 Task: Look for space in Sandefjord, Norway from 24th August, 2023 to 10th September, 2023 for 6 adults, 2 children in price range Rs.12000 to Rs.15000. Place can be entire place or shared room with 6 bedrooms having 6 beds and 6 bathrooms. Property type can be house, flat, guest house. Amenities needed are: wifi, TV, free parkinig on premises, gym, breakfast. Booking option can be shelf check-in. Required host language is English.
Action: Mouse moved to (605, 126)
Screenshot: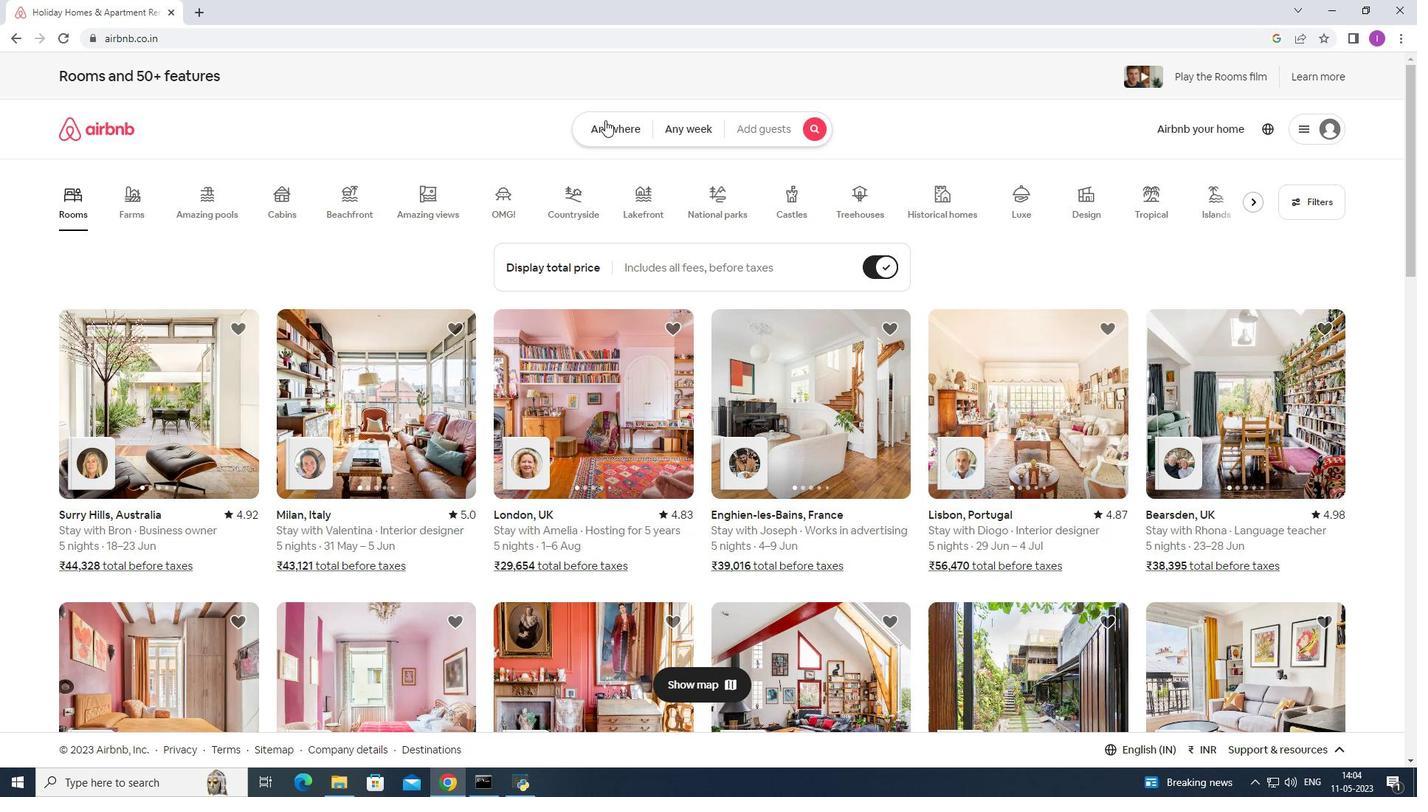 
Action: Mouse pressed left at (605, 126)
Screenshot: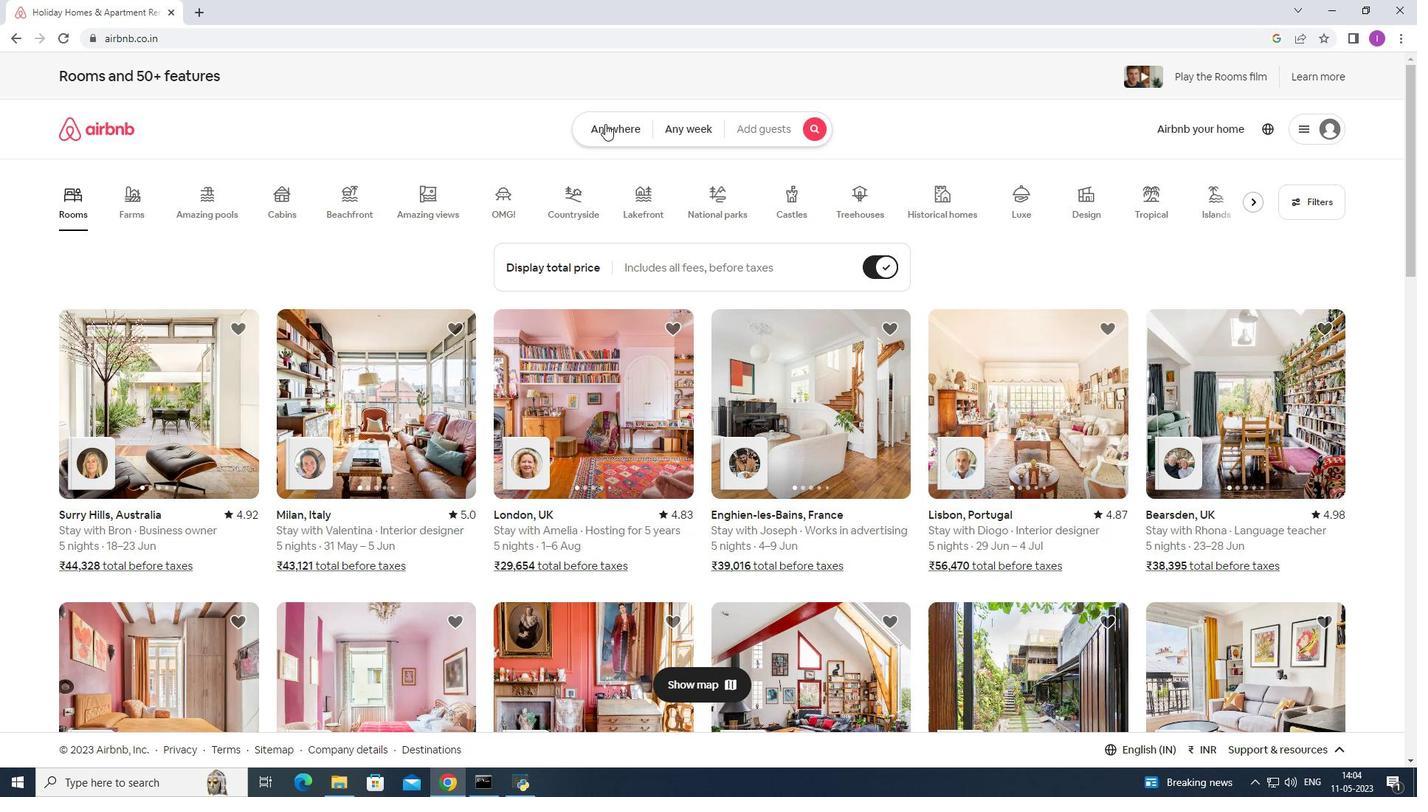 
Action: Mouse moved to (509, 182)
Screenshot: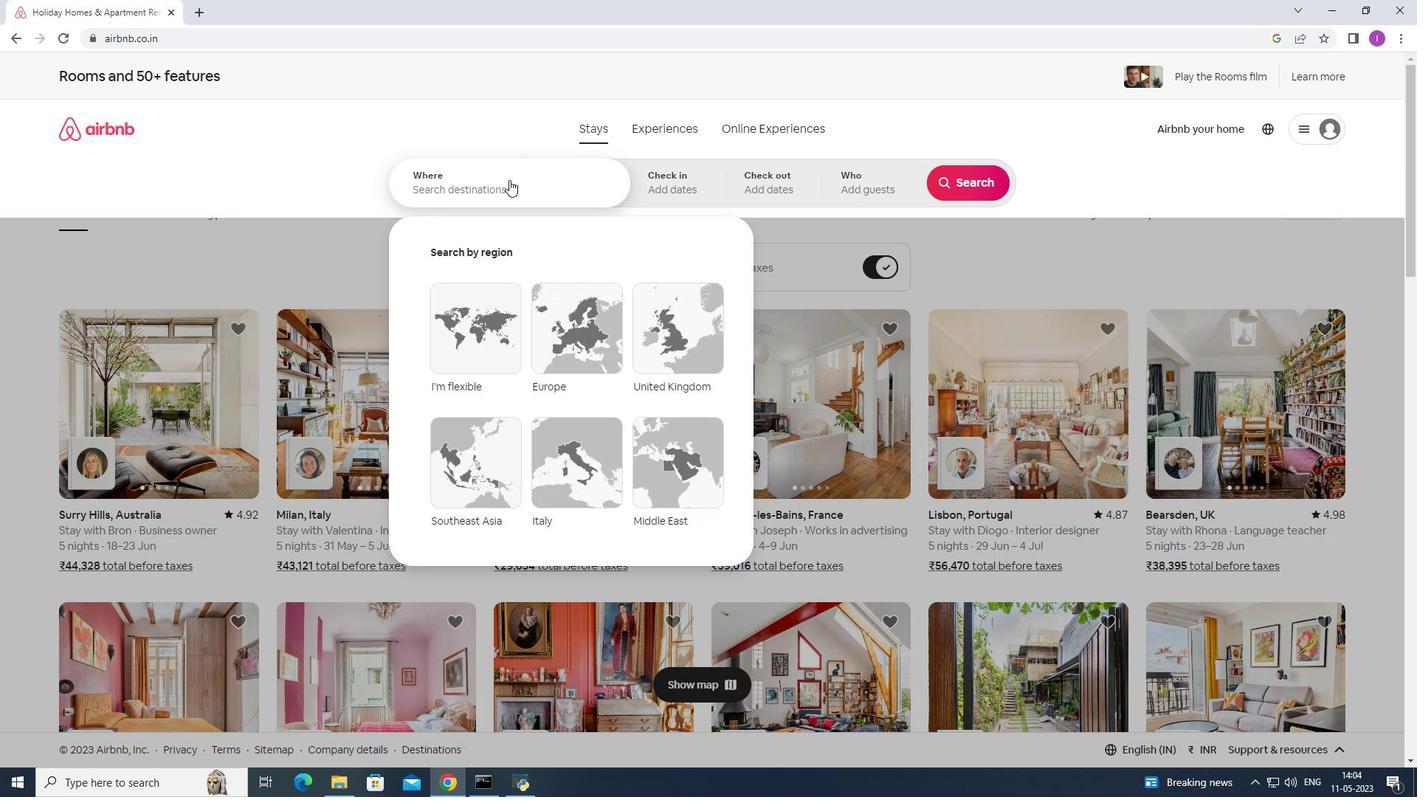 
Action: Mouse pressed left at (509, 182)
Screenshot: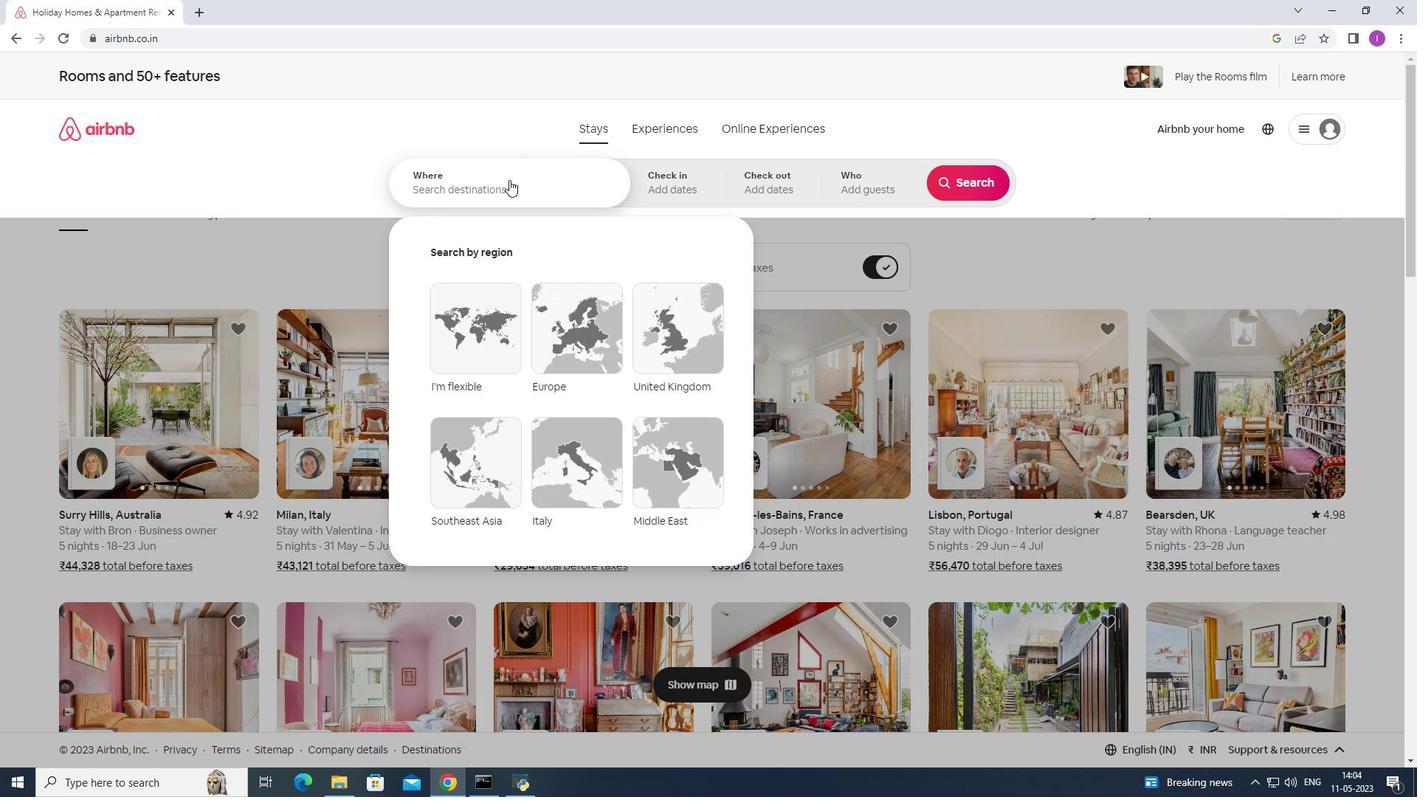 
Action: Mouse moved to (509, 184)
Screenshot: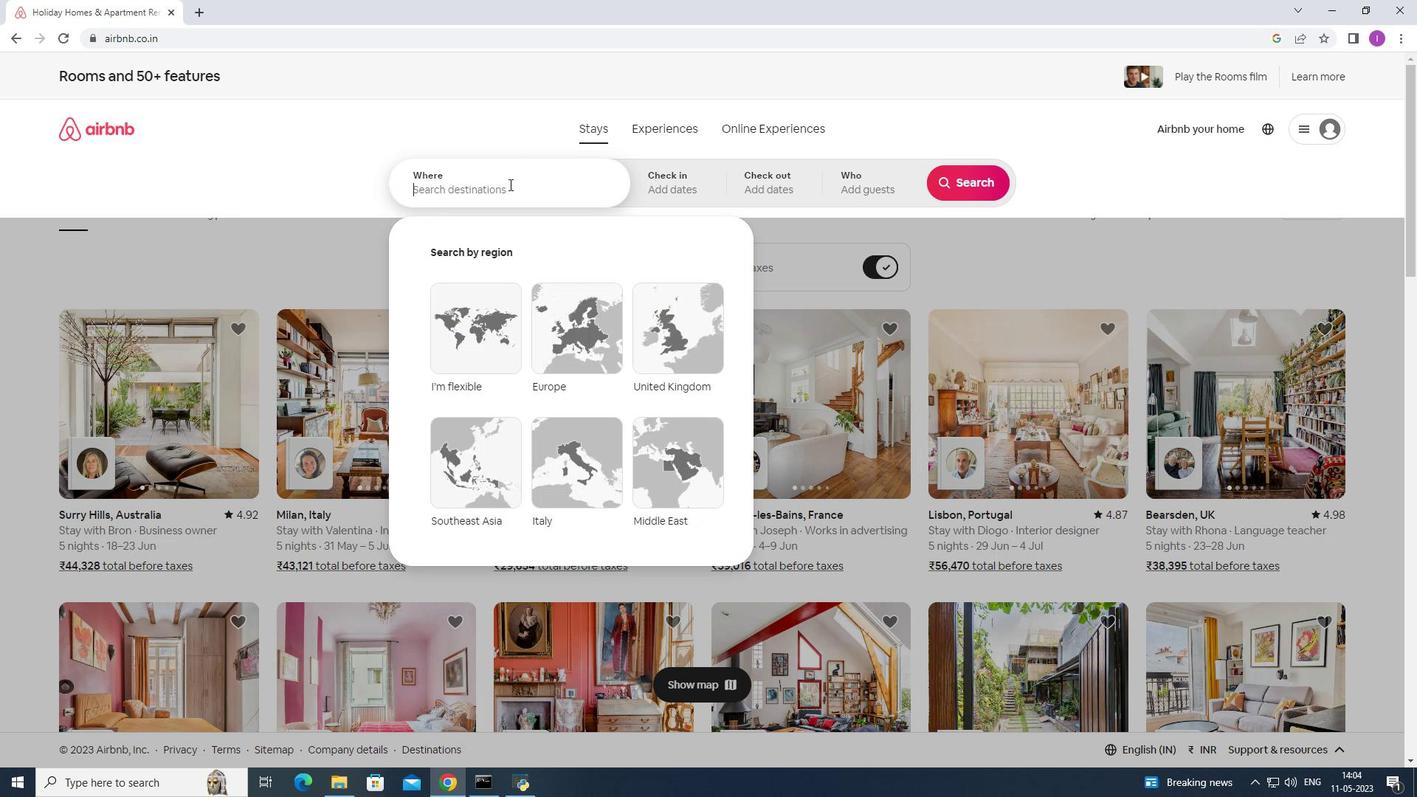 
Action: Key pressed <Key.shift>Sandef
Screenshot: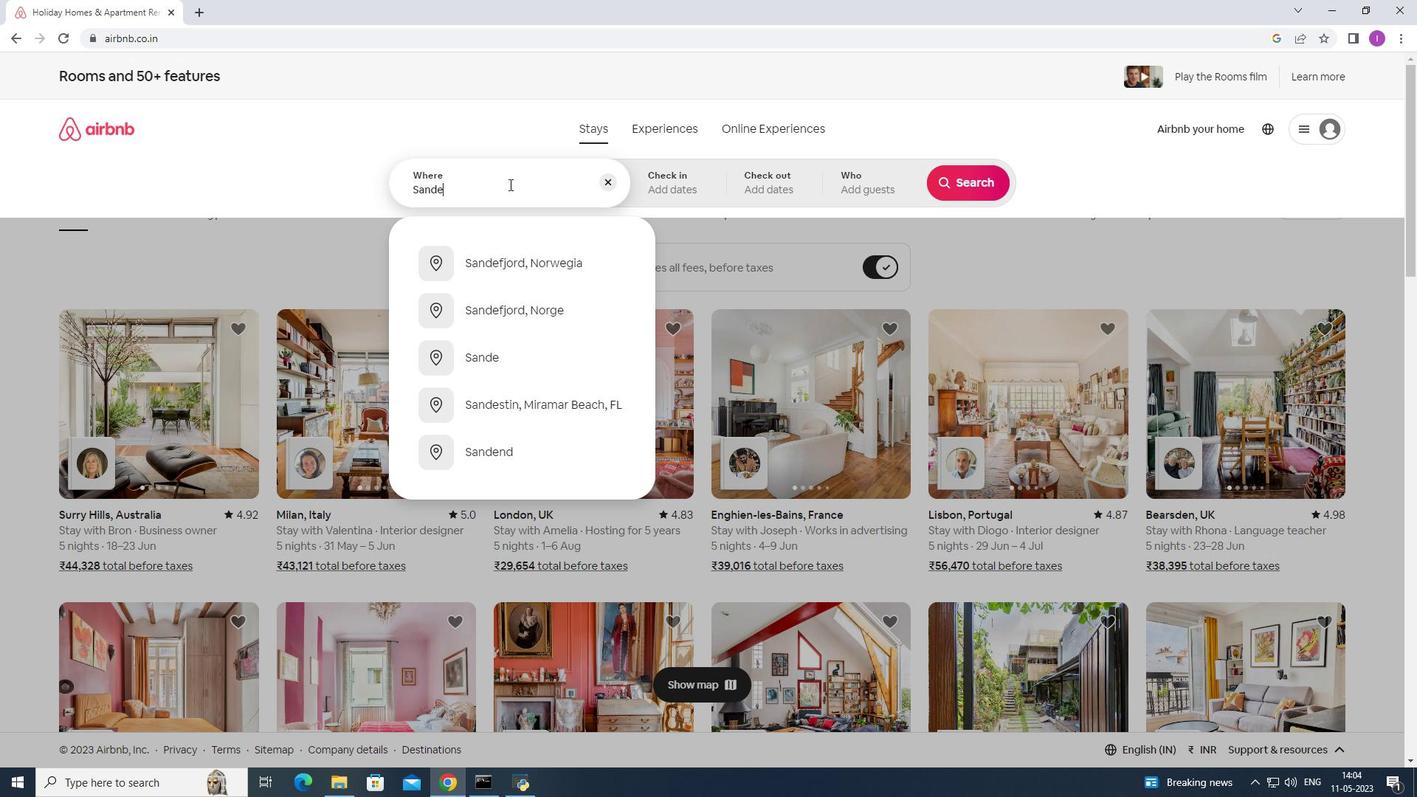 
Action: Mouse moved to (507, 260)
Screenshot: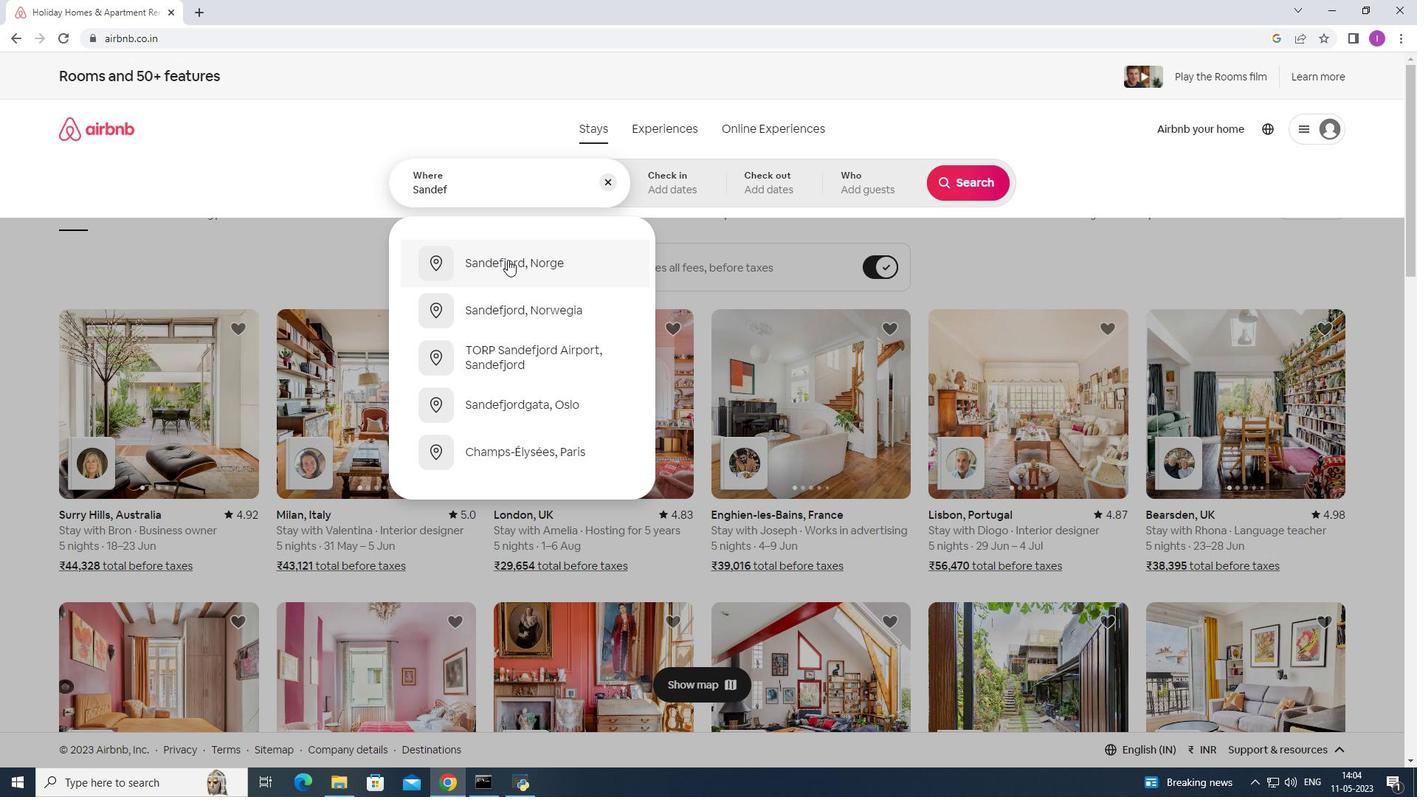 
Action: Mouse pressed left at (507, 260)
Screenshot: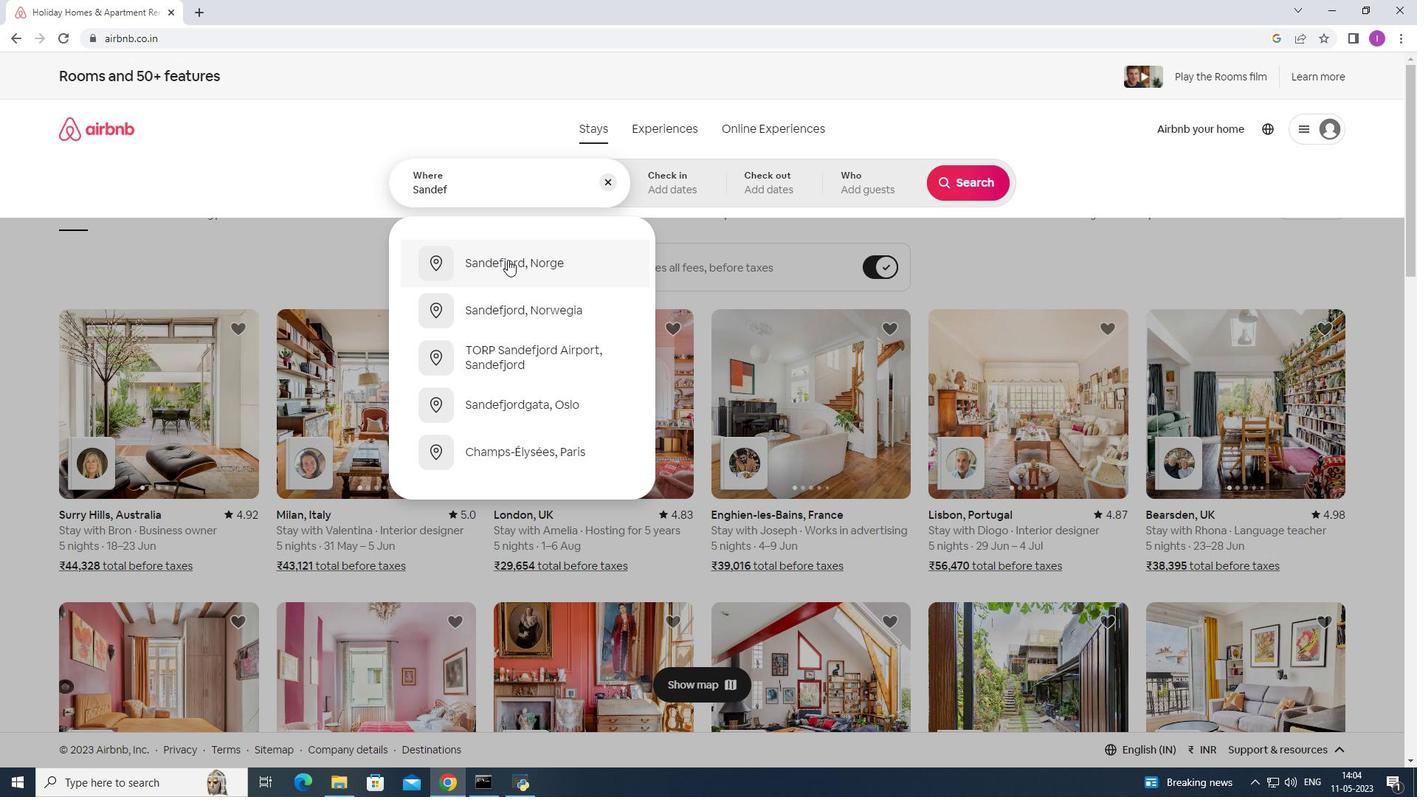 
Action: Mouse moved to (962, 302)
Screenshot: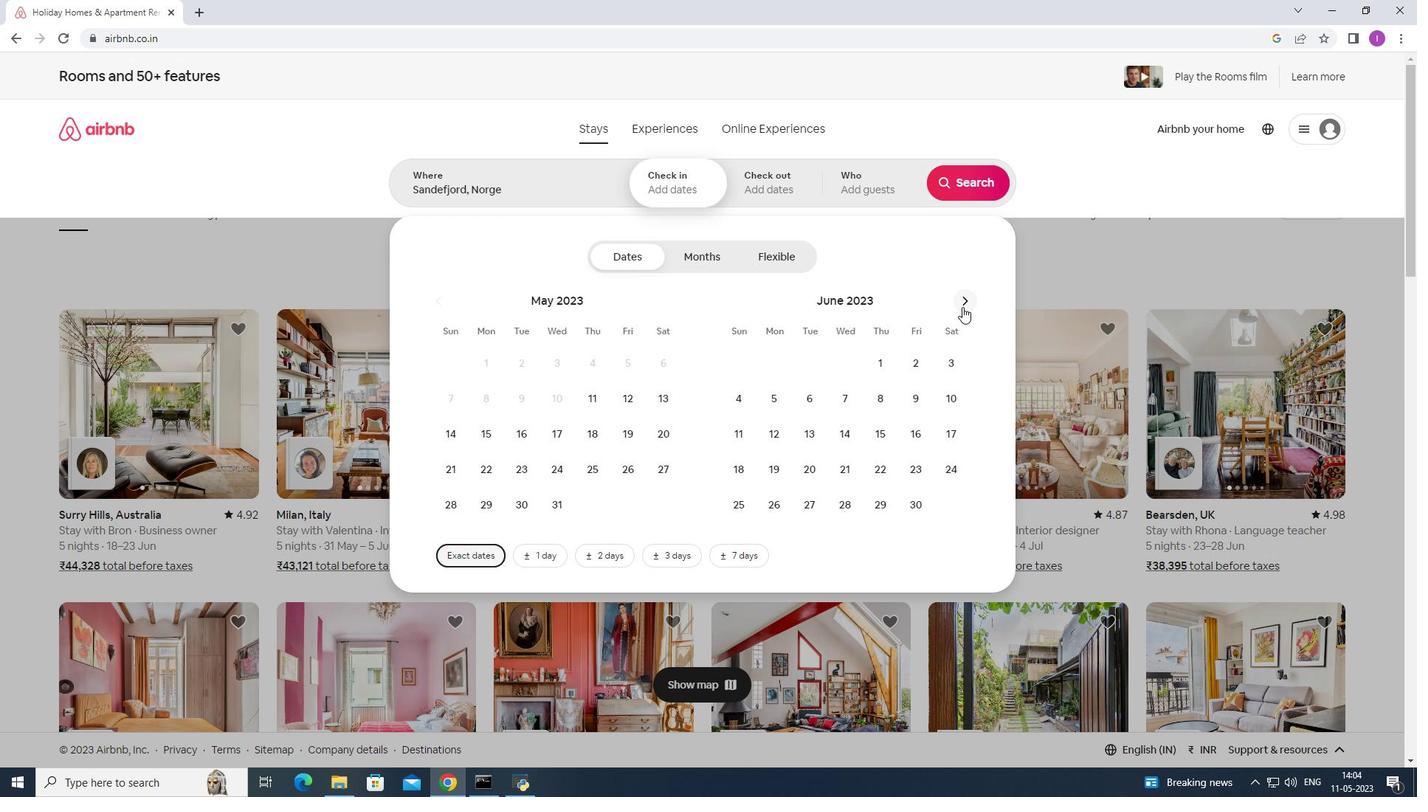 
Action: Mouse pressed left at (962, 302)
Screenshot: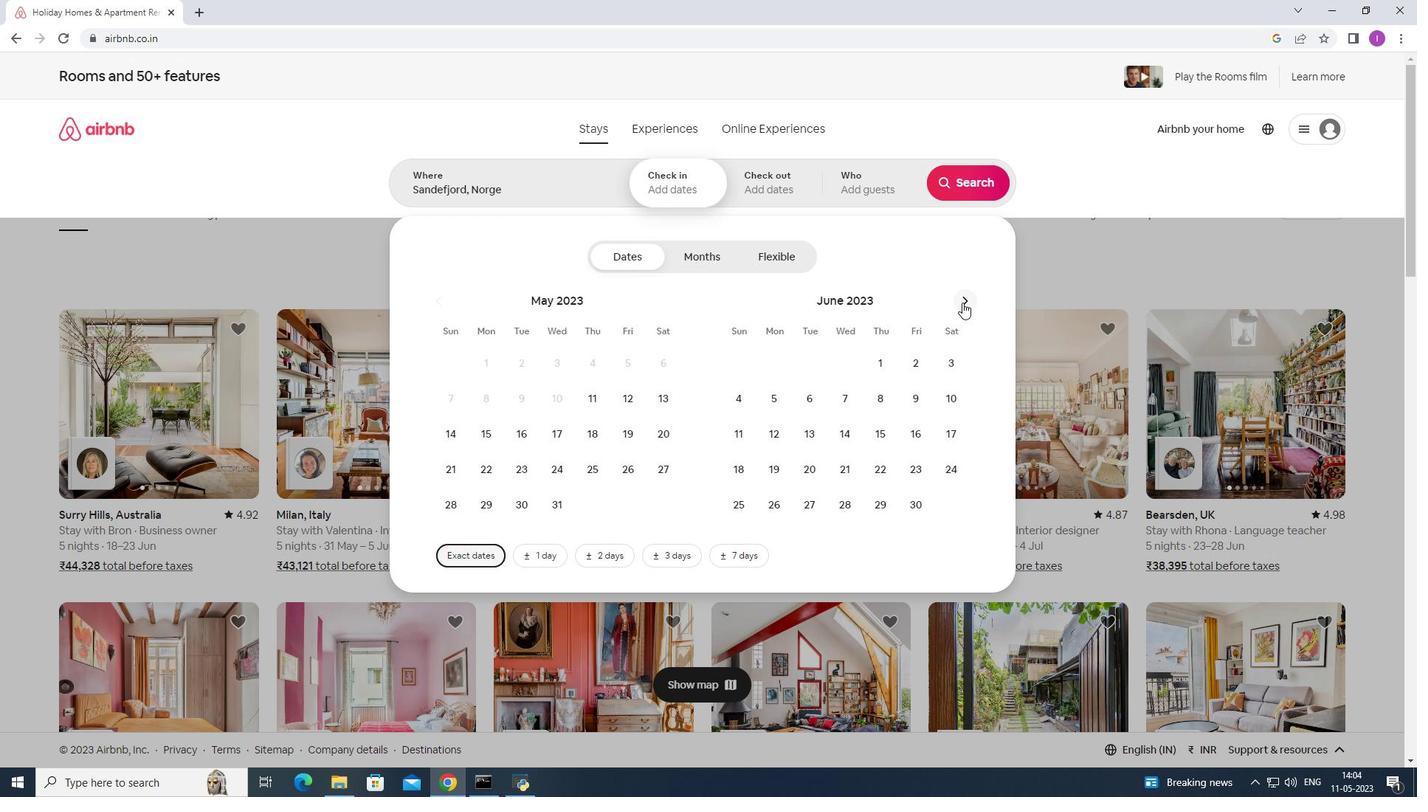 
Action: Mouse moved to (962, 304)
Screenshot: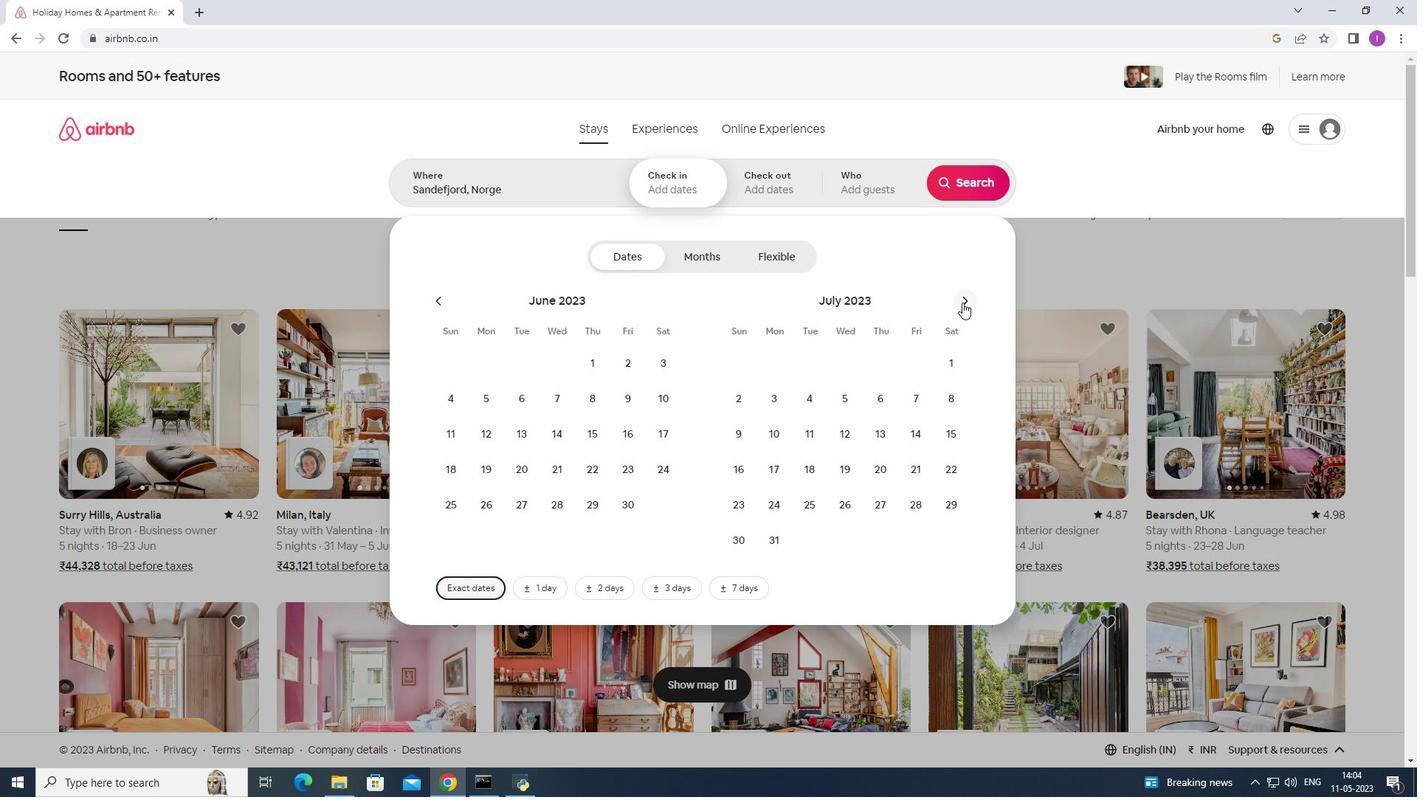 
Action: Mouse pressed left at (962, 304)
Screenshot: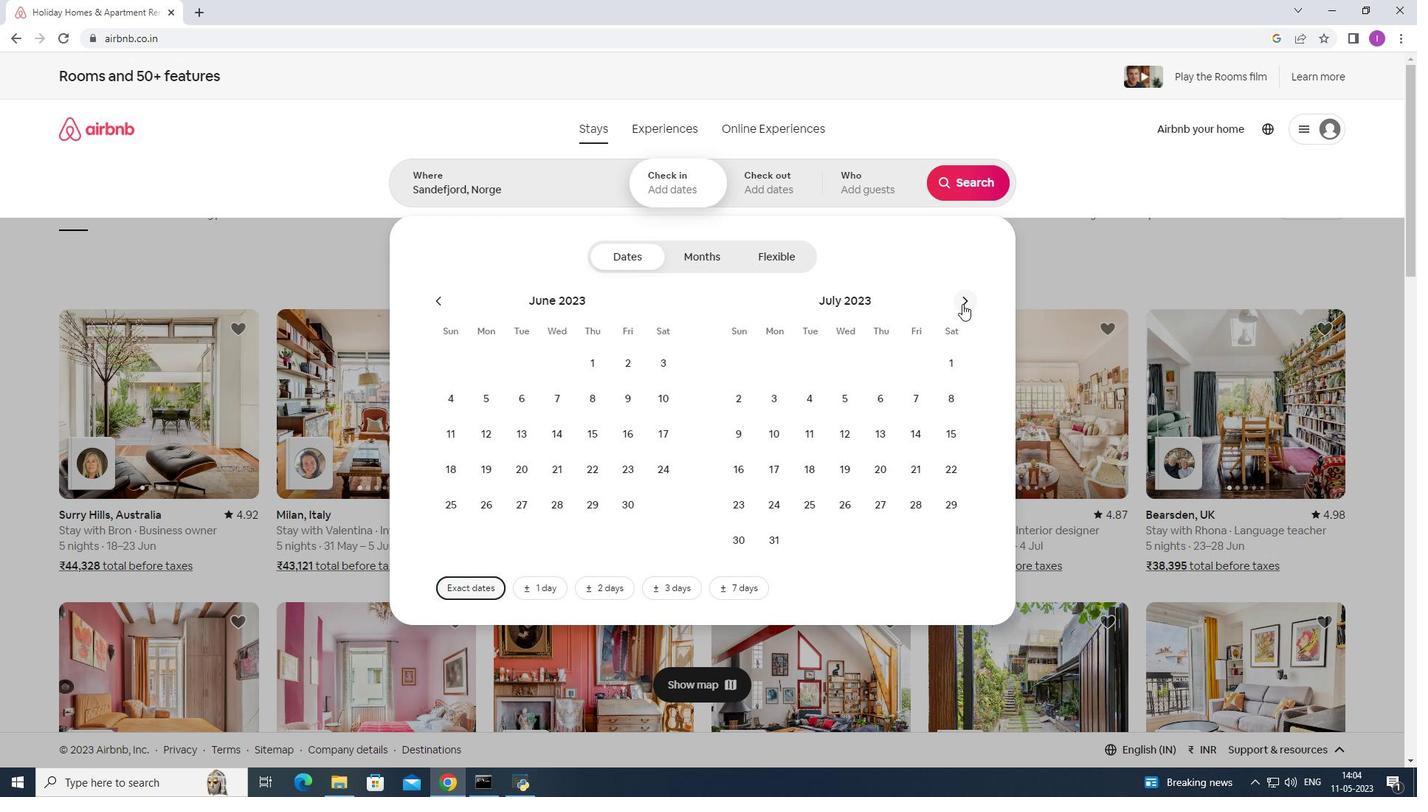 
Action: Mouse pressed left at (962, 304)
Screenshot: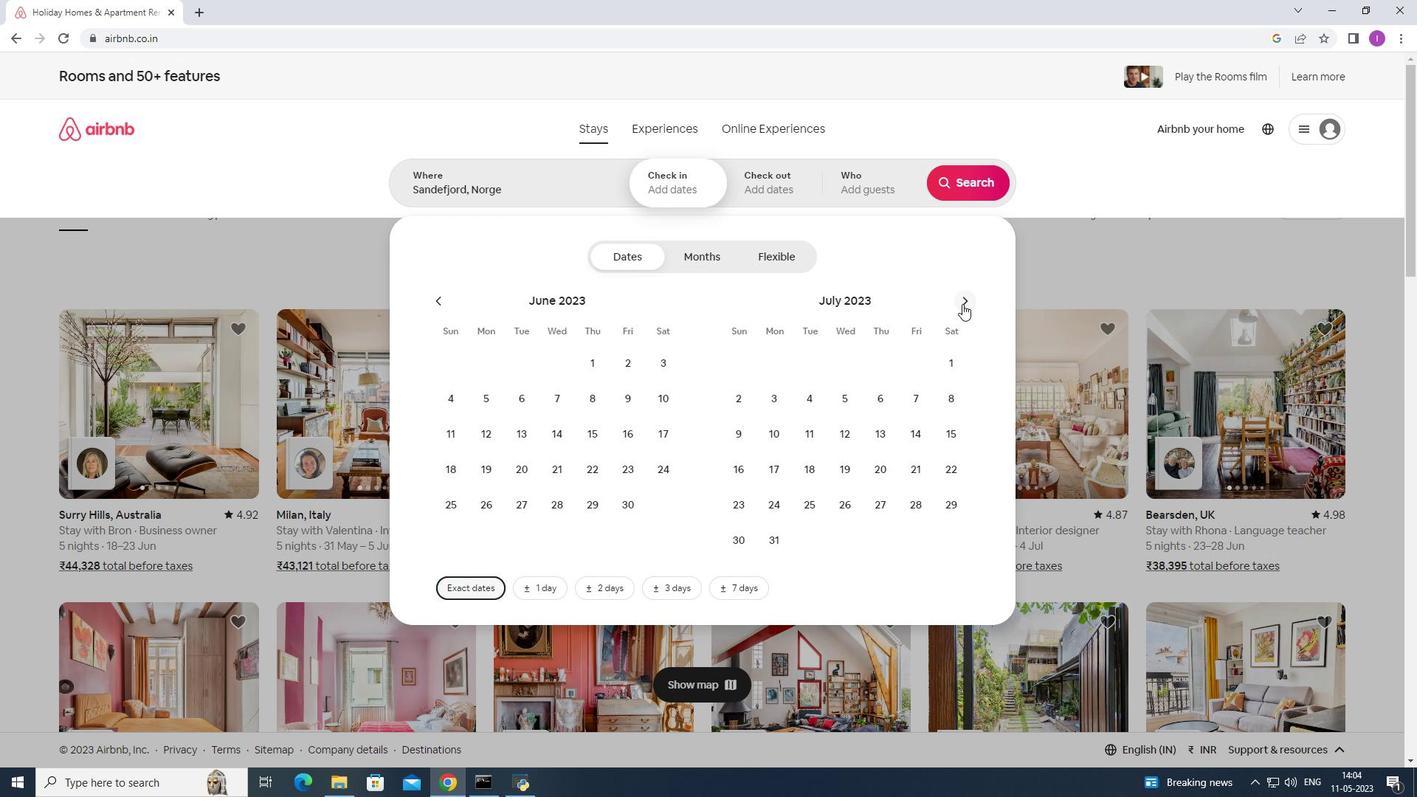 
Action: Mouse moved to (597, 468)
Screenshot: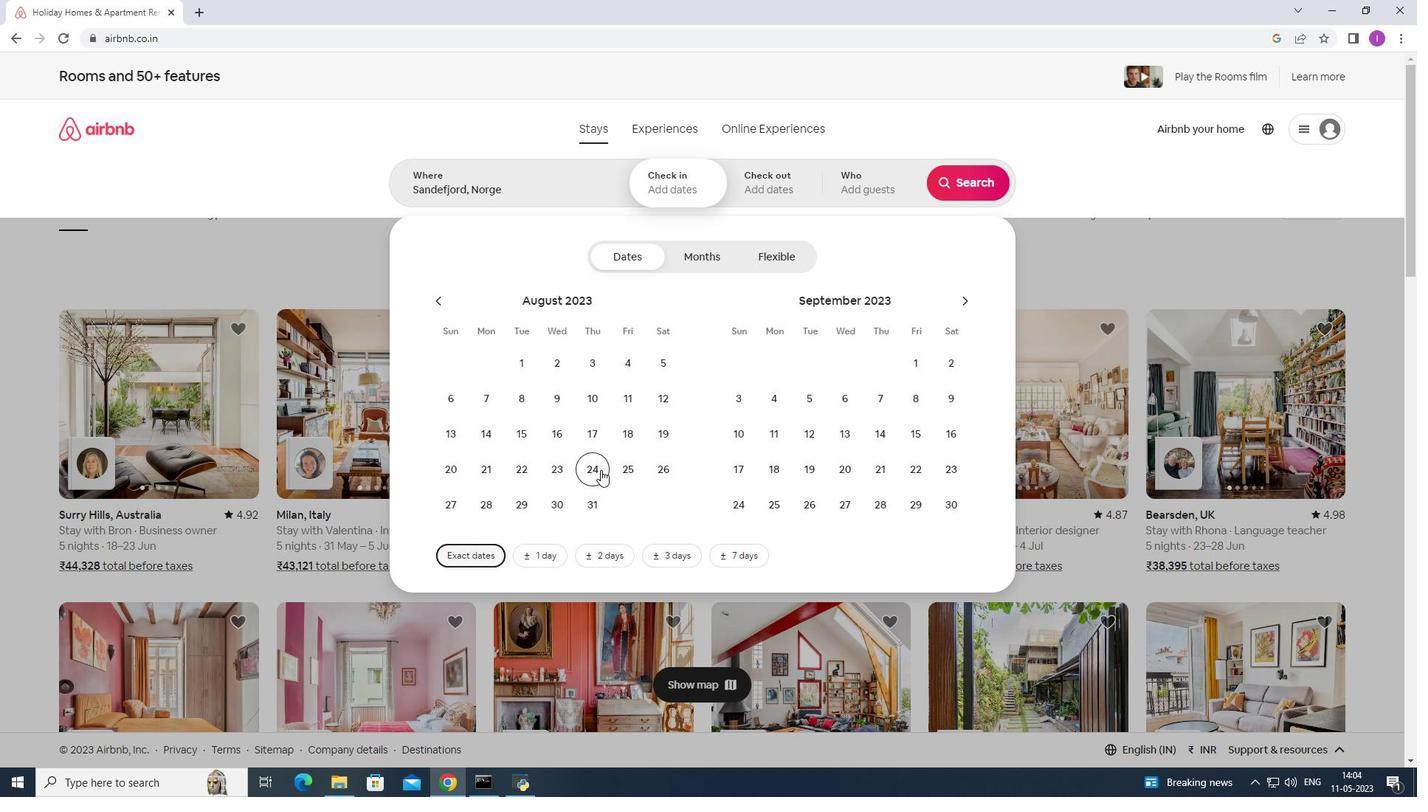 
Action: Mouse pressed left at (597, 468)
Screenshot: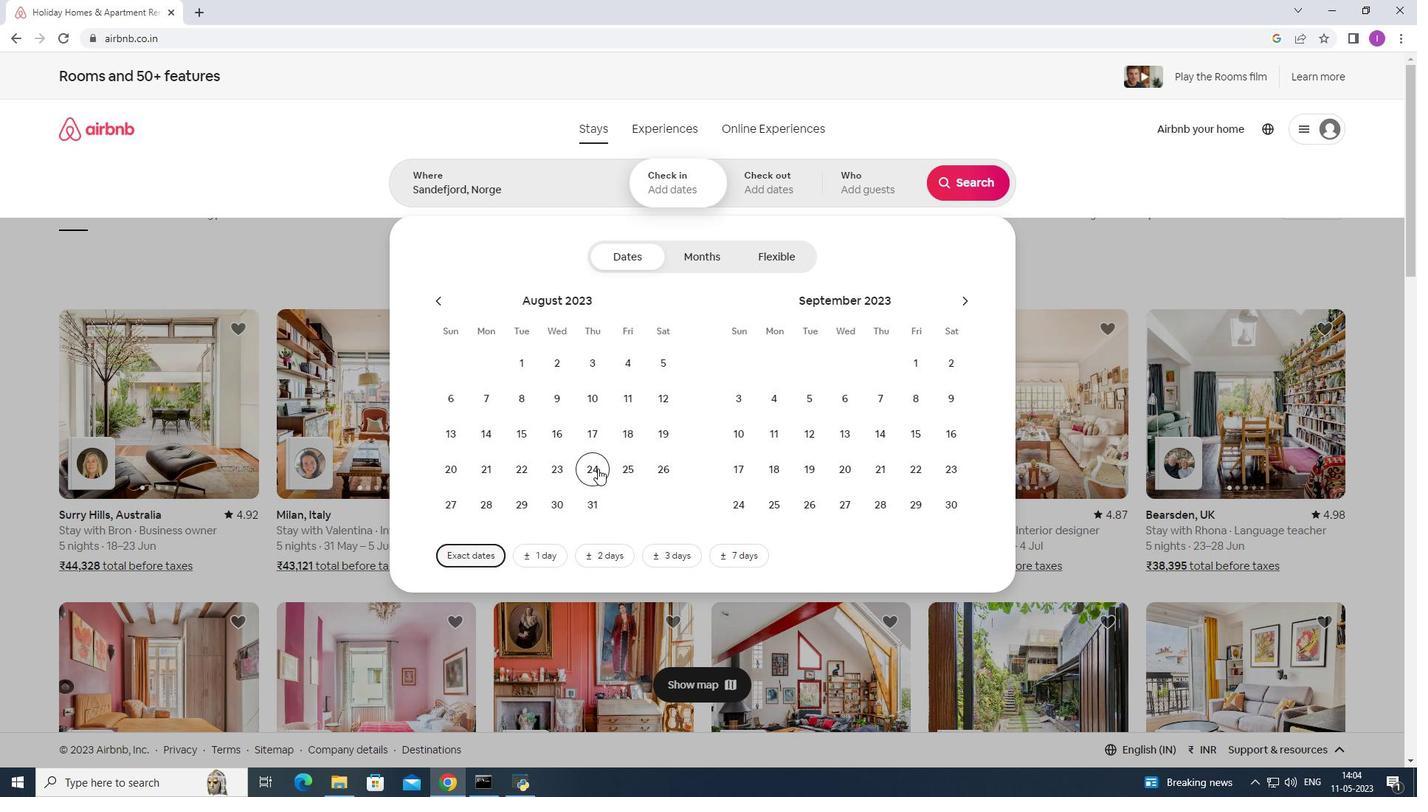 
Action: Mouse moved to (743, 430)
Screenshot: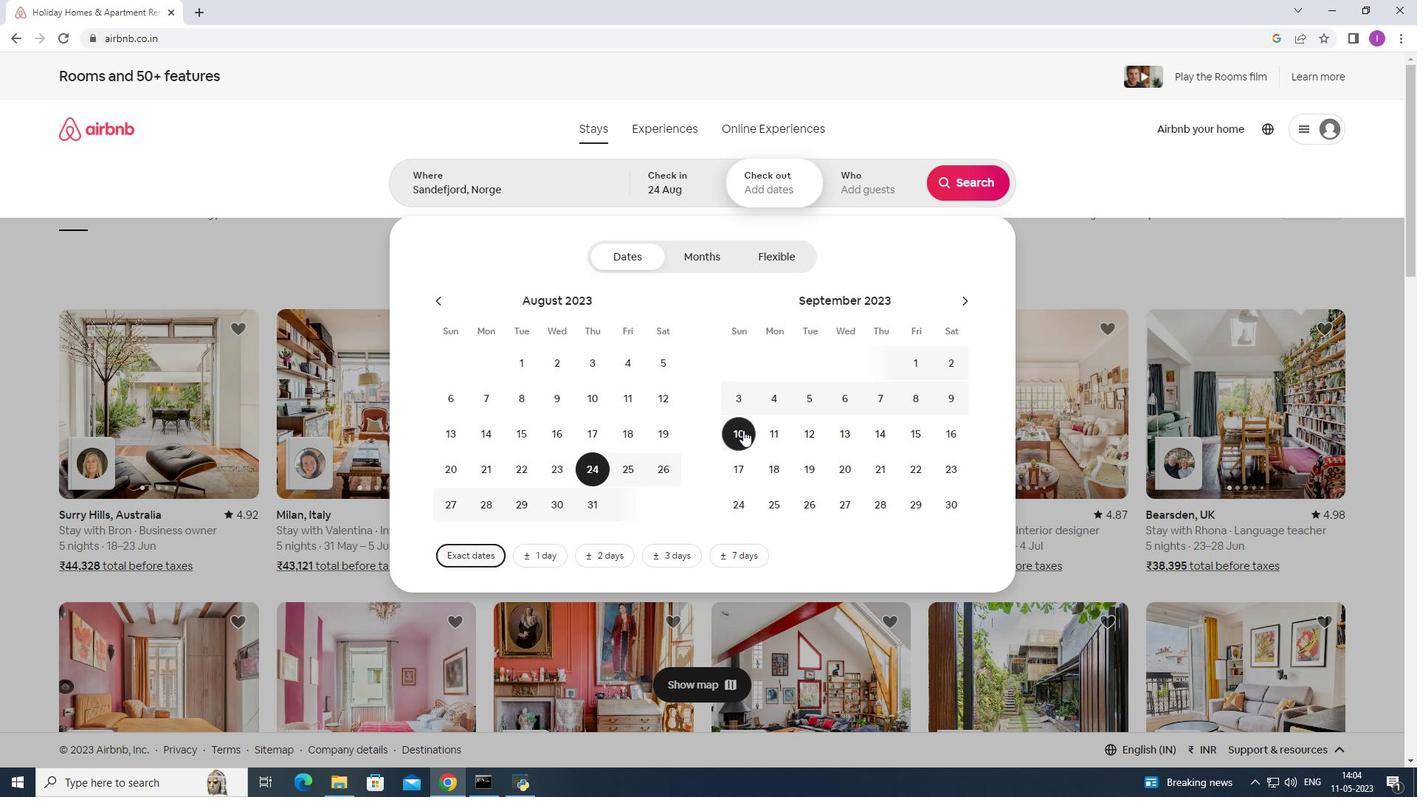 
Action: Mouse pressed left at (743, 430)
Screenshot: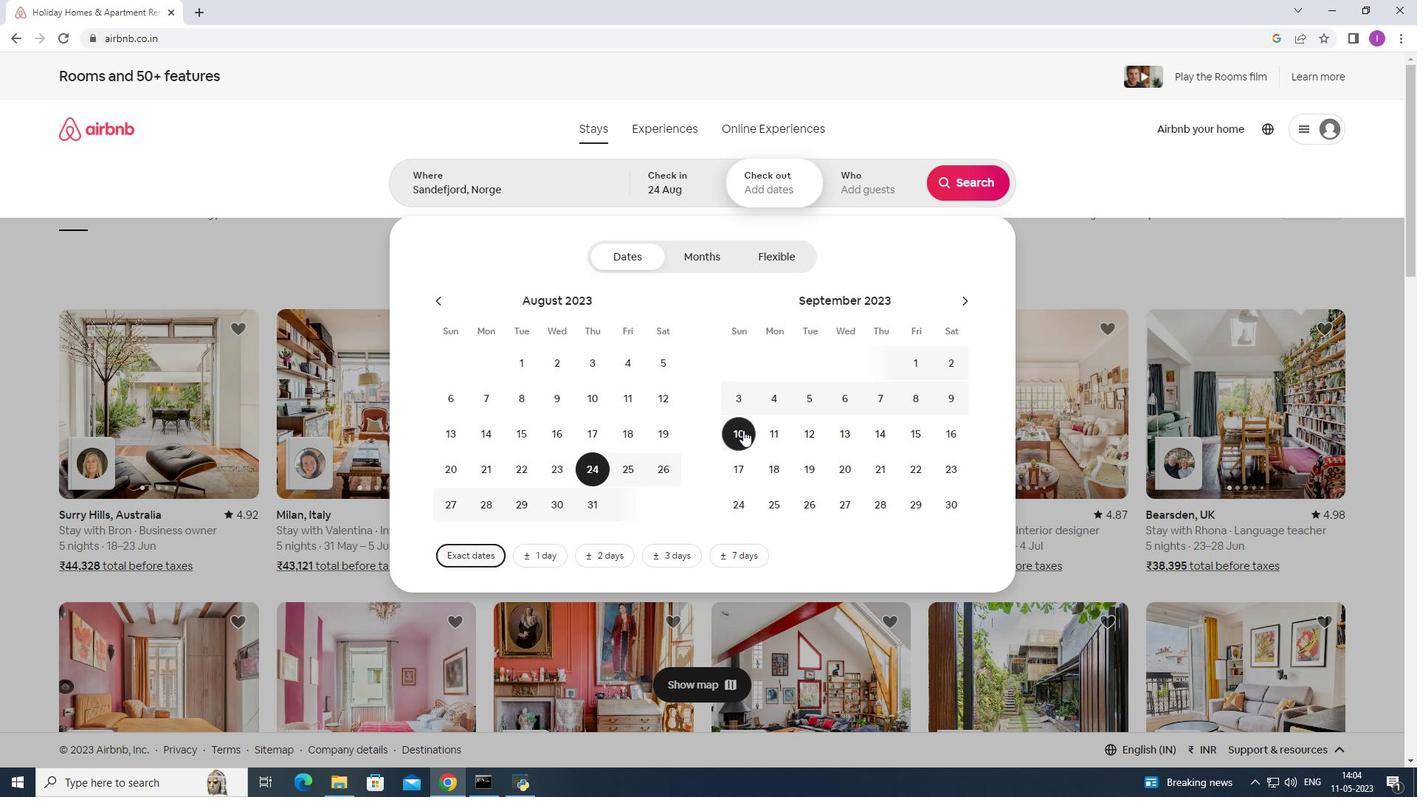 
Action: Mouse moved to (884, 188)
Screenshot: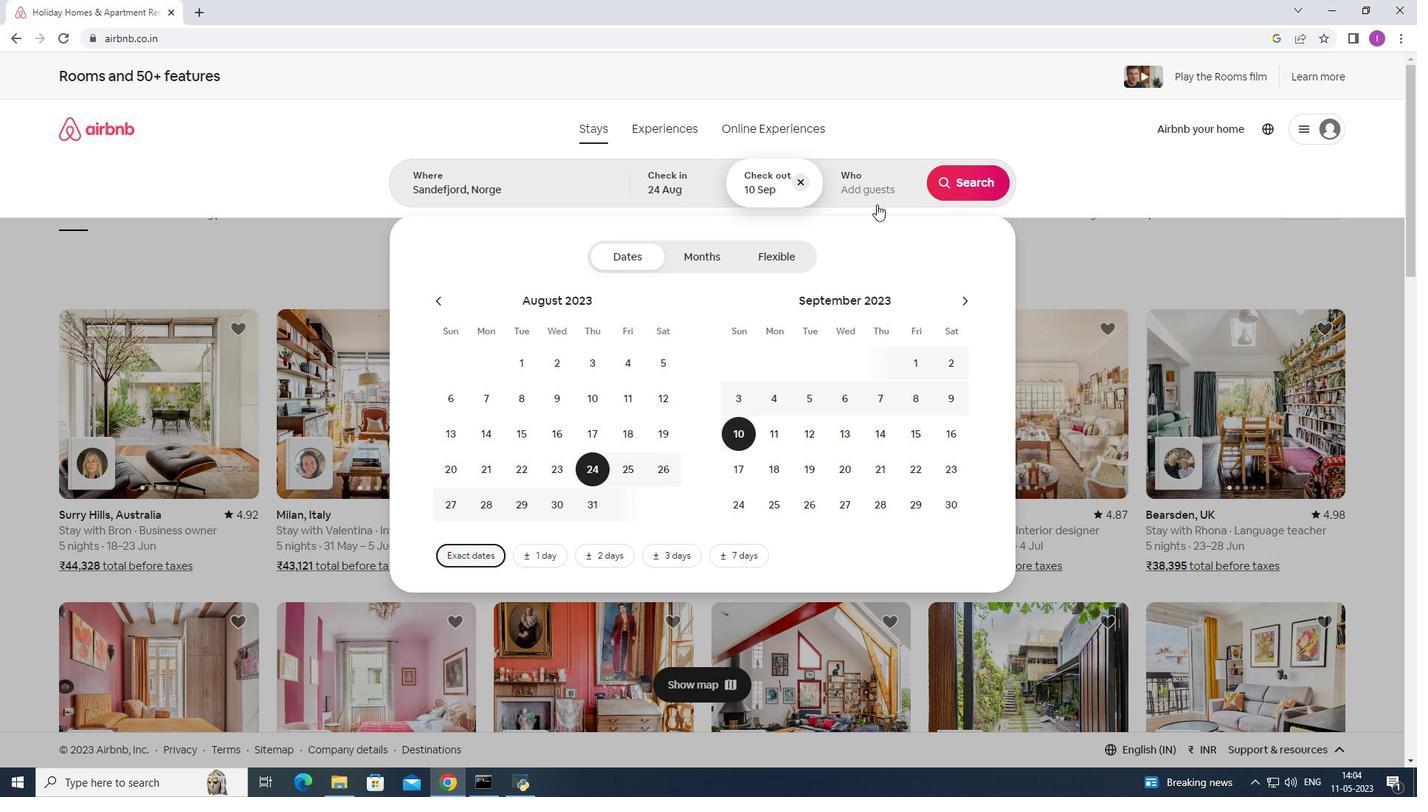 
Action: Mouse pressed left at (884, 188)
Screenshot: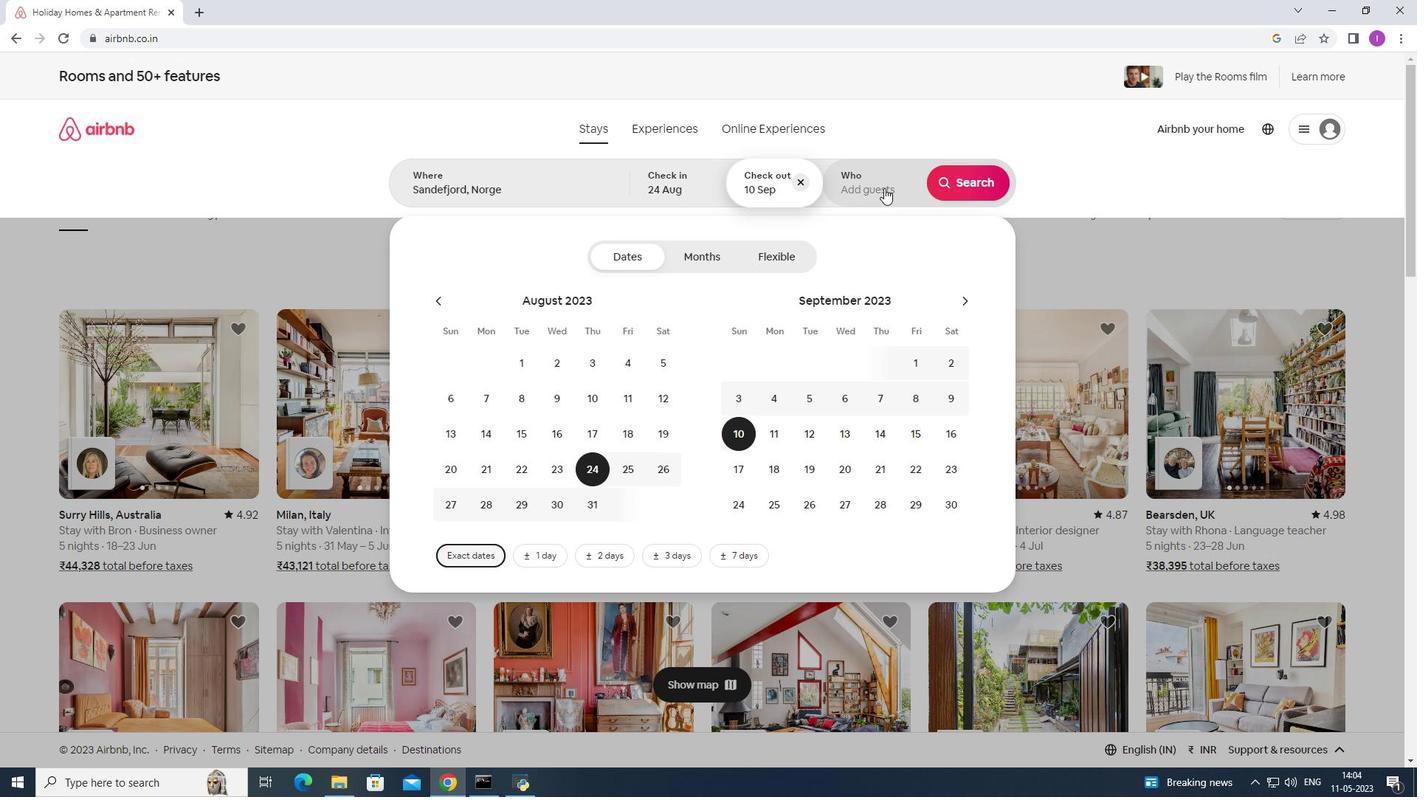 
Action: Mouse moved to (974, 259)
Screenshot: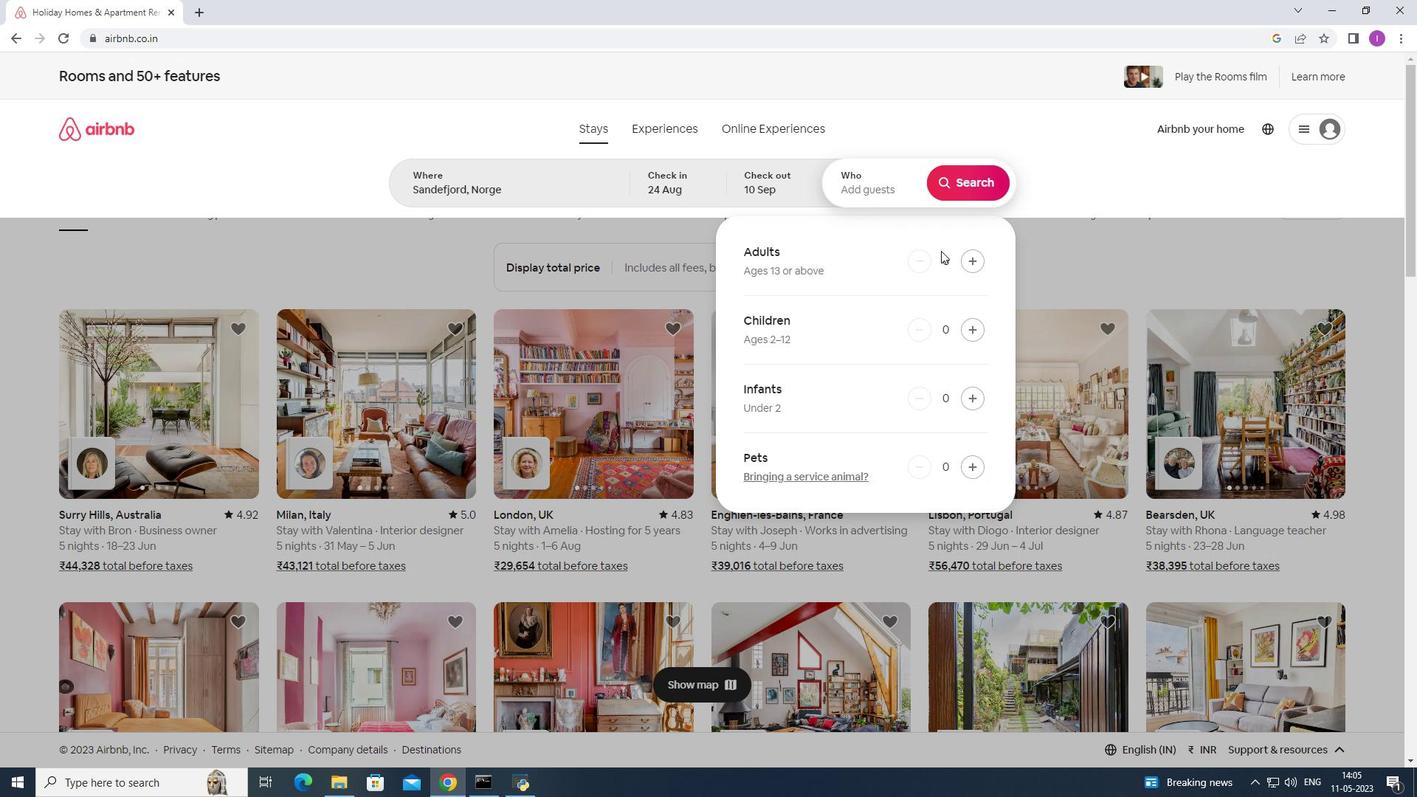 
Action: Mouse pressed left at (974, 259)
Screenshot: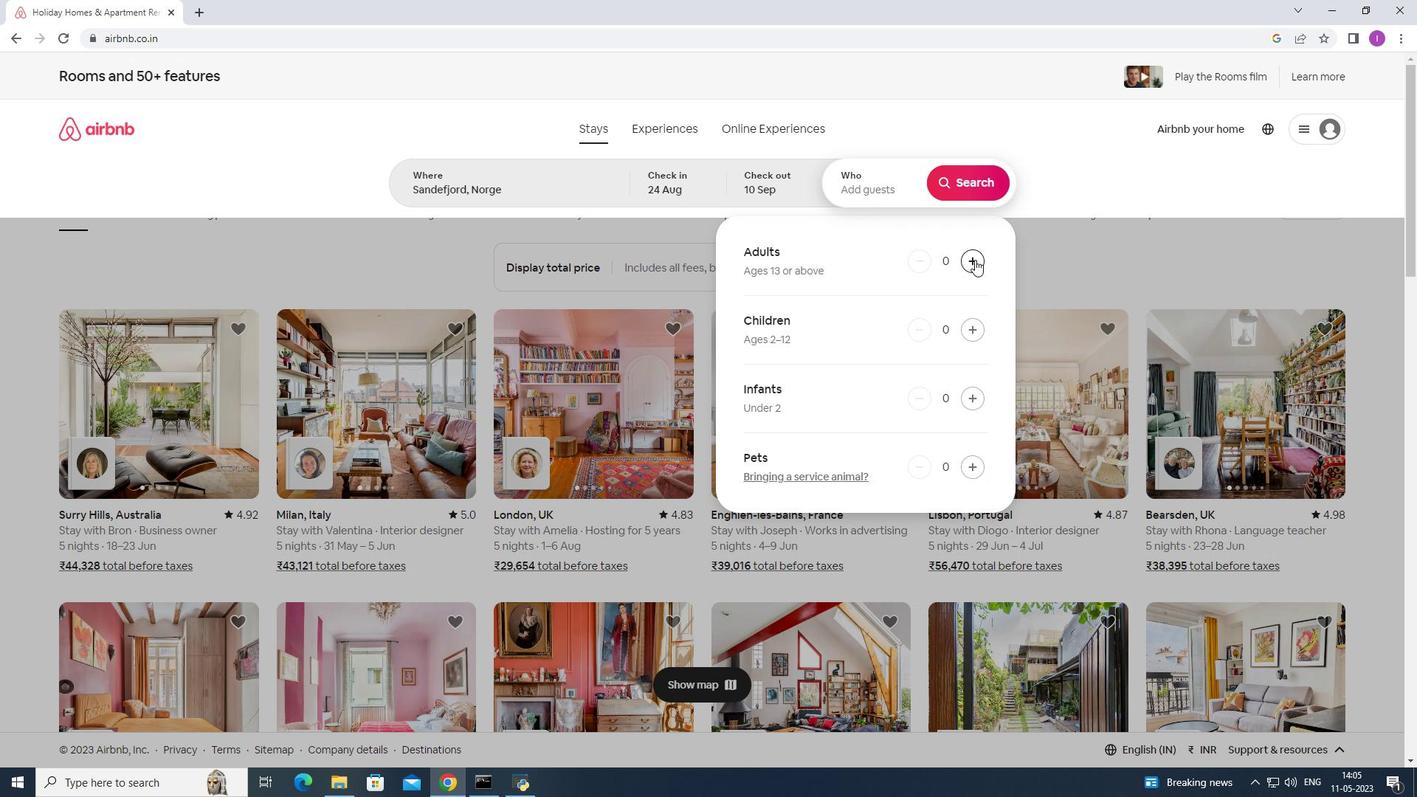 
Action: Mouse pressed left at (974, 259)
Screenshot: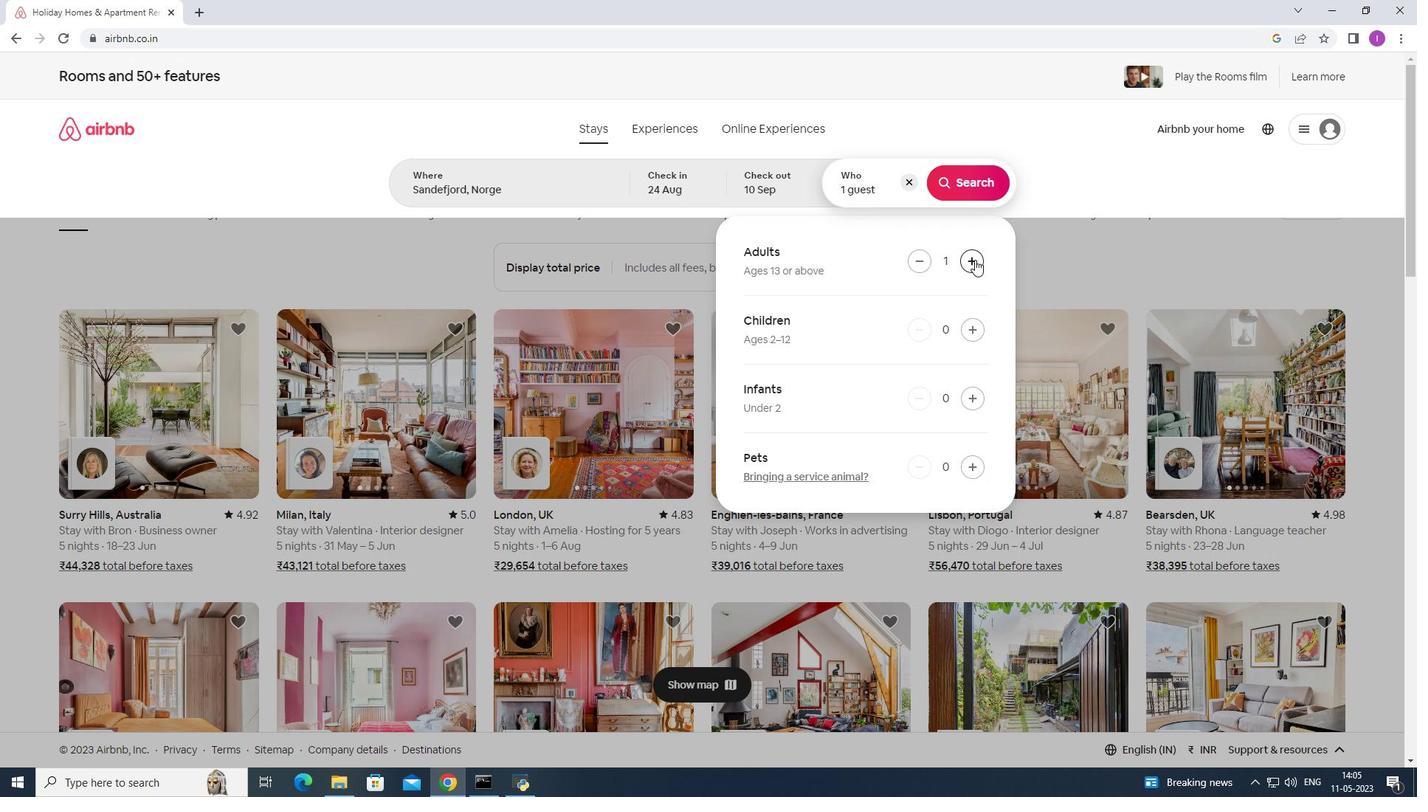 
Action: Mouse pressed left at (974, 259)
Screenshot: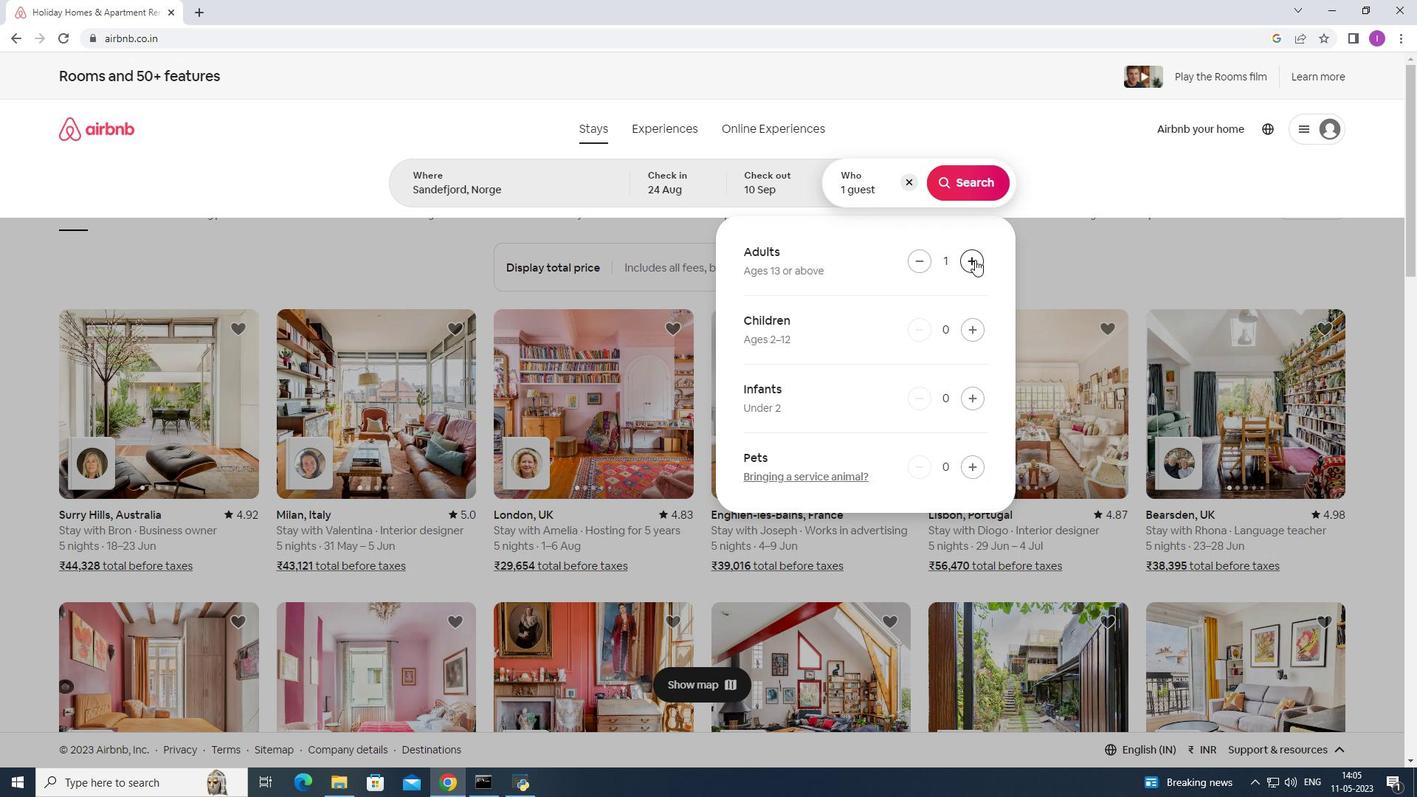 
Action: Mouse pressed left at (974, 259)
Screenshot: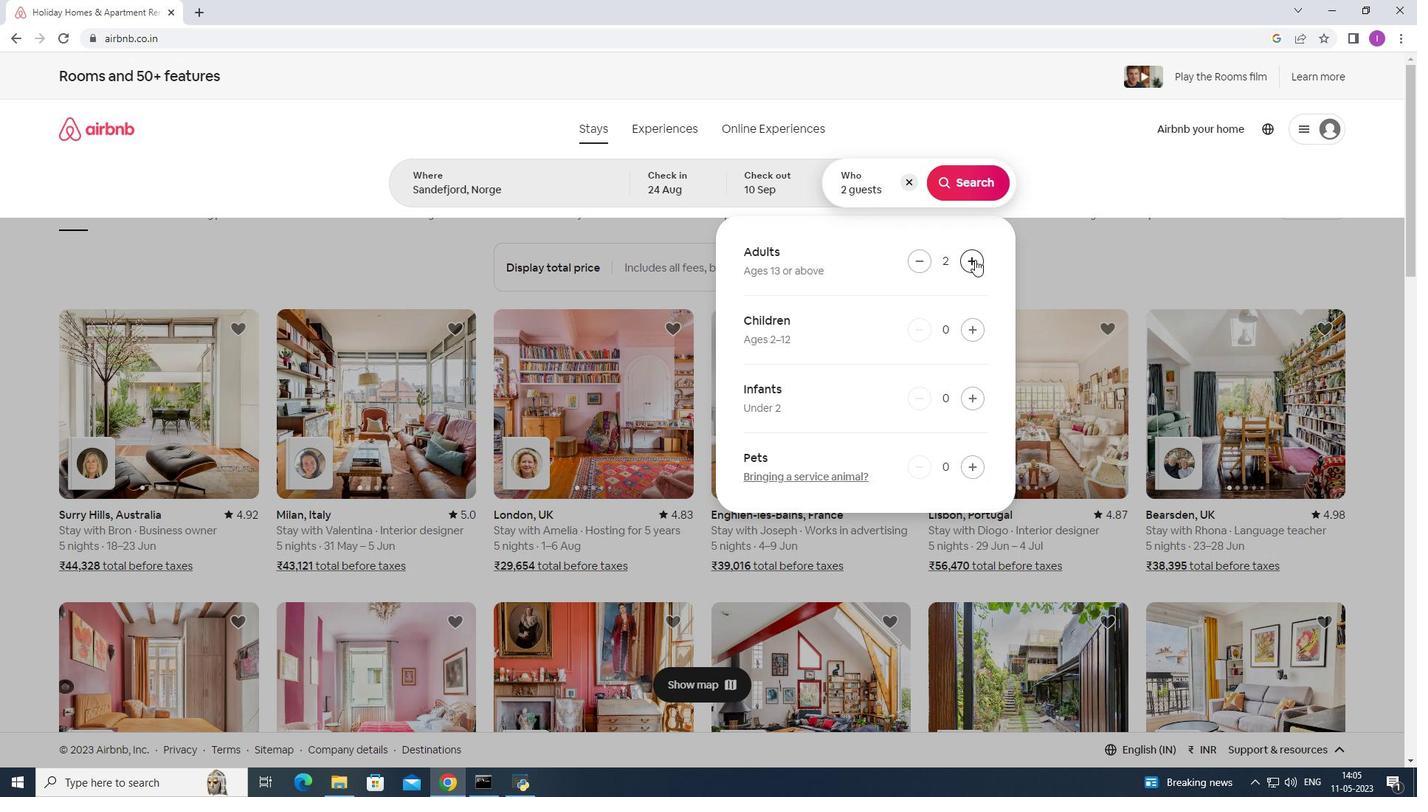 
Action: Mouse moved to (975, 259)
Screenshot: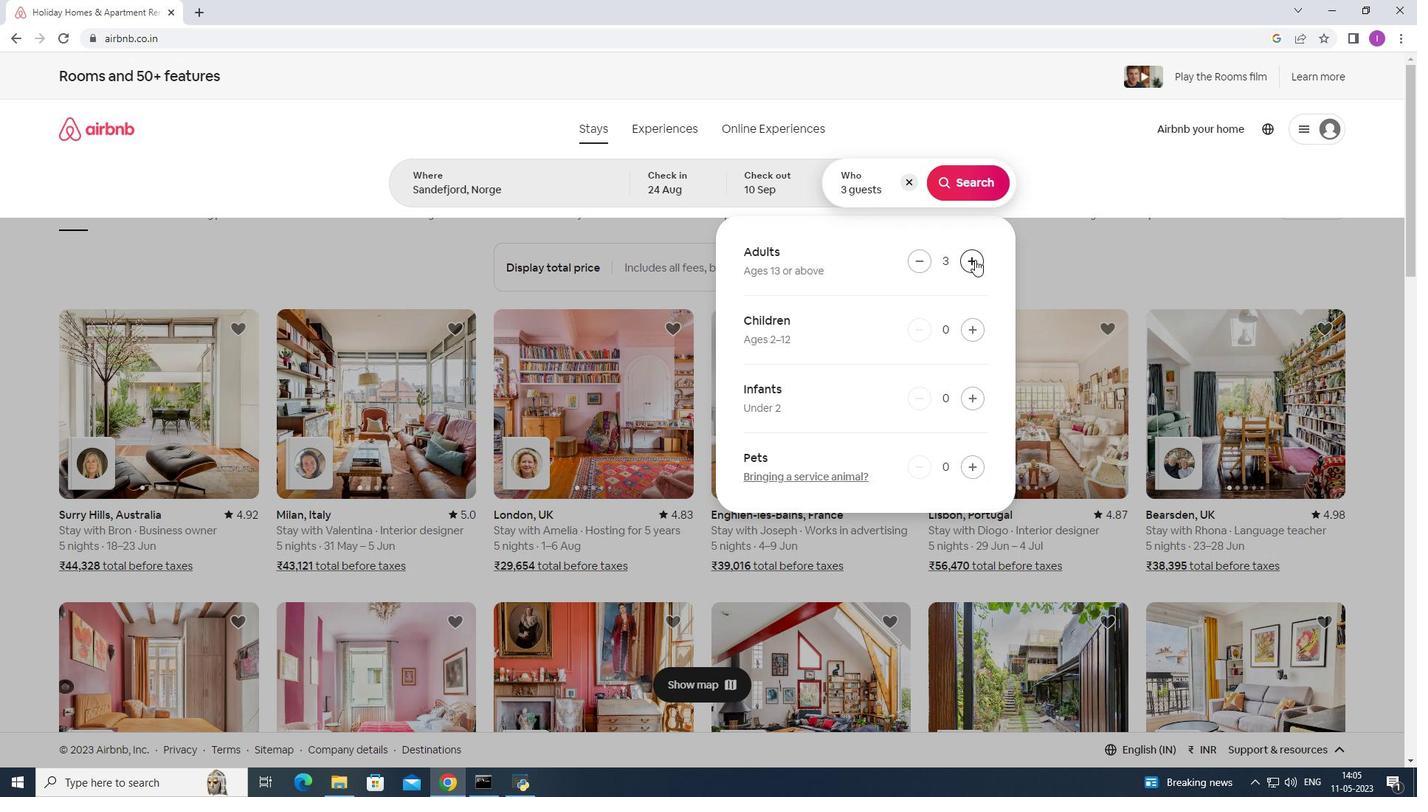 
Action: Mouse pressed left at (975, 259)
Screenshot: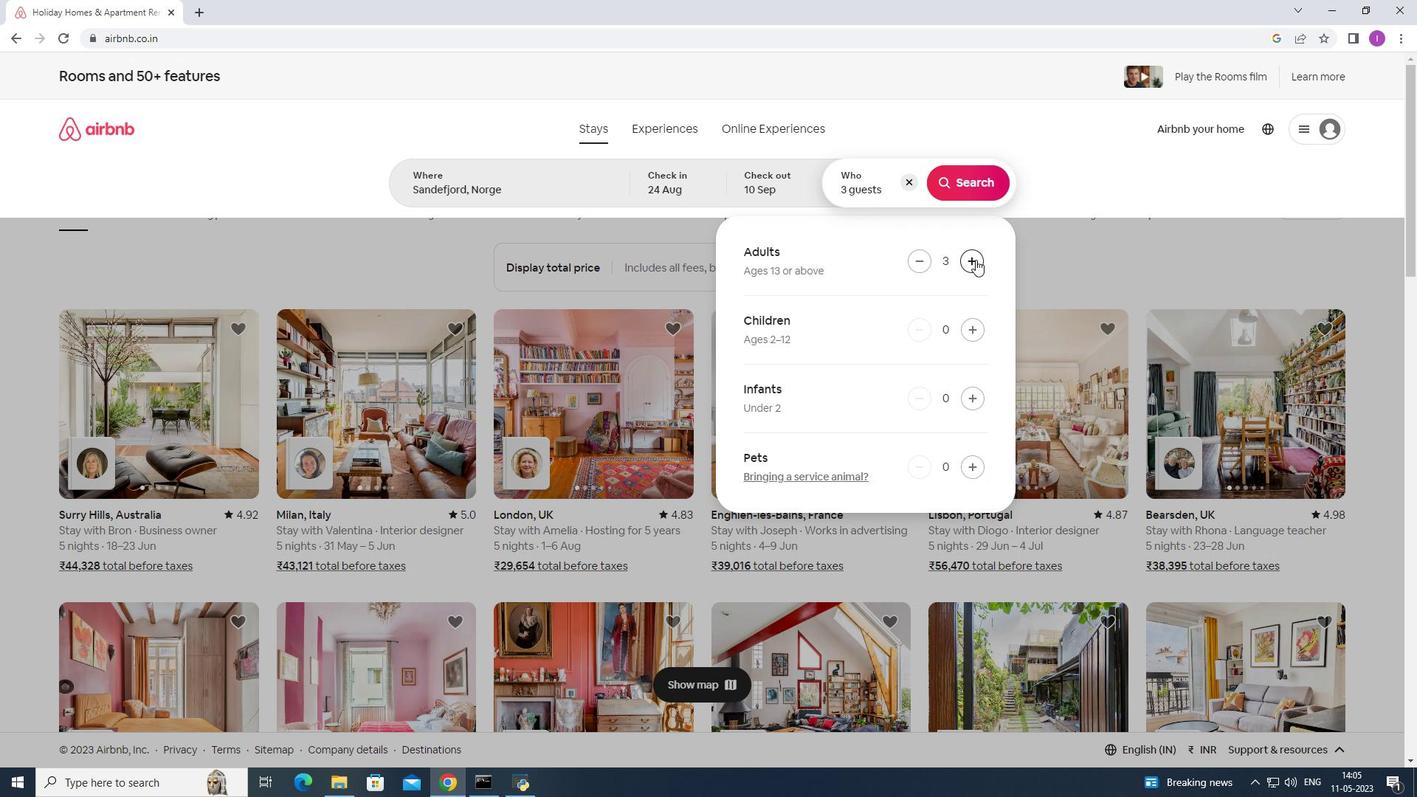 
Action: Mouse pressed left at (975, 259)
Screenshot: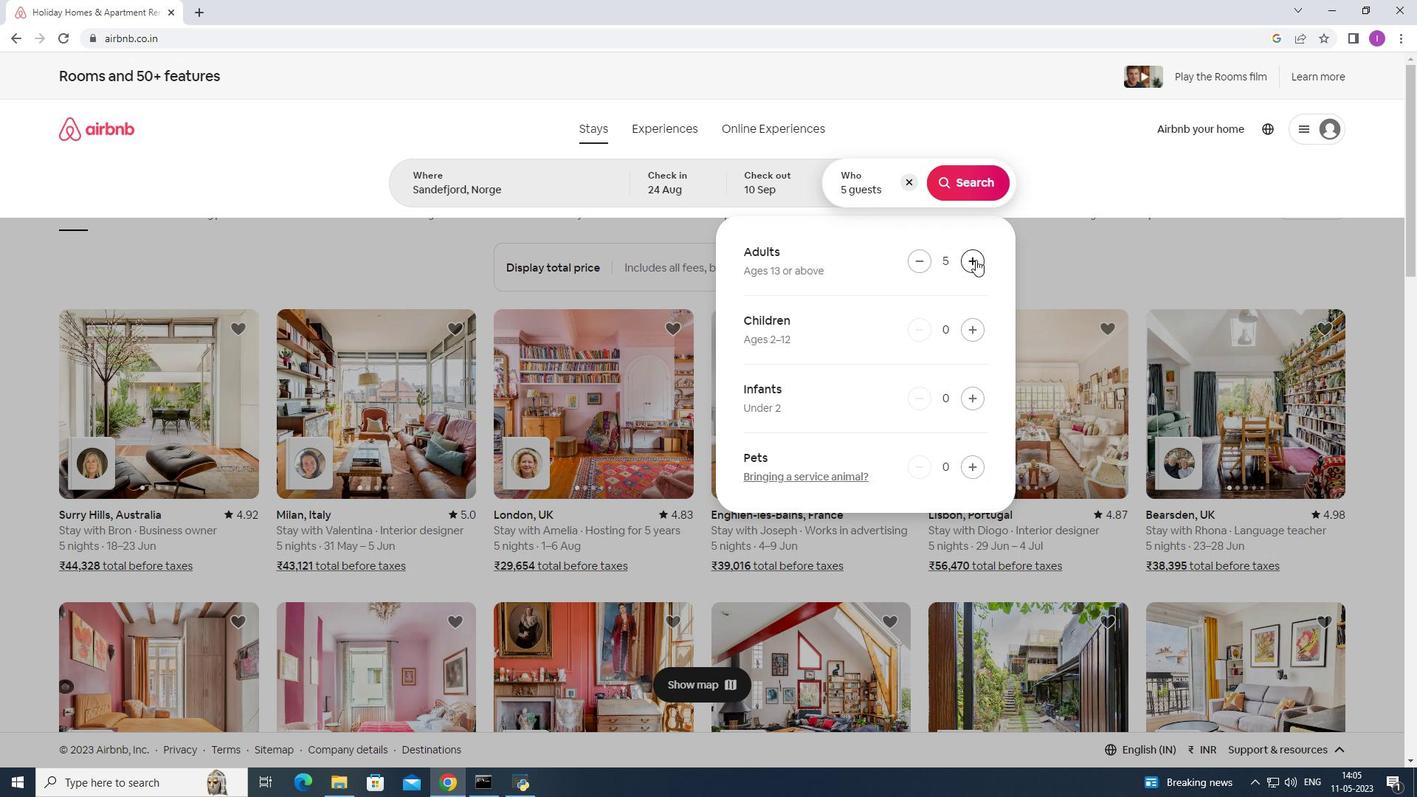 
Action: Mouse moved to (966, 329)
Screenshot: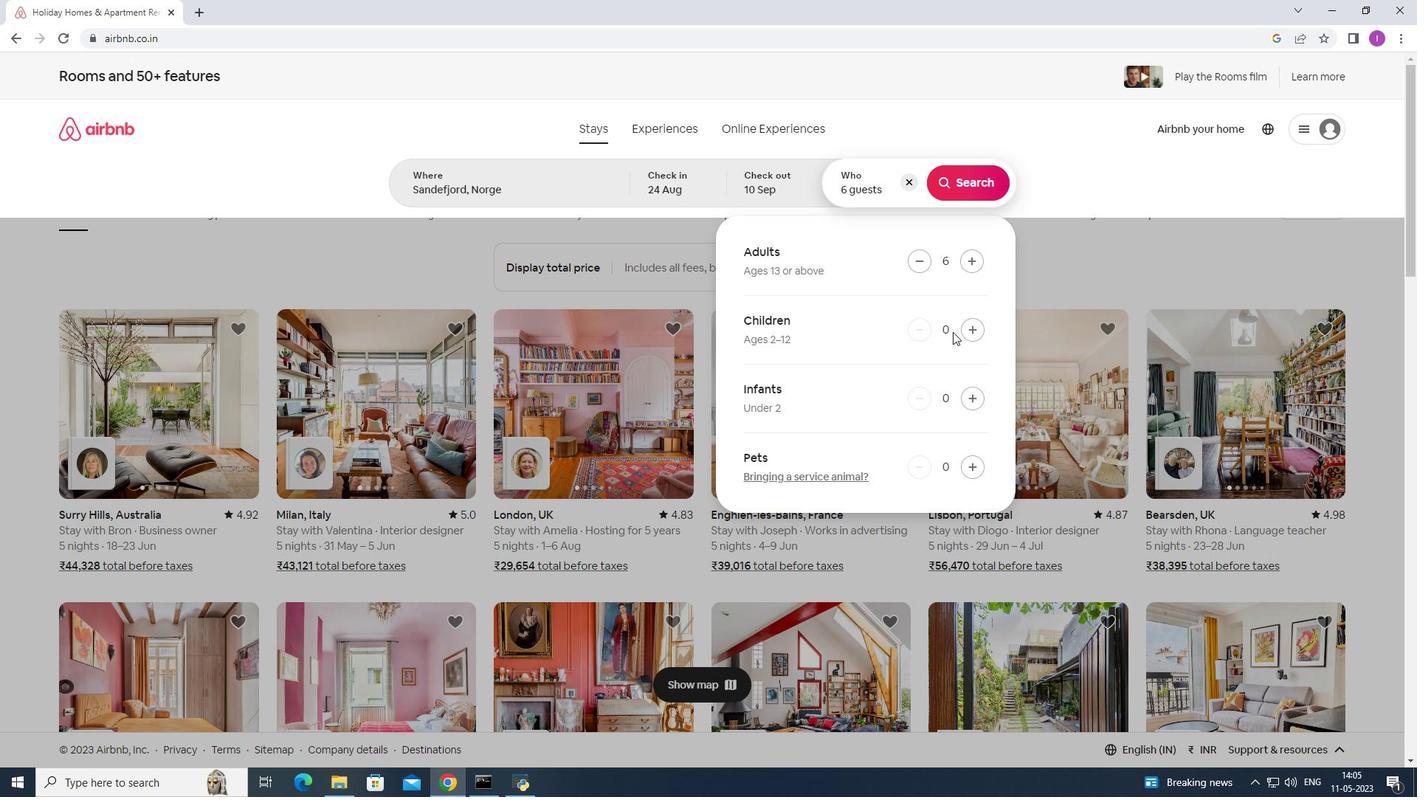 
Action: Mouse pressed left at (966, 329)
Screenshot: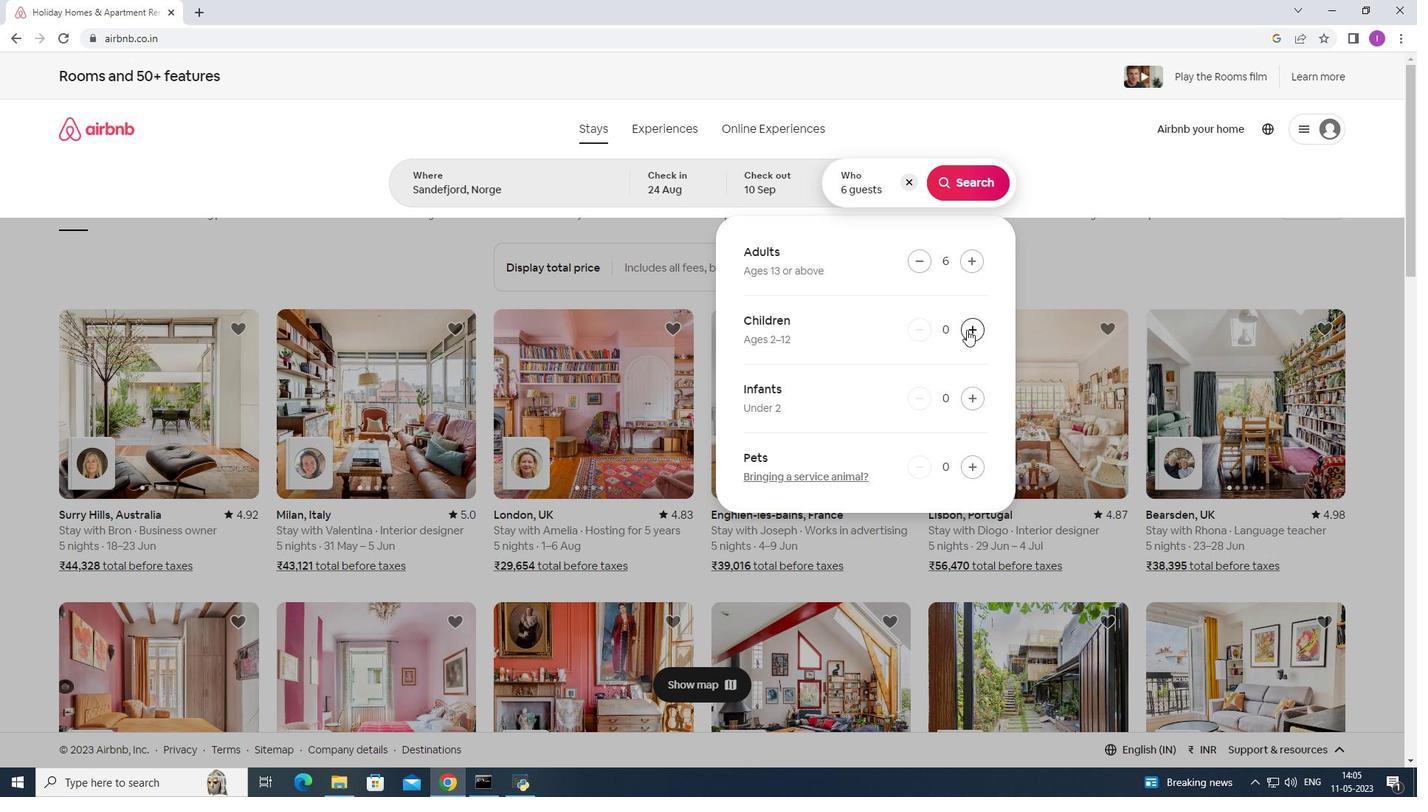 
Action: Mouse pressed left at (966, 329)
Screenshot: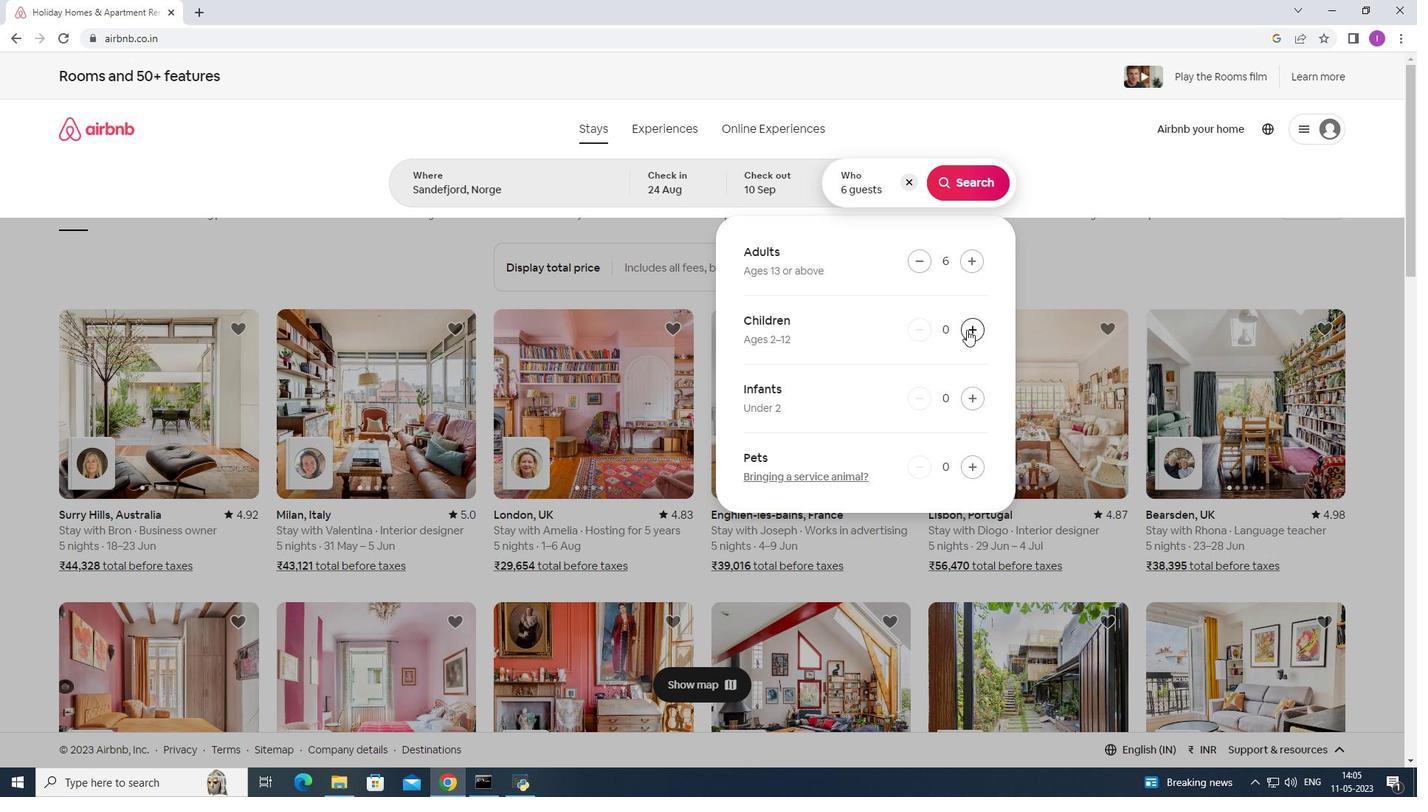 
Action: Mouse moved to (956, 188)
Screenshot: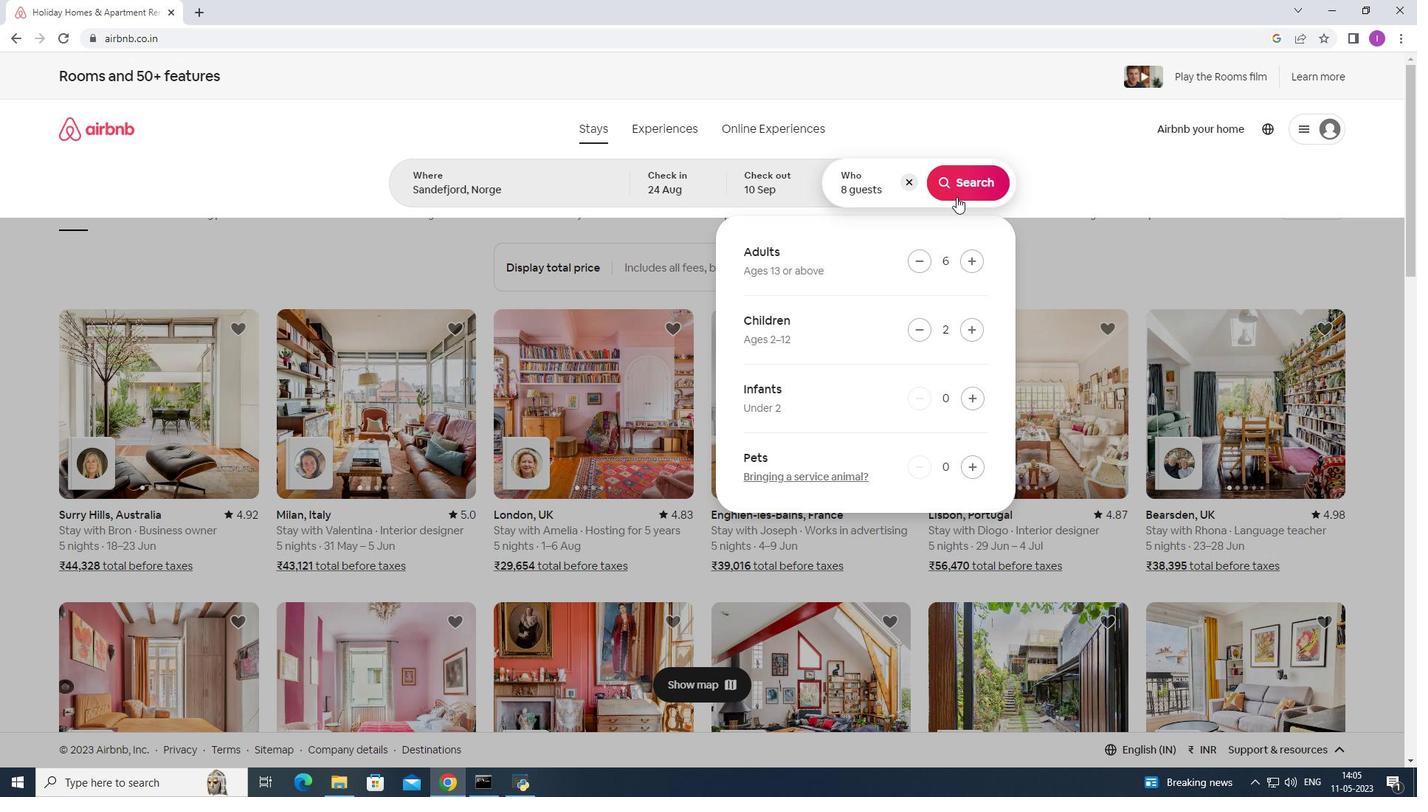 
Action: Mouse pressed left at (956, 188)
Screenshot: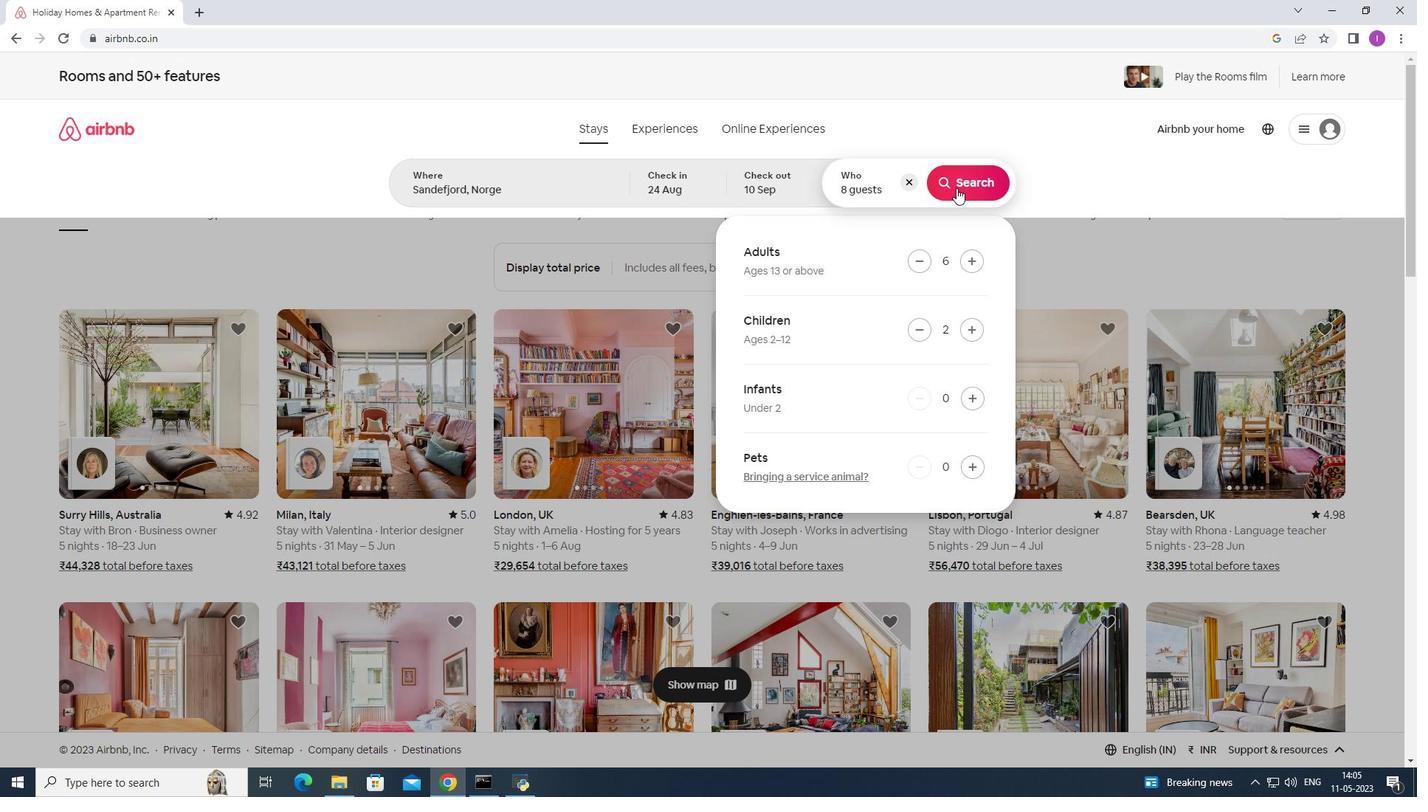 
Action: Mouse moved to (1391, 136)
Screenshot: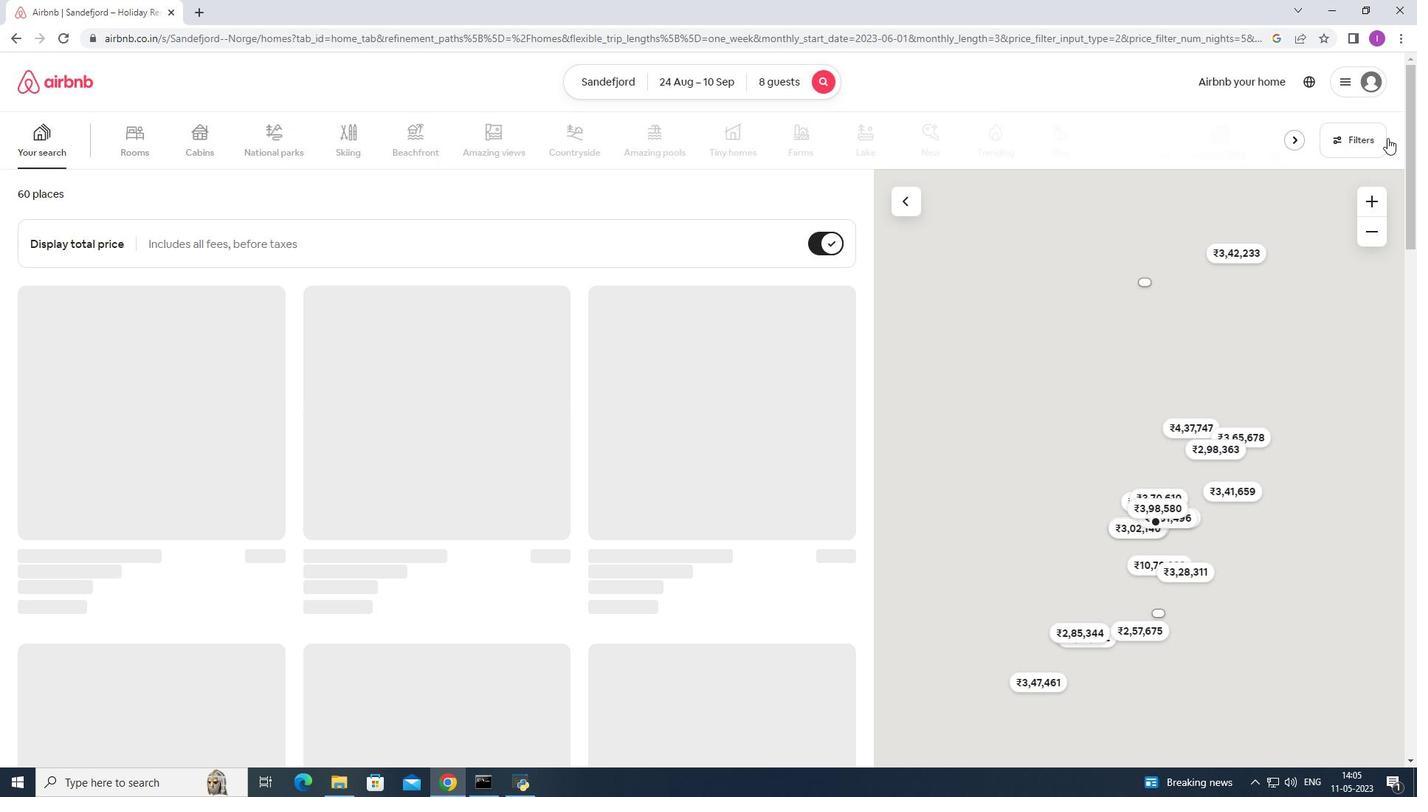 
Action: Mouse pressed left at (1391, 136)
Screenshot: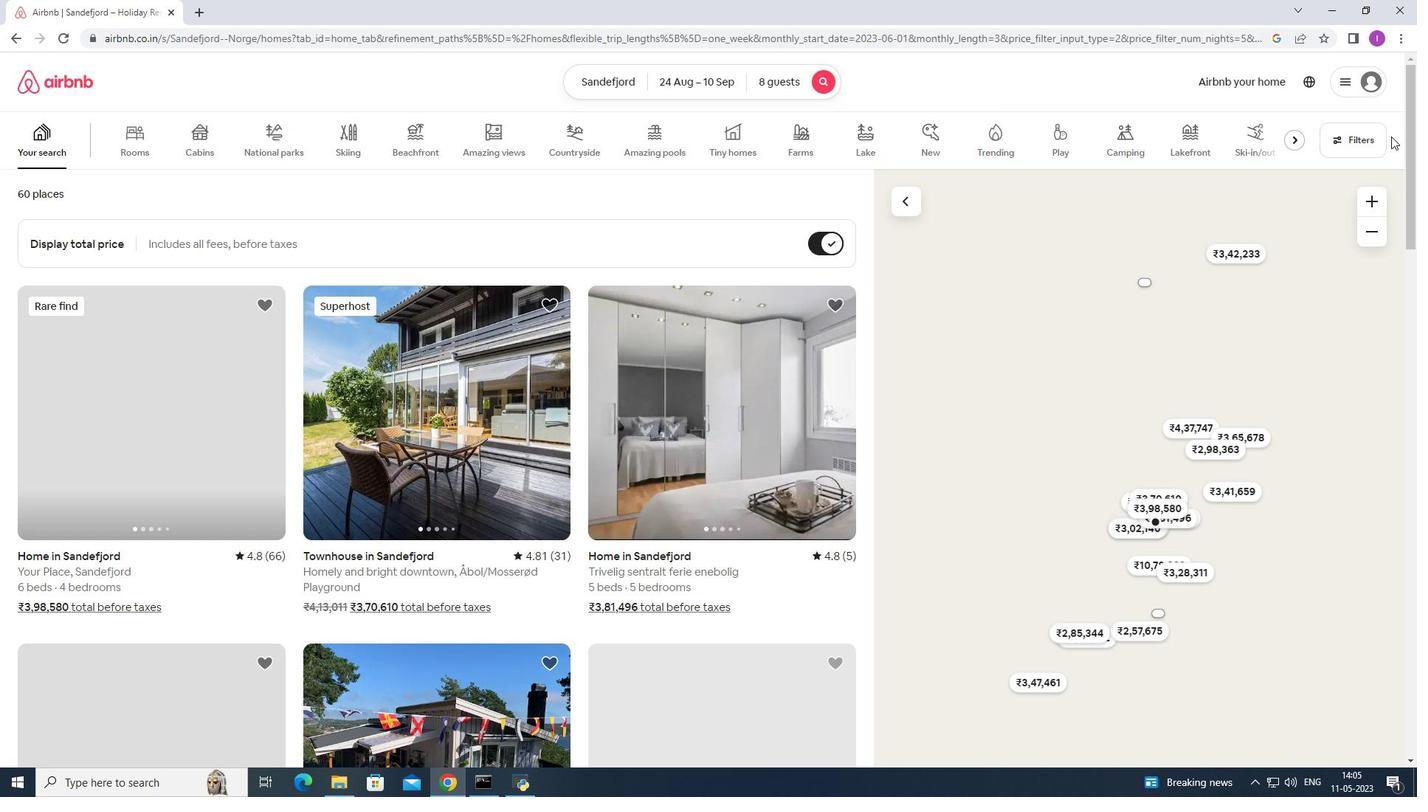 
Action: Mouse moved to (1339, 146)
Screenshot: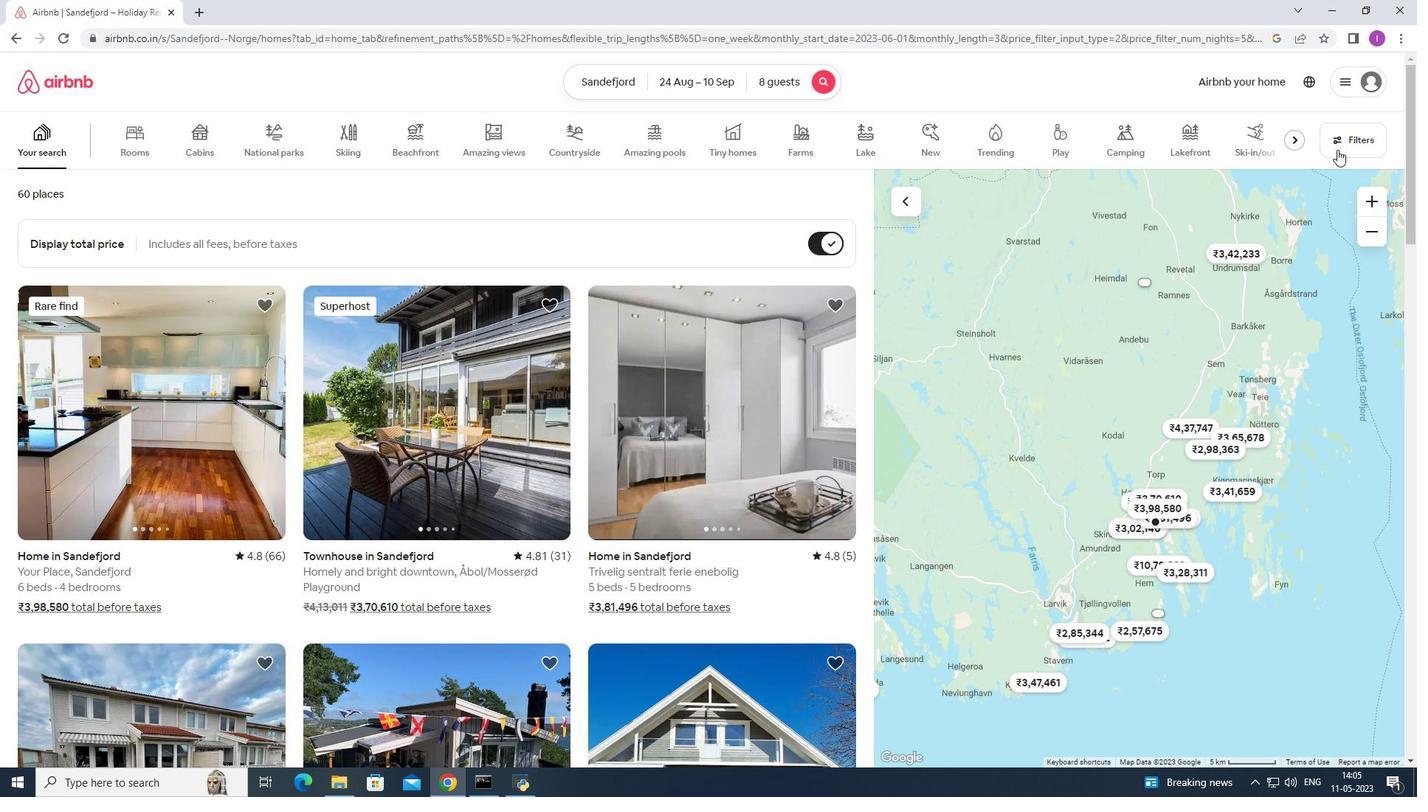 
Action: Mouse pressed left at (1339, 146)
Screenshot: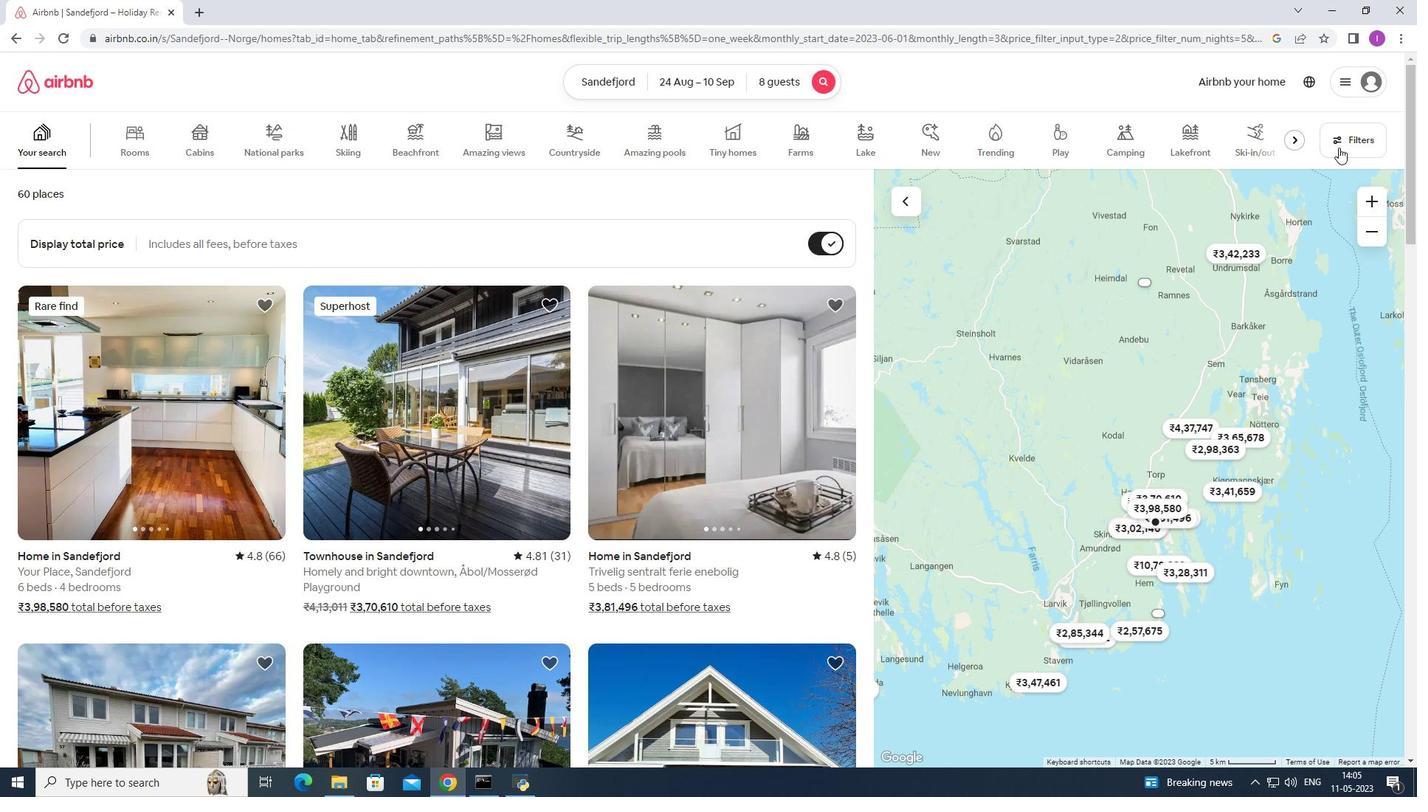 
Action: Mouse moved to (818, 500)
Screenshot: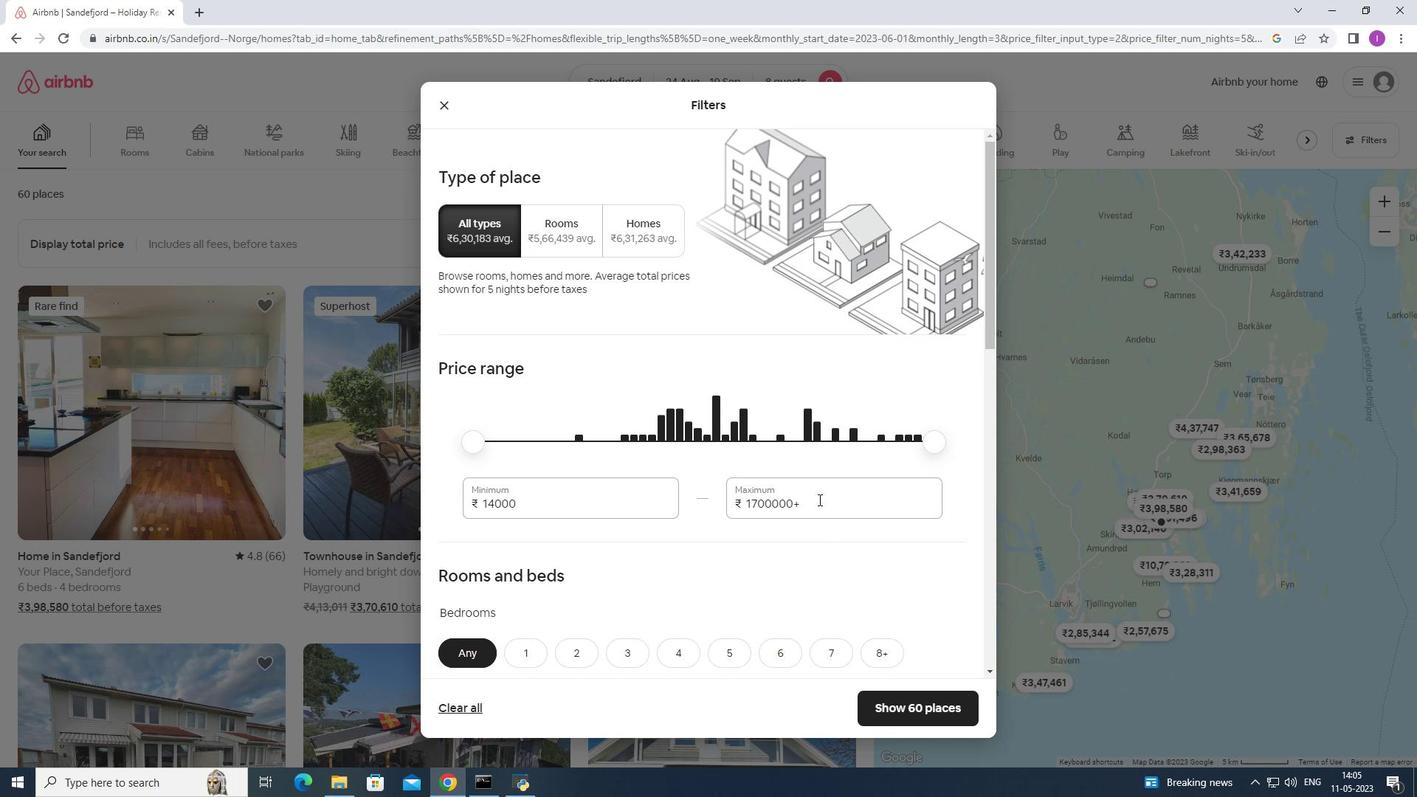 
Action: Mouse pressed left at (818, 500)
Screenshot: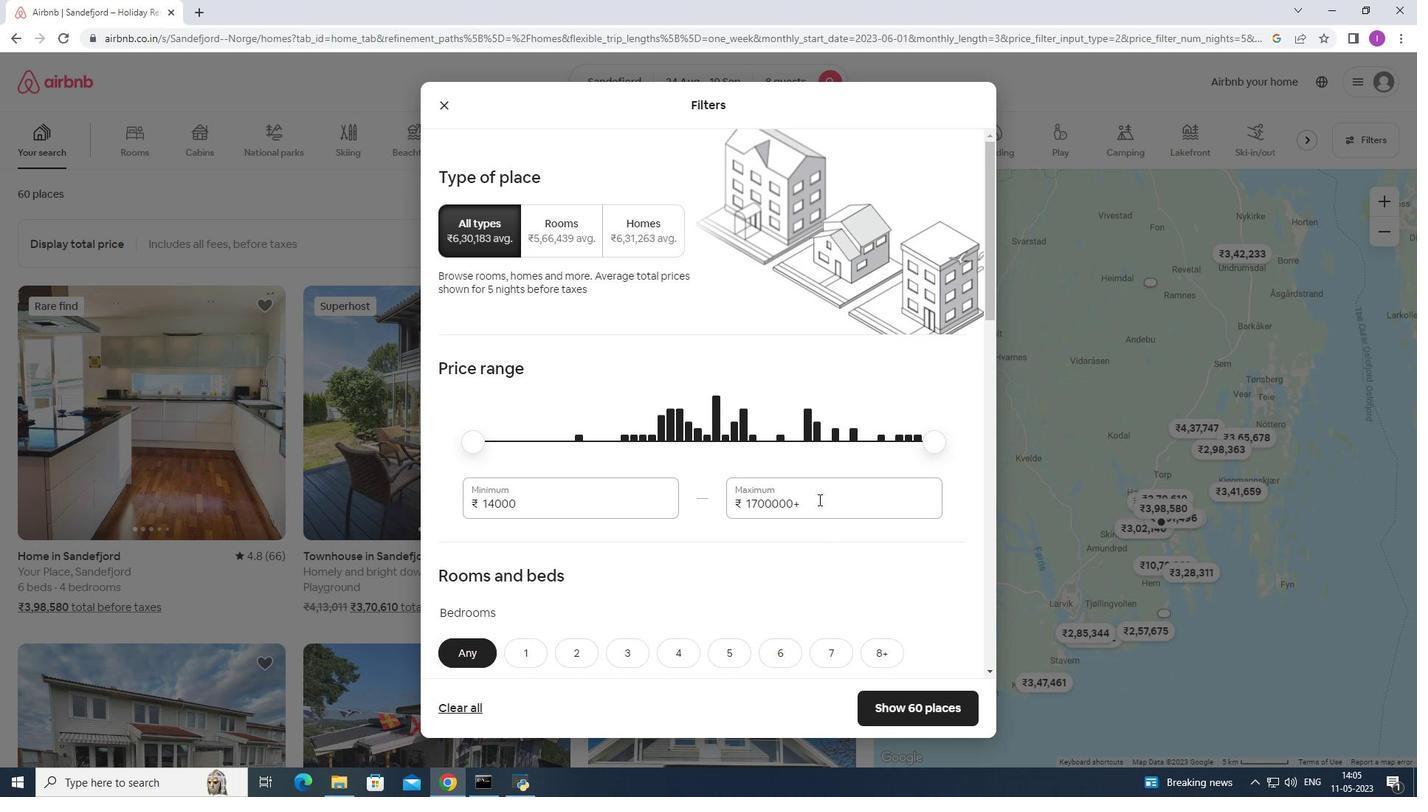 
Action: Mouse moved to (736, 490)
Screenshot: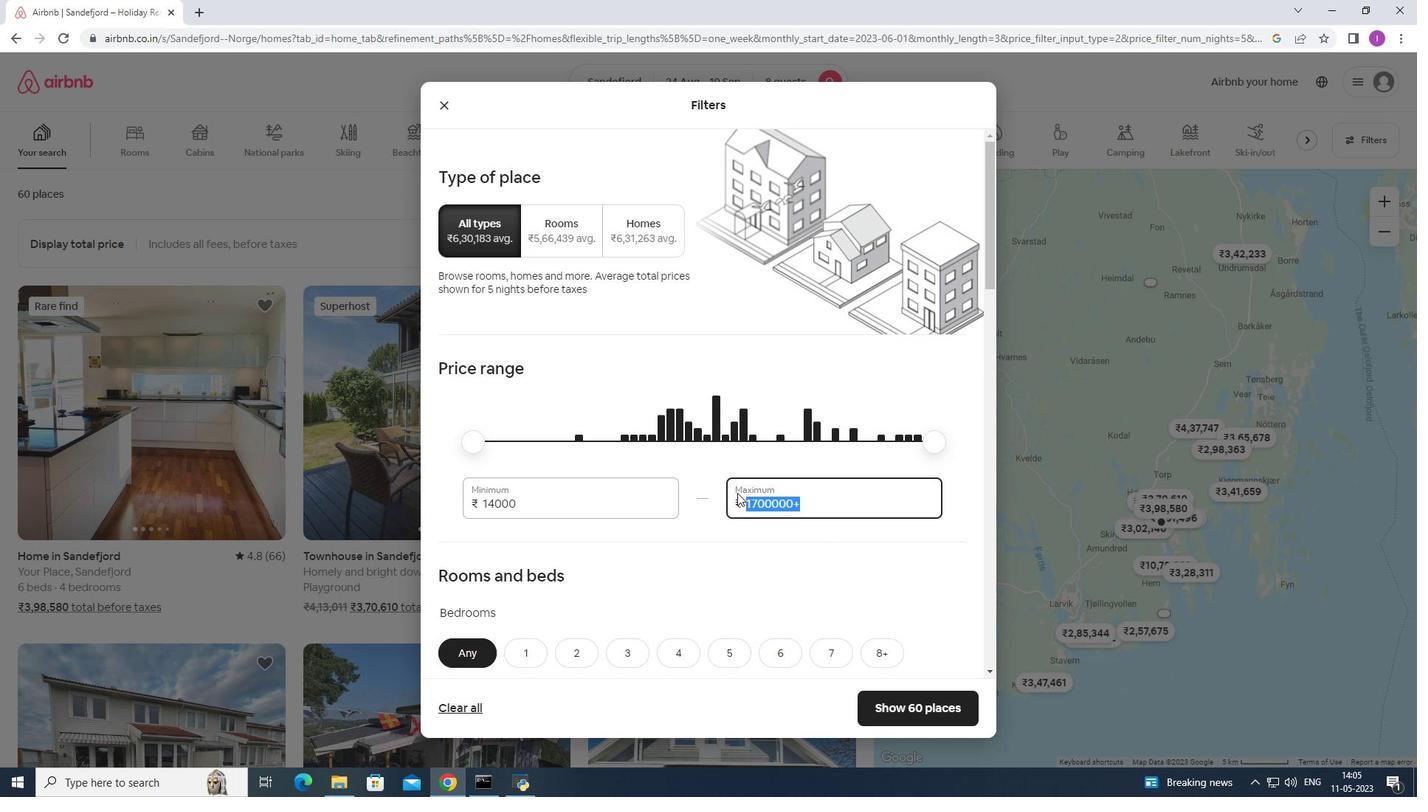 
Action: Key pressed 1
Screenshot: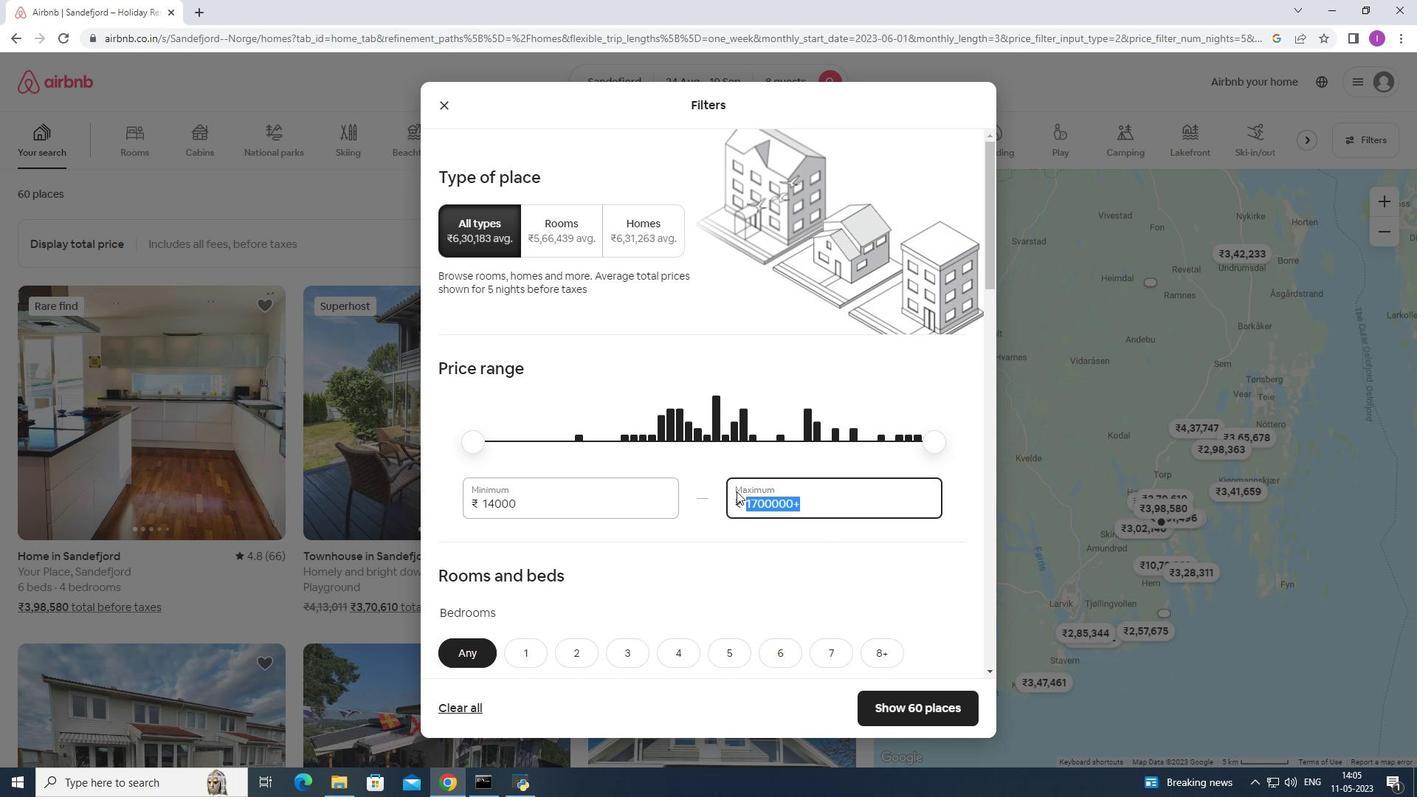 
Action: Mouse moved to (736, 490)
Screenshot: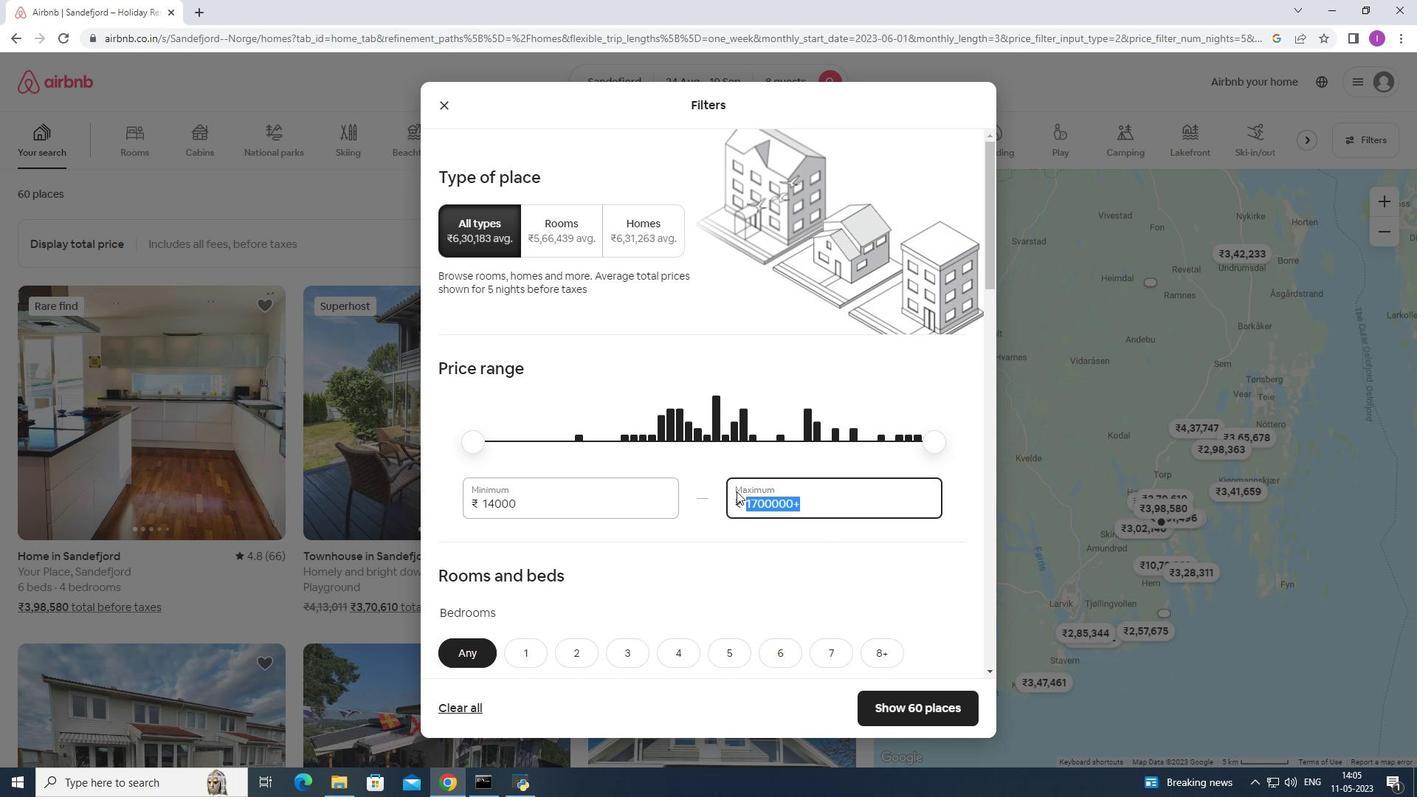 
Action: Key pressed 5
Screenshot: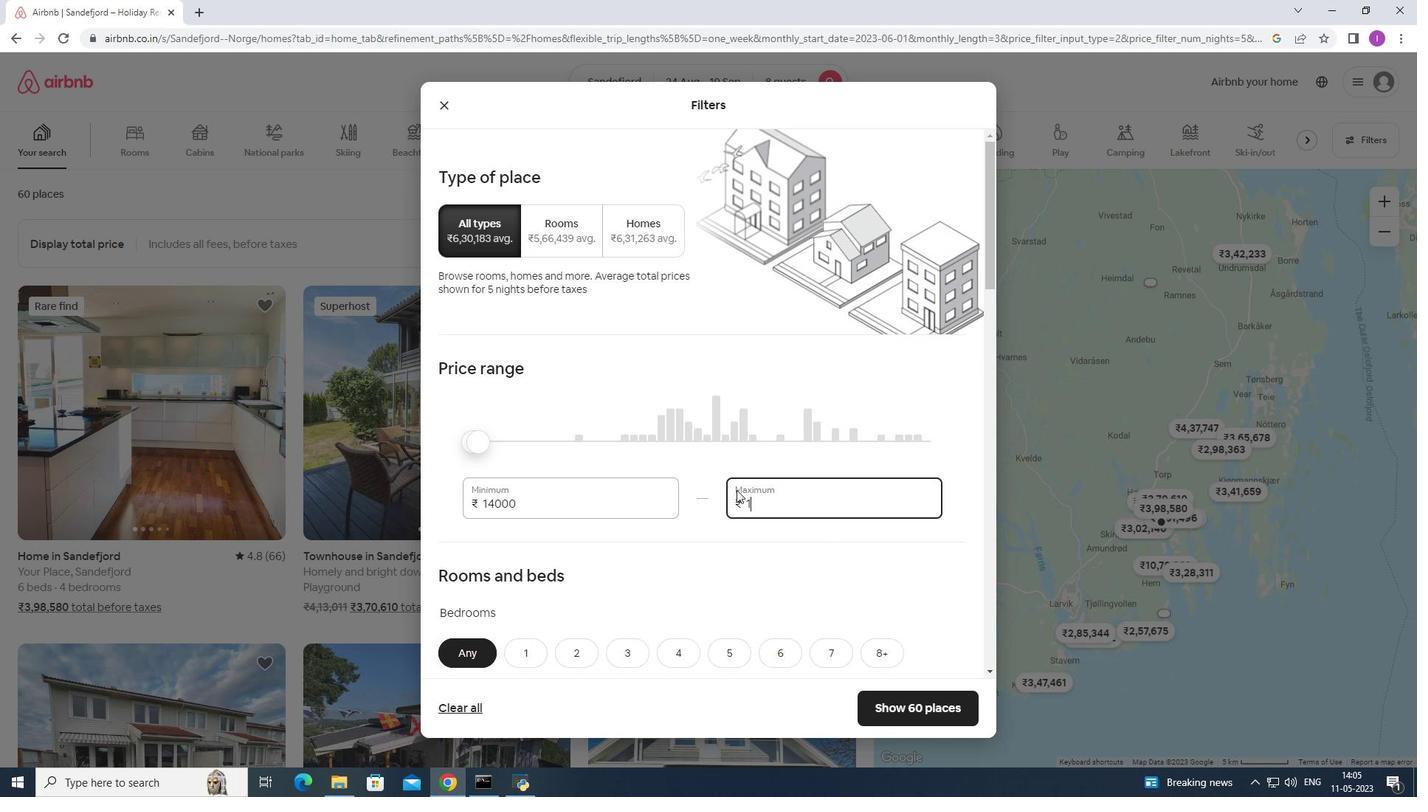 
Action: Mouse moved to (735, 484)
Screenshot: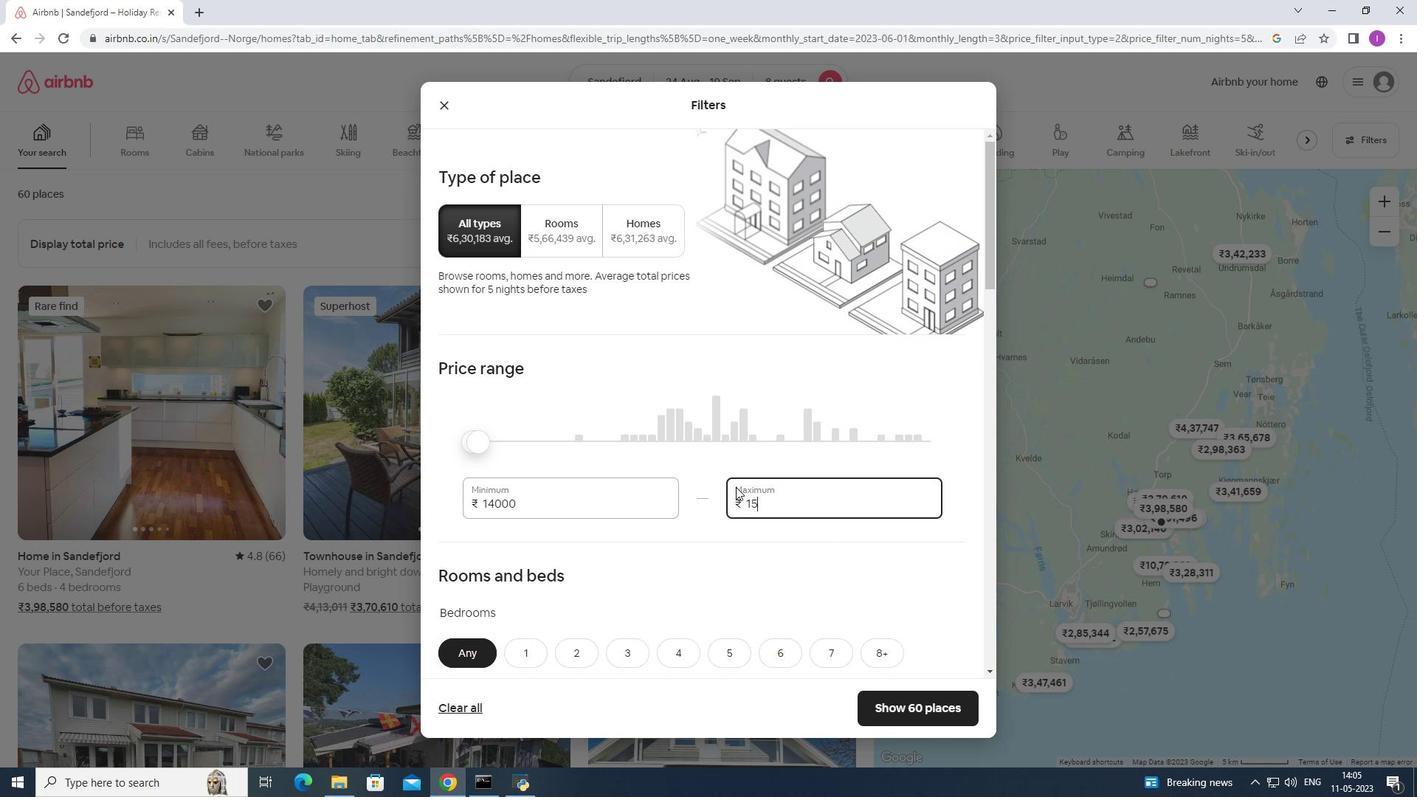
Action: Key pressed 0
Screenshot: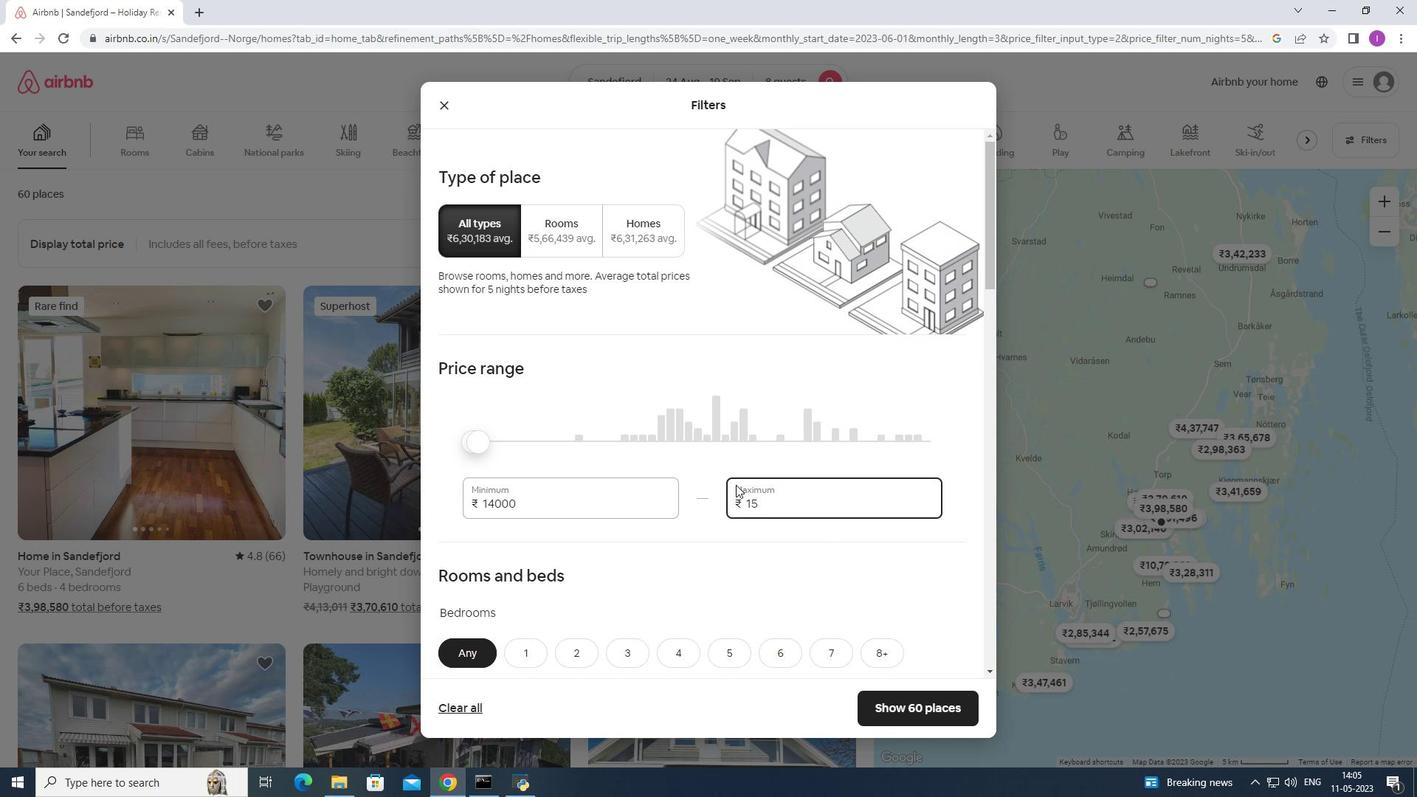 
Action: Mouse moved to (735, 480)
Screenshot: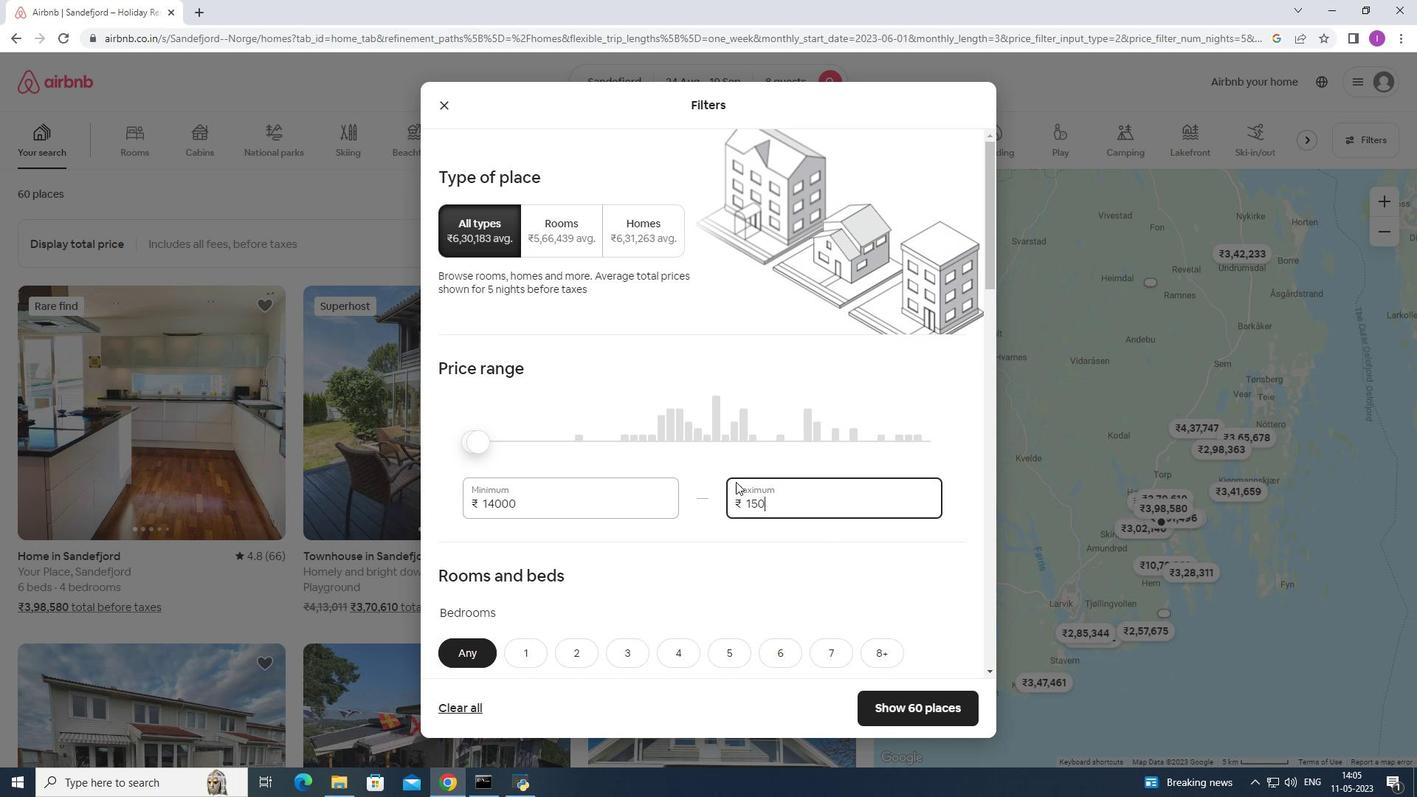 
Action: Key pressed 0
Screenshot: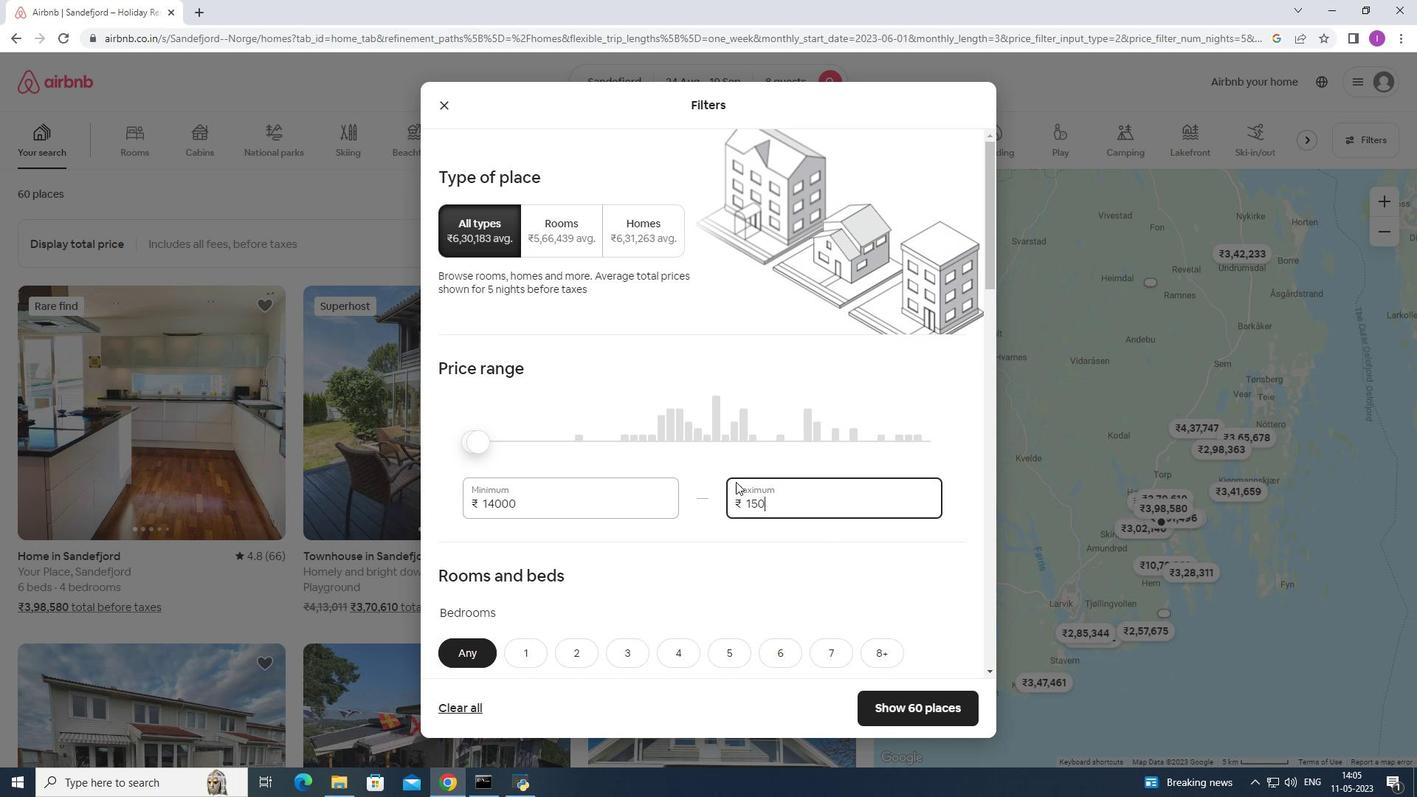 
Action: Mouse moved to (736, 479)
Screenshot: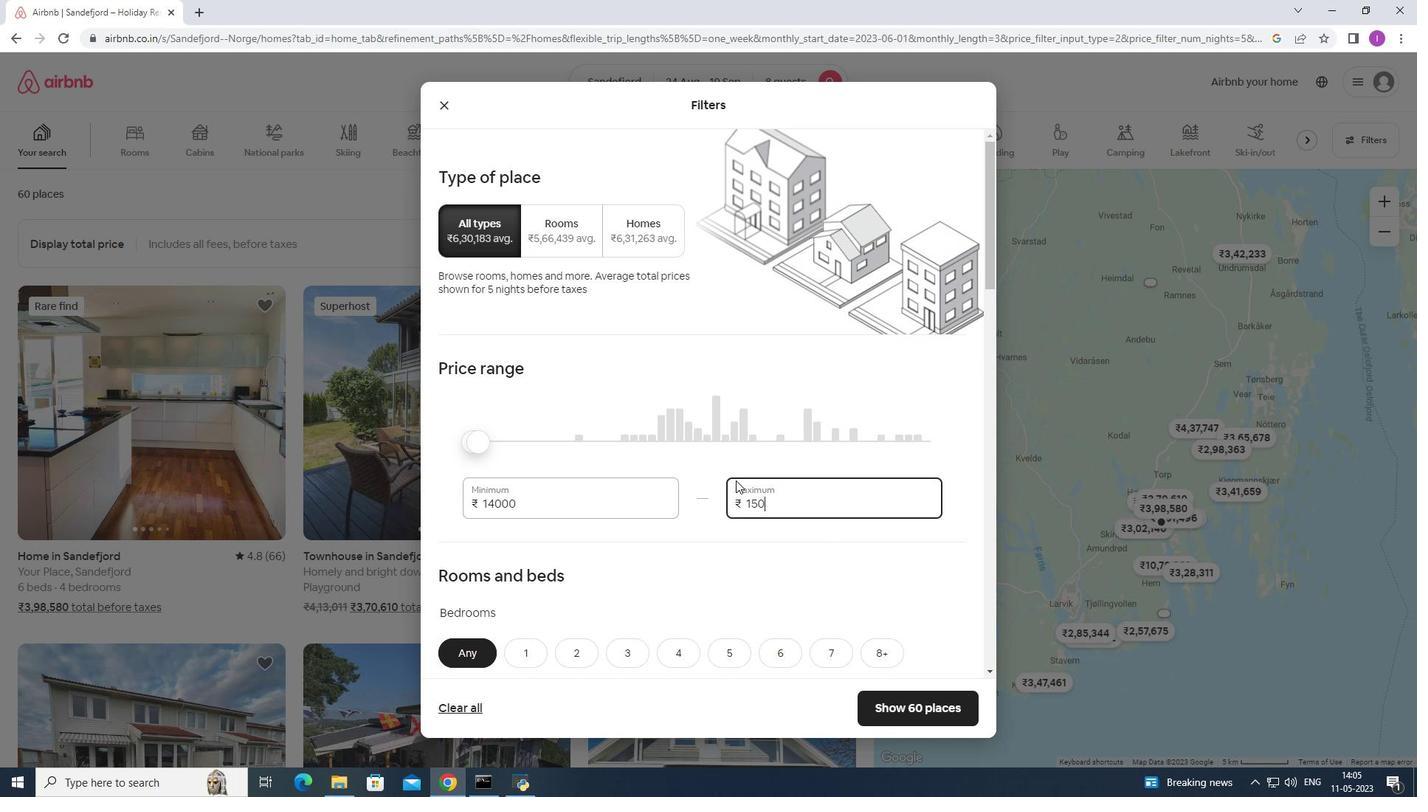 
Action: Key pressed 0
Screenshot: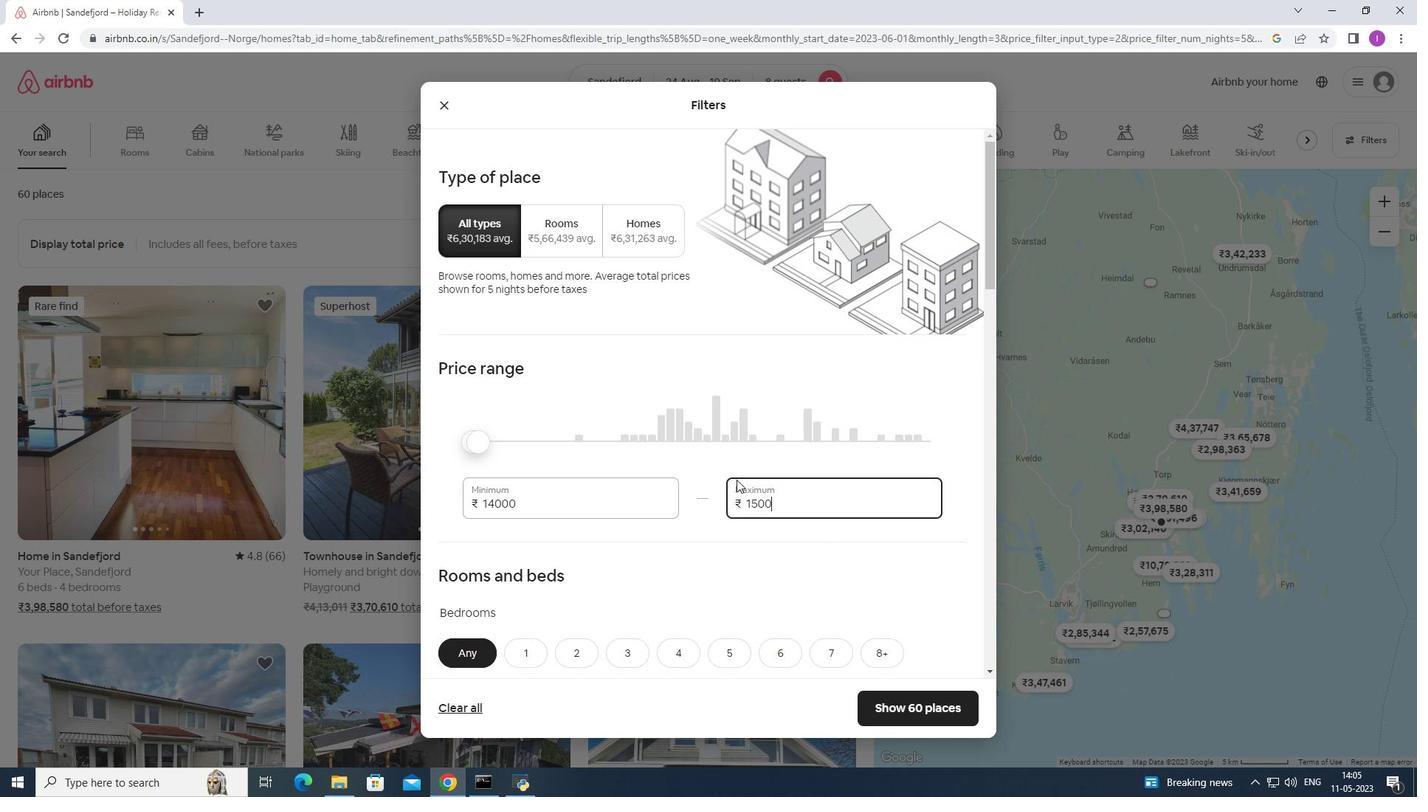 
Action: Mouse moved to (619, 552)
Screenshot: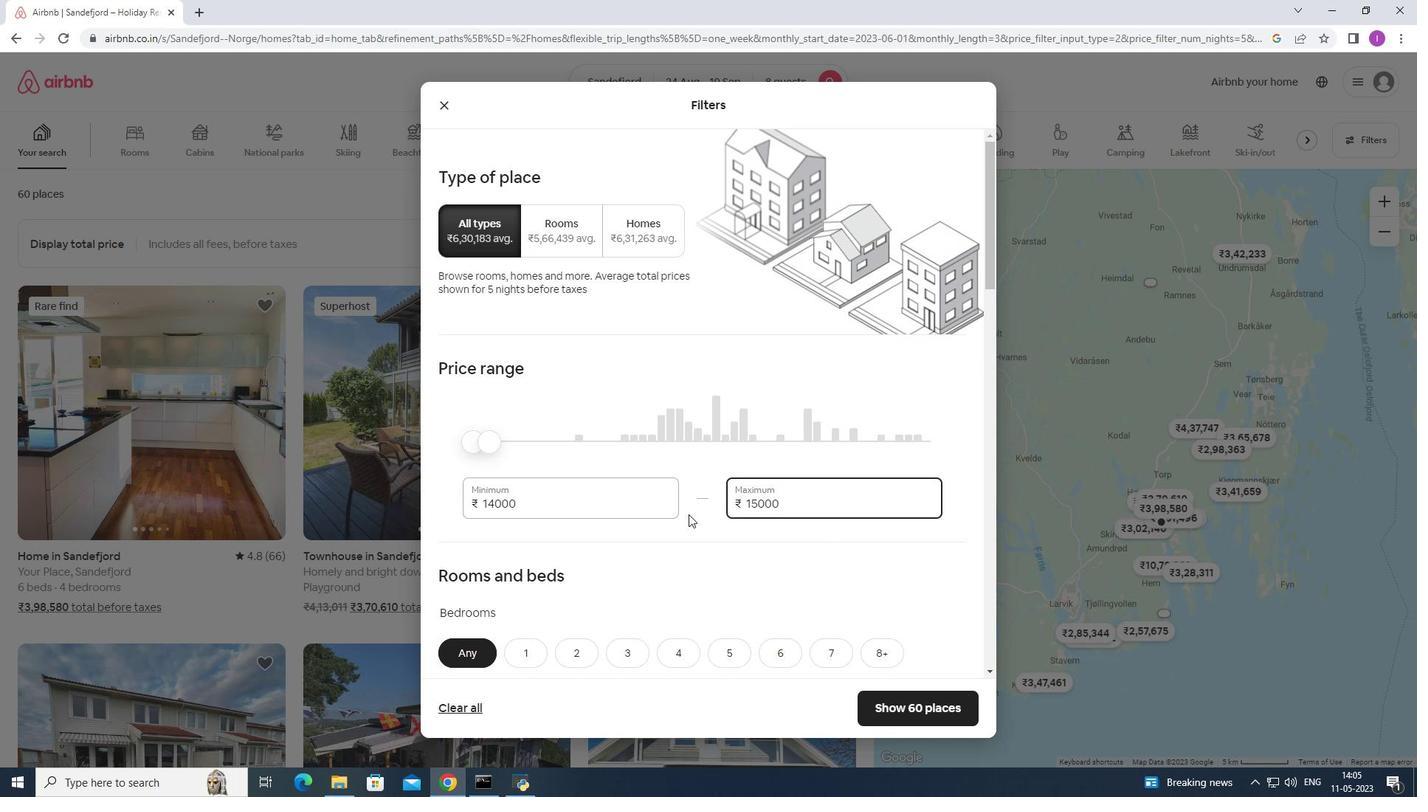 
Action: Mouse scrolled (619, 551) with delta (0, 0)
Screenshot: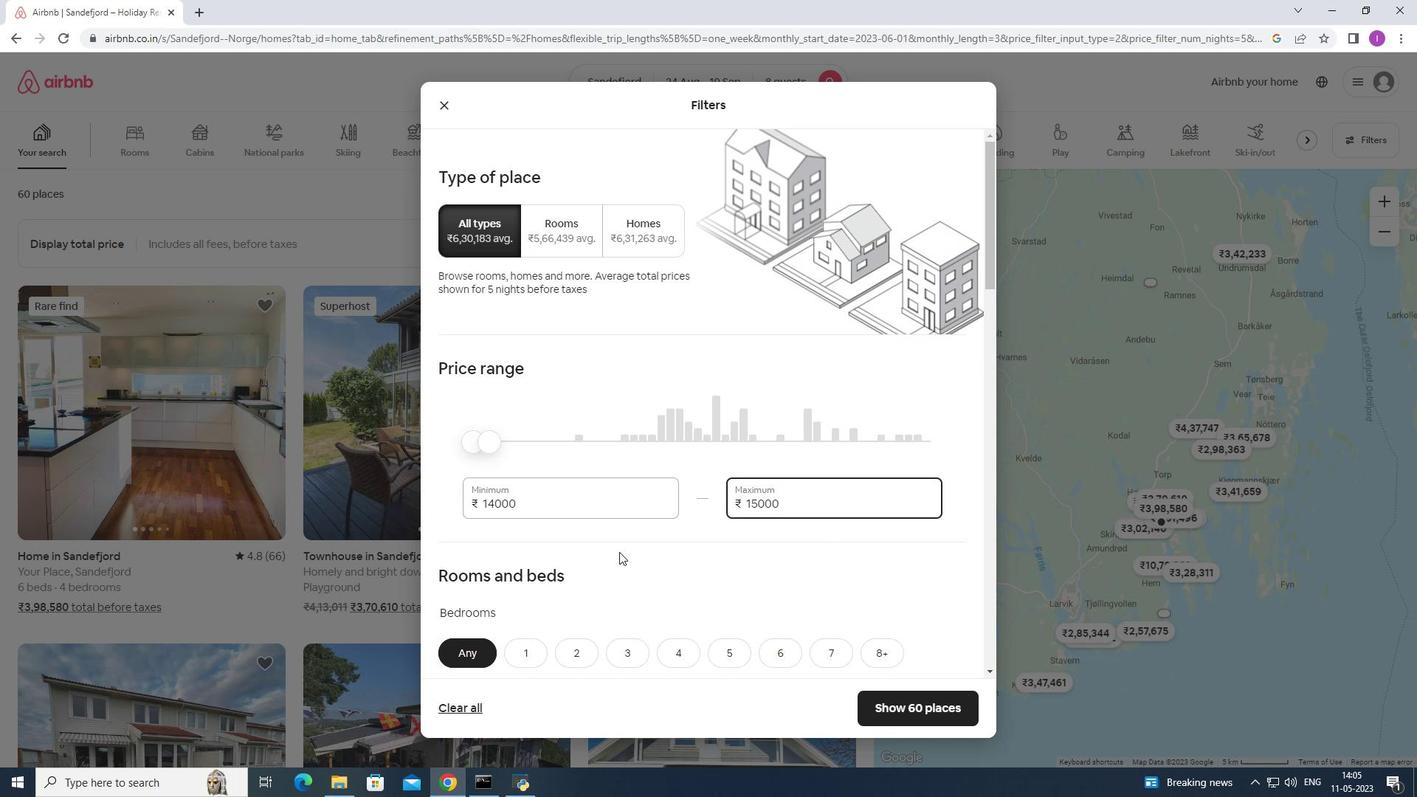 
Action: Mouse moved to (524, 428)
Screenshot: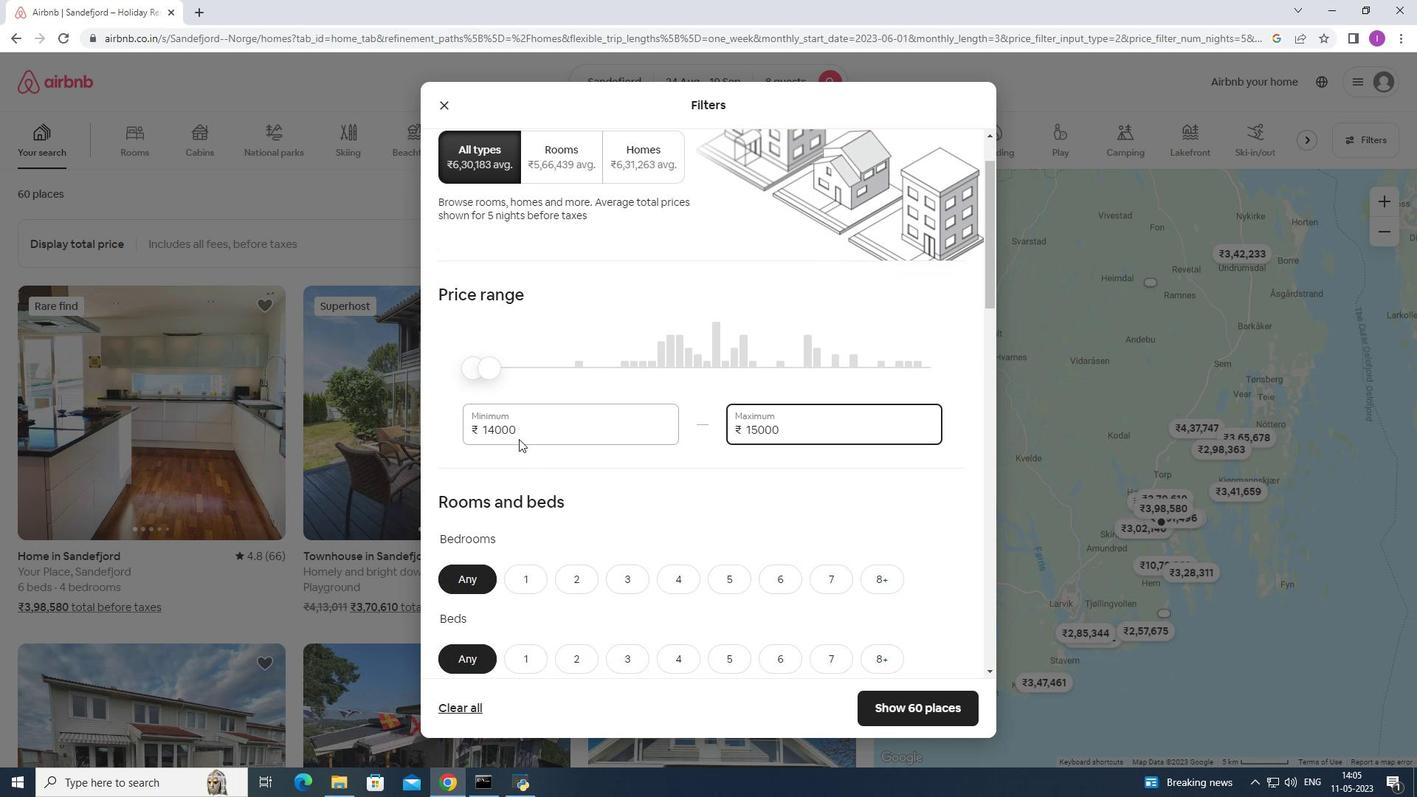 
Action: Mouse pressed left at (524, 428)
Screenshot: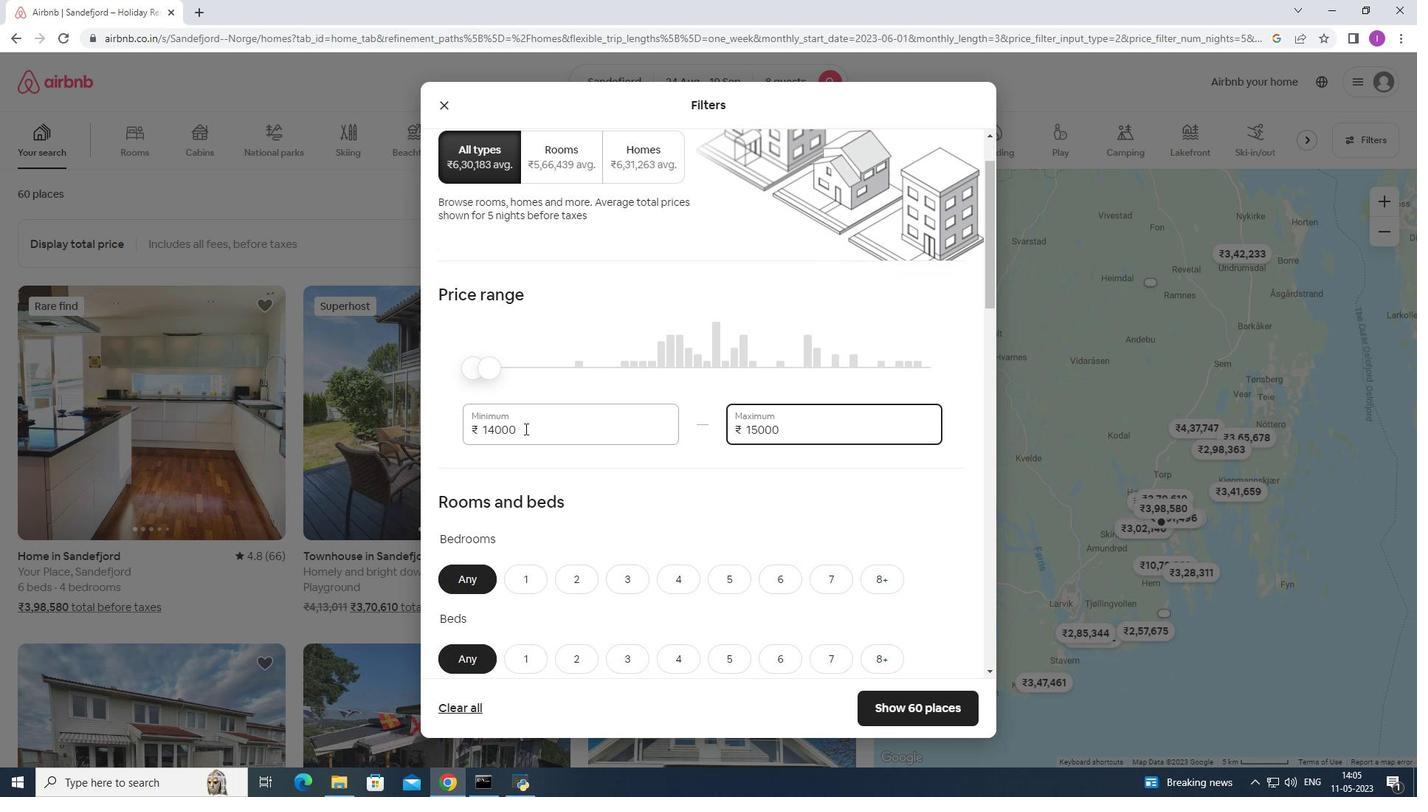 
Action: Mouse moved to (462, 436)
Screenshot: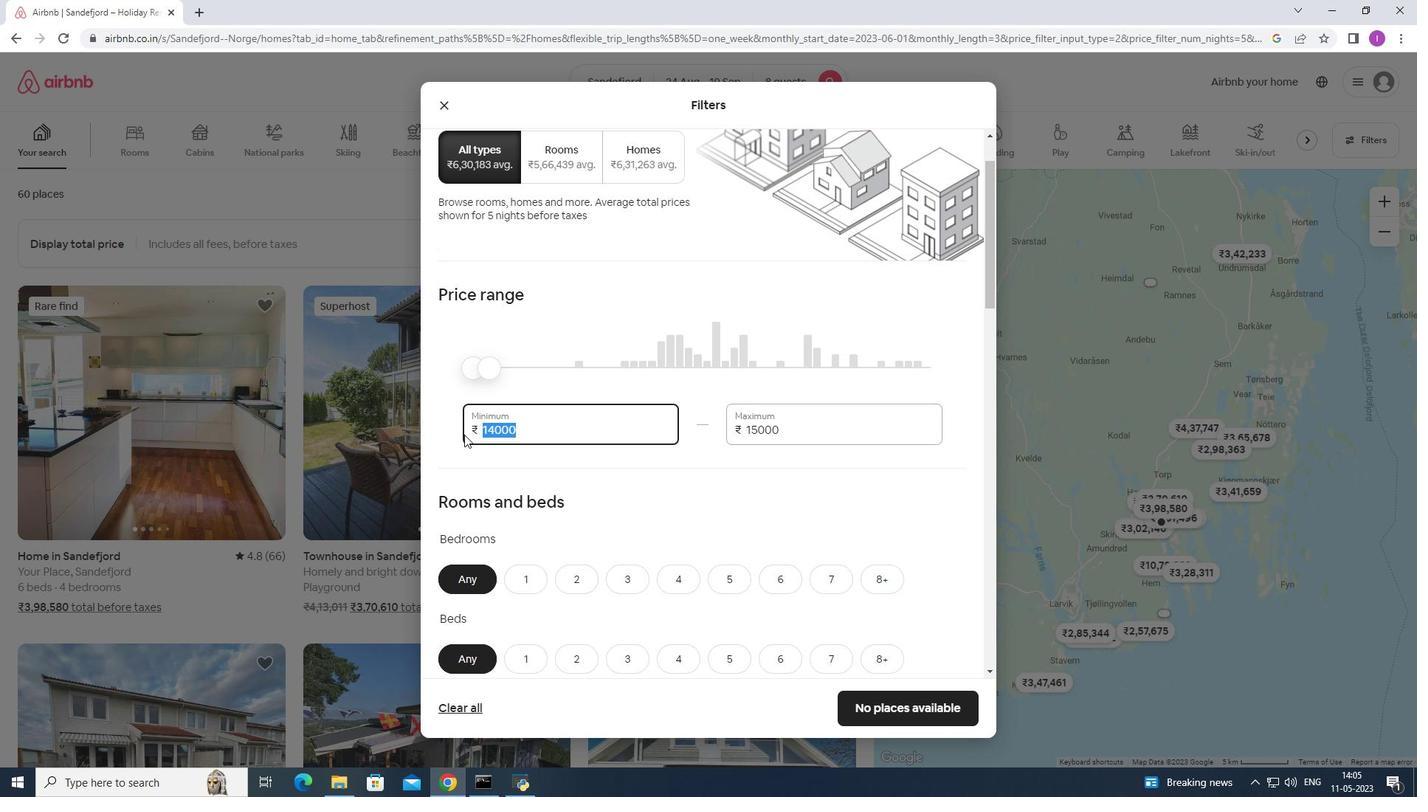 
Action: Key pressed 12000
Screenshot: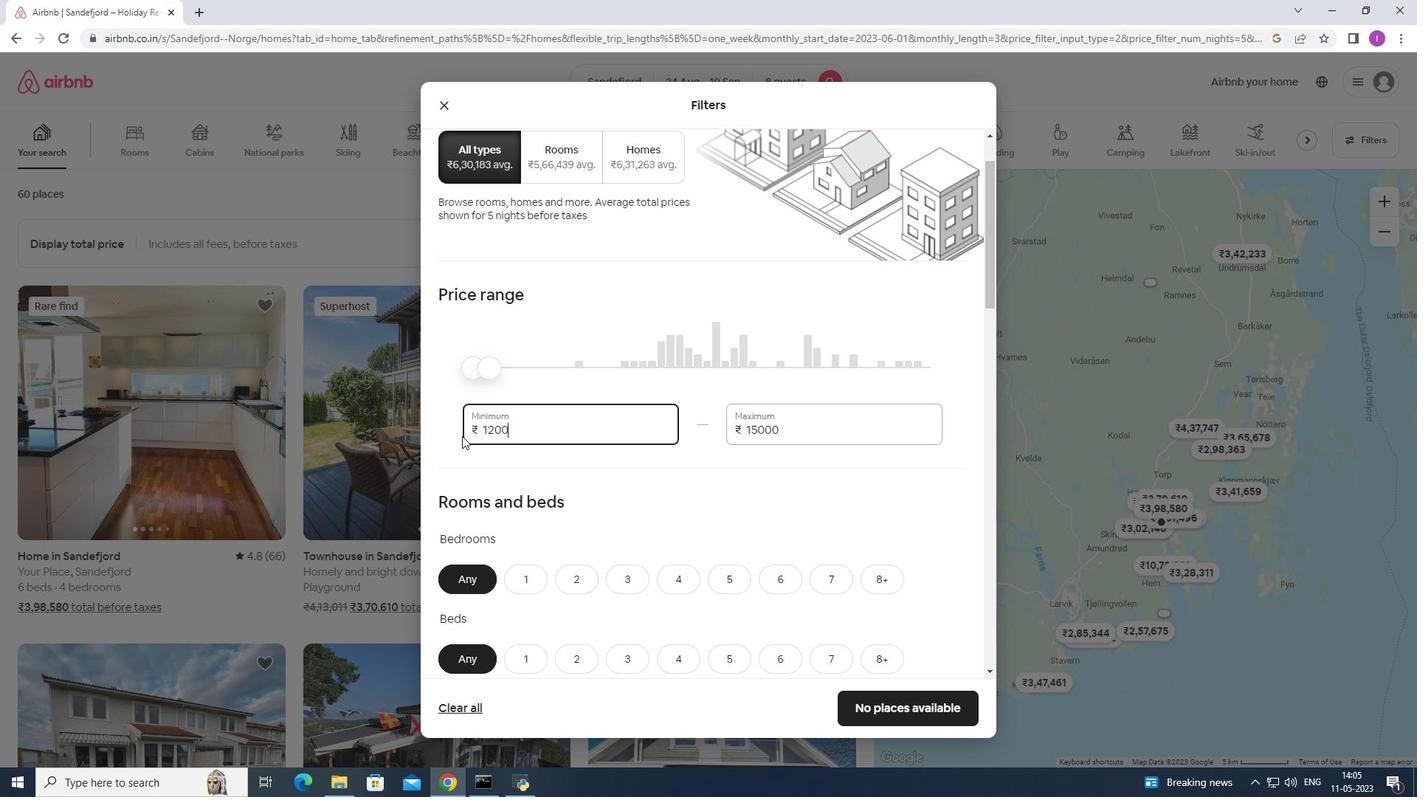 
Action: Mouse moved to (462, 436)
Screenshot: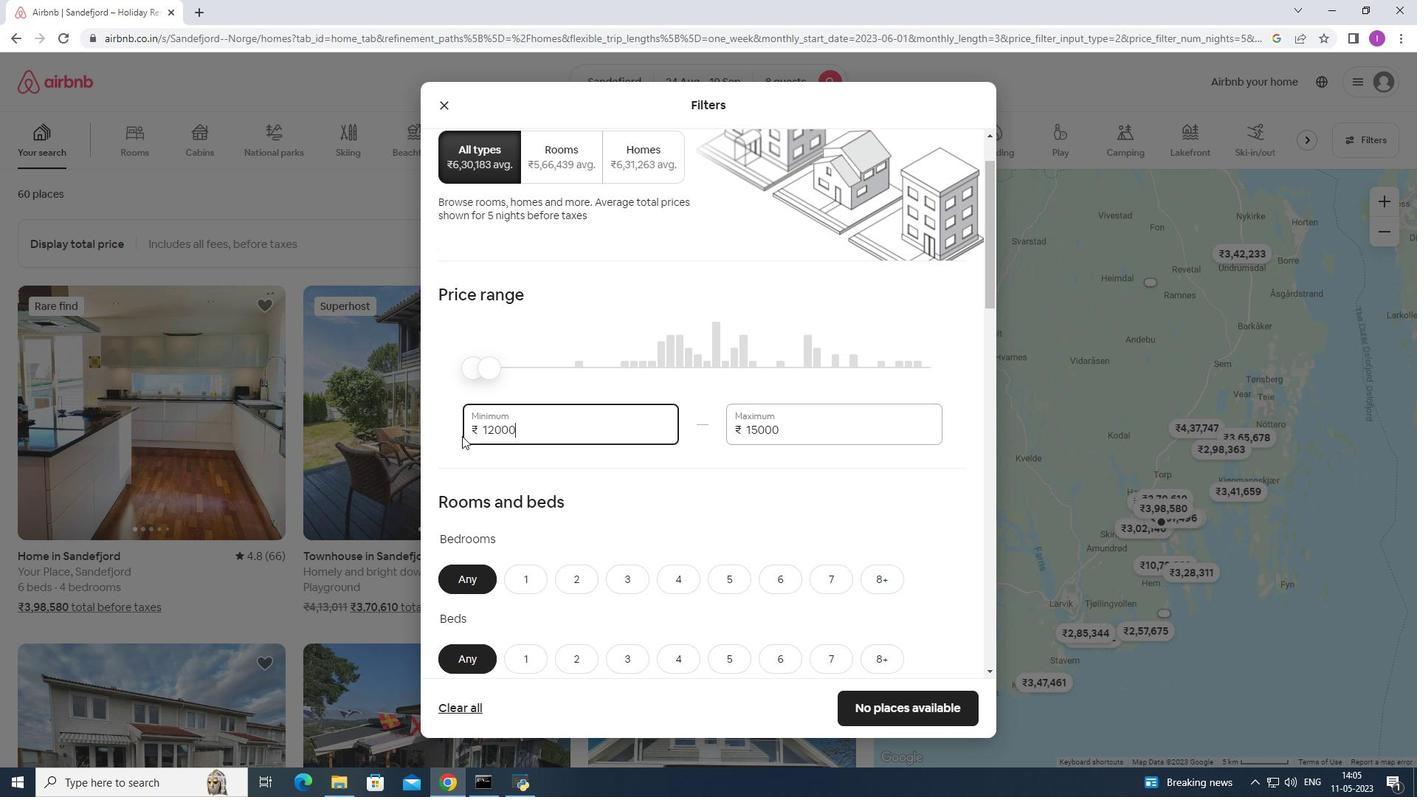 
Action: Mouse scrolled (462, 435) with delta (0, 0)
Screenshot: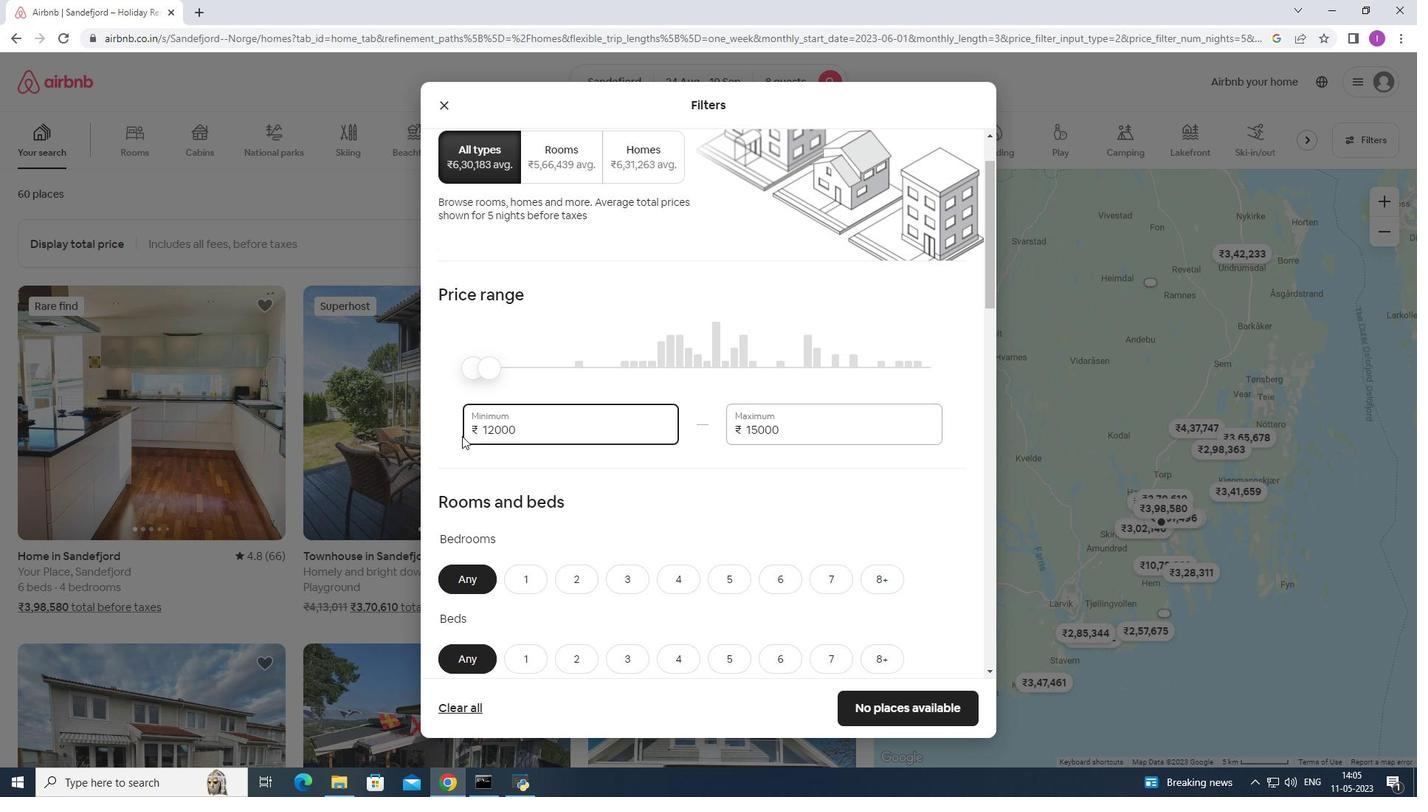 
Action: Mouse scrolled (462, 435) with delta (0, 0)
Screenshot: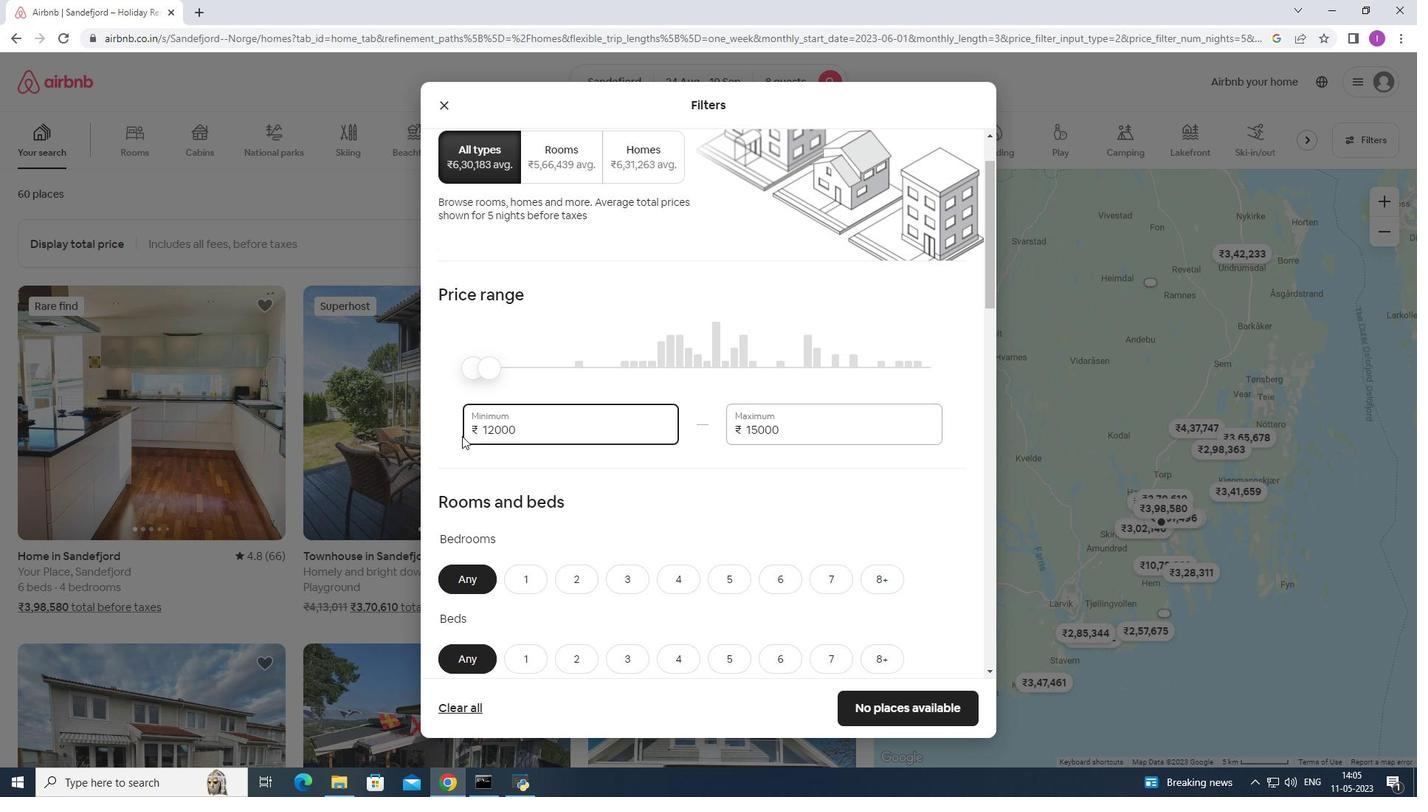
Action: Mouse moved to (591, 430)
Screenshot: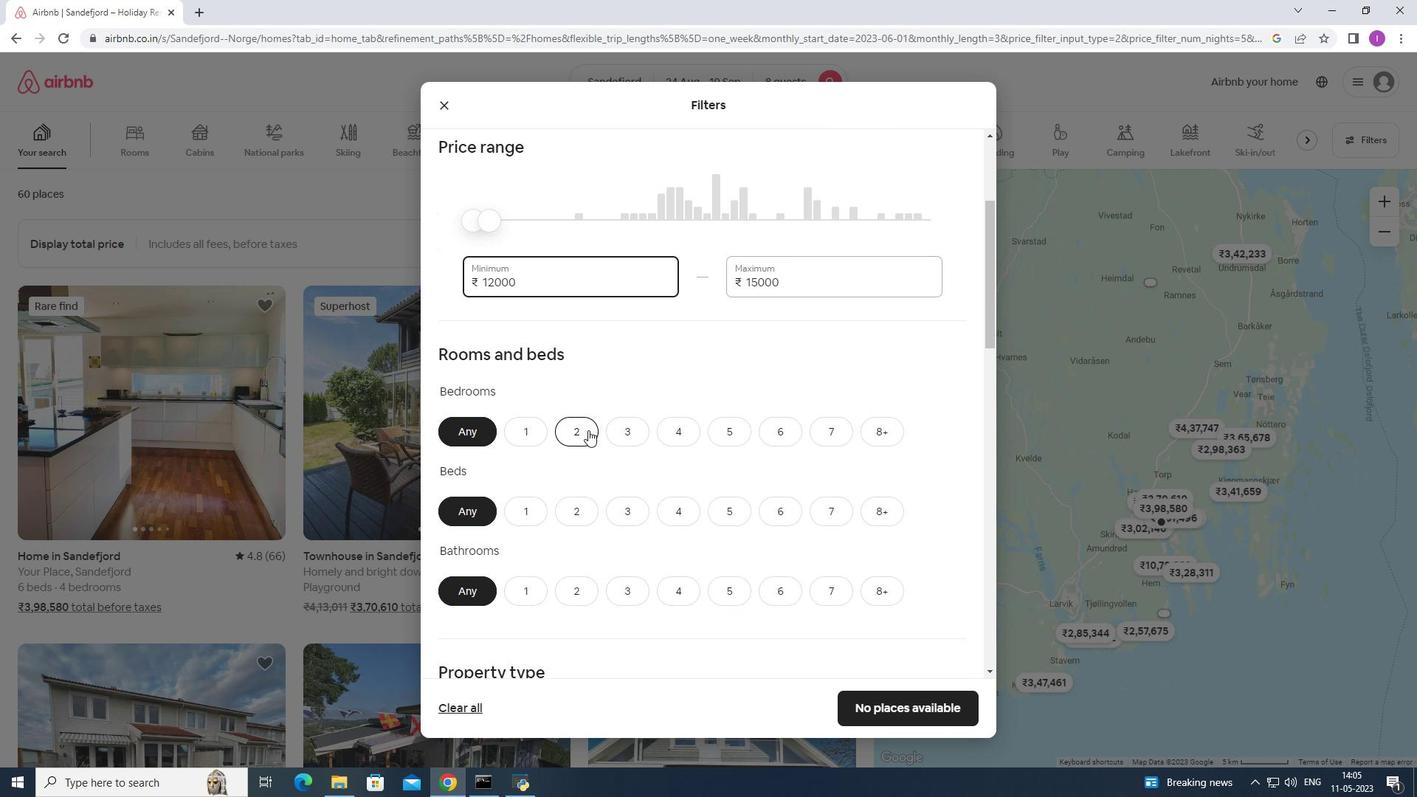 
Action: Mouse scrolled (591, 429) with delta (0, 0)
Screenshot: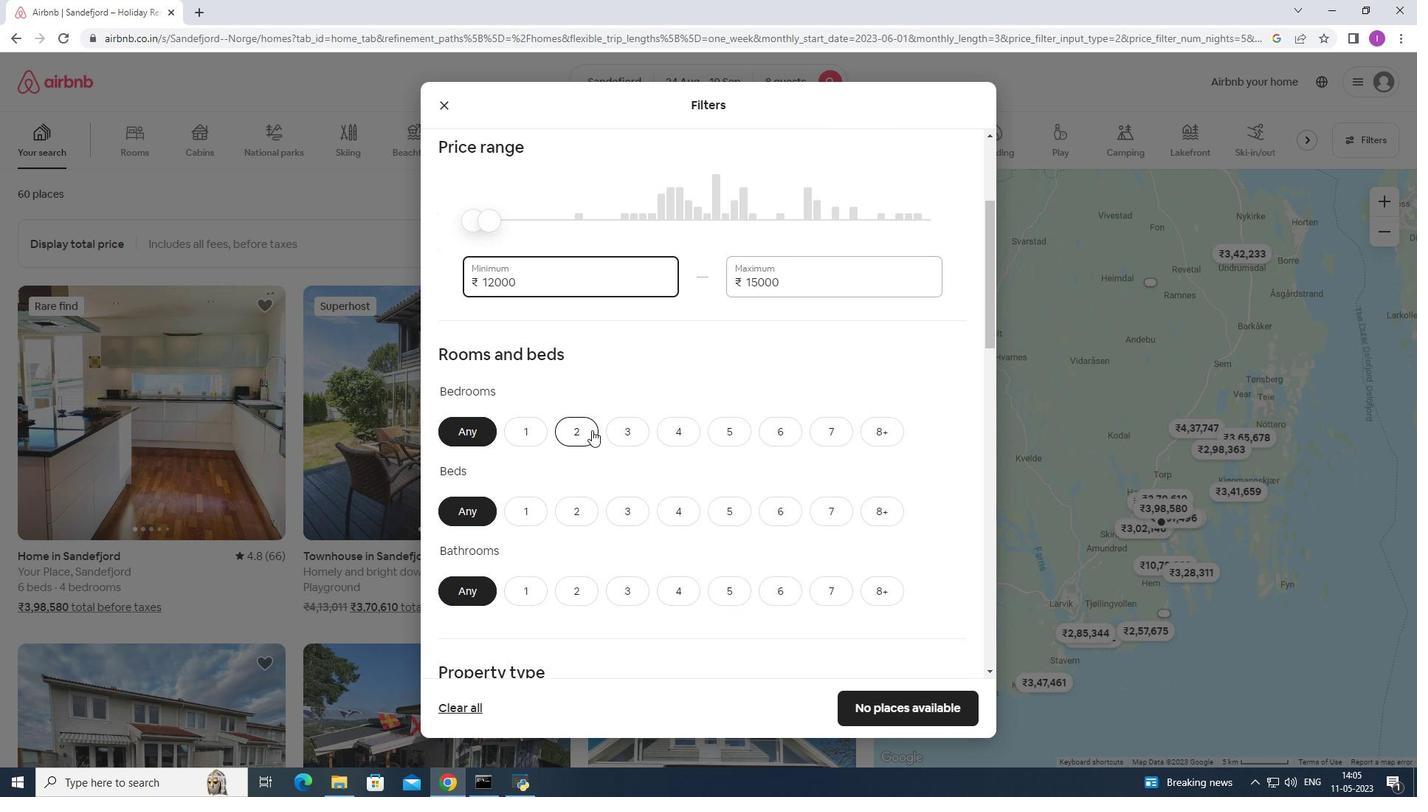 
Action: Mouse scrolled (591, 429) with delta (0, 0)
Screenshot: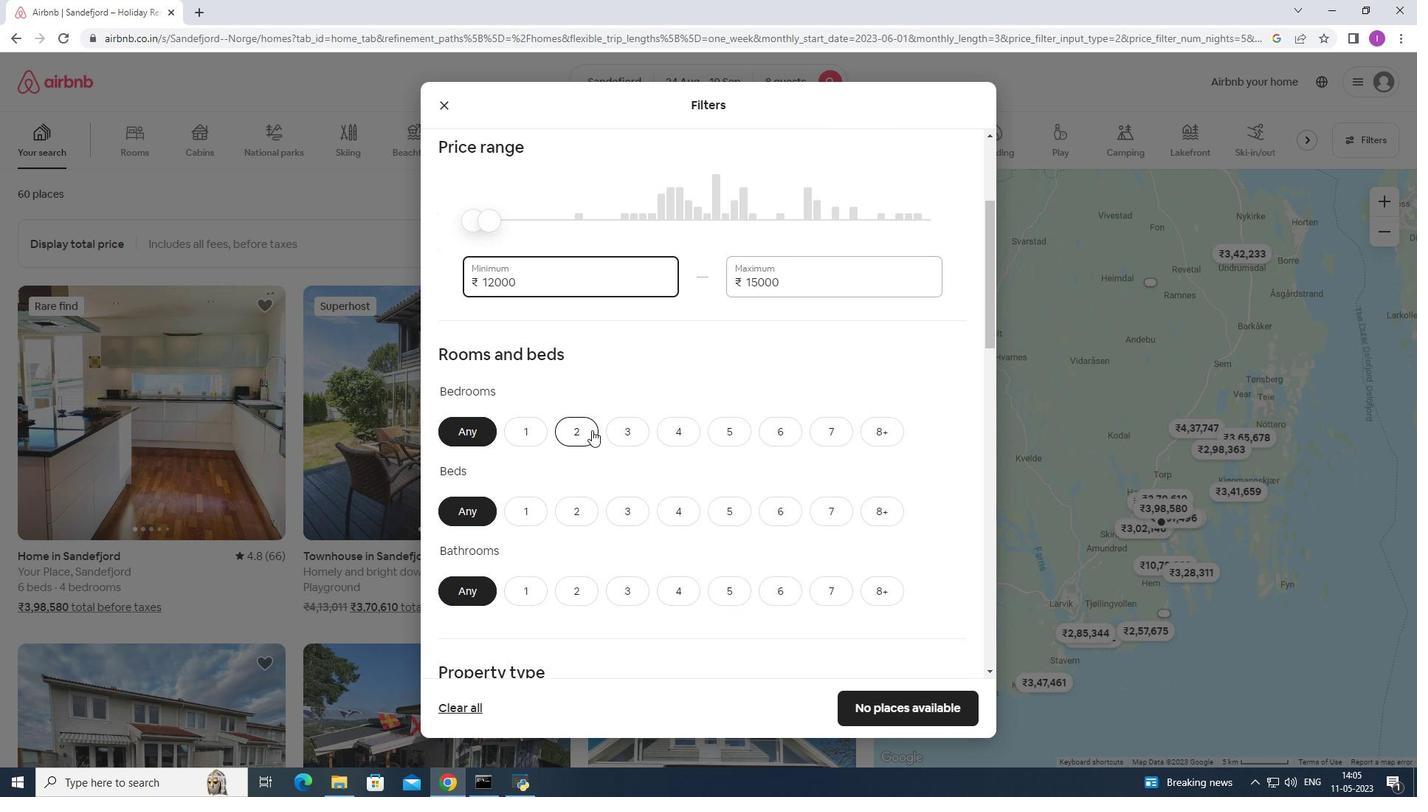 
Action: Mouse moved to (774, 281)
Screenshot: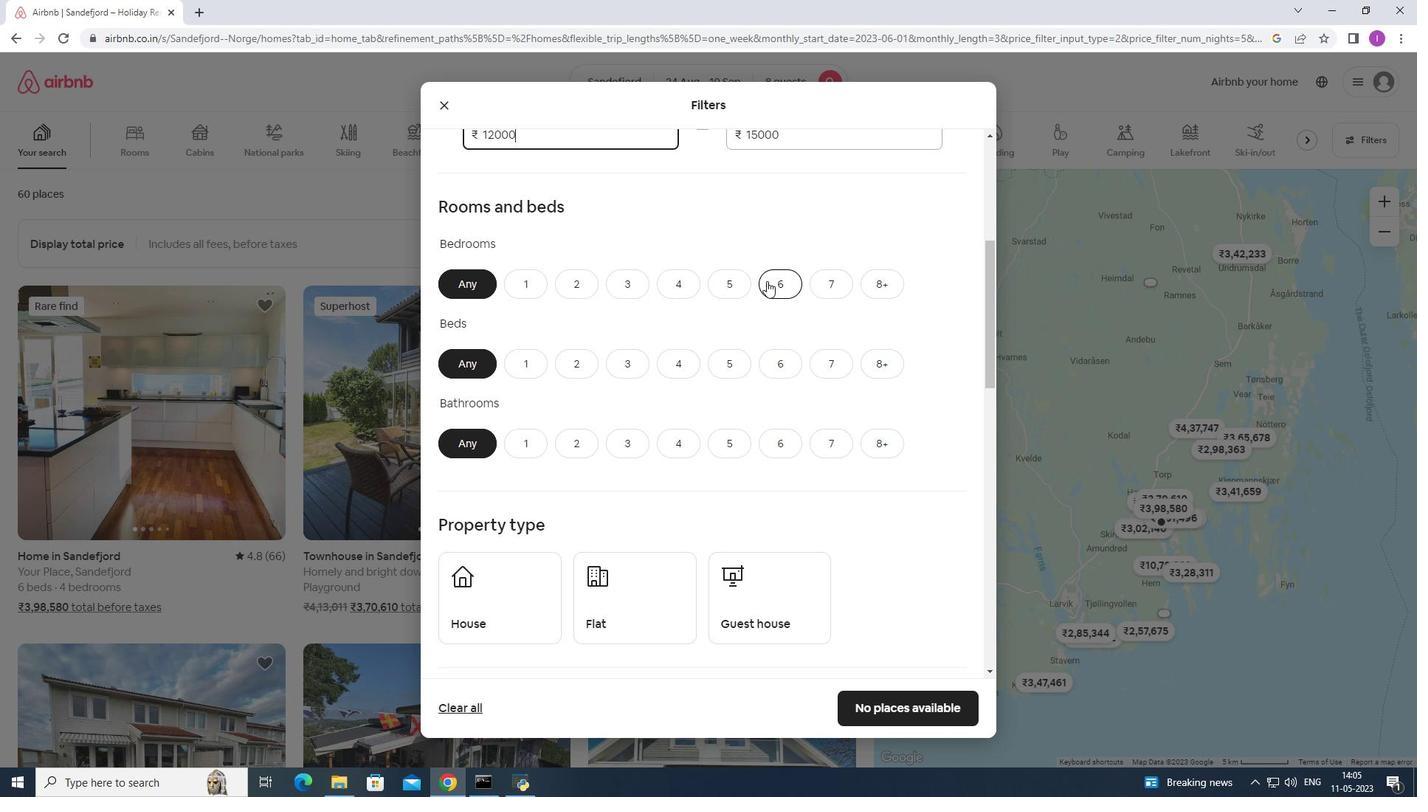 
Action: Mouse pressed left at (774, 281)
Screenshot: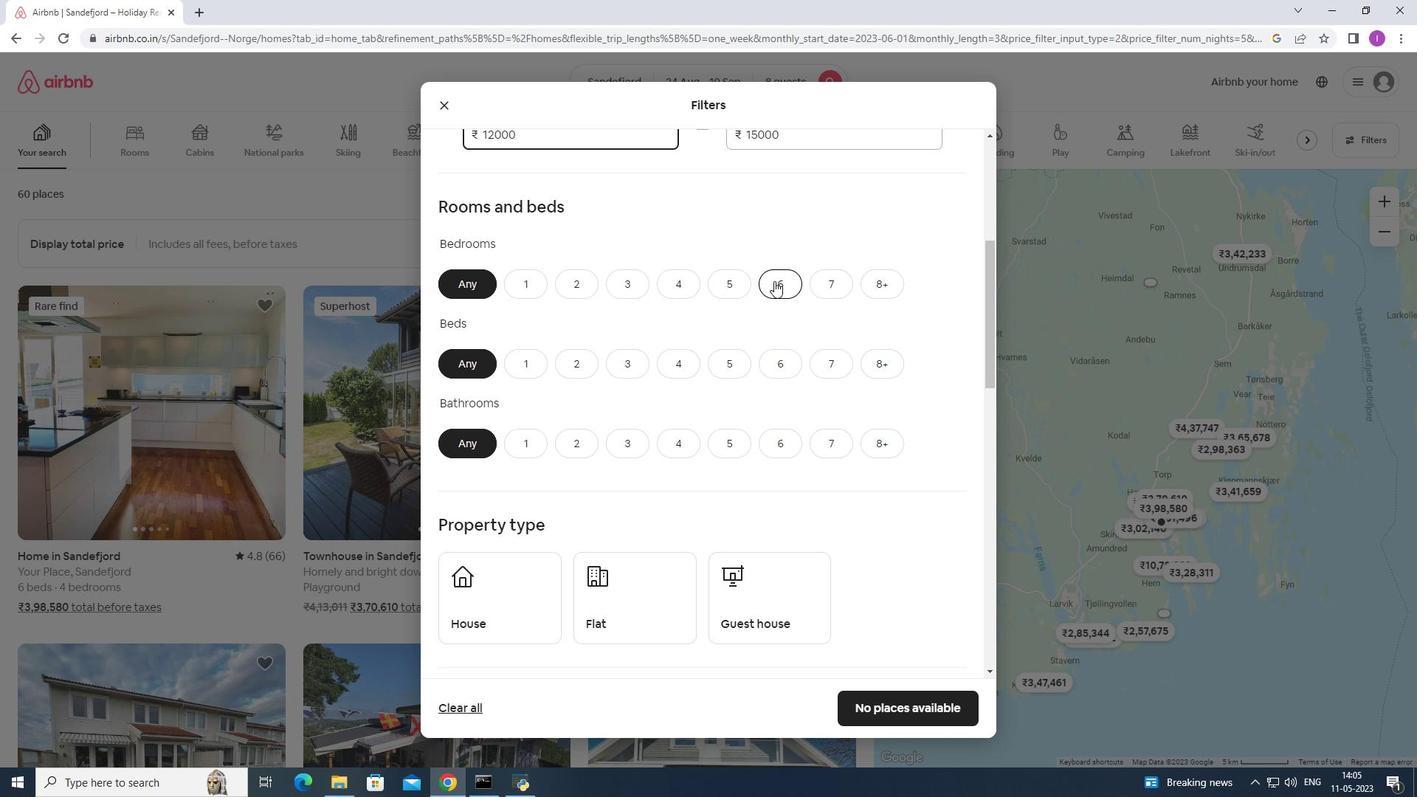
Action: Mouse moved to (776, 359)
Screenshot: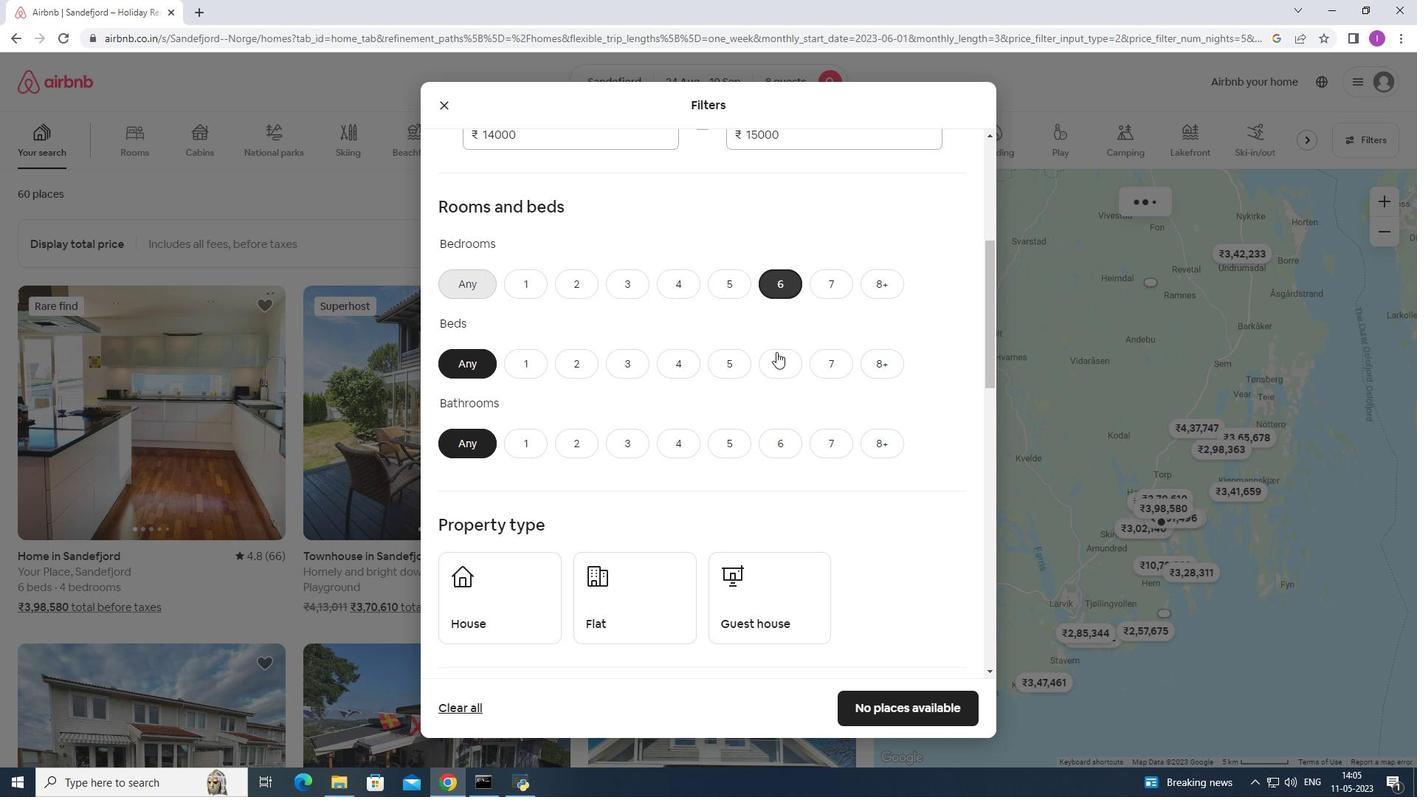 
Action: Mouse pressed left at (776, 359)
Screenshot: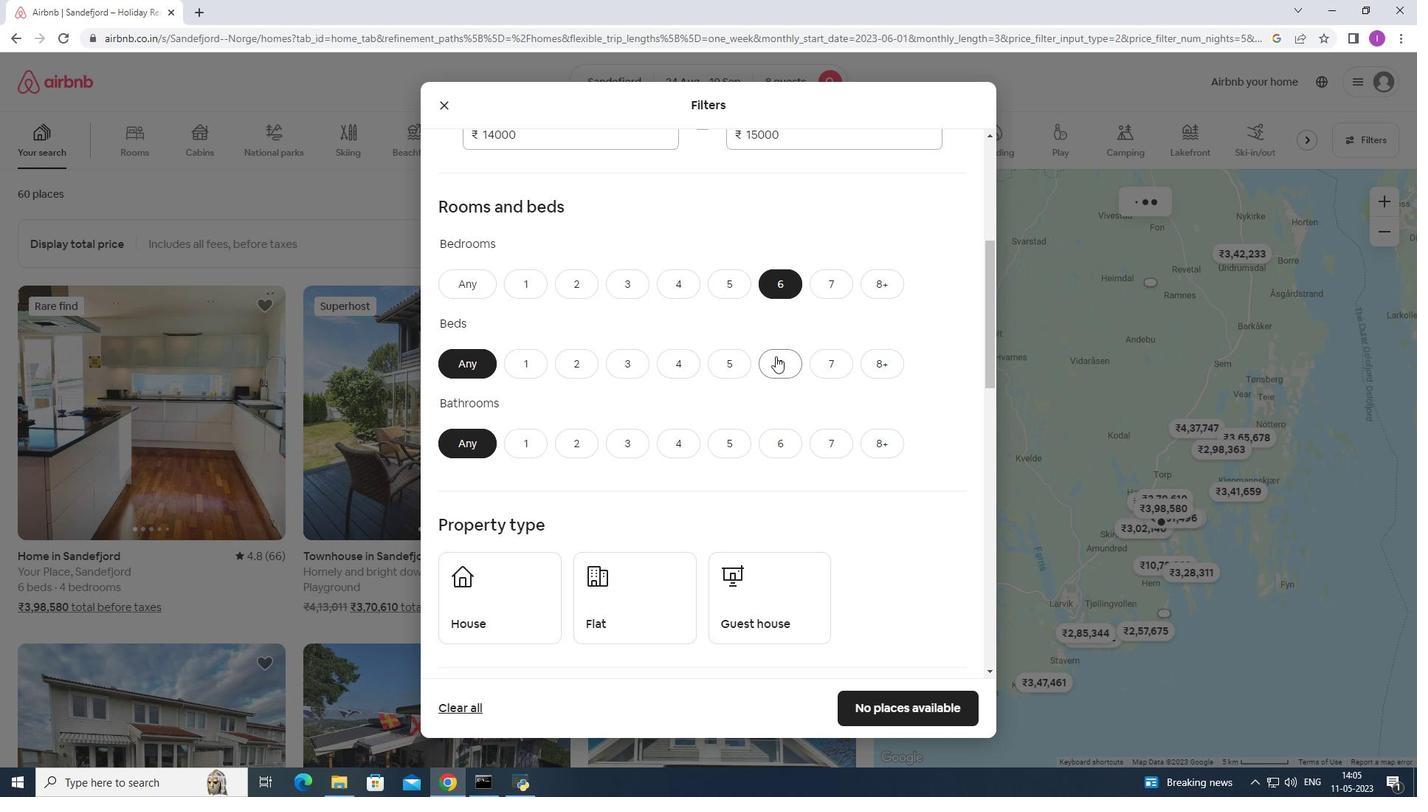 
Action: Mouse moved to (791, 440)
Screenshot: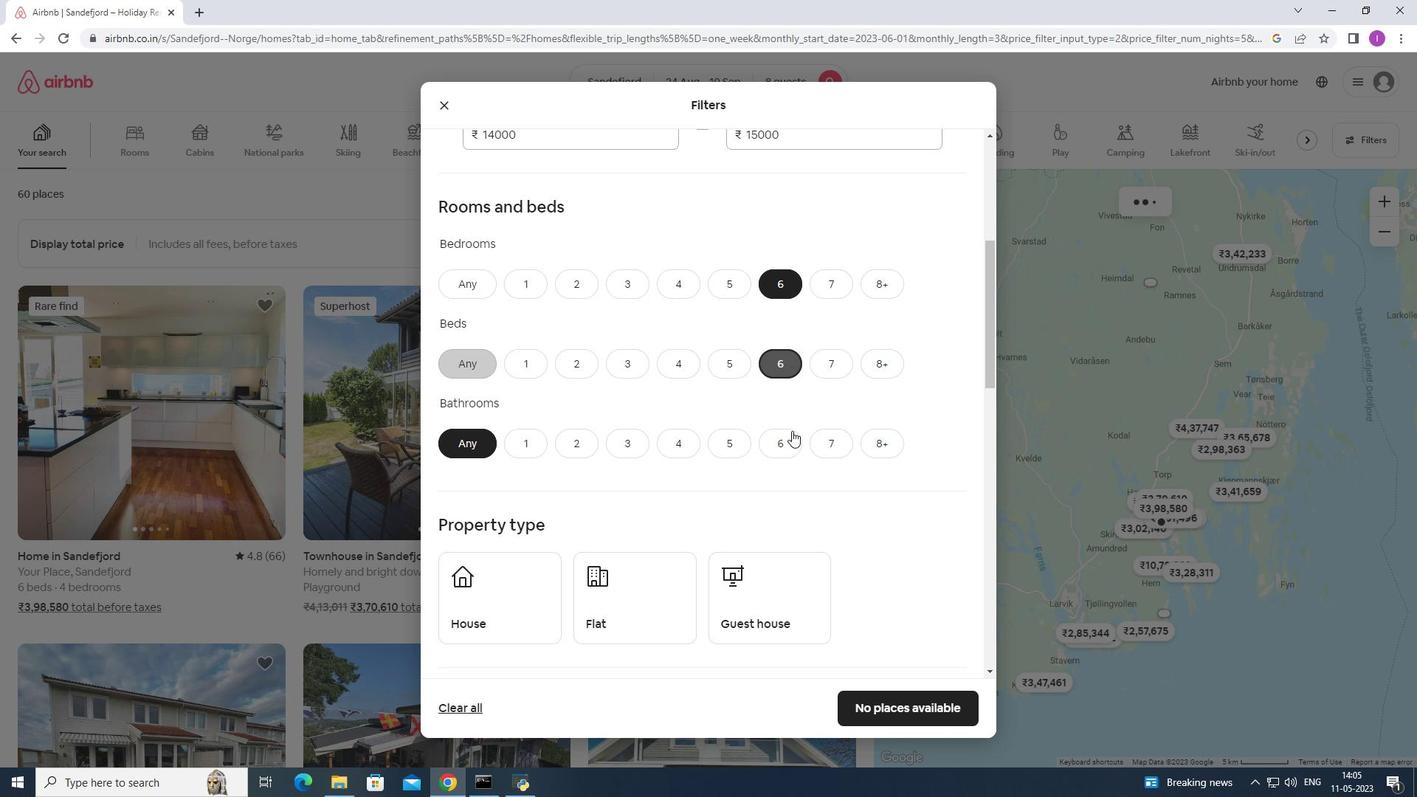 
Action: Mouse pressed left at (791, 440)
Screenshot: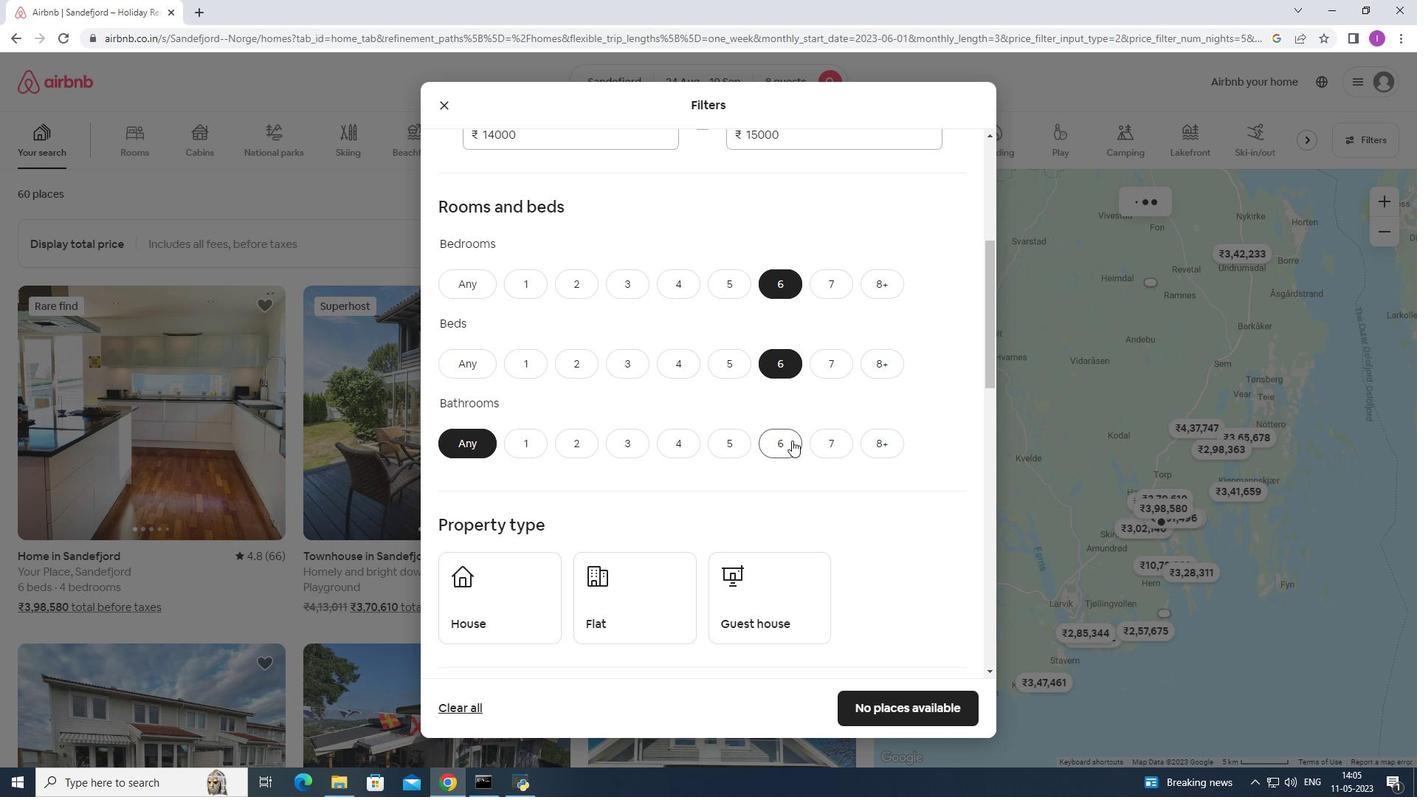 
Action: Mouse moved to (640, 421)
Screenshot: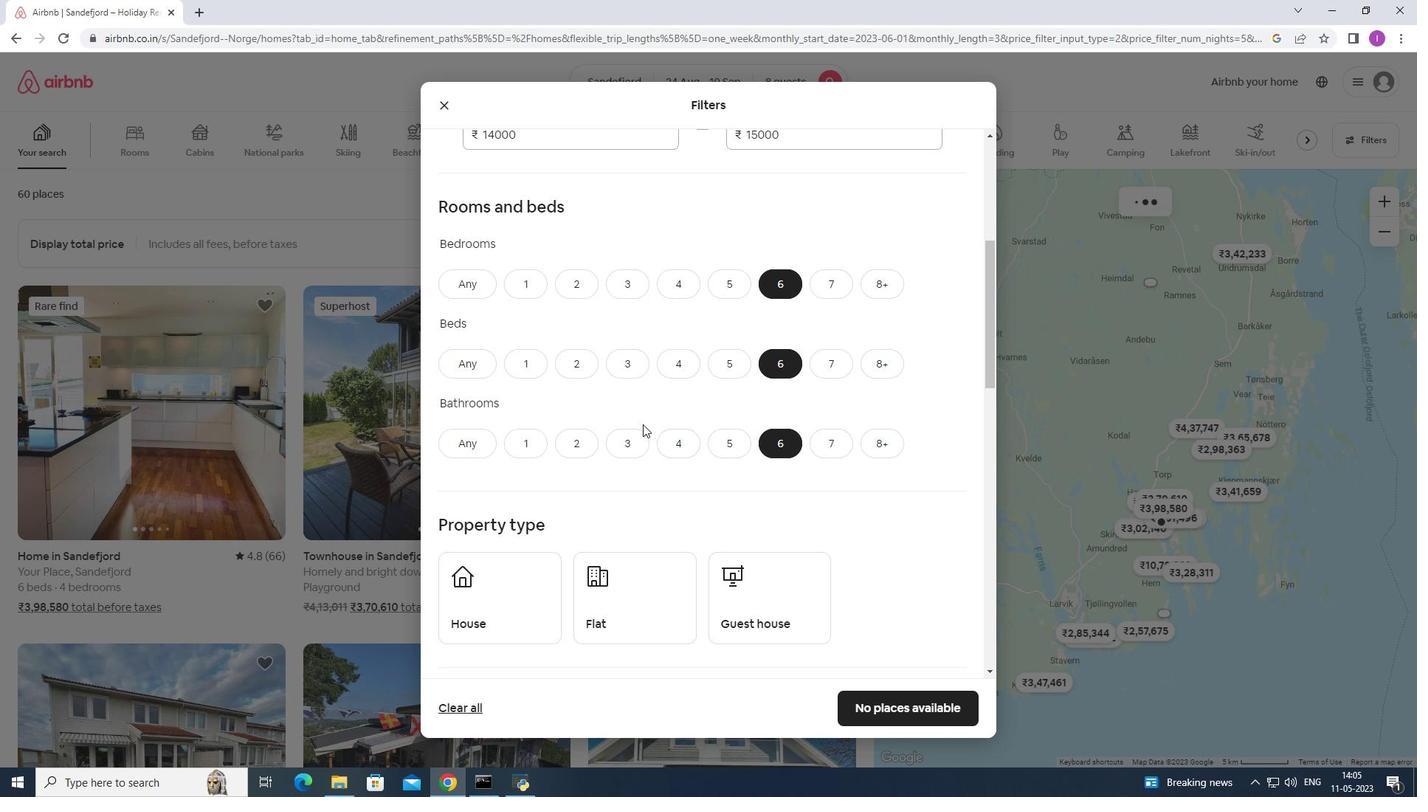 
Action: Mouse scrolled (640, 420) with delta (0, 0)
Screenshot: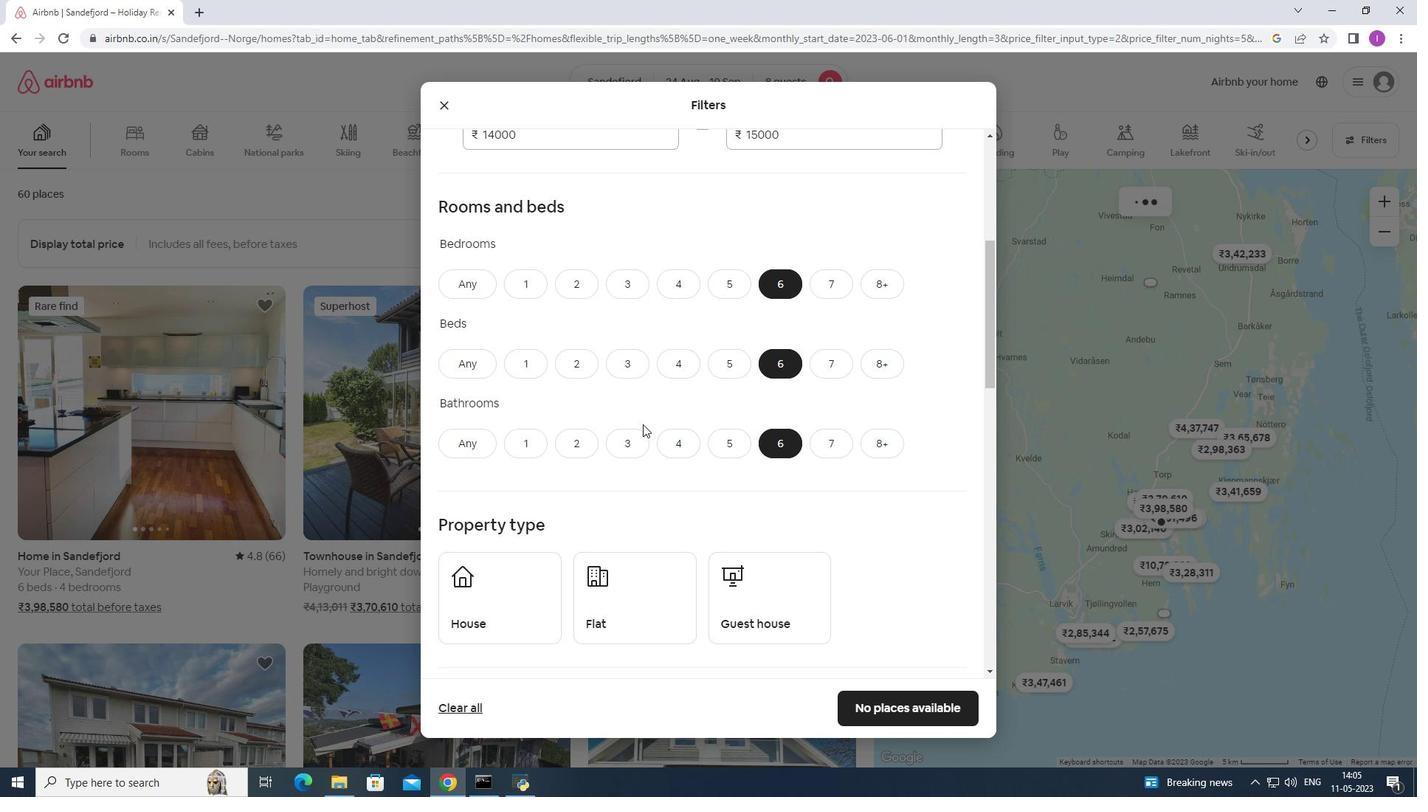 
Action: Mouse moved to (639, 420)
Screenshot: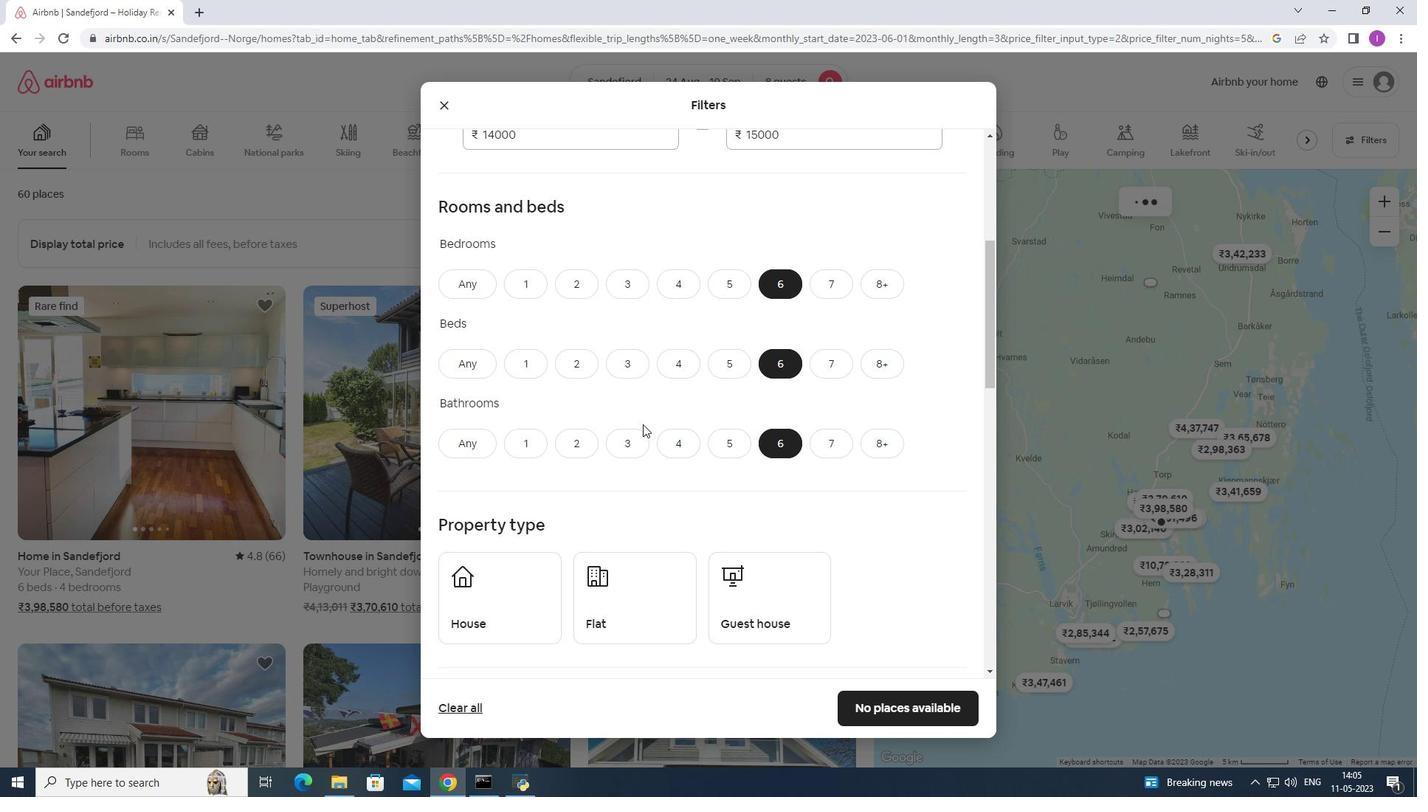 
Action: Mouse scrolled (639, 419) with delta (0, 0)
Screenshot: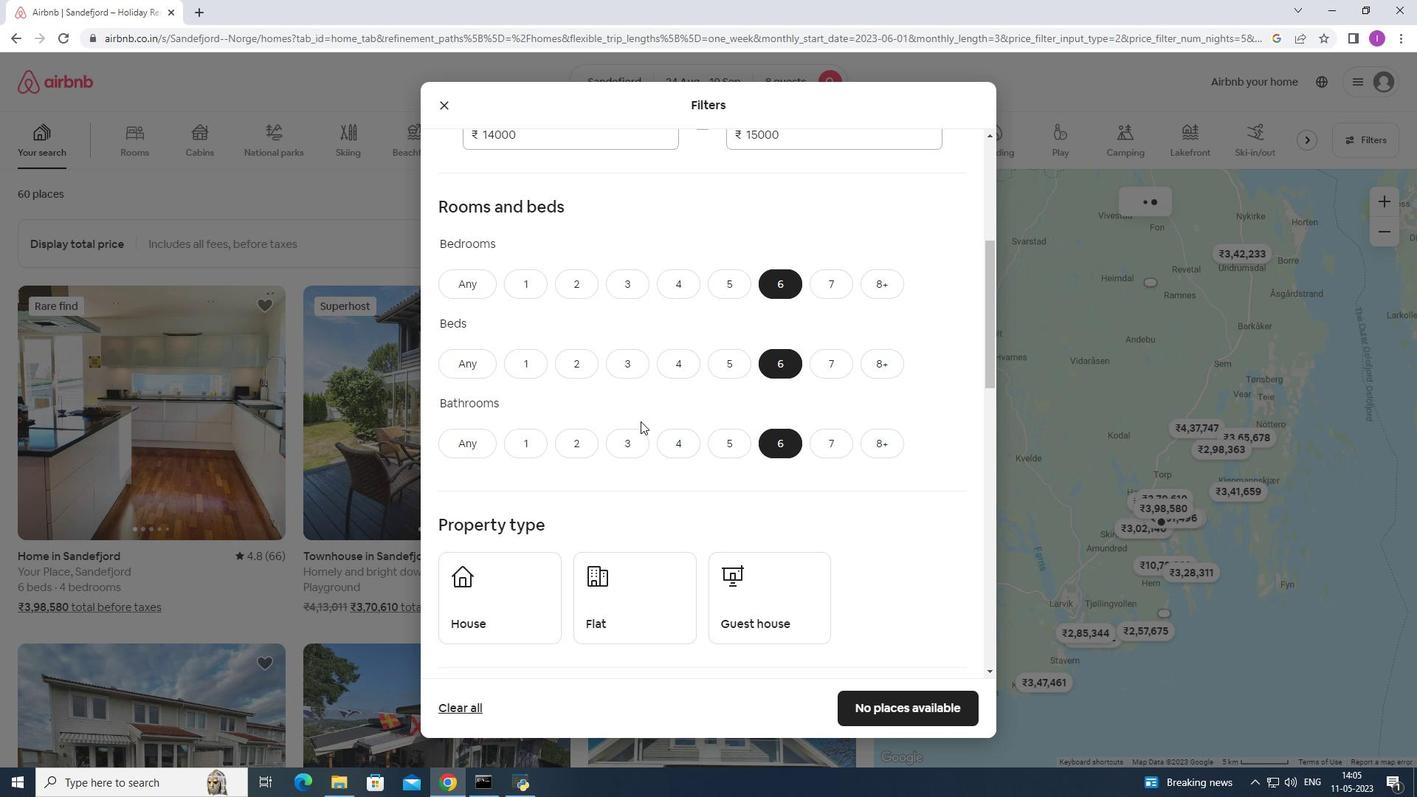
Action: Mouse scrolled (639, 419) with delta (0, 0)
Screenshot: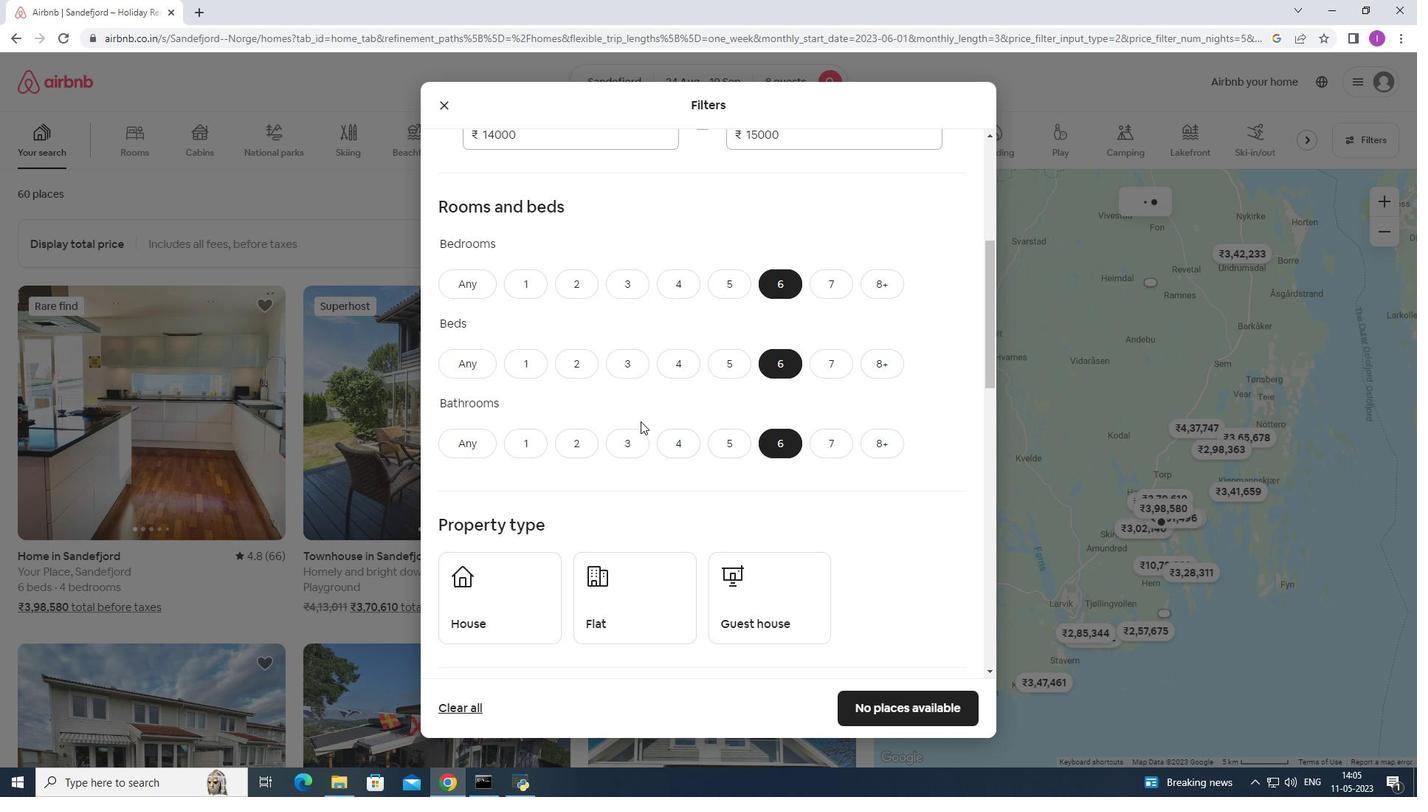 
Action: Mouse moved to (496, 383)
Screenshot: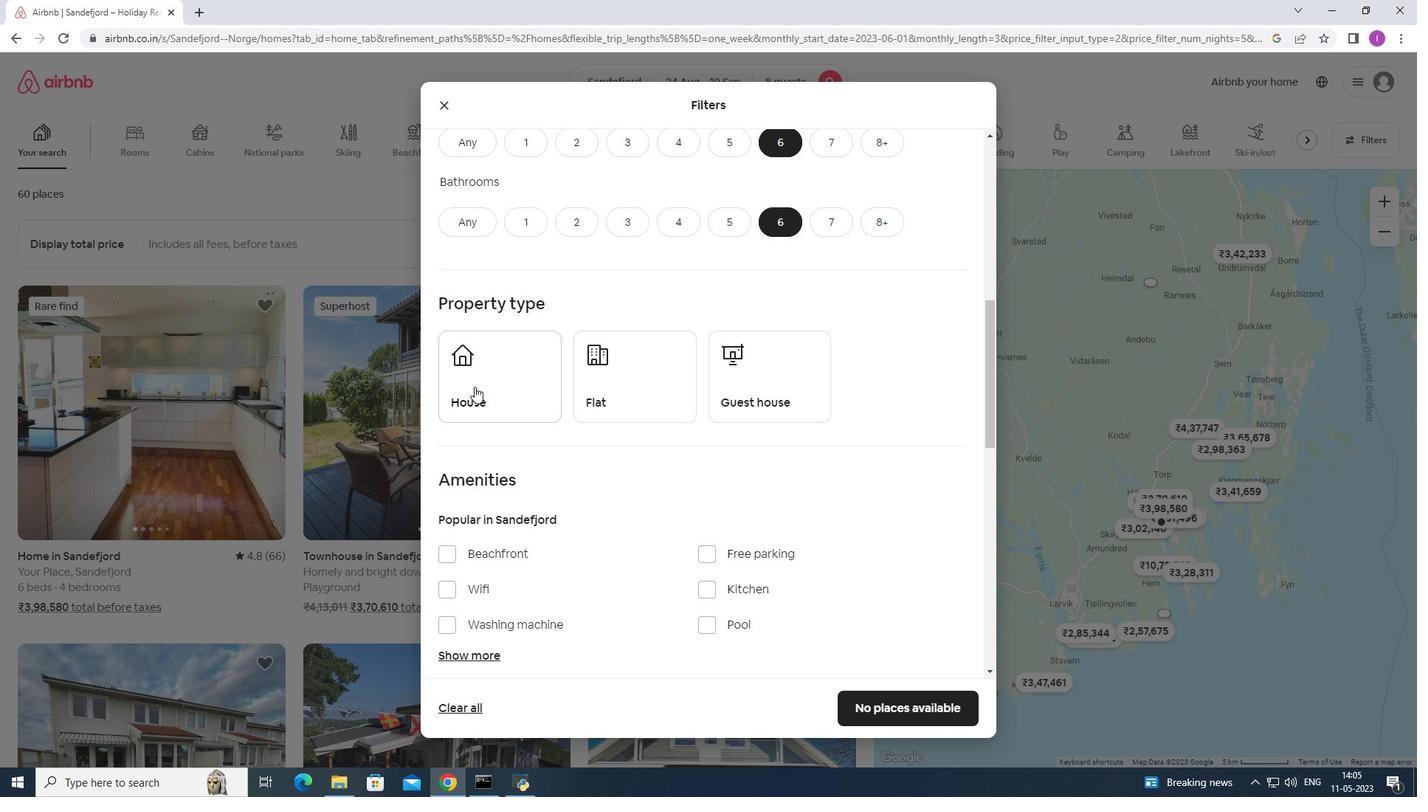 
Action: Mouse pressed left at (496, 383)
Screenshot: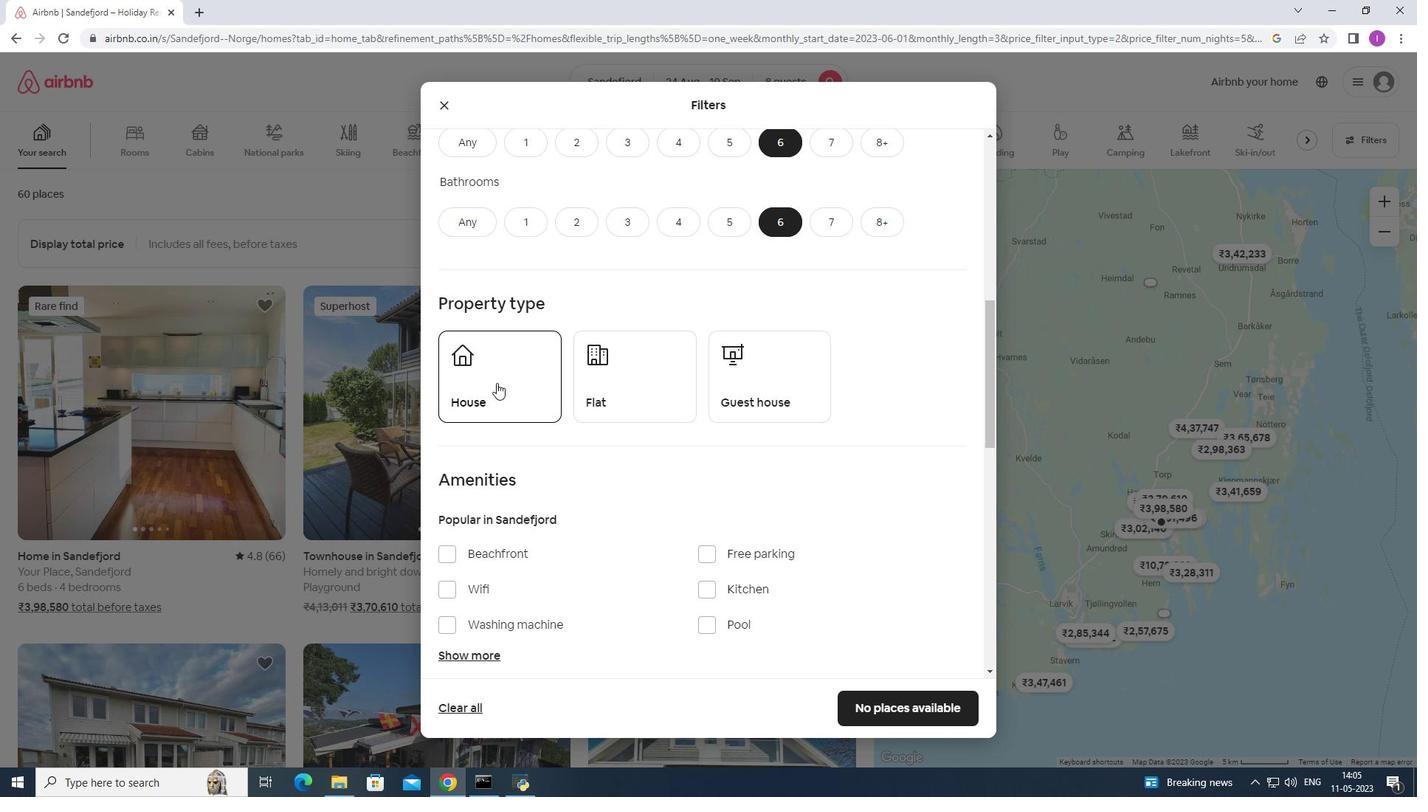 
Action: Mouse moved to (586, 379)
Screenshot: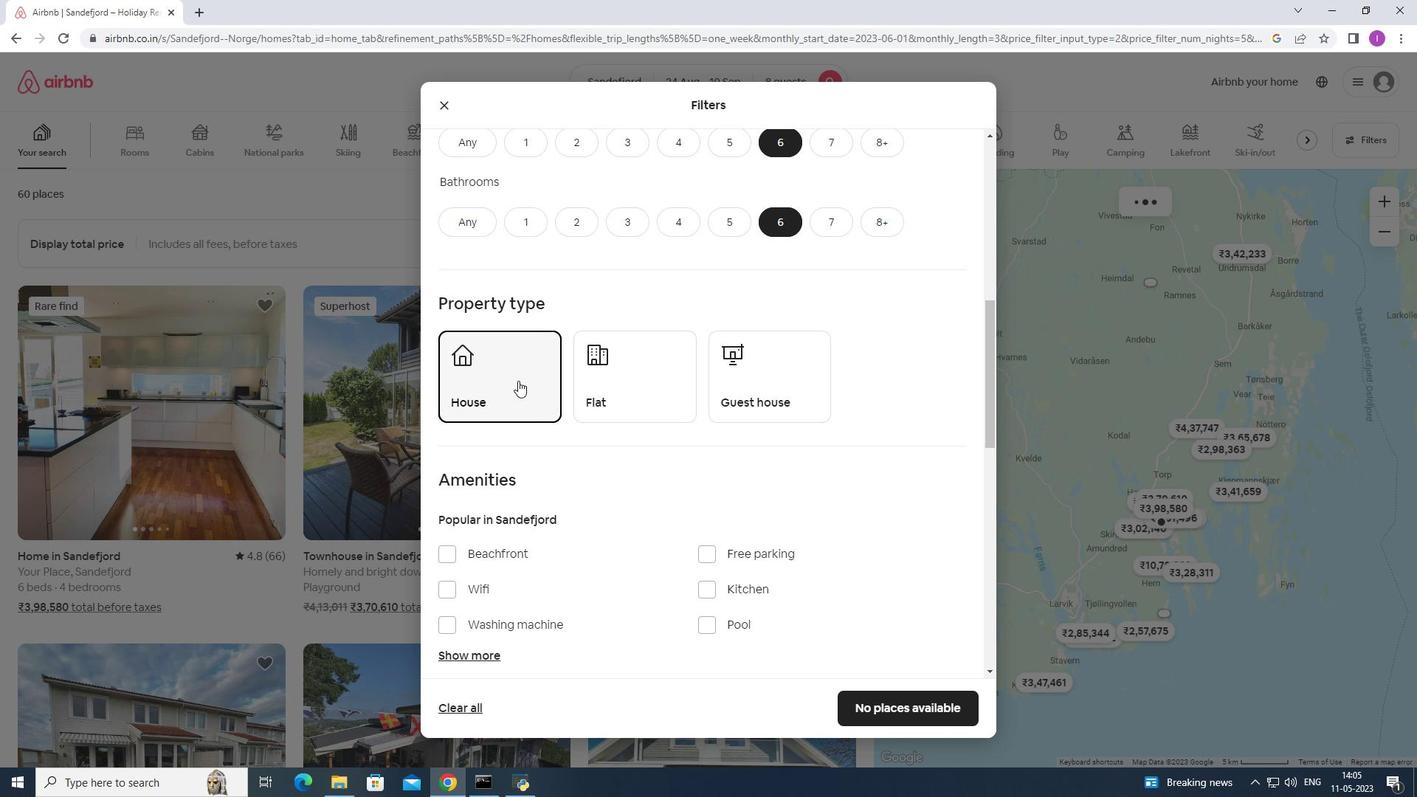 
Action: Mouse pressed left at (586, 379)
Screenshot: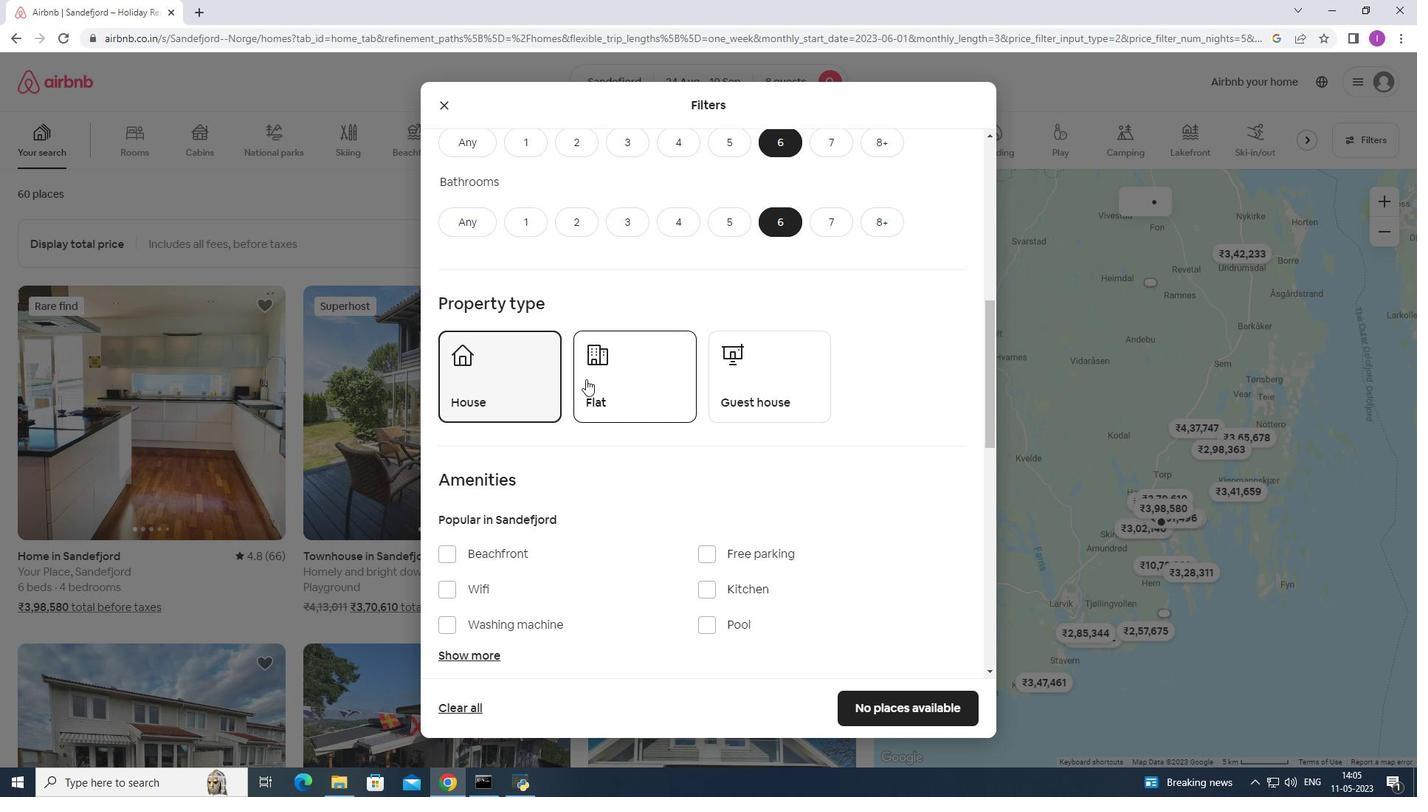 
Action: Mouse moved to (669, 425)
Screenshot: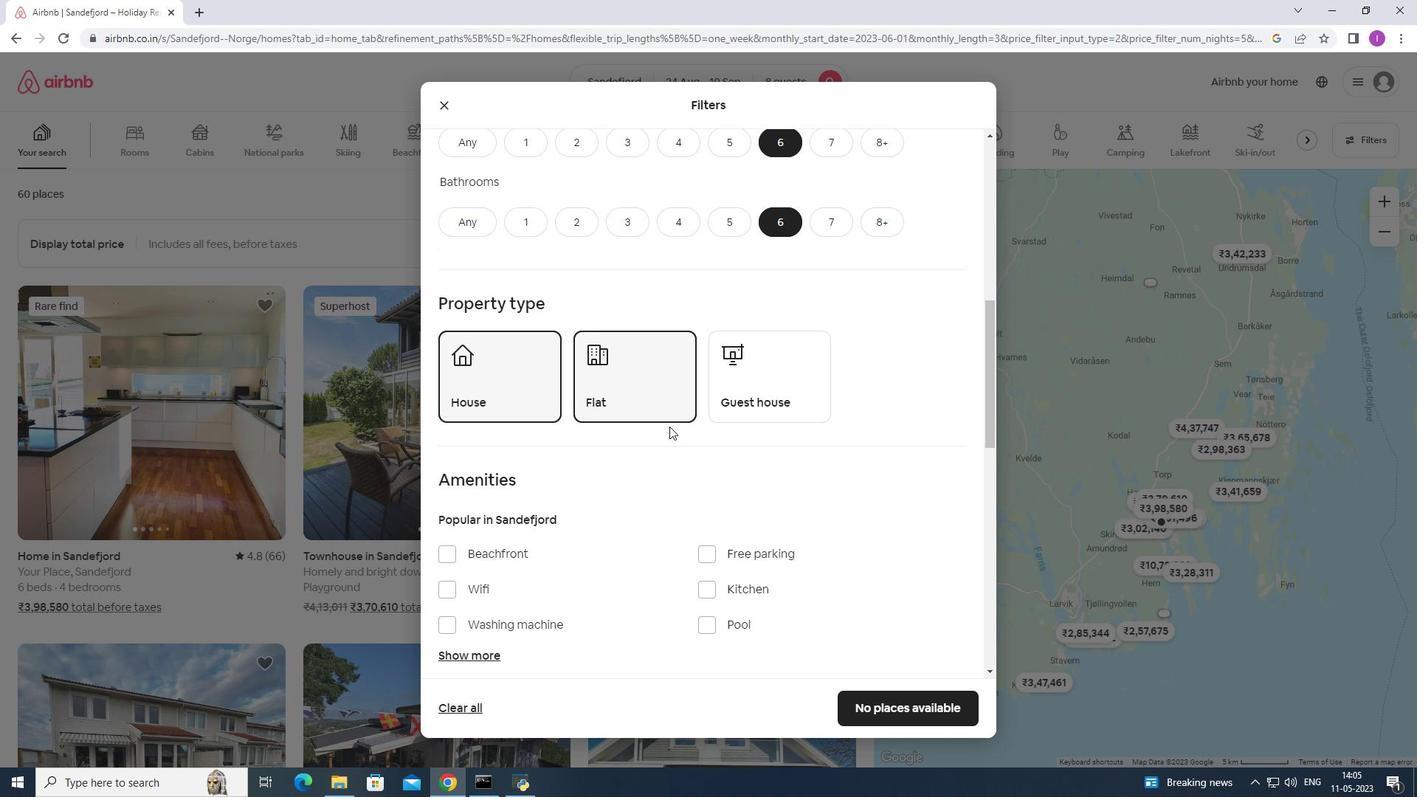 
Action: Mouse scrolled (669, 425) with delta (0, 0)
Screenshot: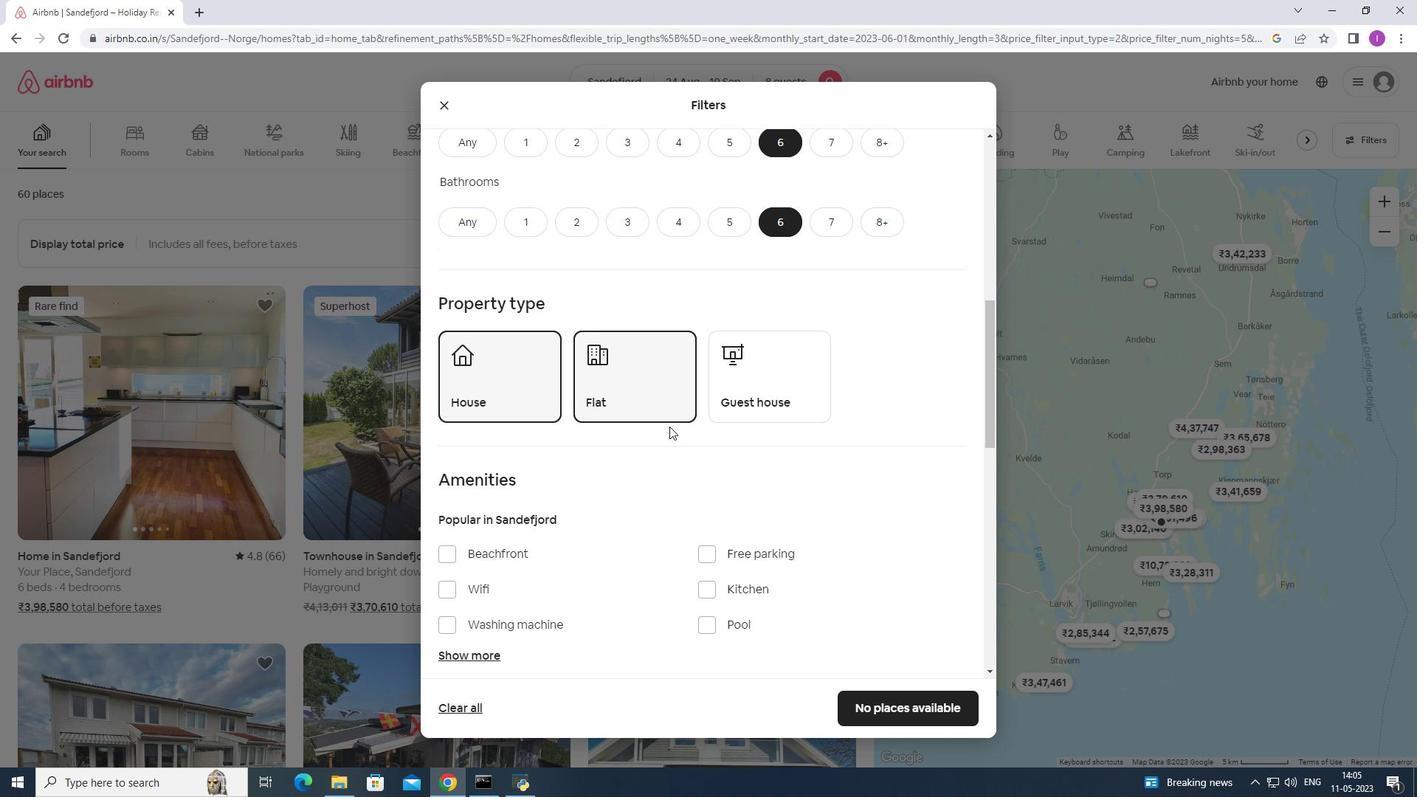 
Action: Mouse scrolled (669, 425) with delta (0, 0)
Screenshot: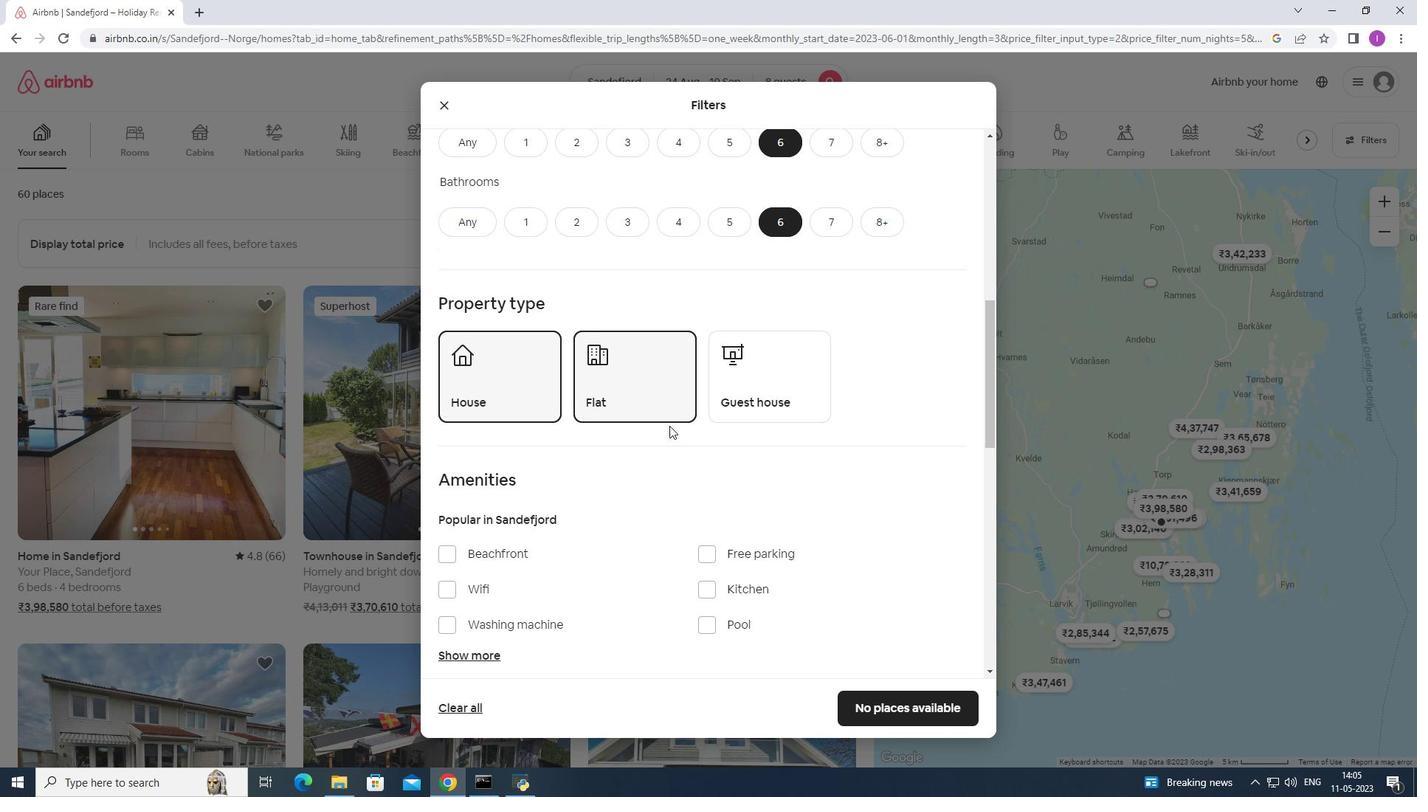 
Action: Mouse moved to (749, 253)
Screenshot: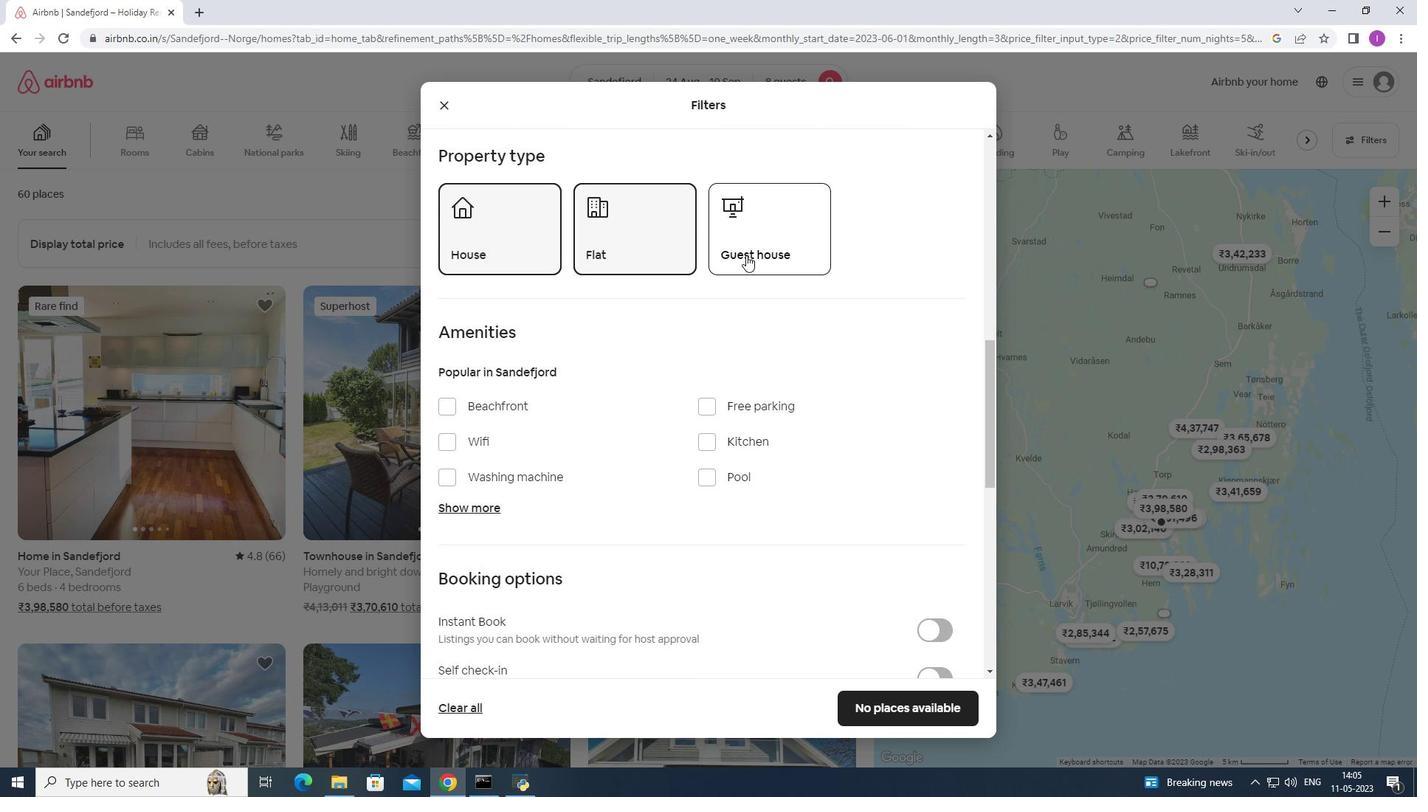 
Action: Mouse pressed left at (749, 253)
Screenshot: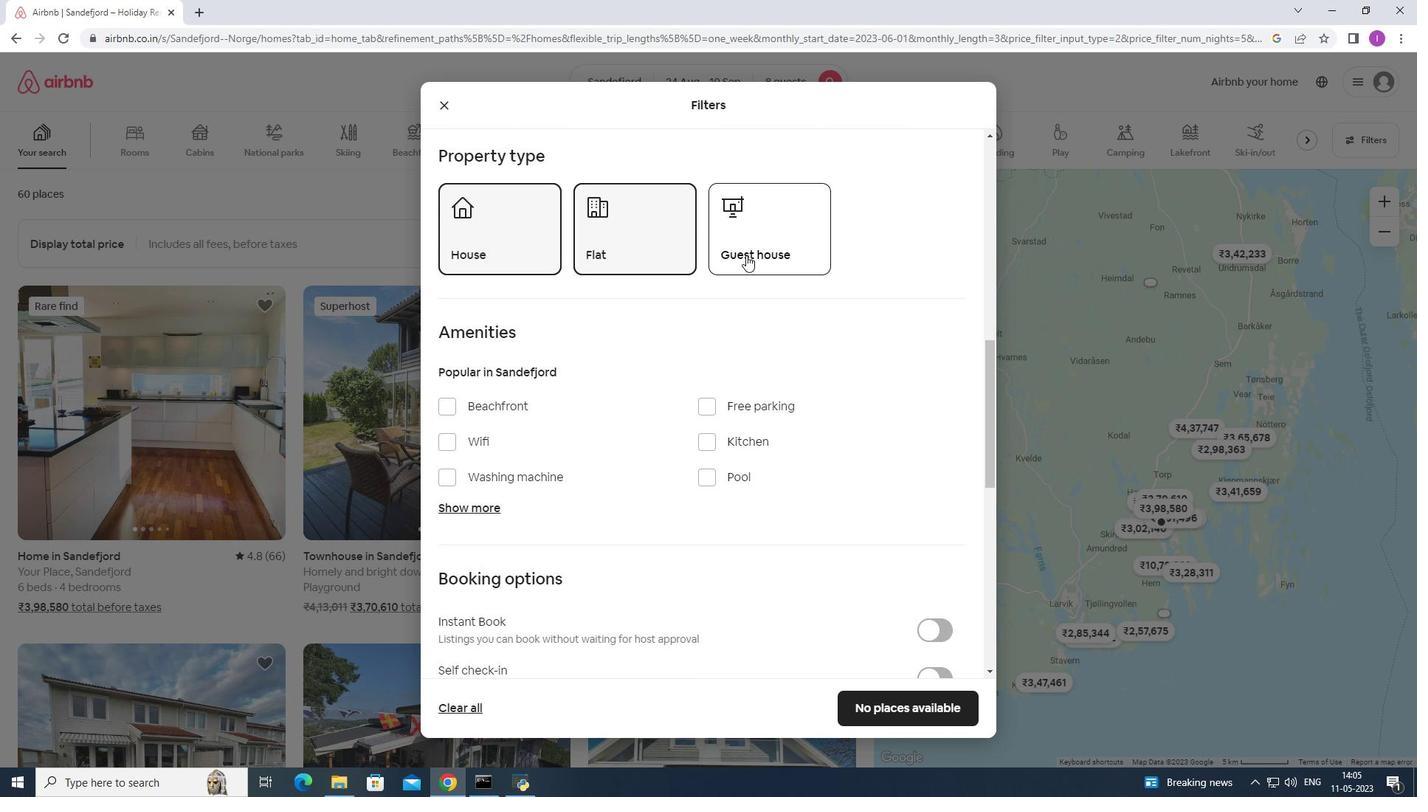 
Action: Mouse moved to (662, 399)
Screenshot: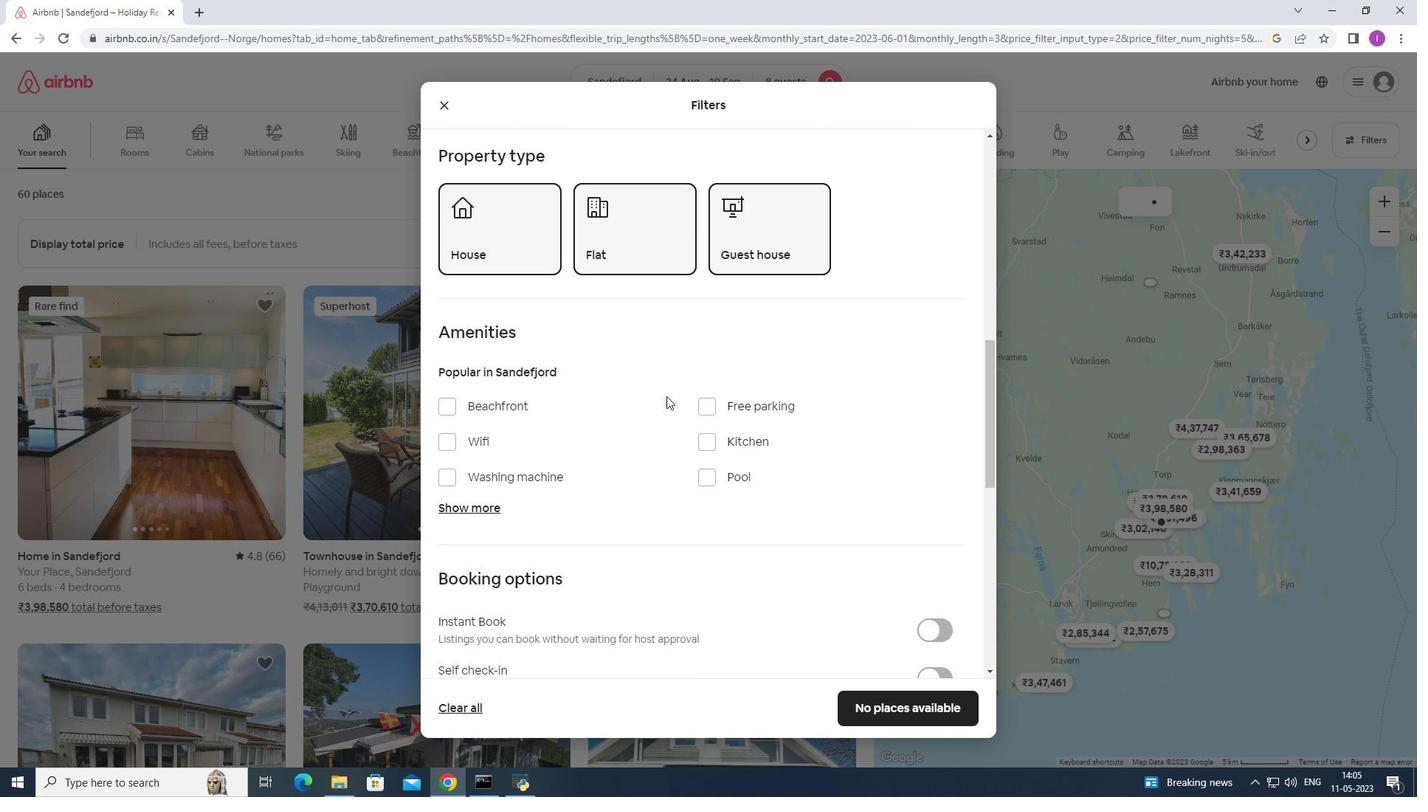 
Action: Mouse scrolled (662, 398) with delta (0, 0)
Screenshot: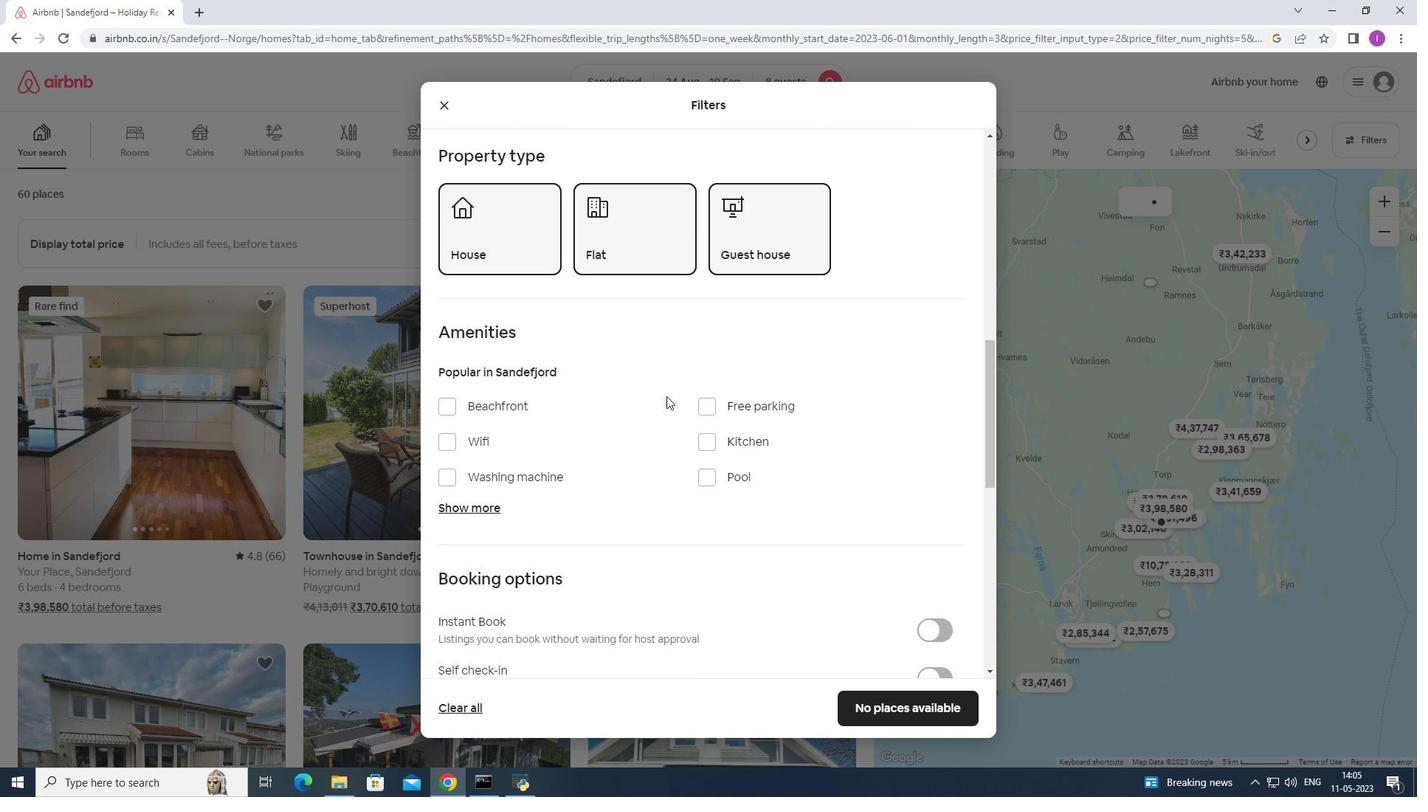 
Action: Mouse scrolled (662, 398) with delta (0, 0)
Screenshot: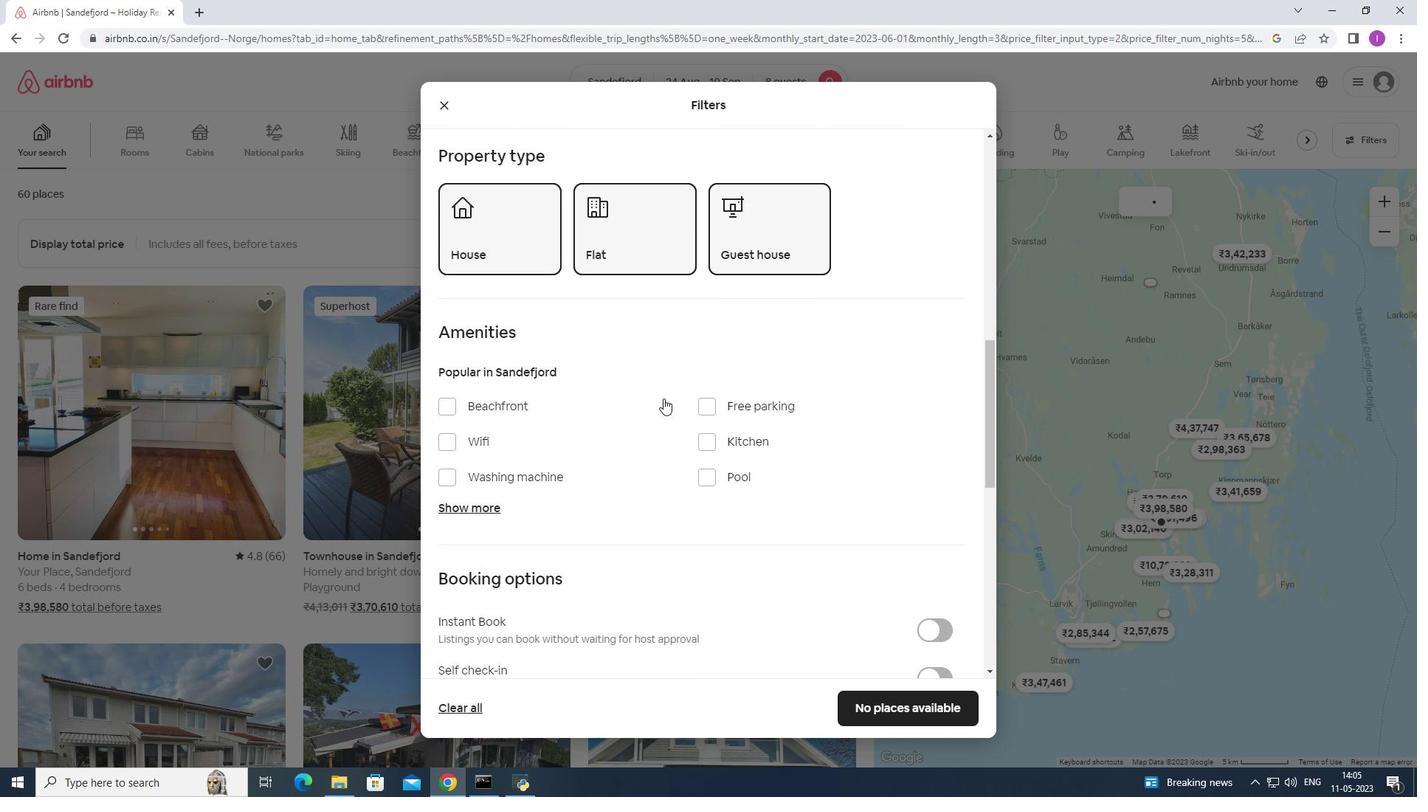 
Action: Mouse scrolled (662, 398) with delta (0, 0)
Screenshot: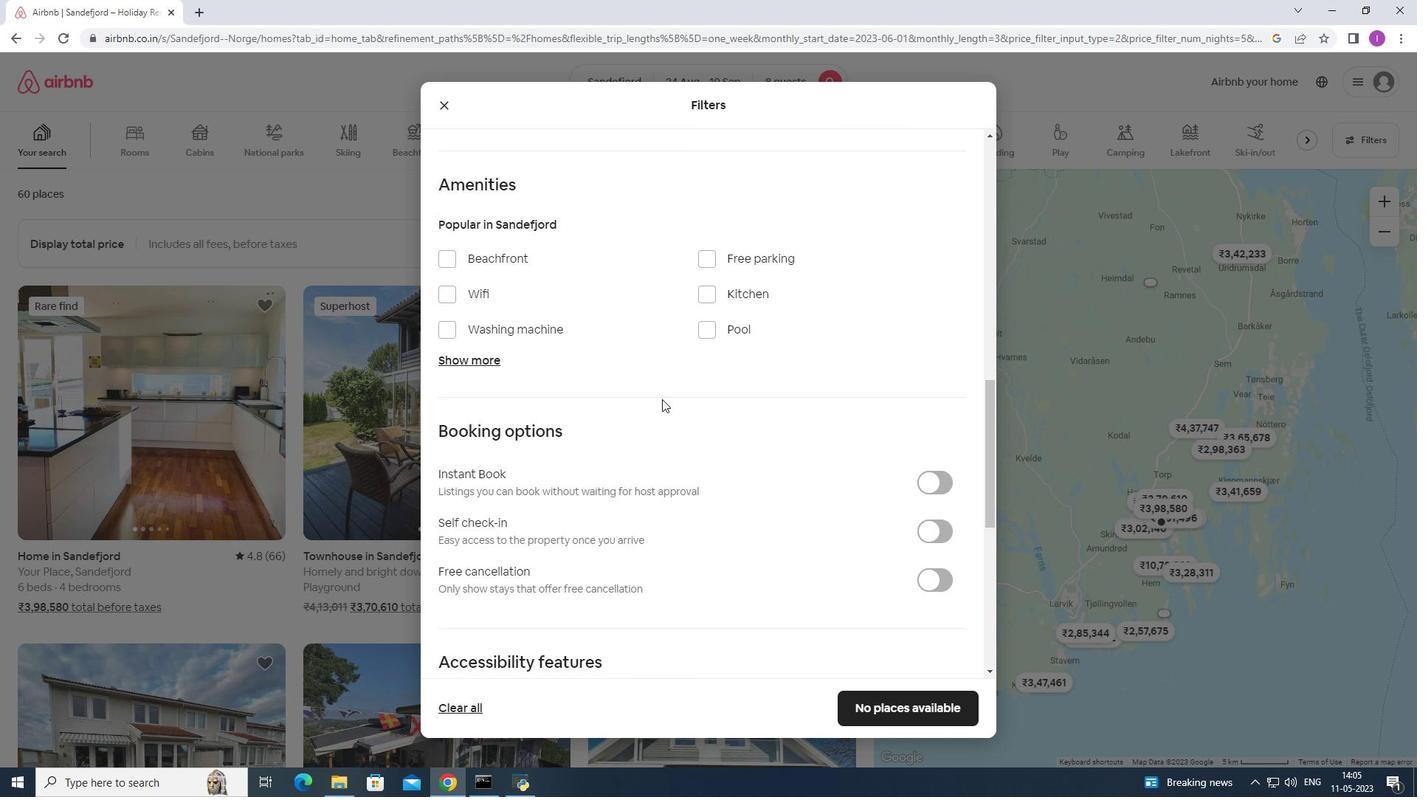 
Action: Mouse moved to (461, 220)
Screenshot: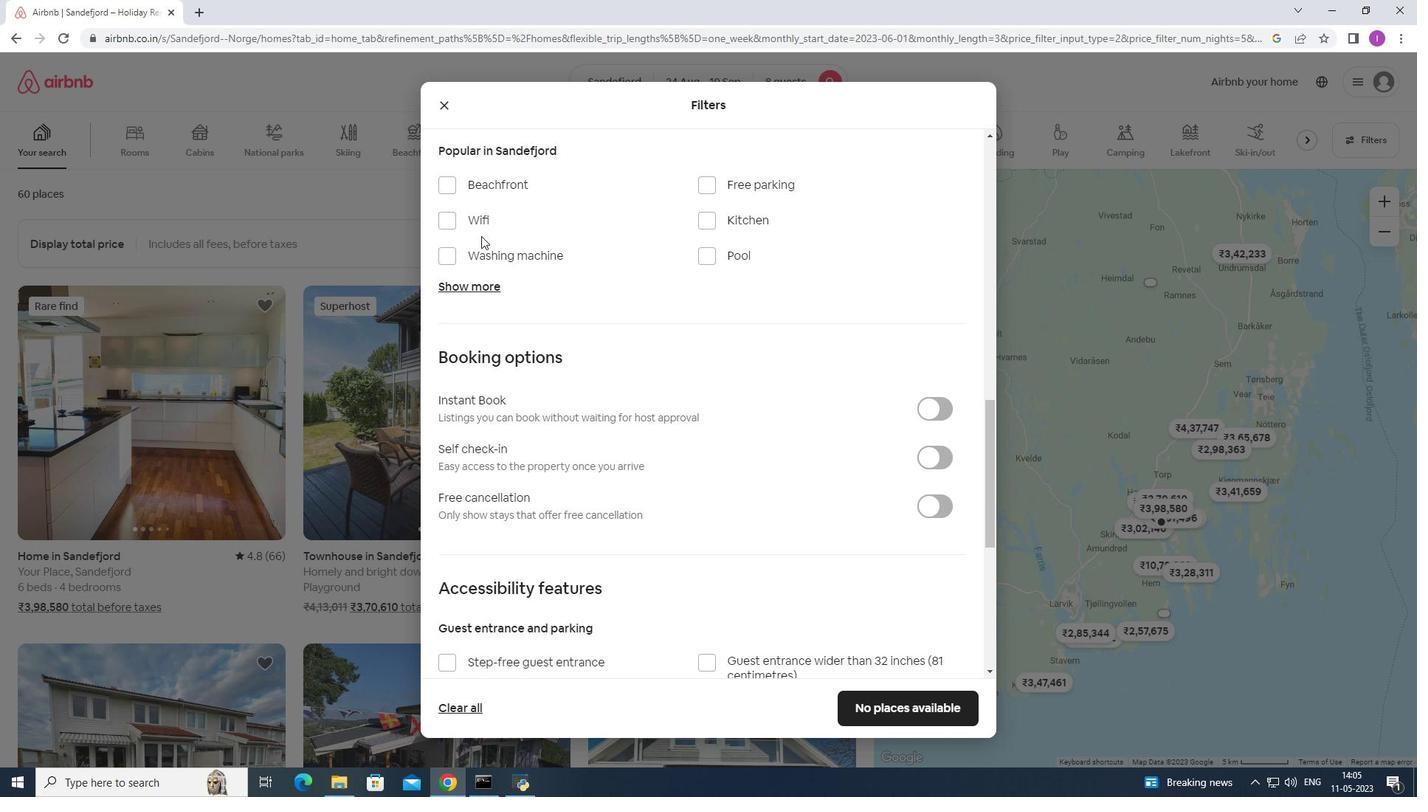 
Action: Mouse pressed left at (461, 220)
Screenshot: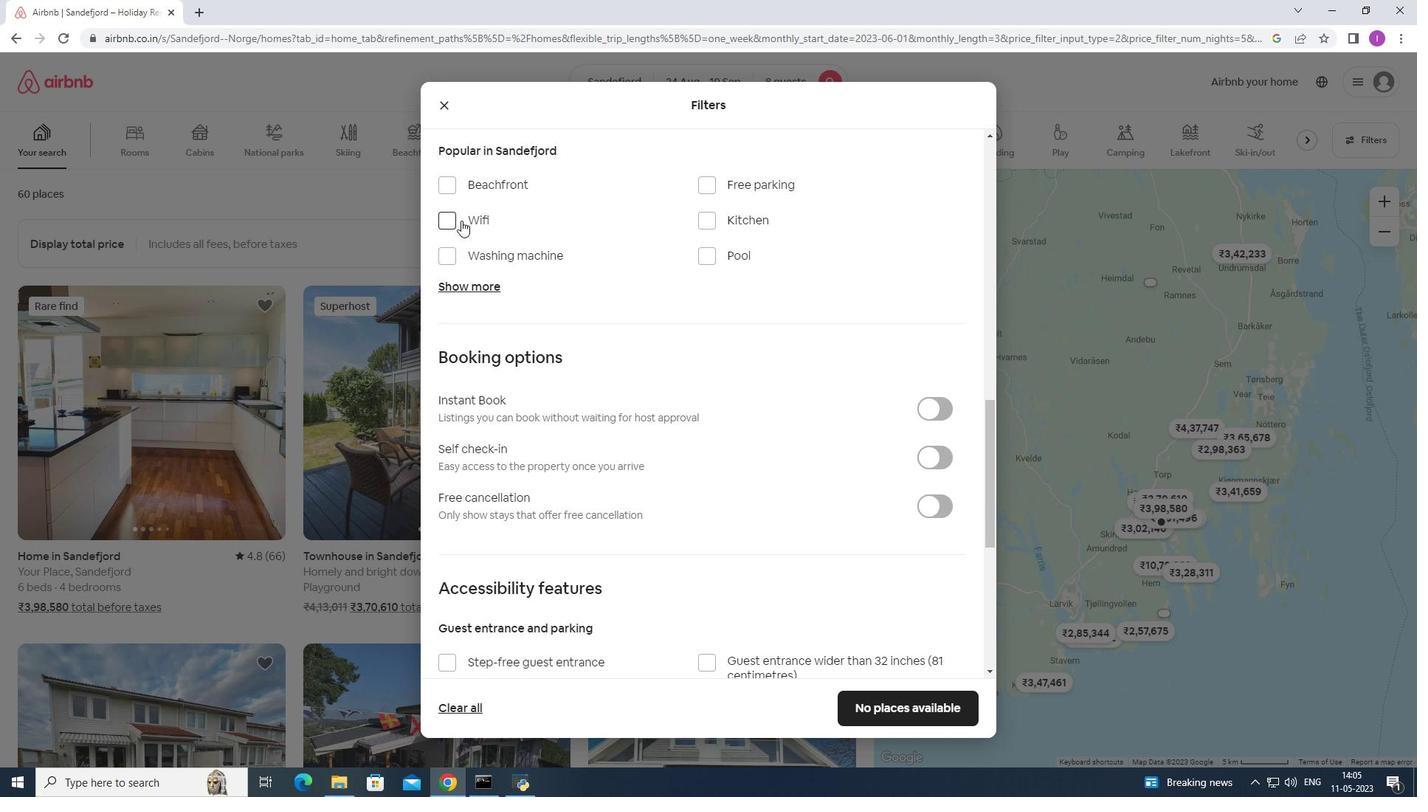 
Action: Mouse moved to (475, 277)
Screenshot: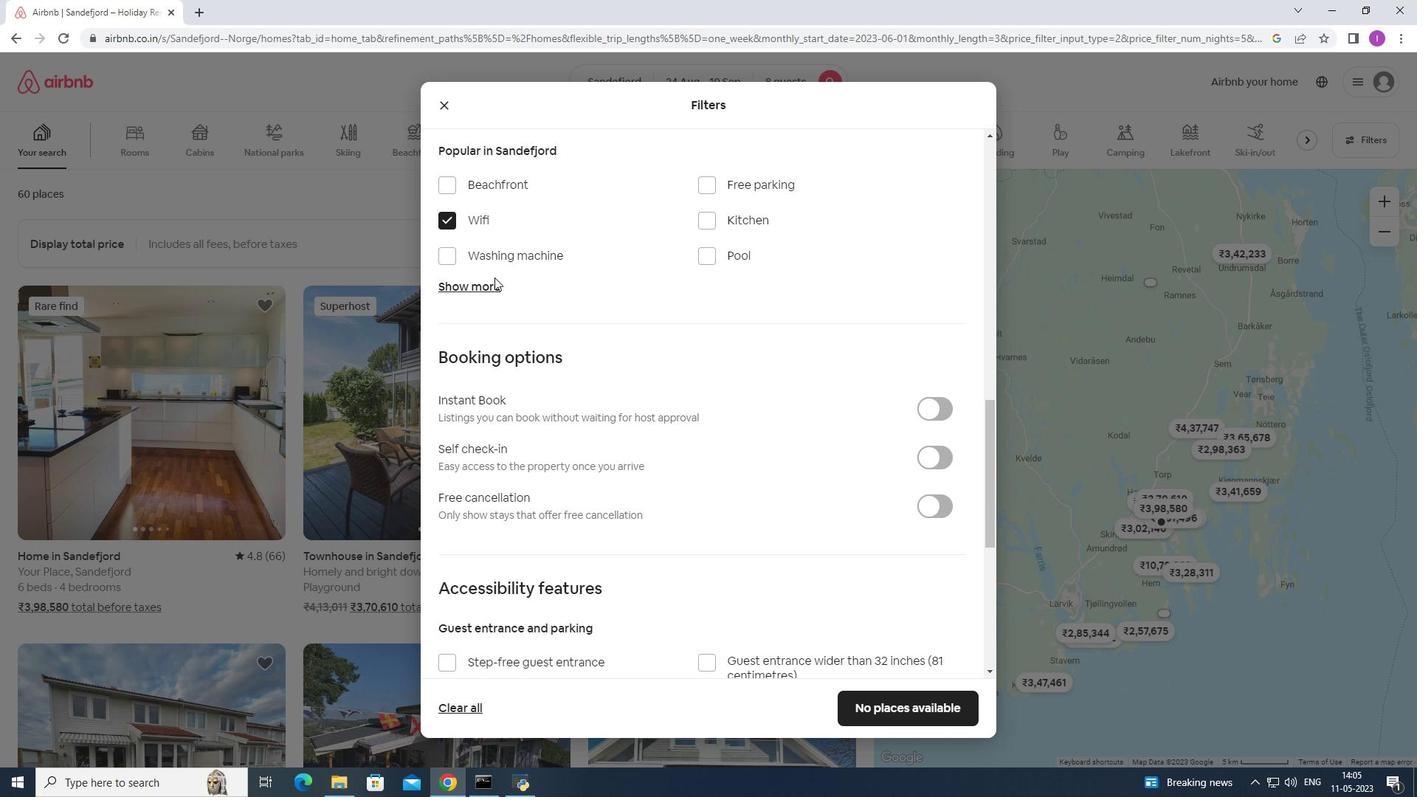
Action: Mouse pressed left at (475, 277)
Screenshot: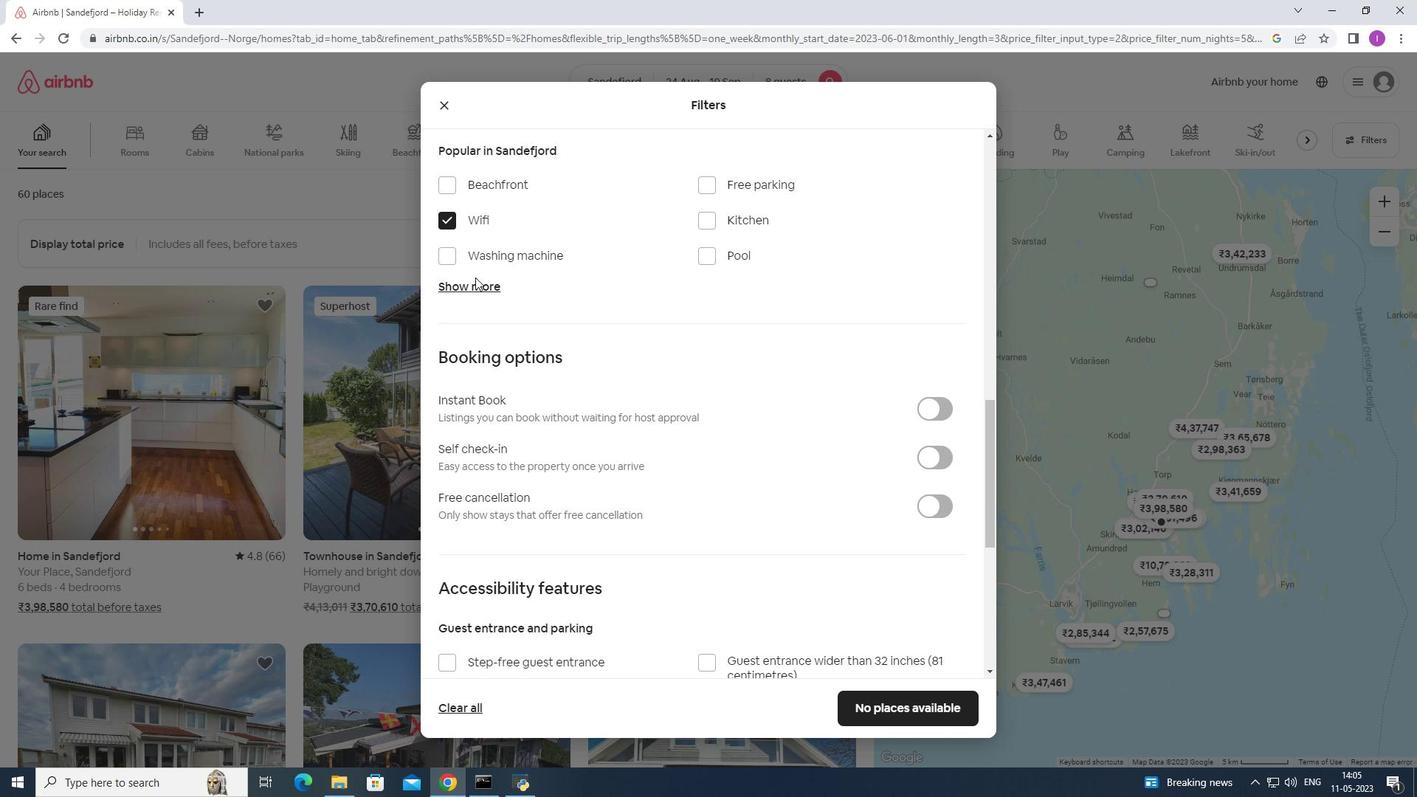 
Action: Mouse moved to (710, 182)
Screenshot: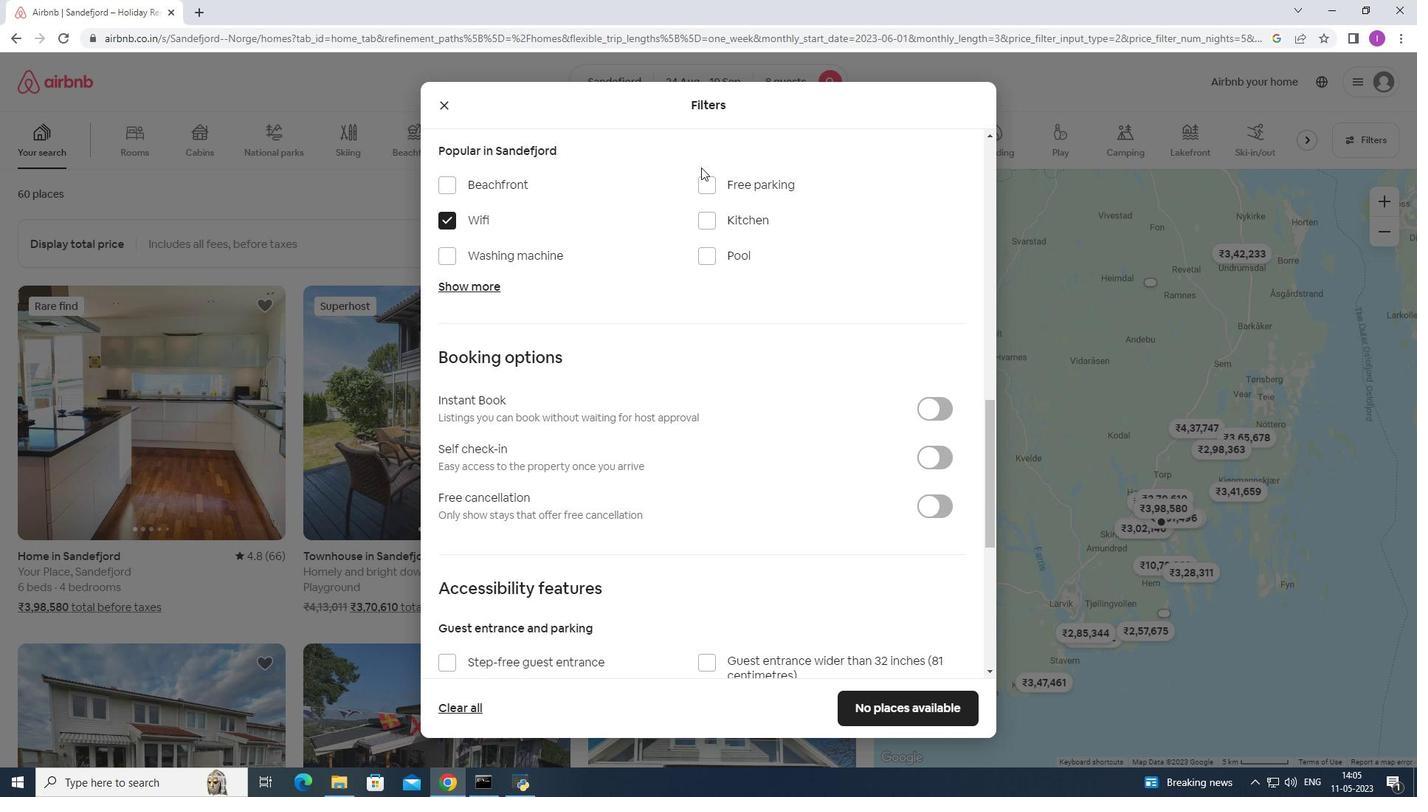
Action: Mouse pressed left at (710, 182)
Screenshot: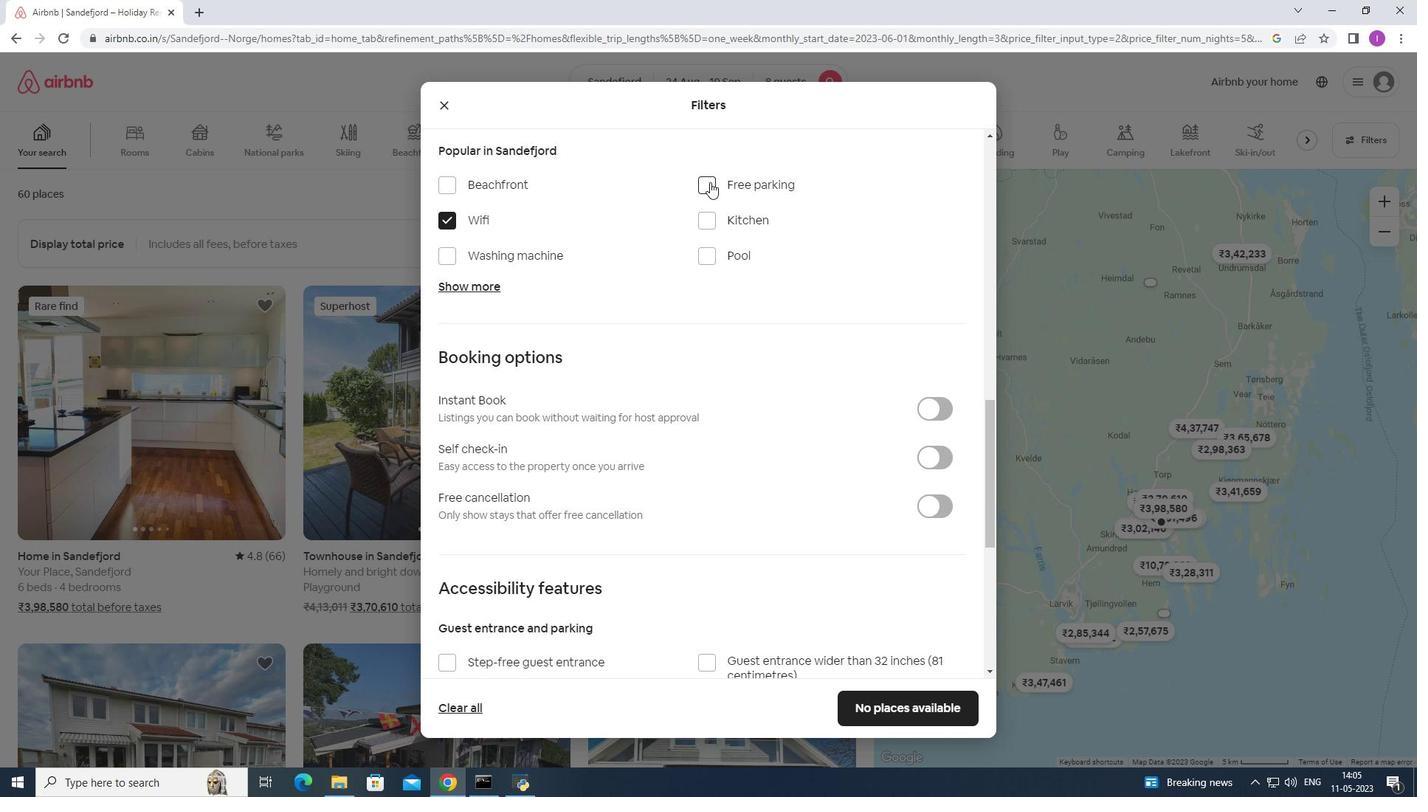 
Action: Mouse moved to (461, 285)
Screenshot: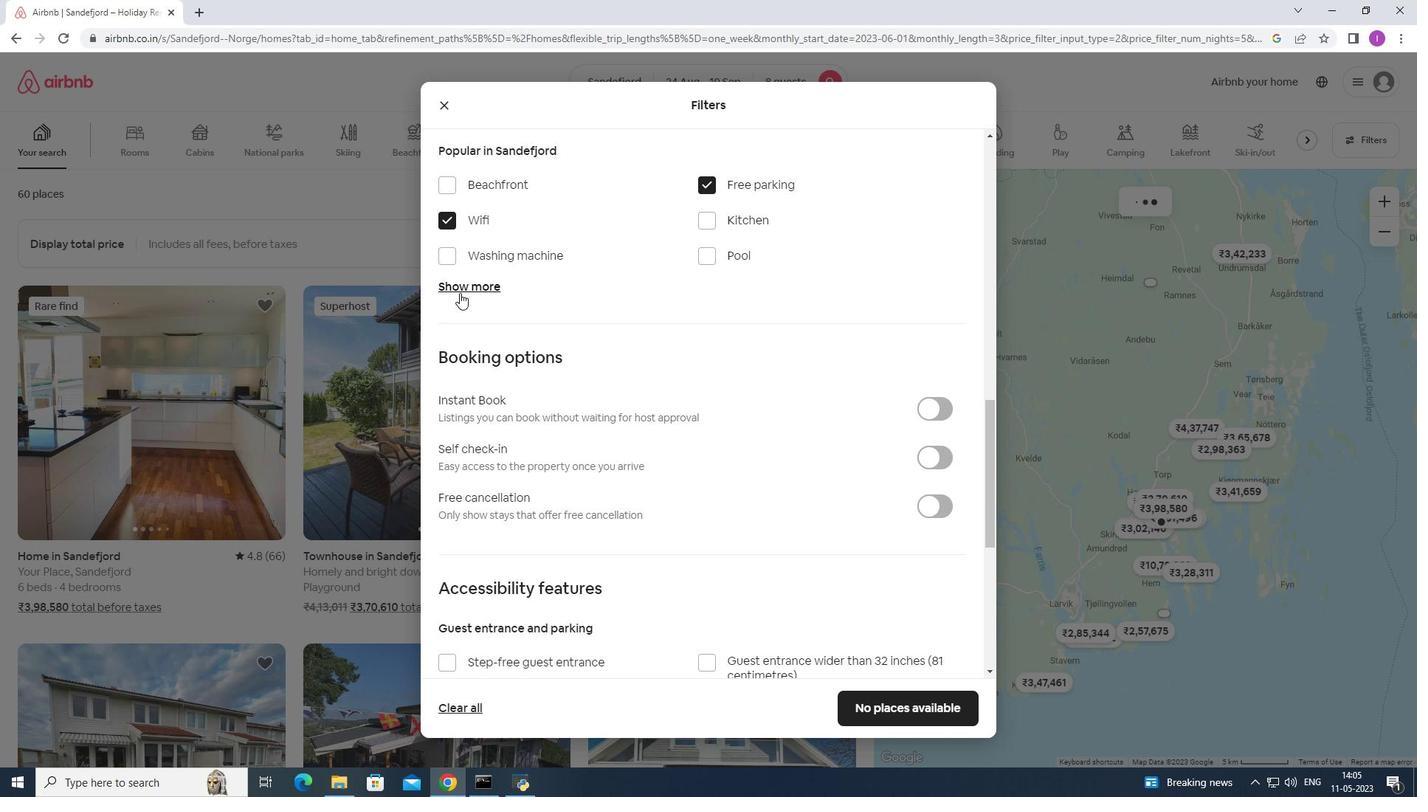 
Action: Mouse pressed left at (461, 285)
Screenshot: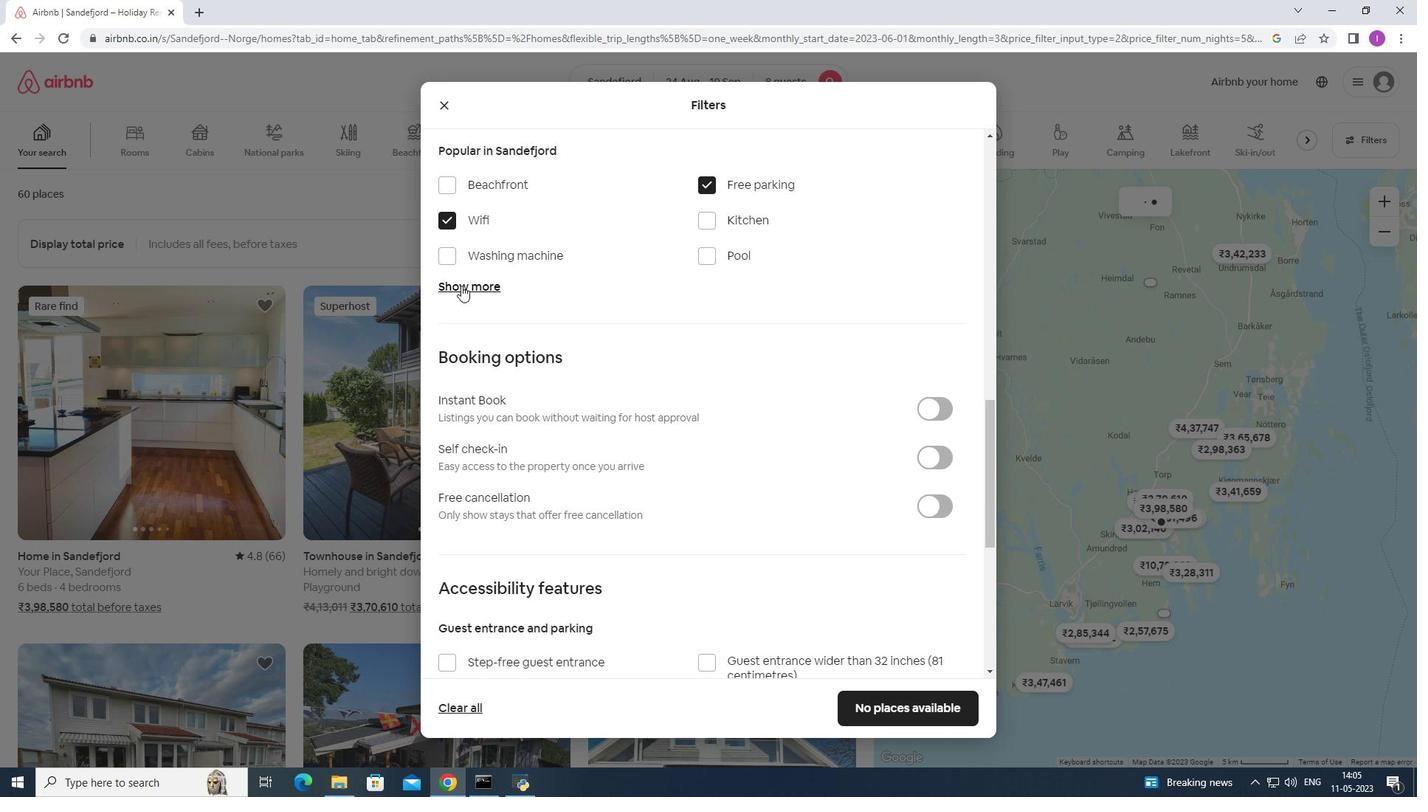 
Action: Mouse moved to (464, 332)
Screenshot: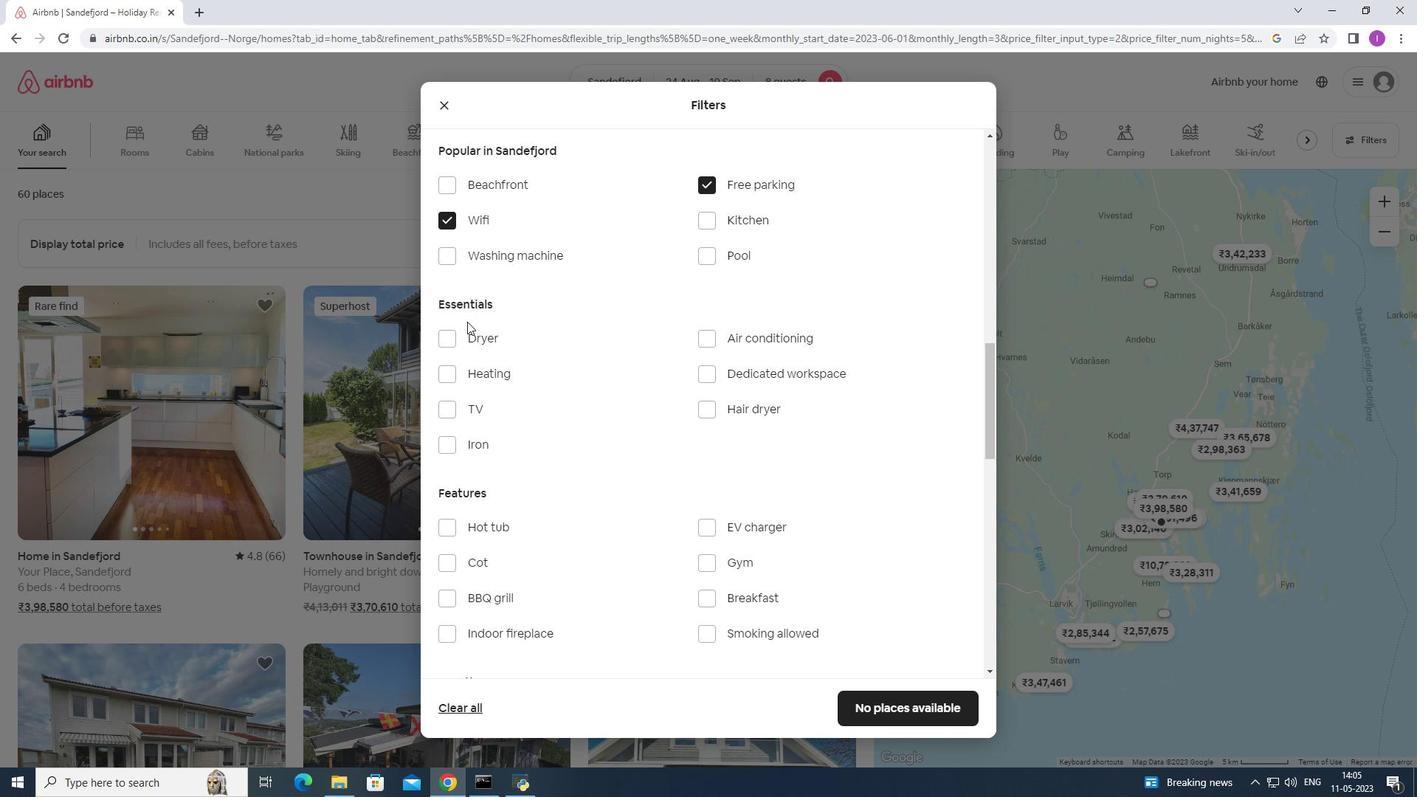 
Action: Mouse scrolled (464, 332) with delta (0, 0)
Screenshot: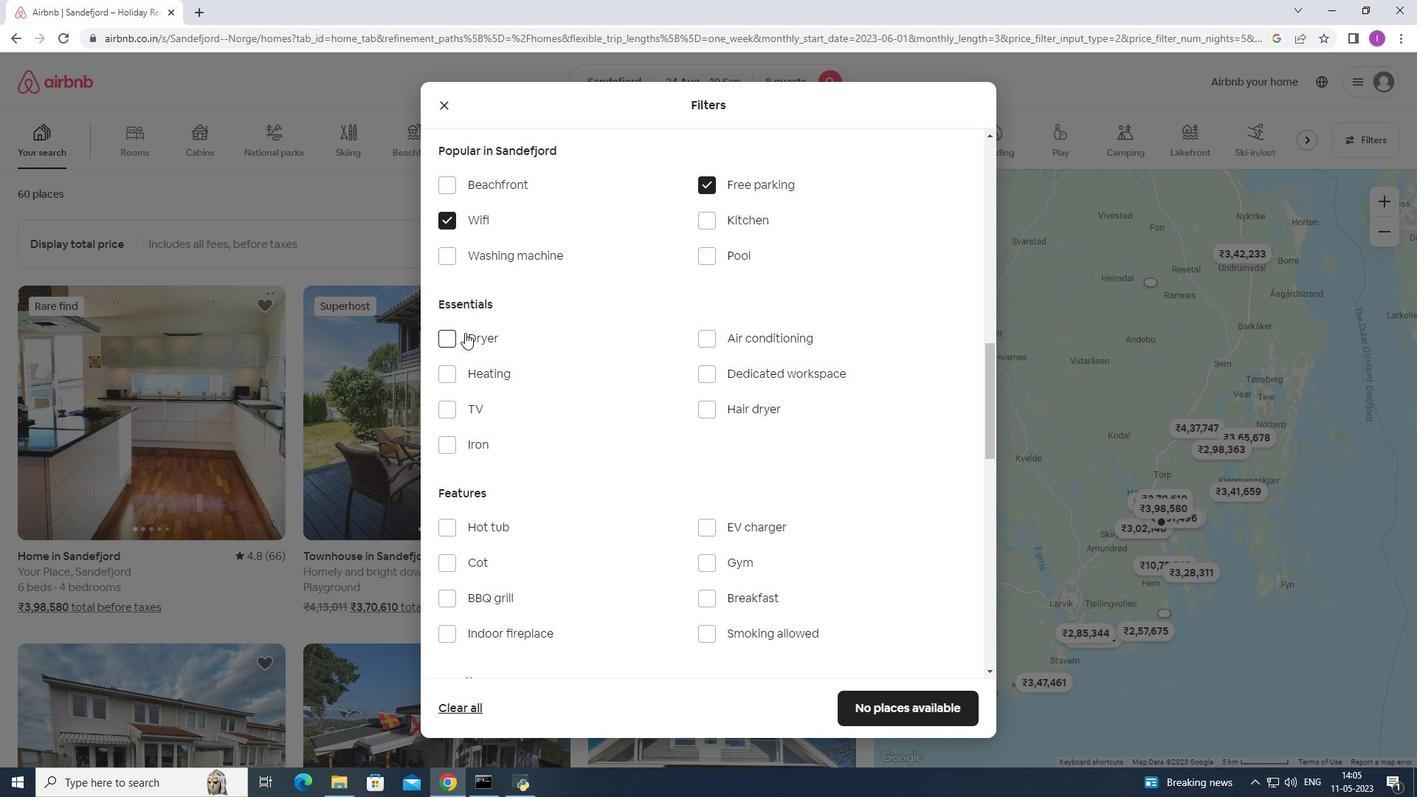 
Action: Mouse moved to (452, 338)
Screenshot: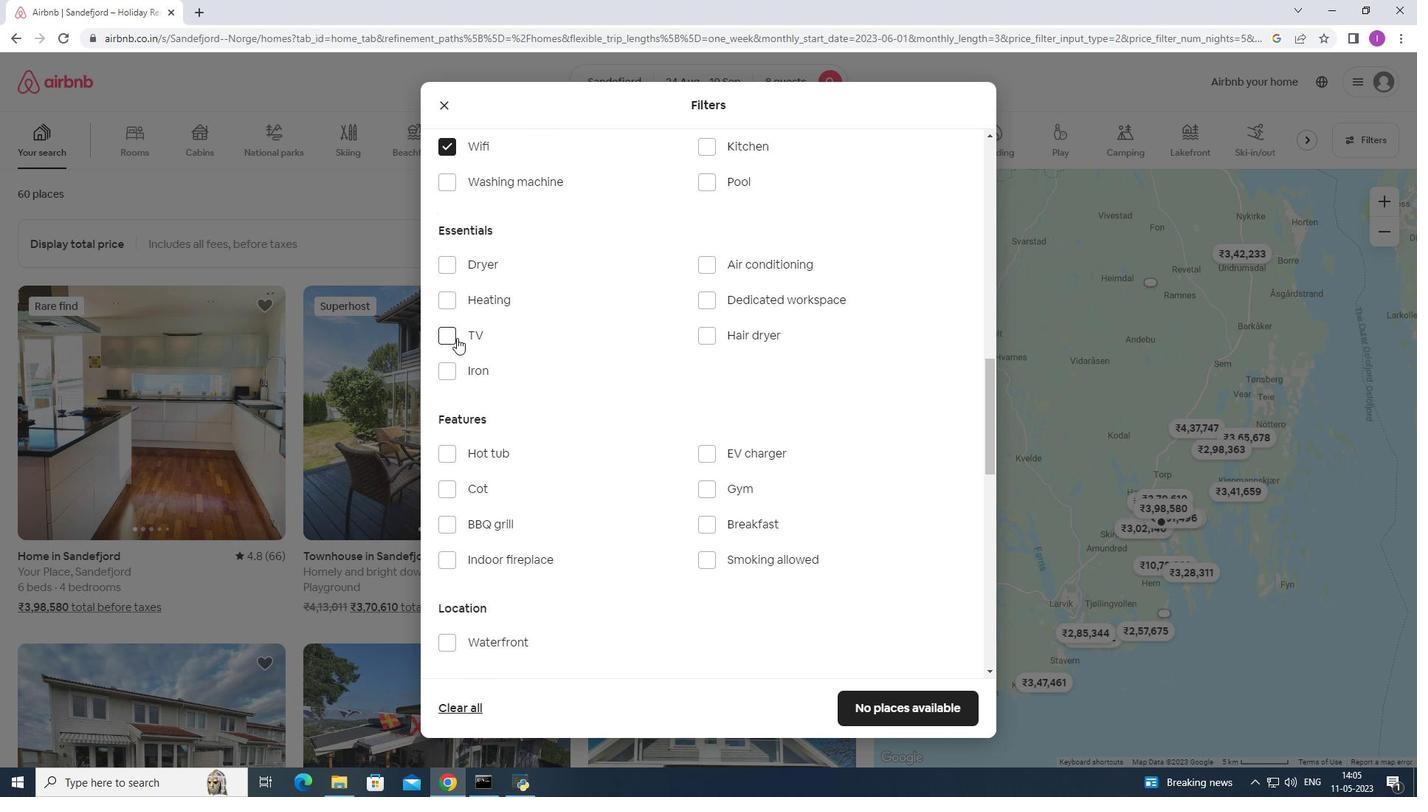 
Action: Mouse pressed left at (452, 338)
Screenshot: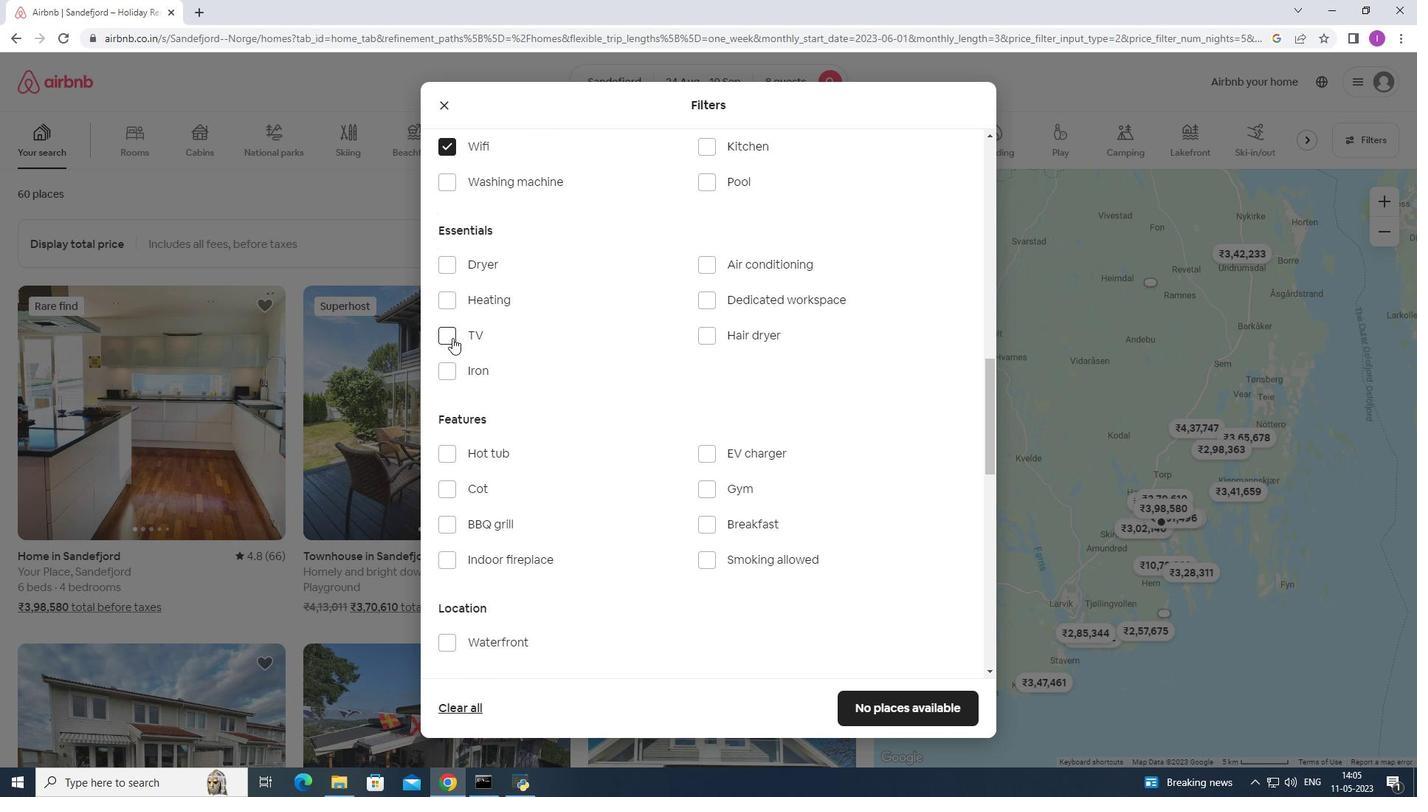 
Action: Mouse moved to (534, 363)
Screenshot: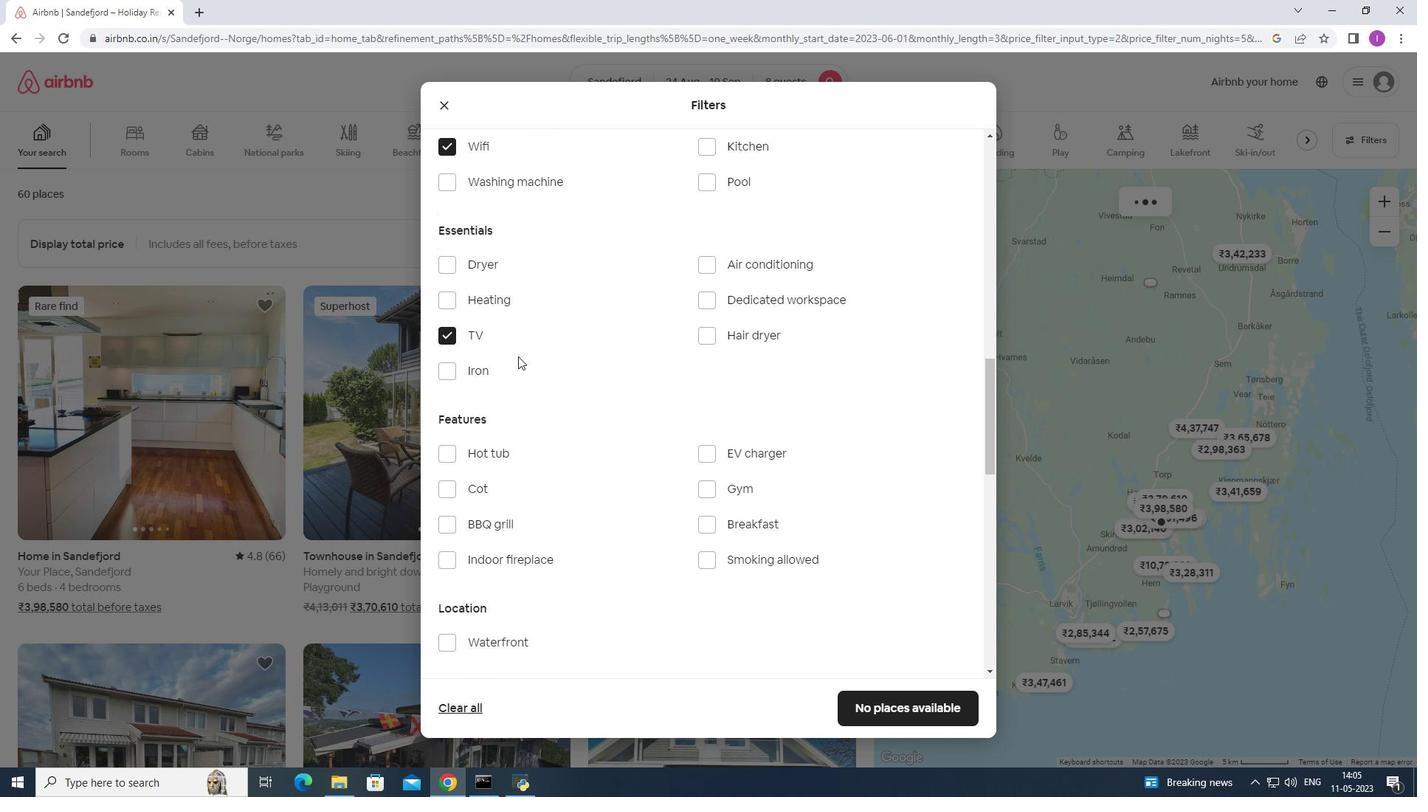 
Action: Mouse scrolled (534, 363) with delta (0, 0)
Screenshot: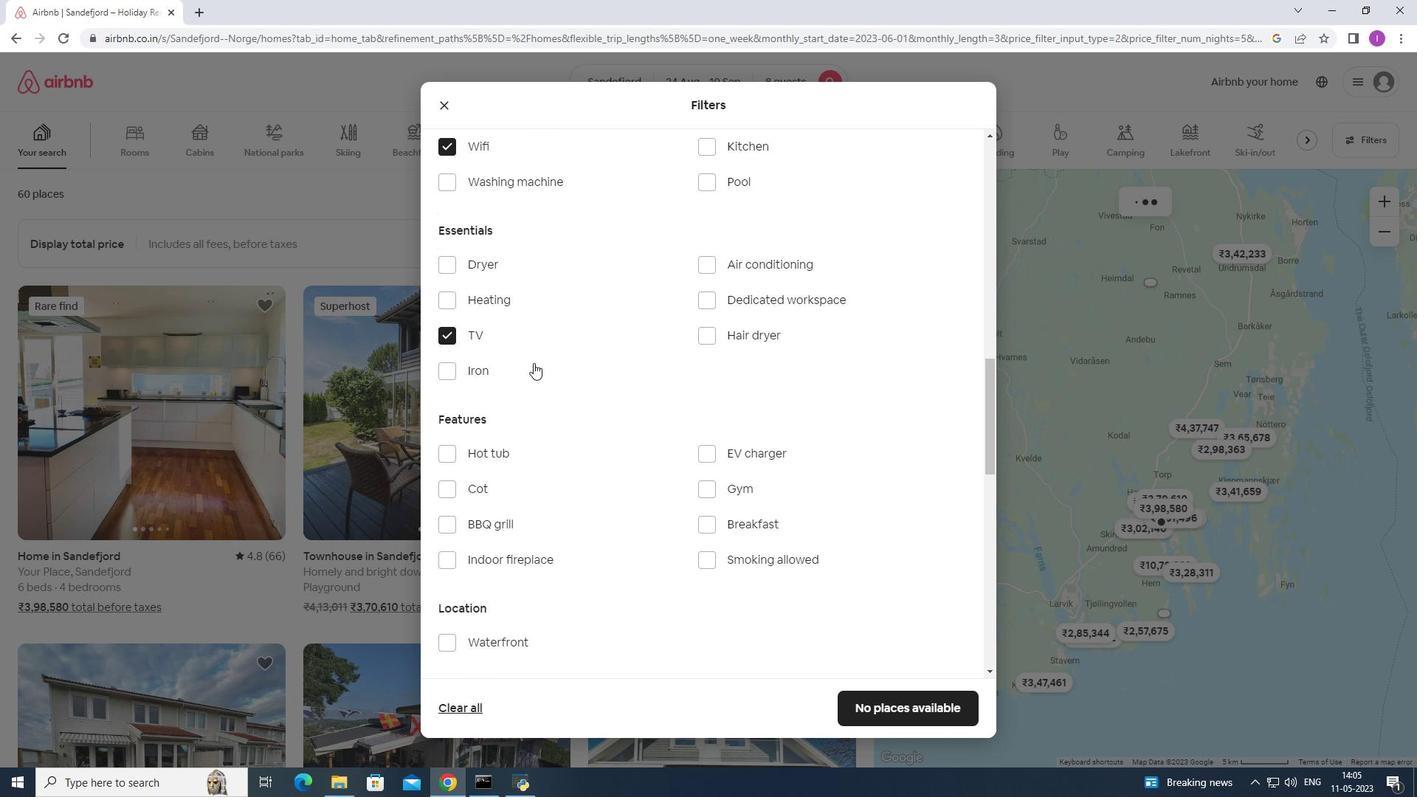 
Action: Mouse moved to (703, 411)
Screenshot: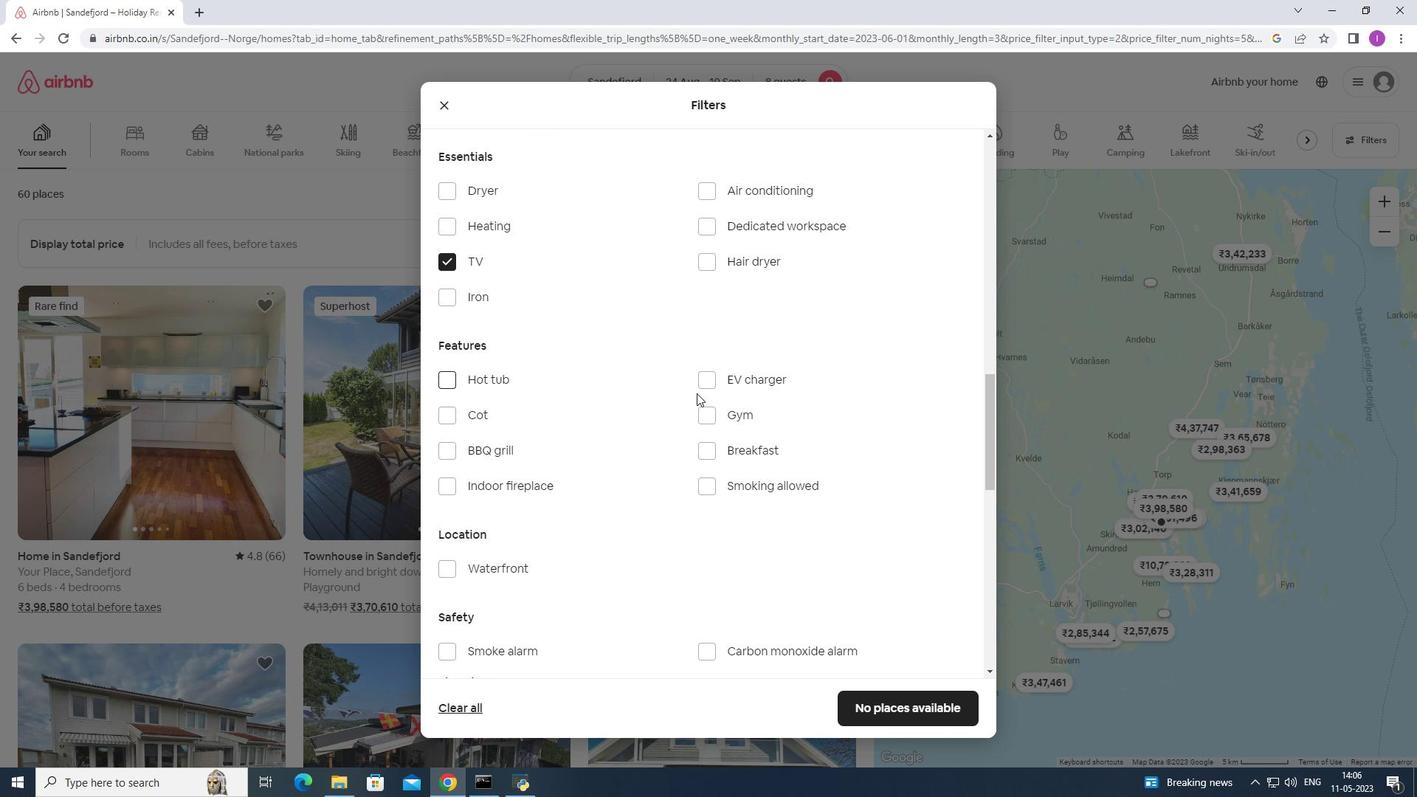 
Action: Mouse pressed left at (703, 411)
Screenshot: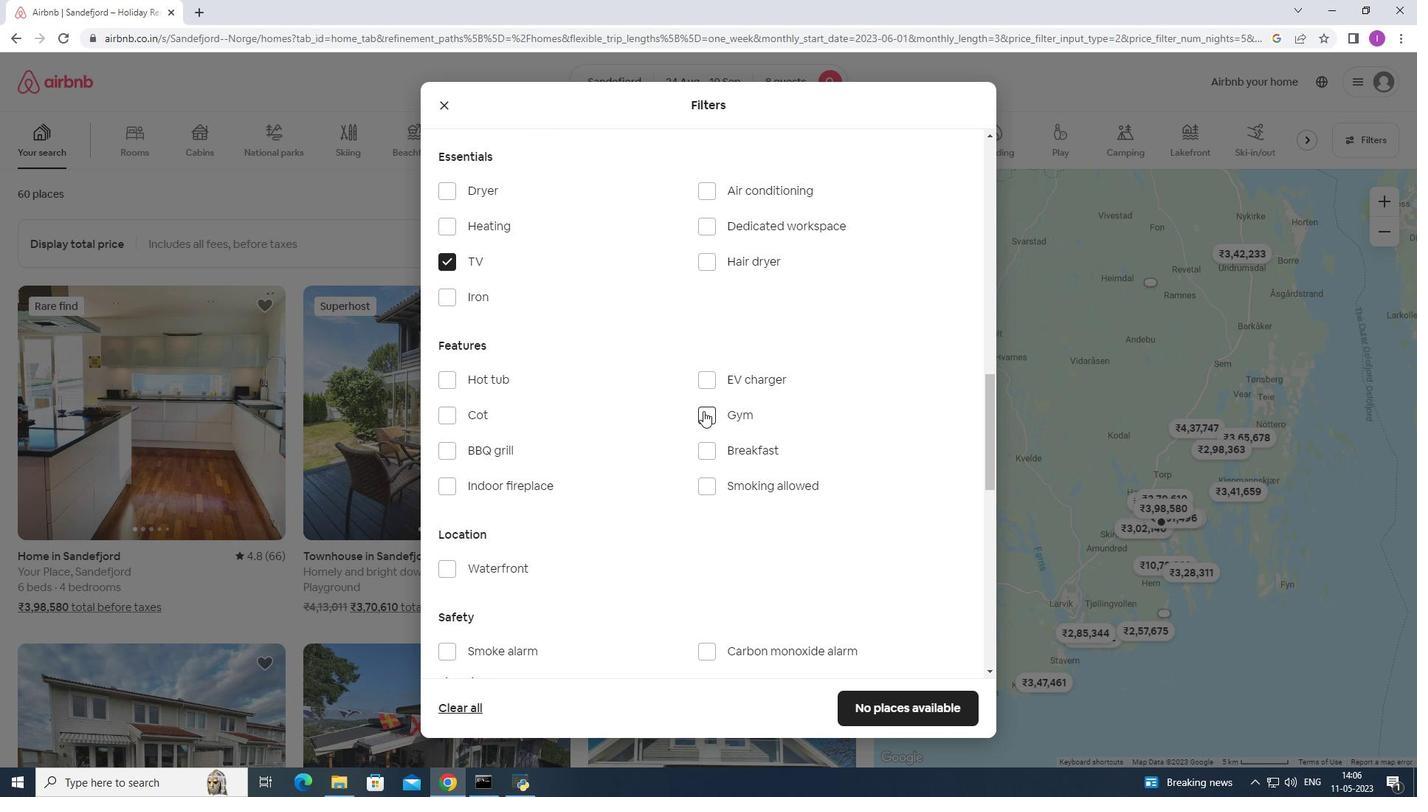 
Action: Mouse moved to (681, 429)
Screenshot: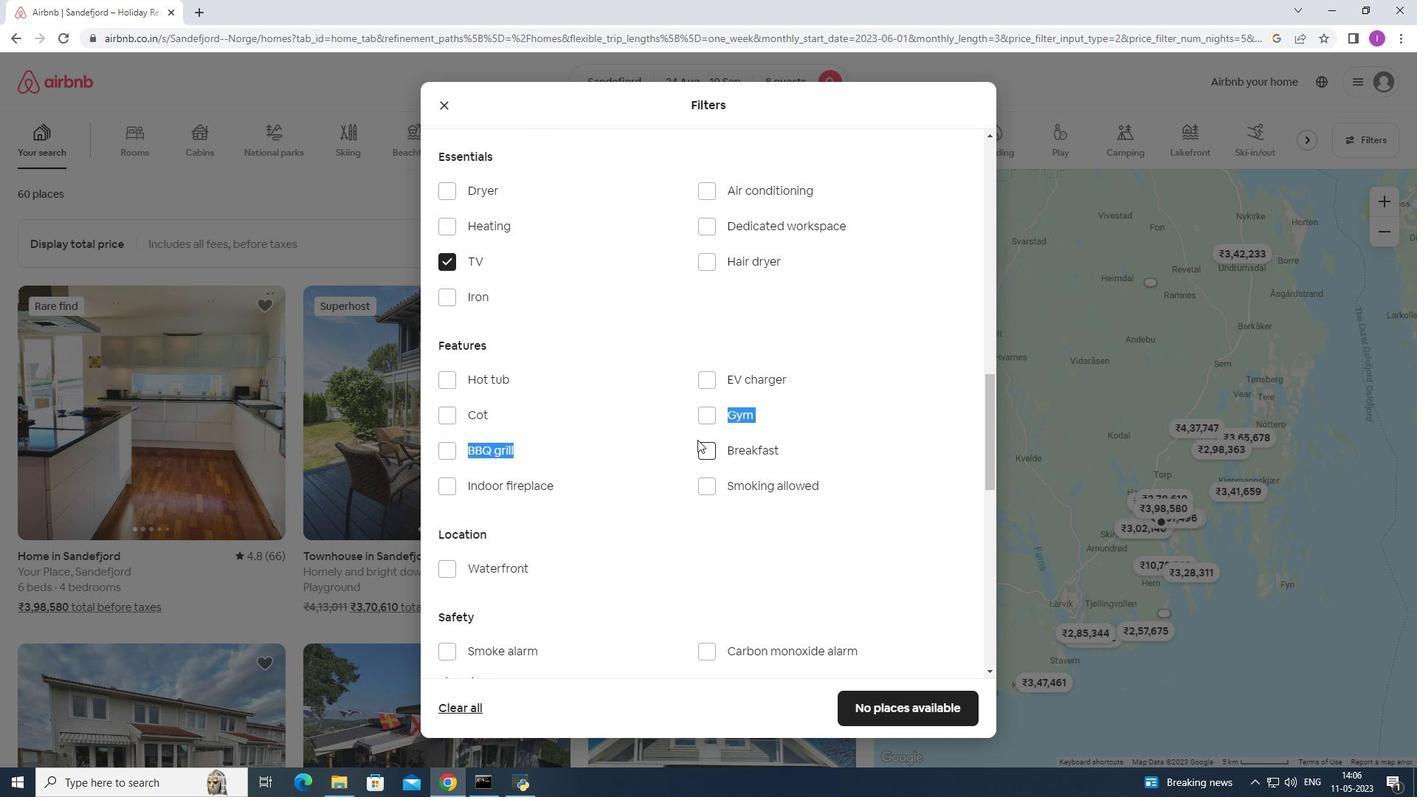 
Action: Mouse pressed left at (681, 429)
Screenshot: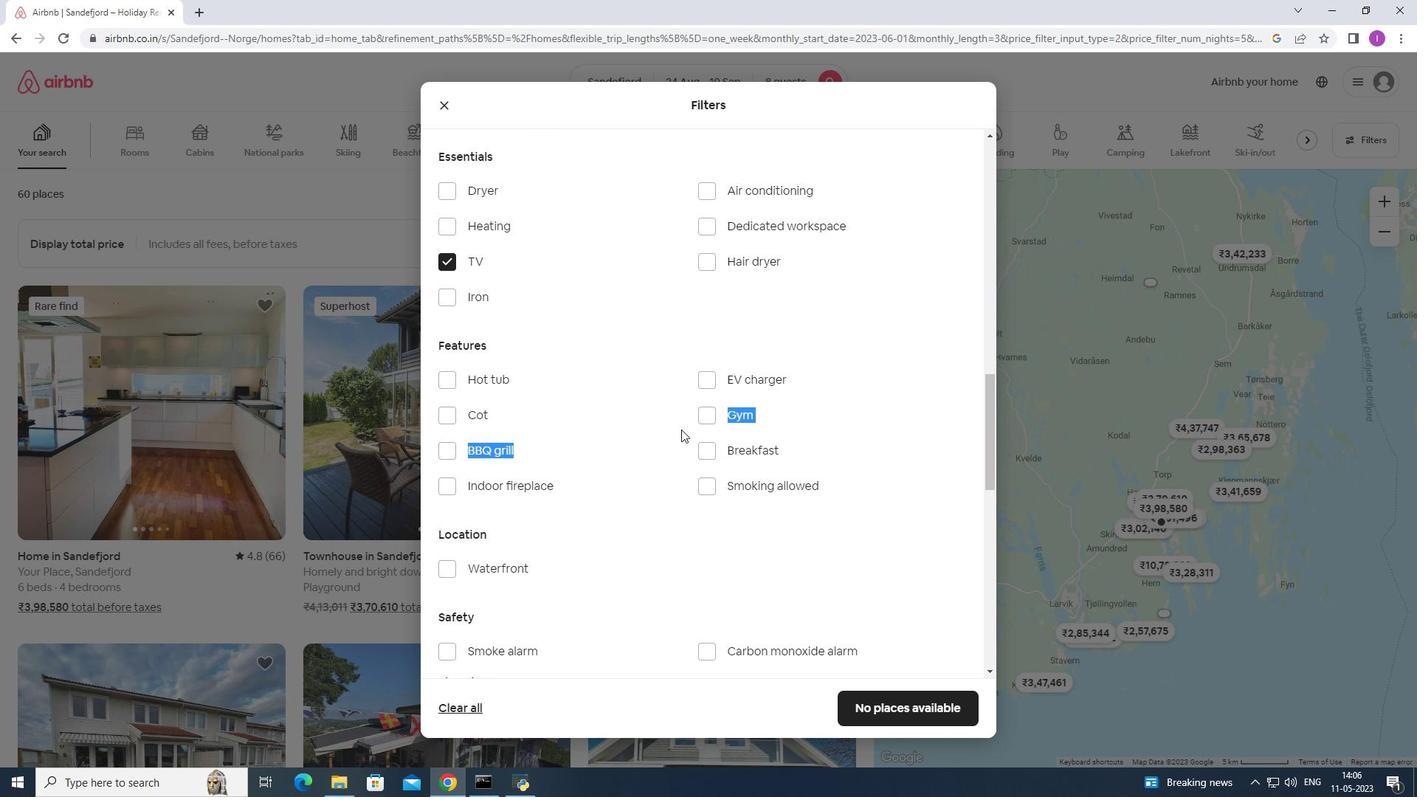 
Action: Mouse moved to (695, 417)
Screenshot: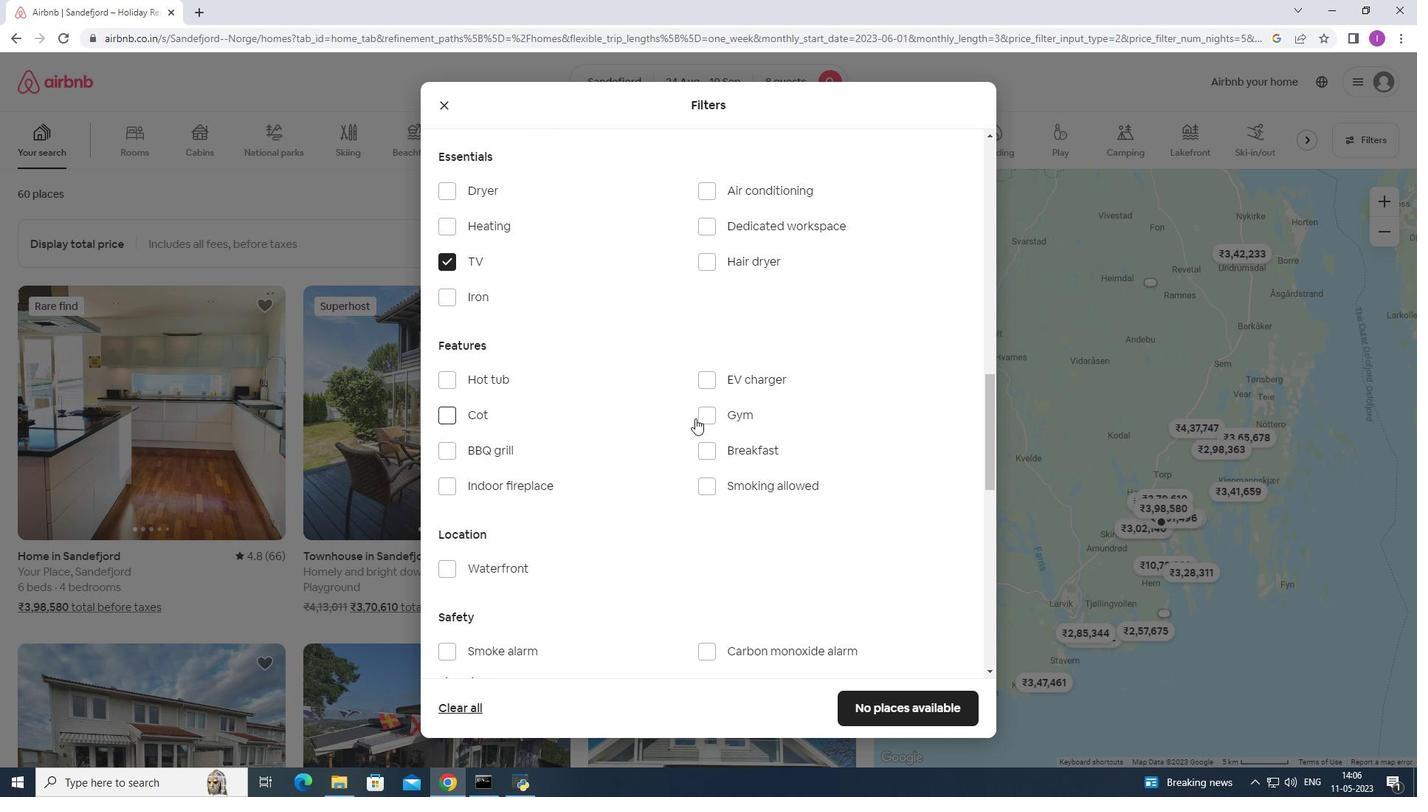 
Action: Mouse pressed left at (695, 417)
Screenshot: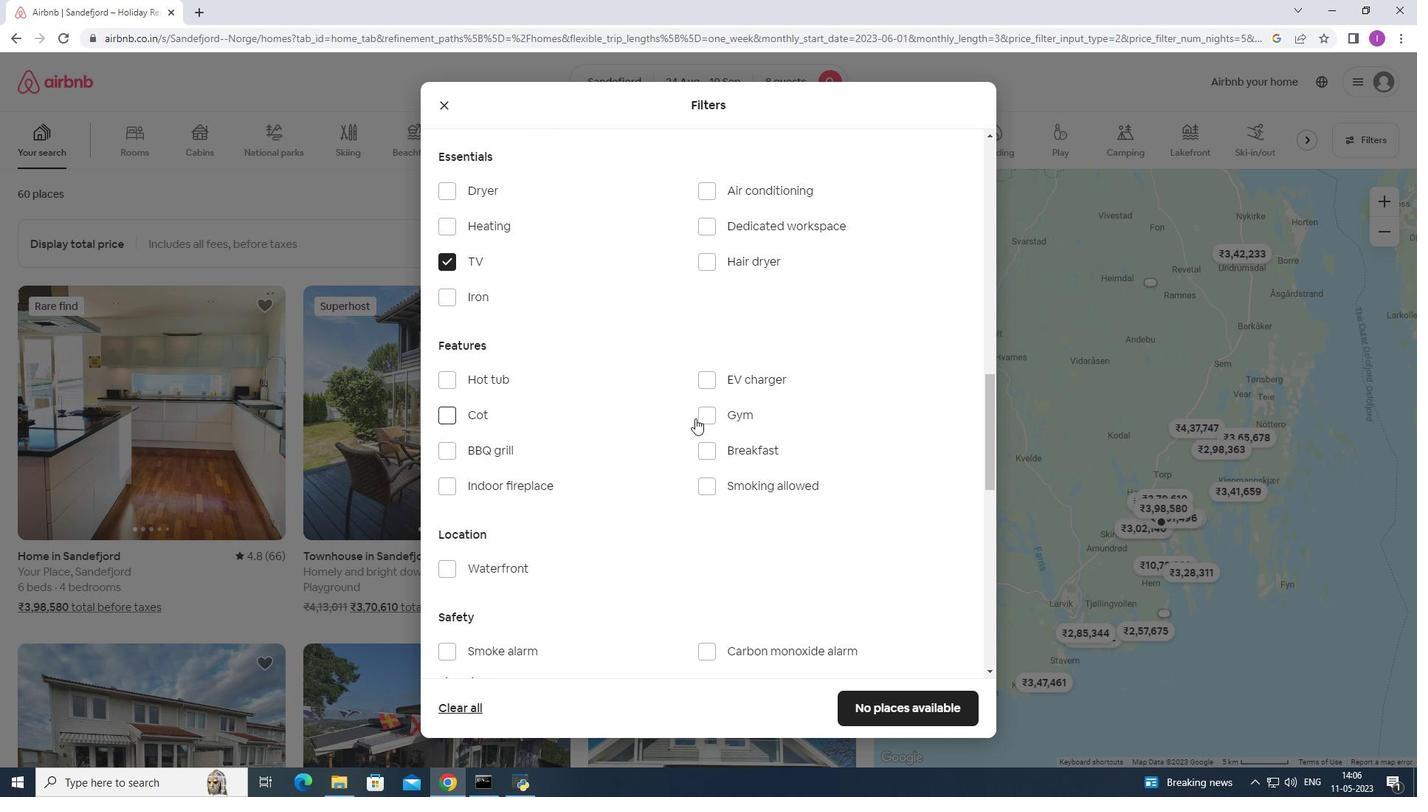 
Action: Mouse moved to (702, 416)
Screenshot: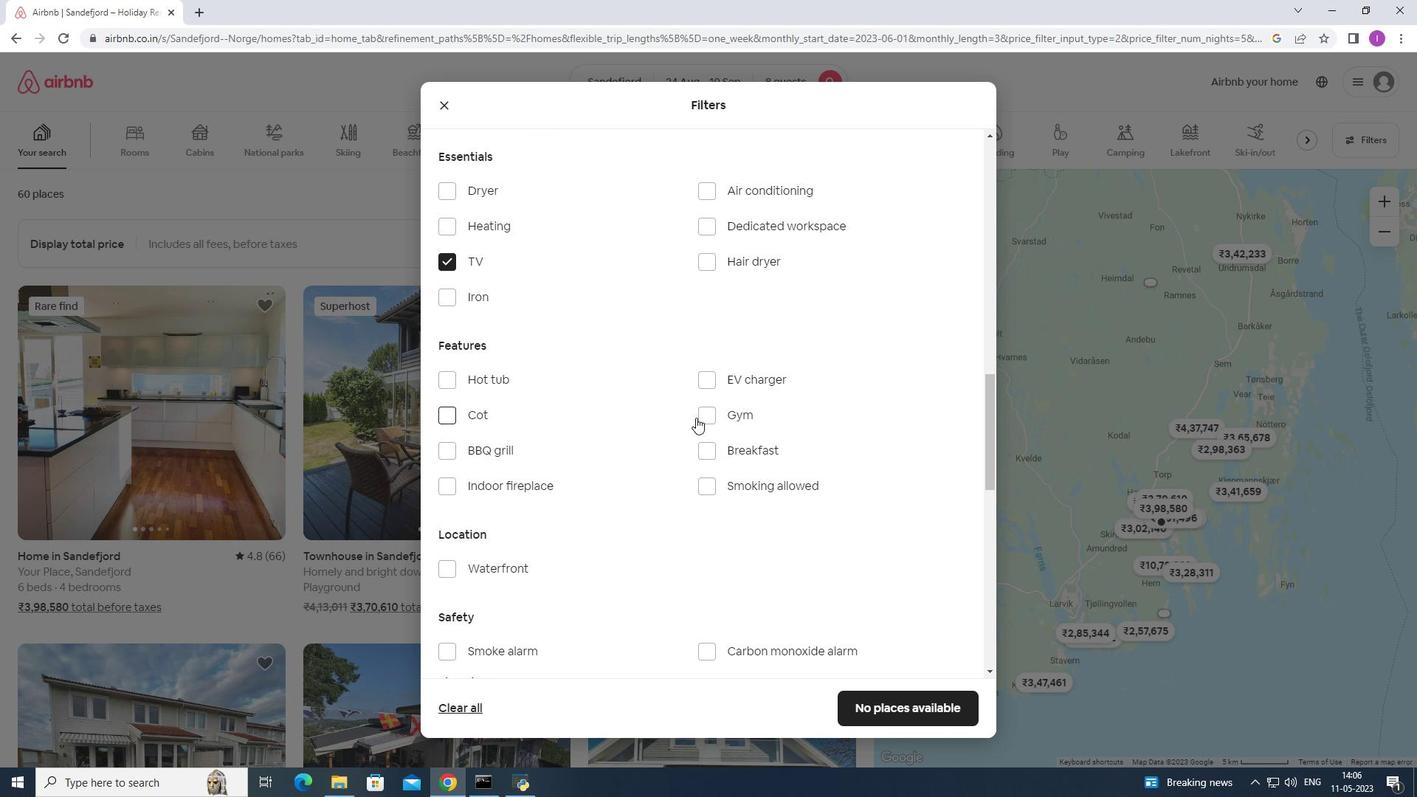 
Action: Mouse pressed left at (702, 416)
Screenshot: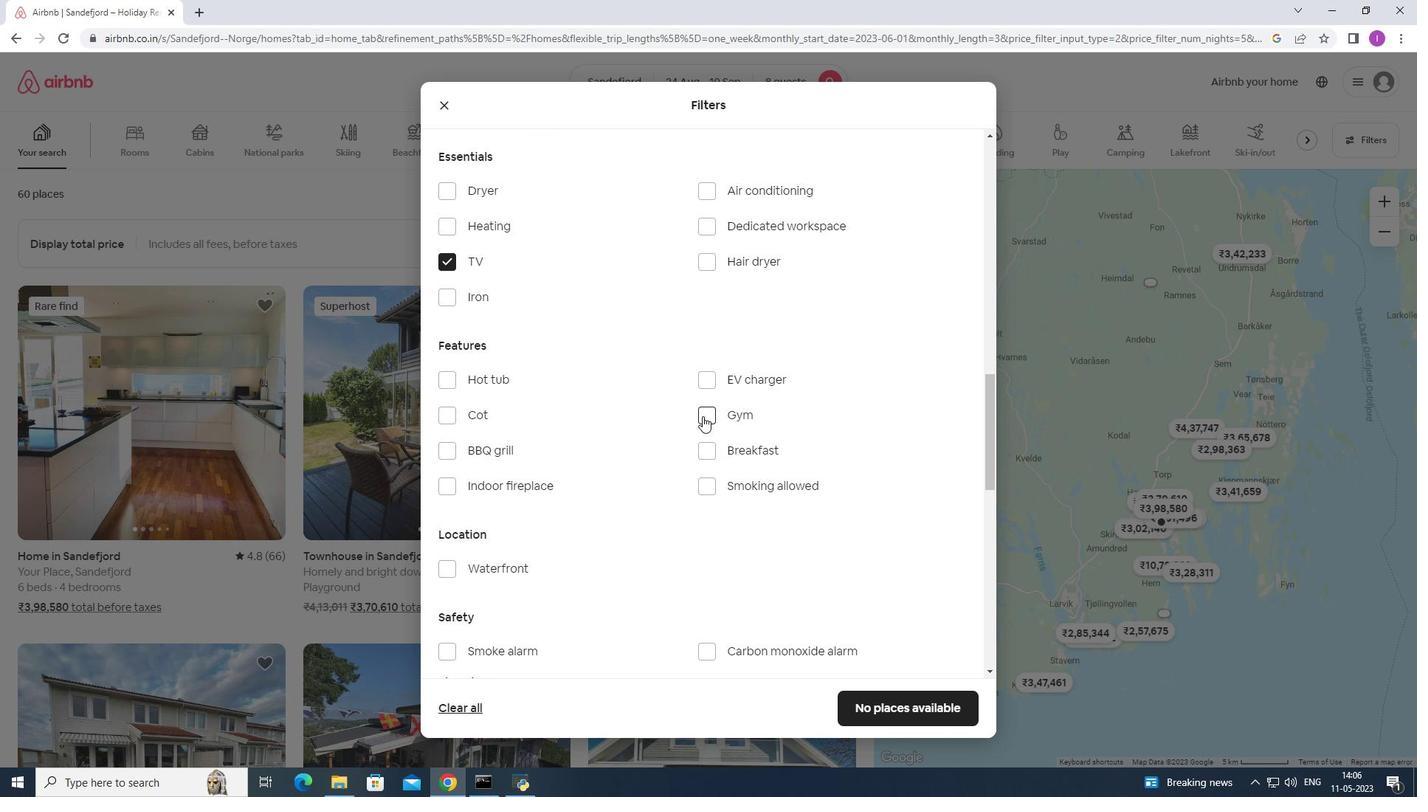 
Action: Mouse moved to (707, 453)
Screenshot: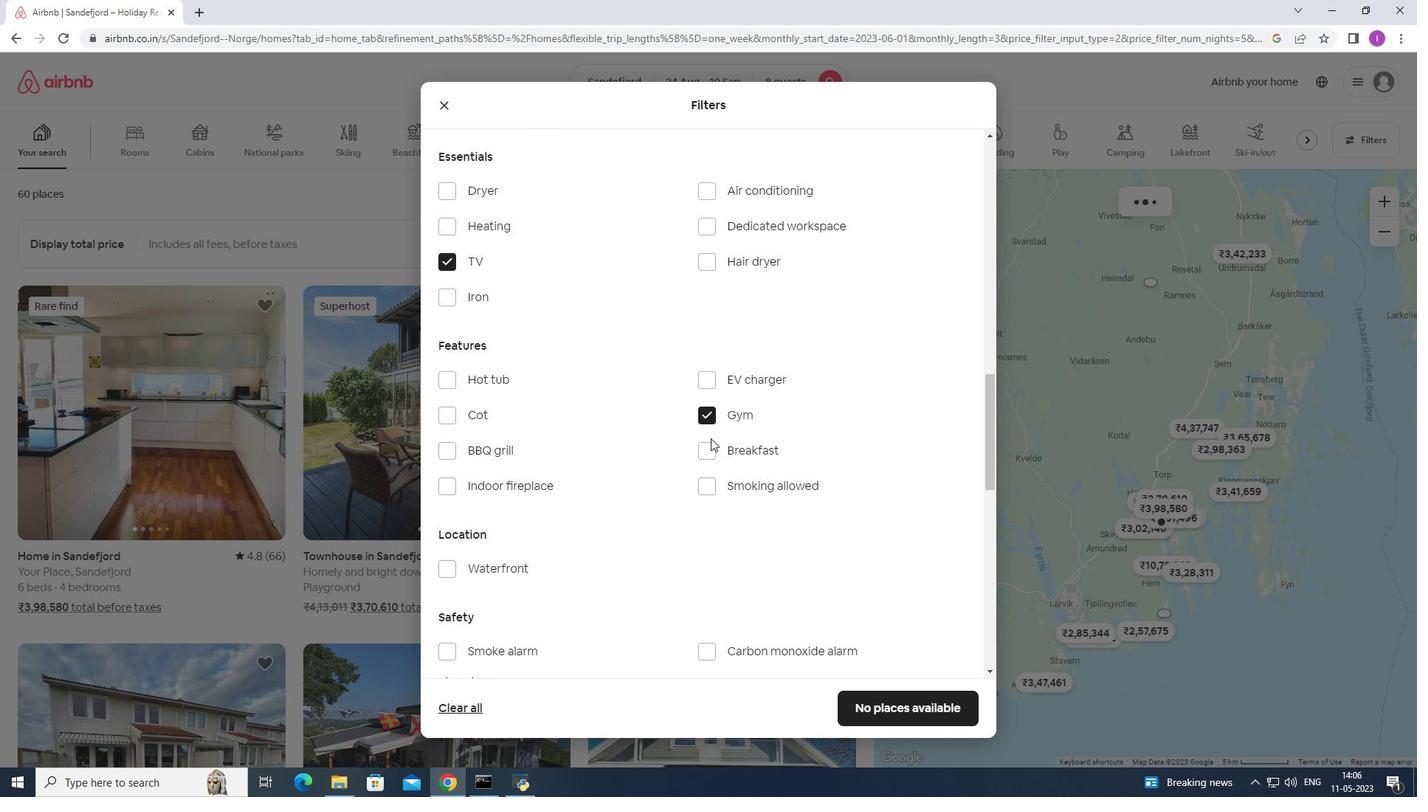
Action: Mouse pressed left at (707, 453)
Screenshot: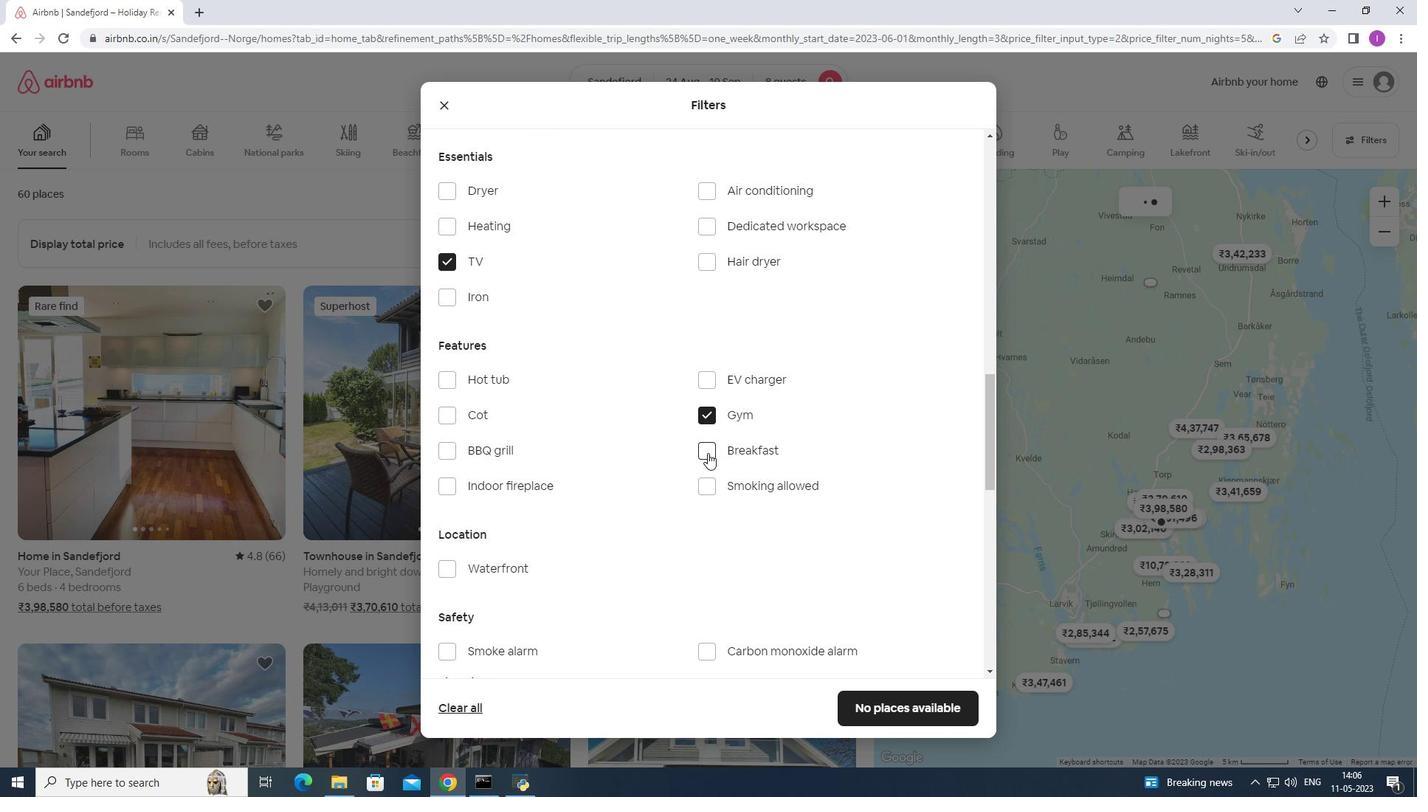 
Action: Mouse moved to (588, 471)
Screenshot: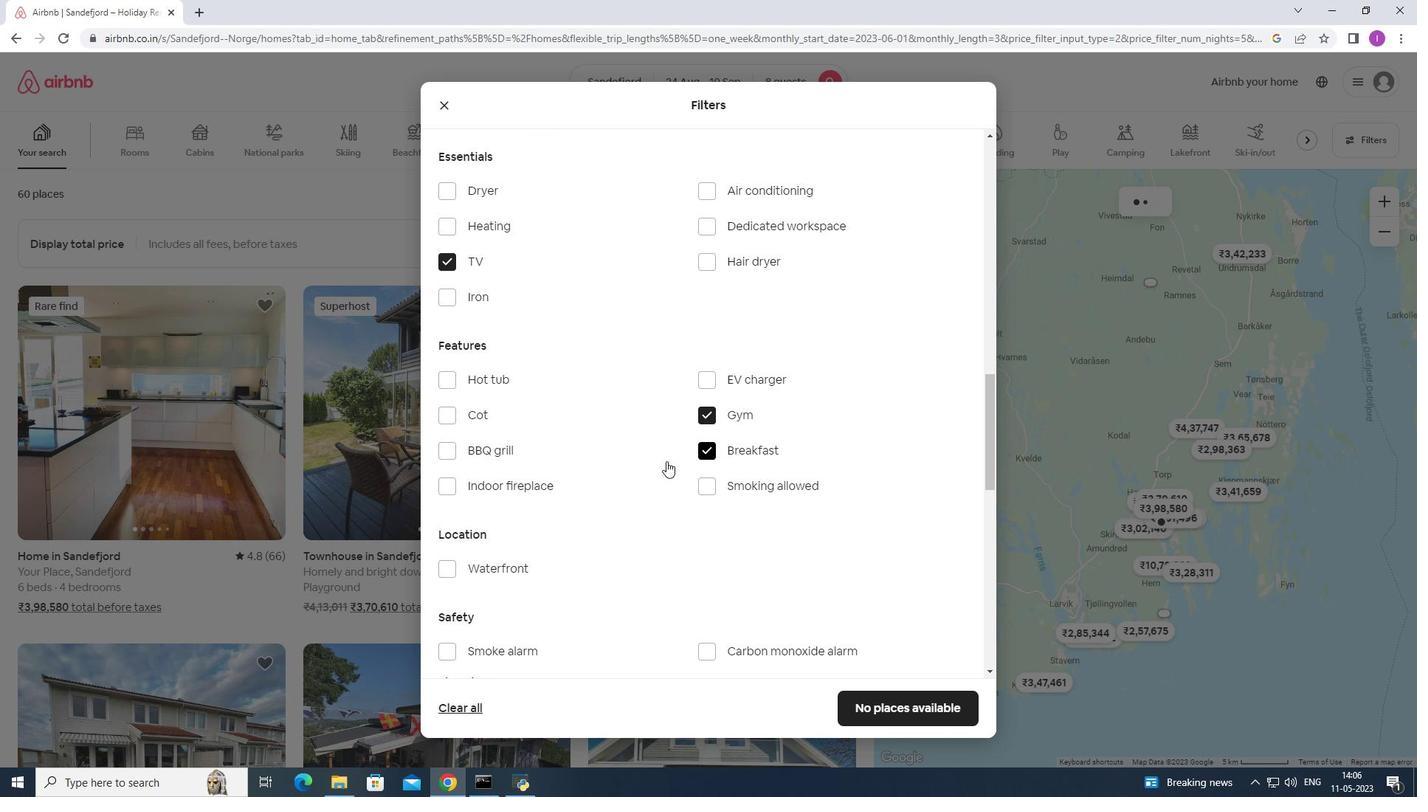 
Action: Mouse scrolled (588, 470) with delta (0, 0)
Screenshot: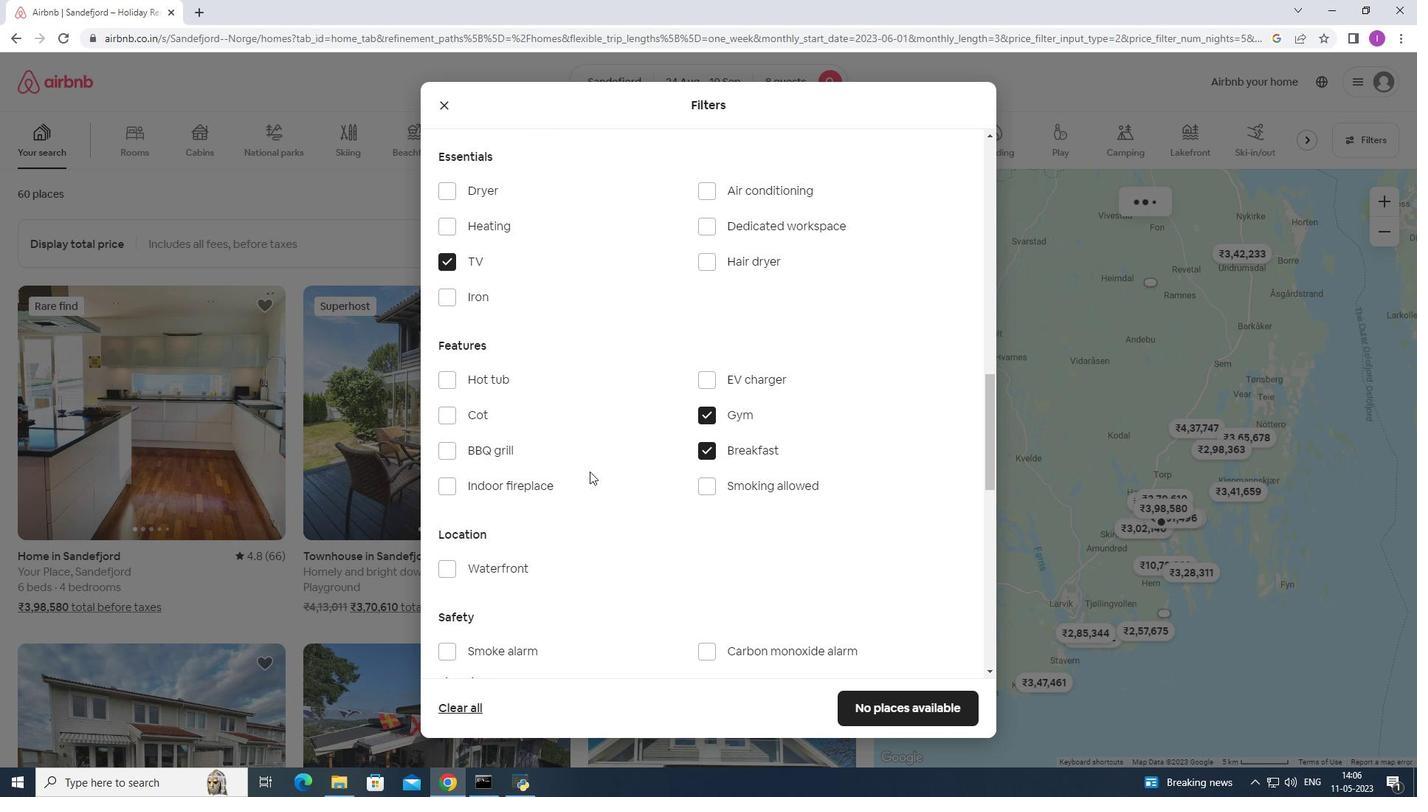 
Action: Mouse scrolled (588, 470) with delta (0, 0)
Screenshot: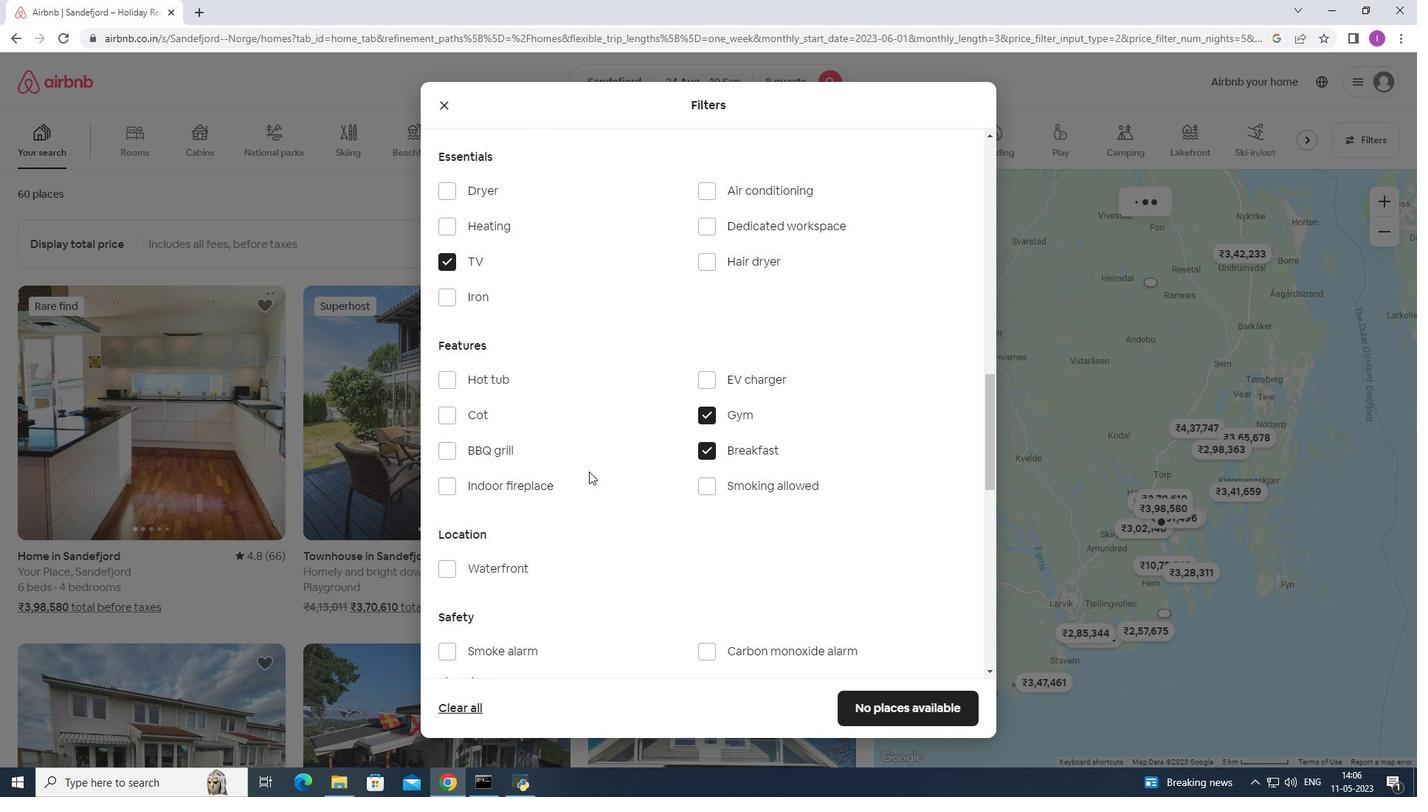 
Action: Mouse scrolled (588, 470) with delta (0, 0)
Screenshot: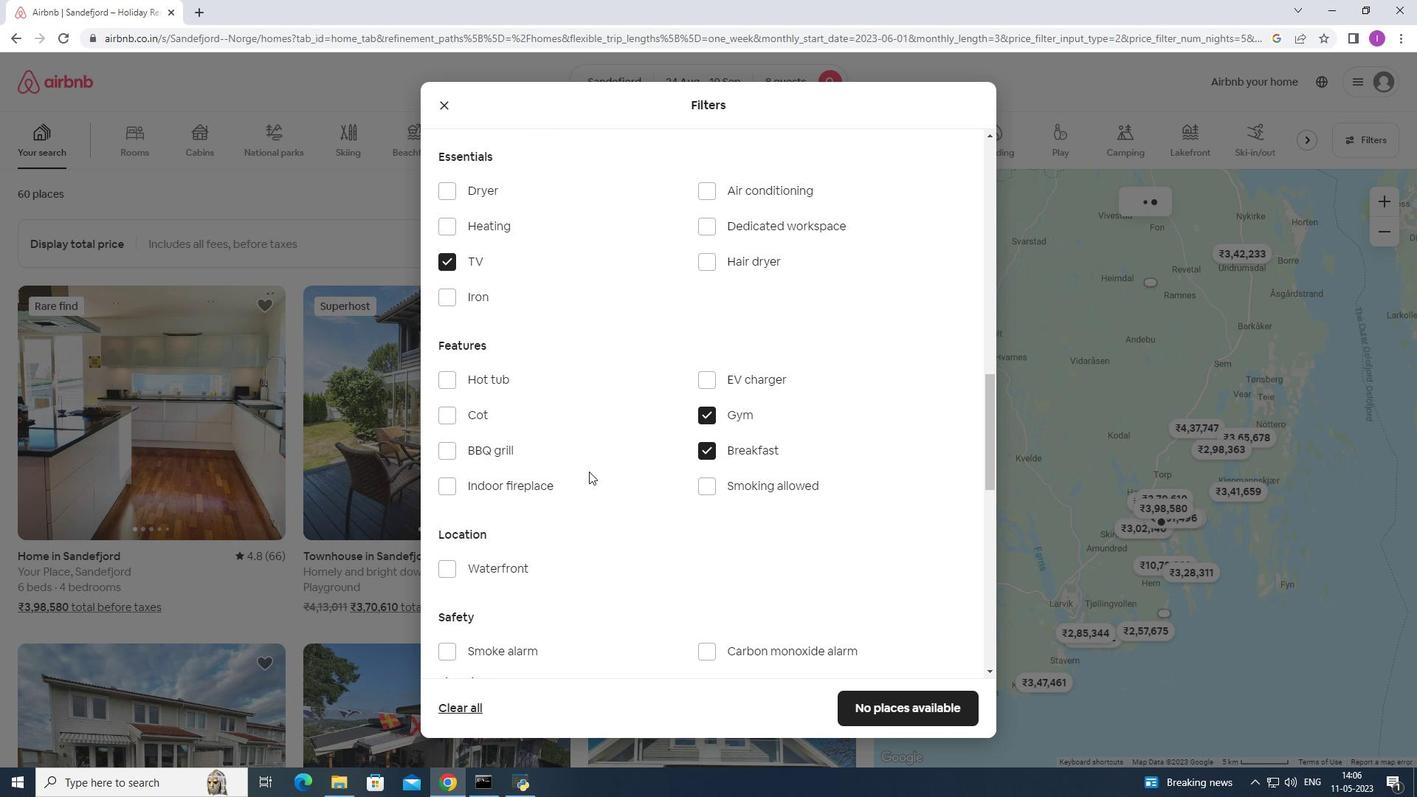 
Action: Mouse moved to (599, 443)
Screenshot: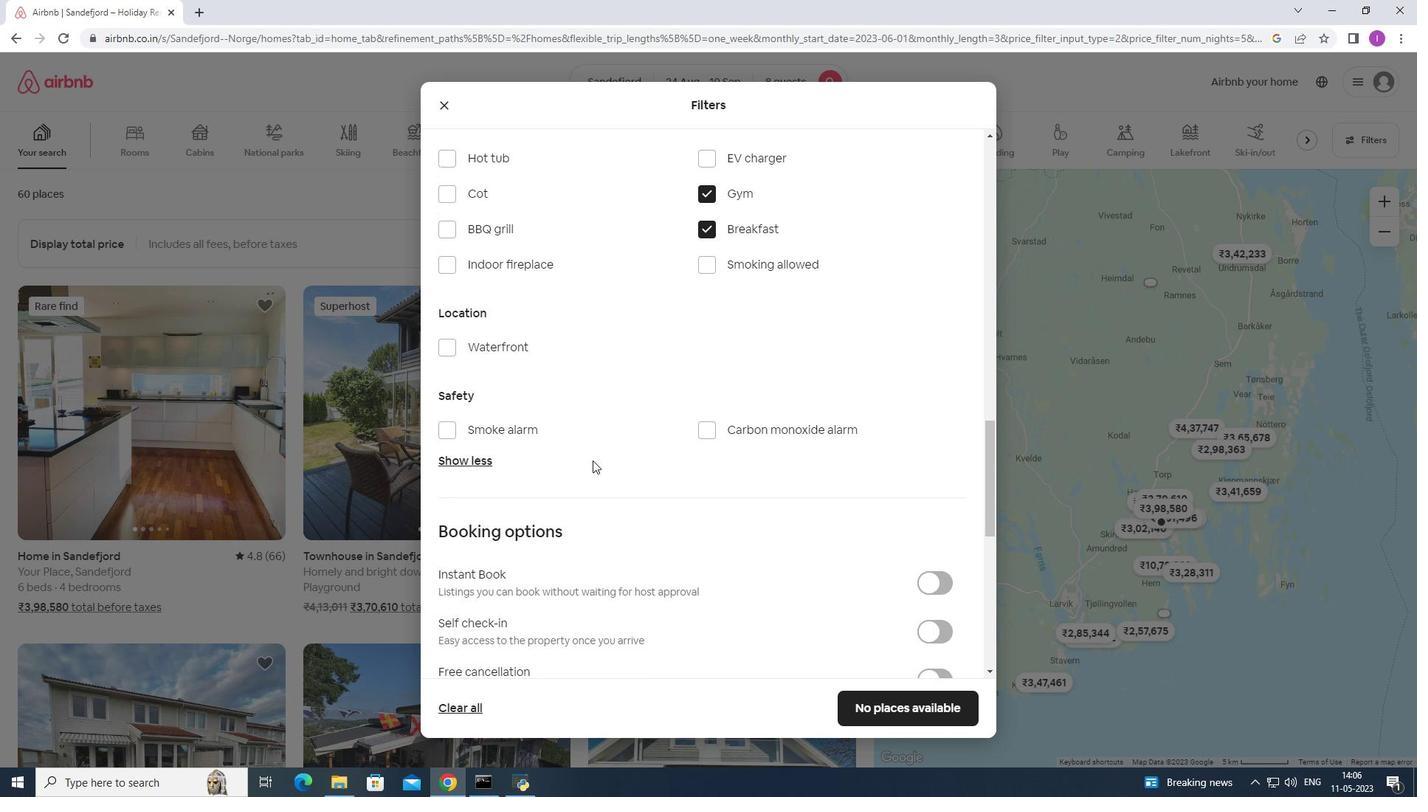 
Action: Mouse scrolled (599, 442) with delta (0, 0)
Screenshot: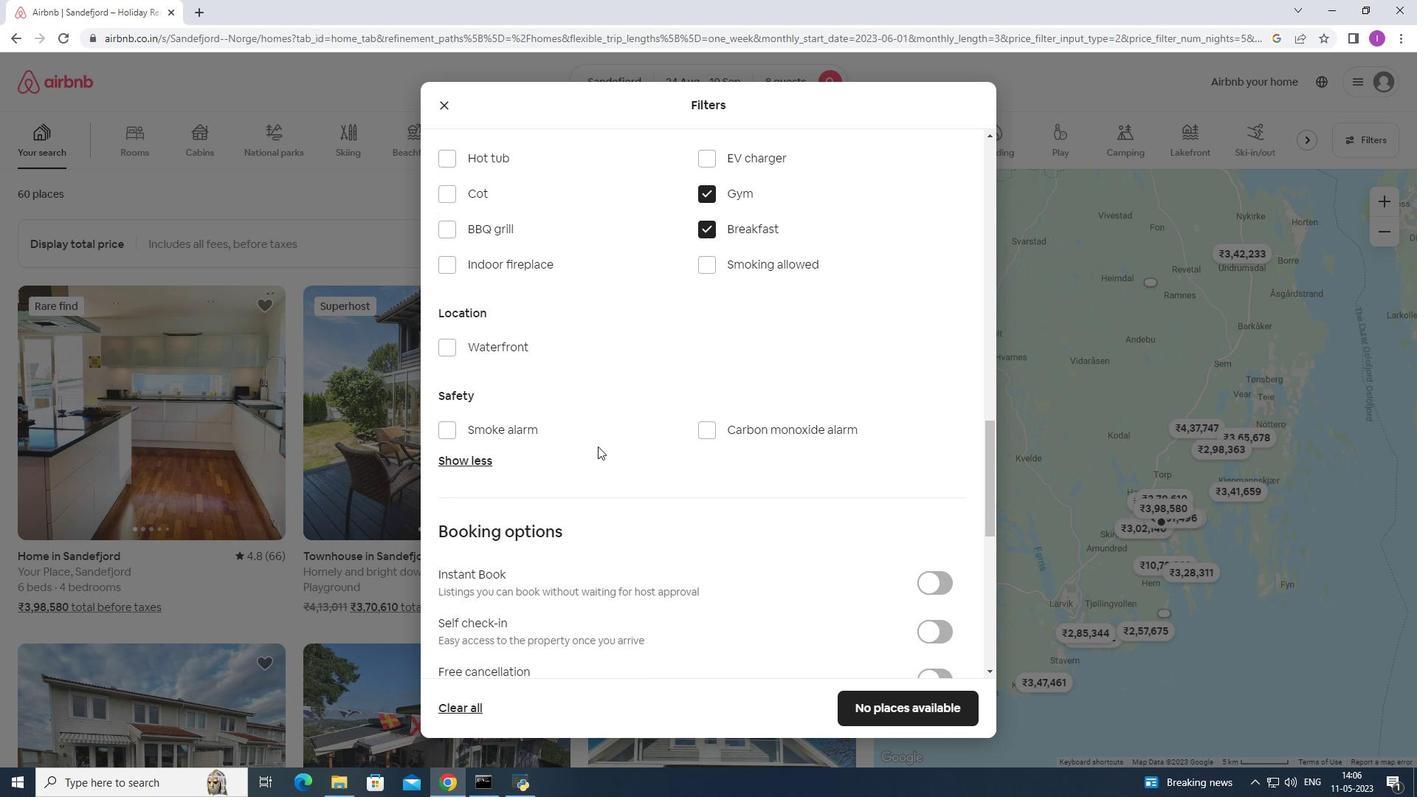
Action: Mouse moved to (600, 443)
Screenshot: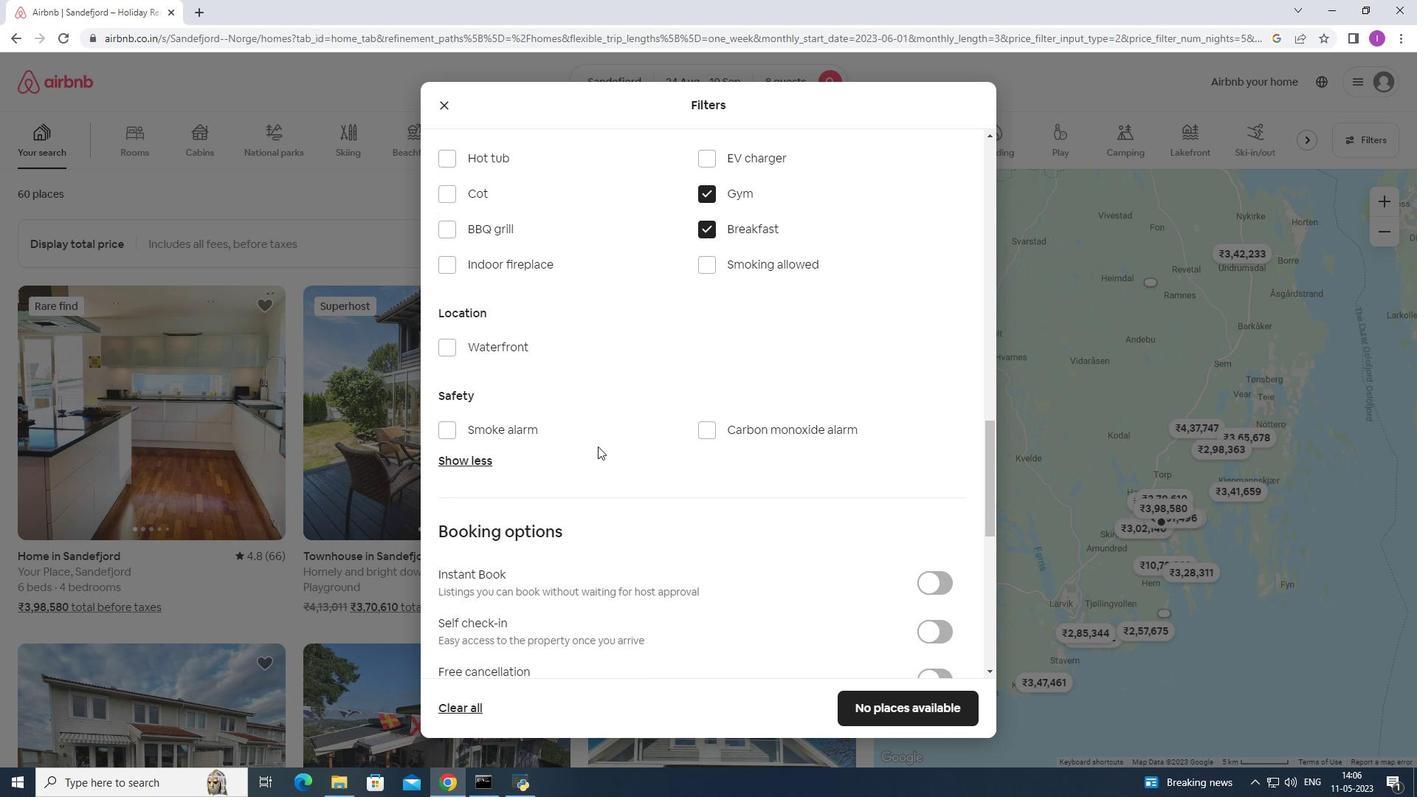 
Action: Mouse scrolled (600, 442) with delta (0, 0)
Screenshot: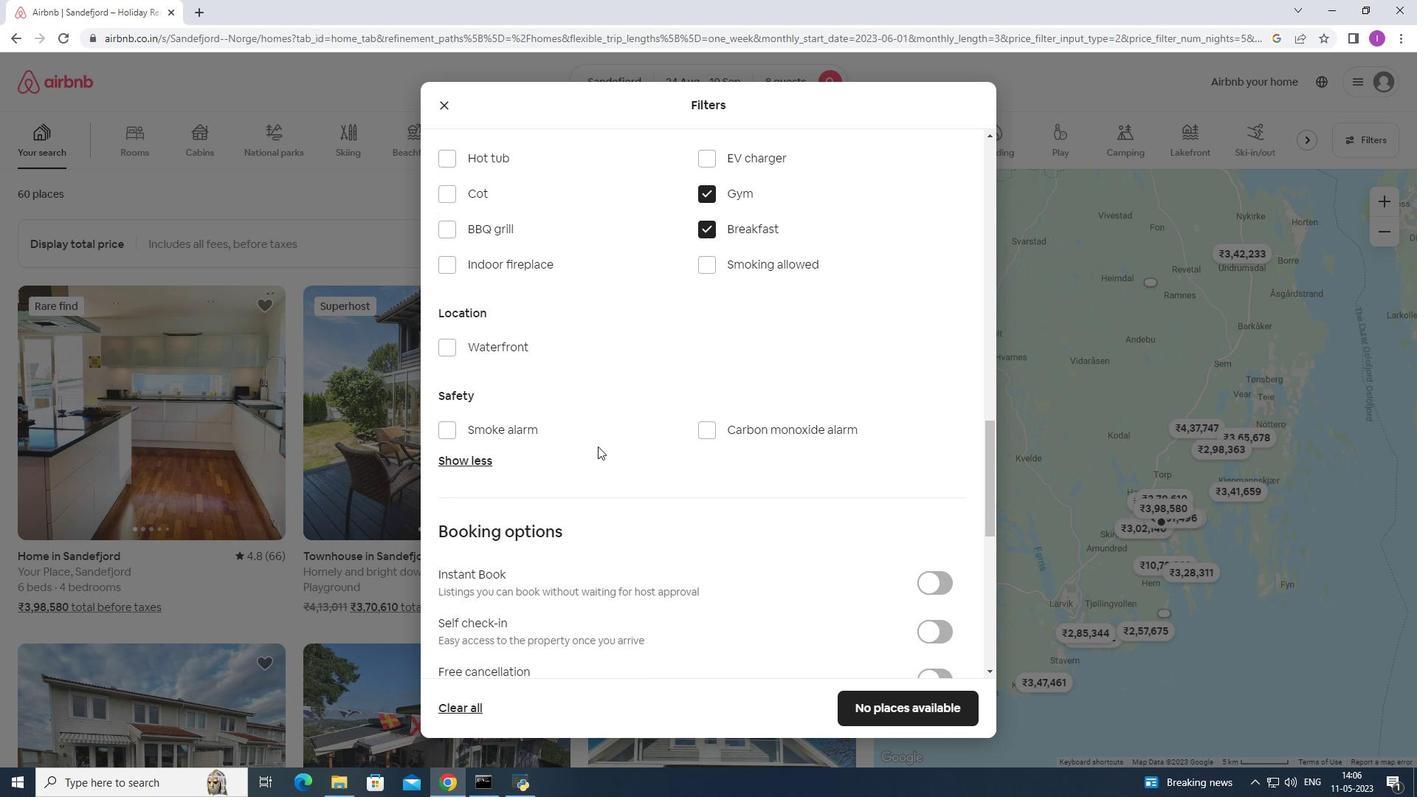 
Action: Mouse moved to (602, 443)
Screenshot: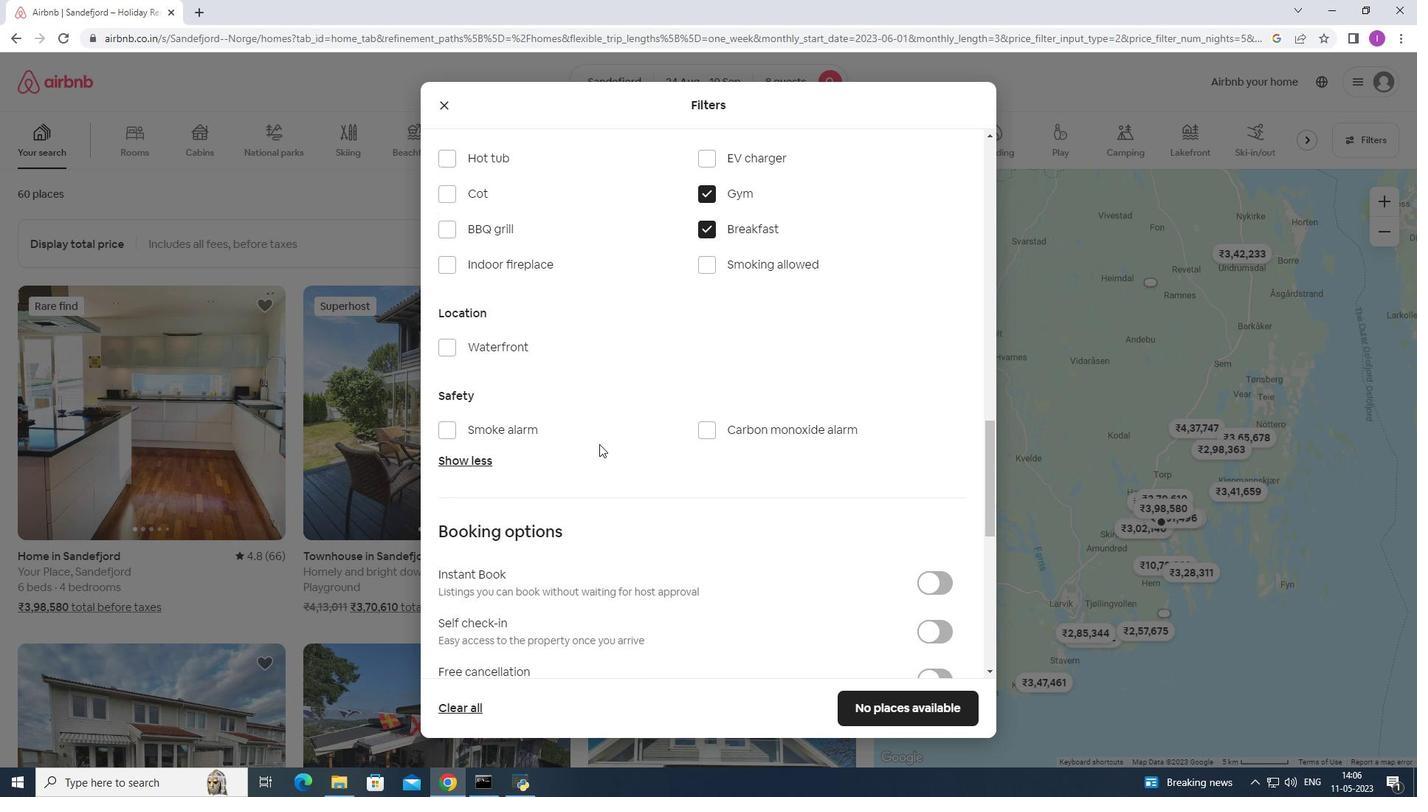 
Action: Mouse scrolled (602, 442) with delta (0, 0)
Screenshot: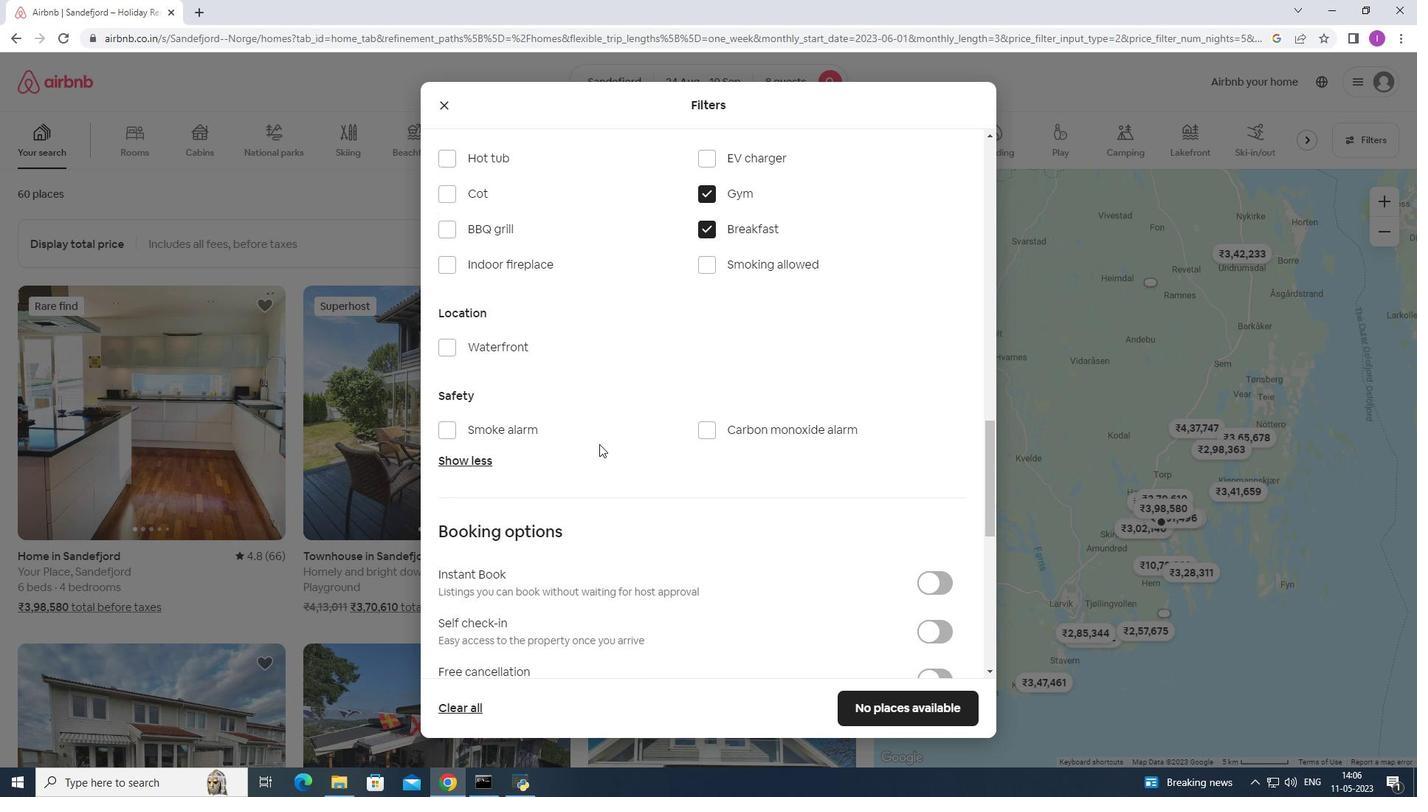 
Action: Mouse moved to (607, 443)
Screenshot: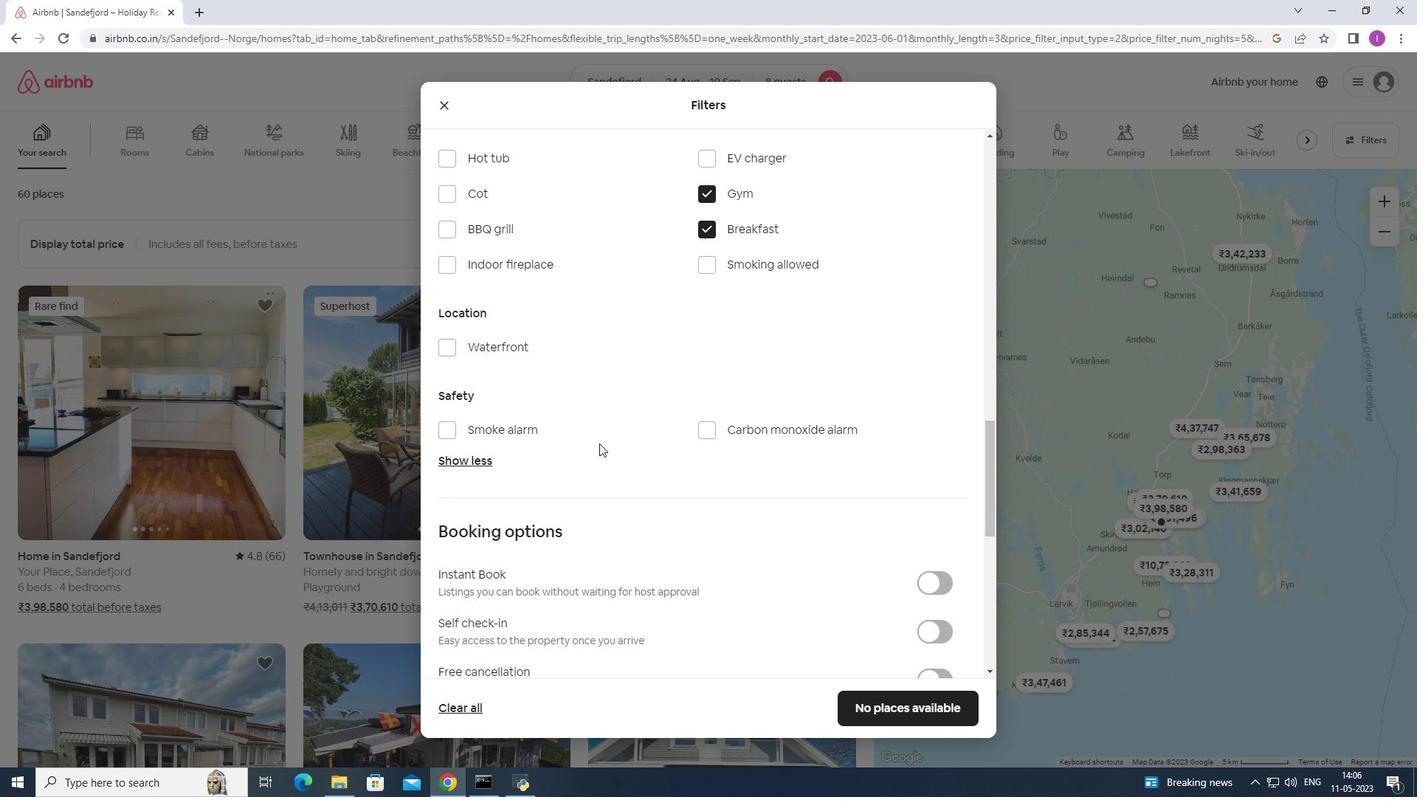 
Action: Mouse scrolled (606, 442) with delta (0, 0)
Screenshot: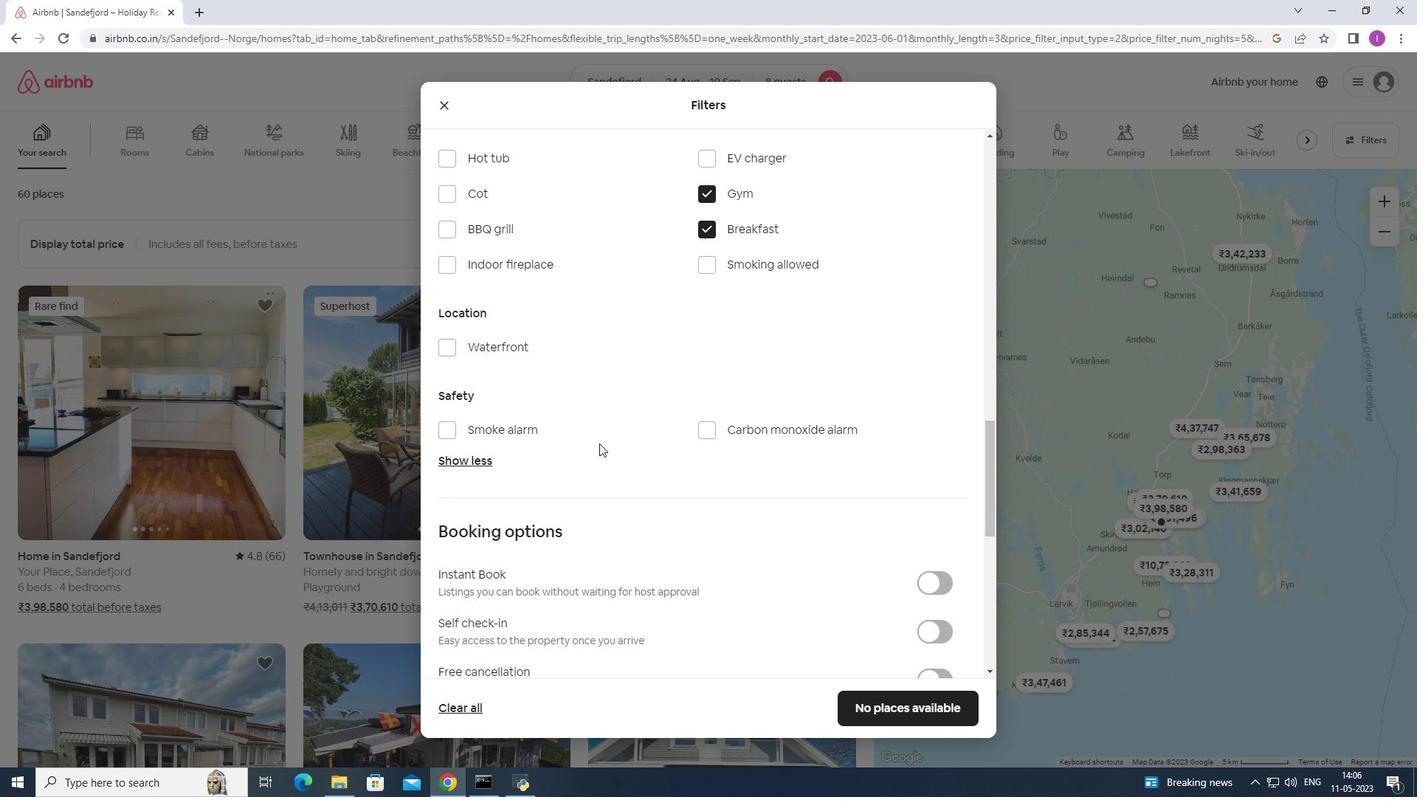 
Action: Mouse moved to (609, 443)
Screenshot: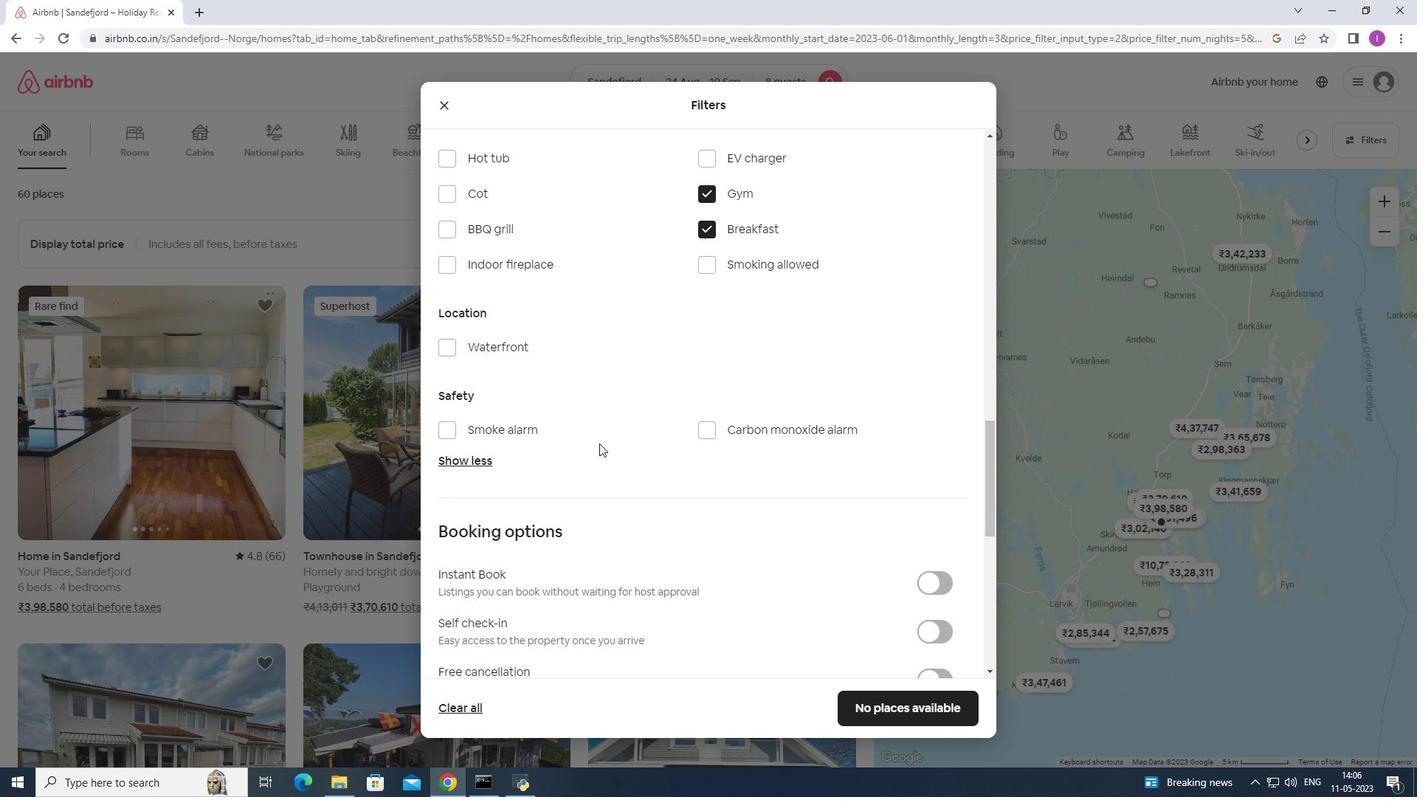 
Action: Mouse scrolled (607, 442) with delta (0, 0)
Screenshot: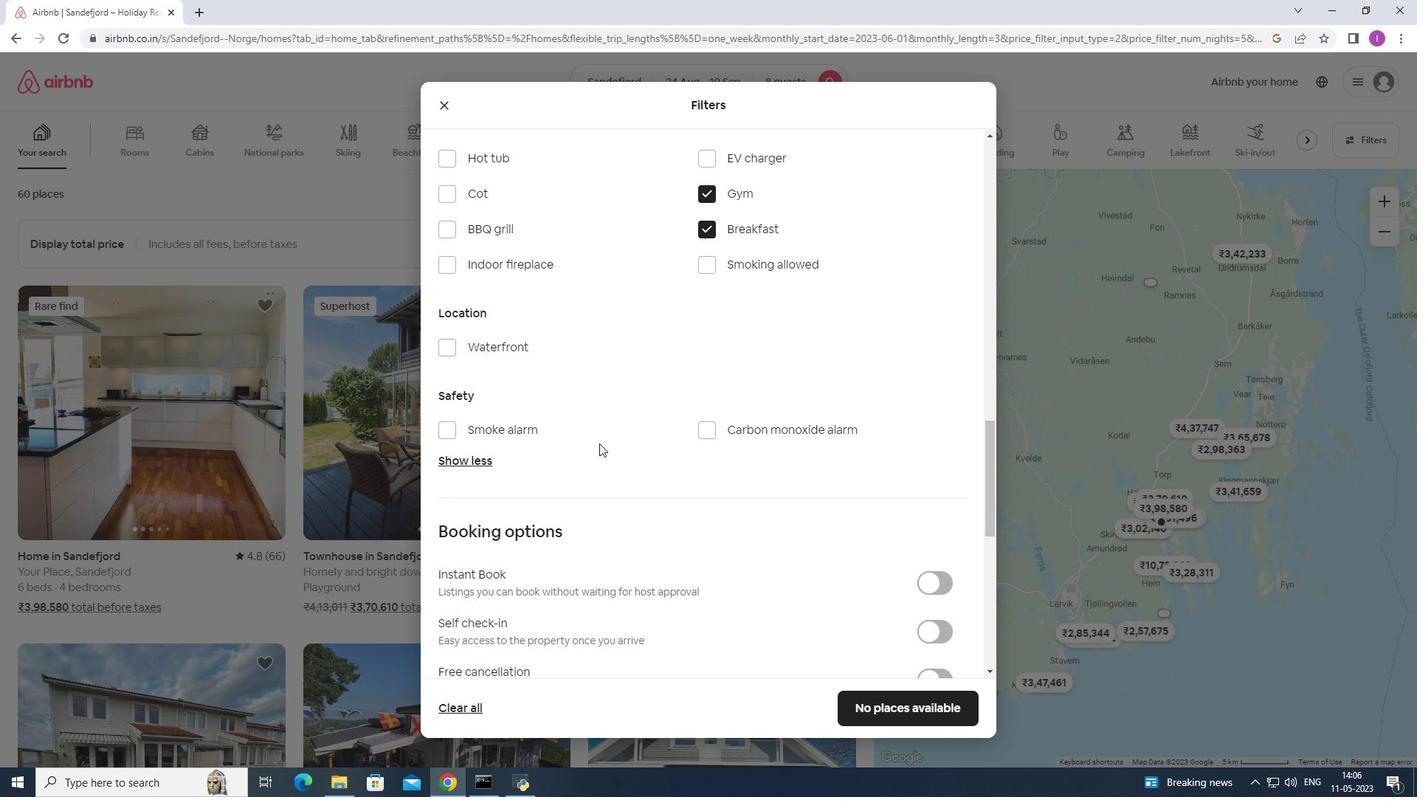 
Action: Mouse moved to (936, 256)
Screenshot: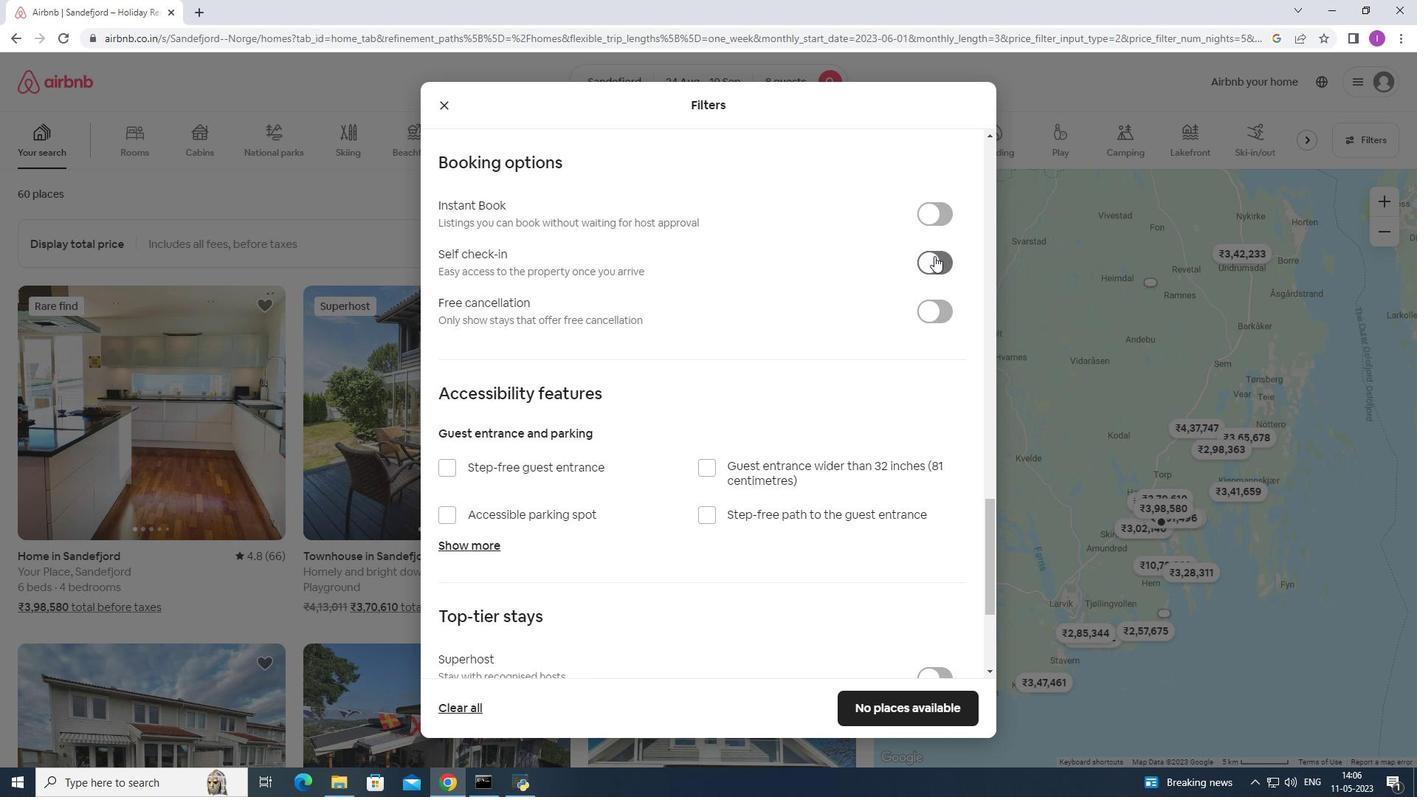
Action: Mouse pressed left at (936, 256)
Screenshot: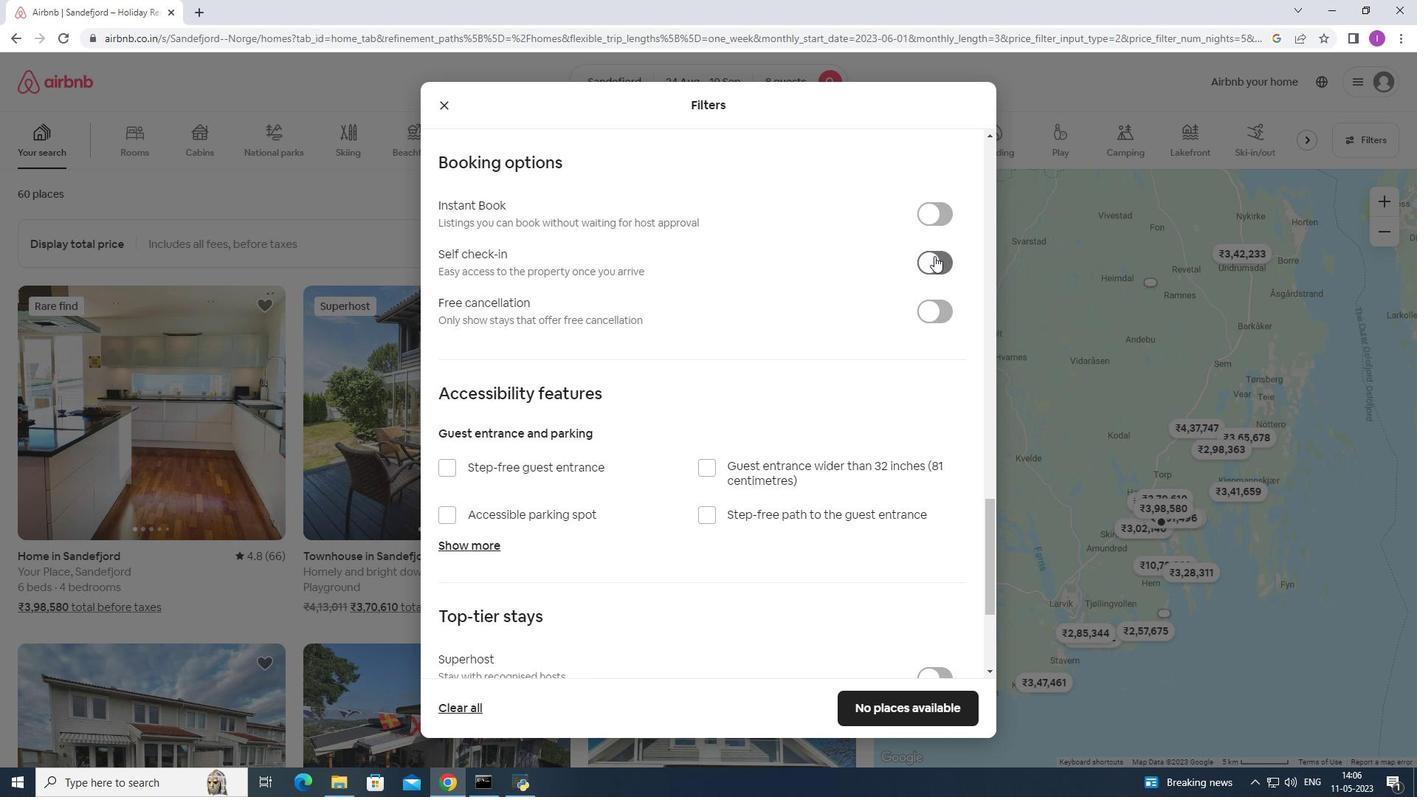 
Action: Mouse moved to (677, 498)
Screenshot: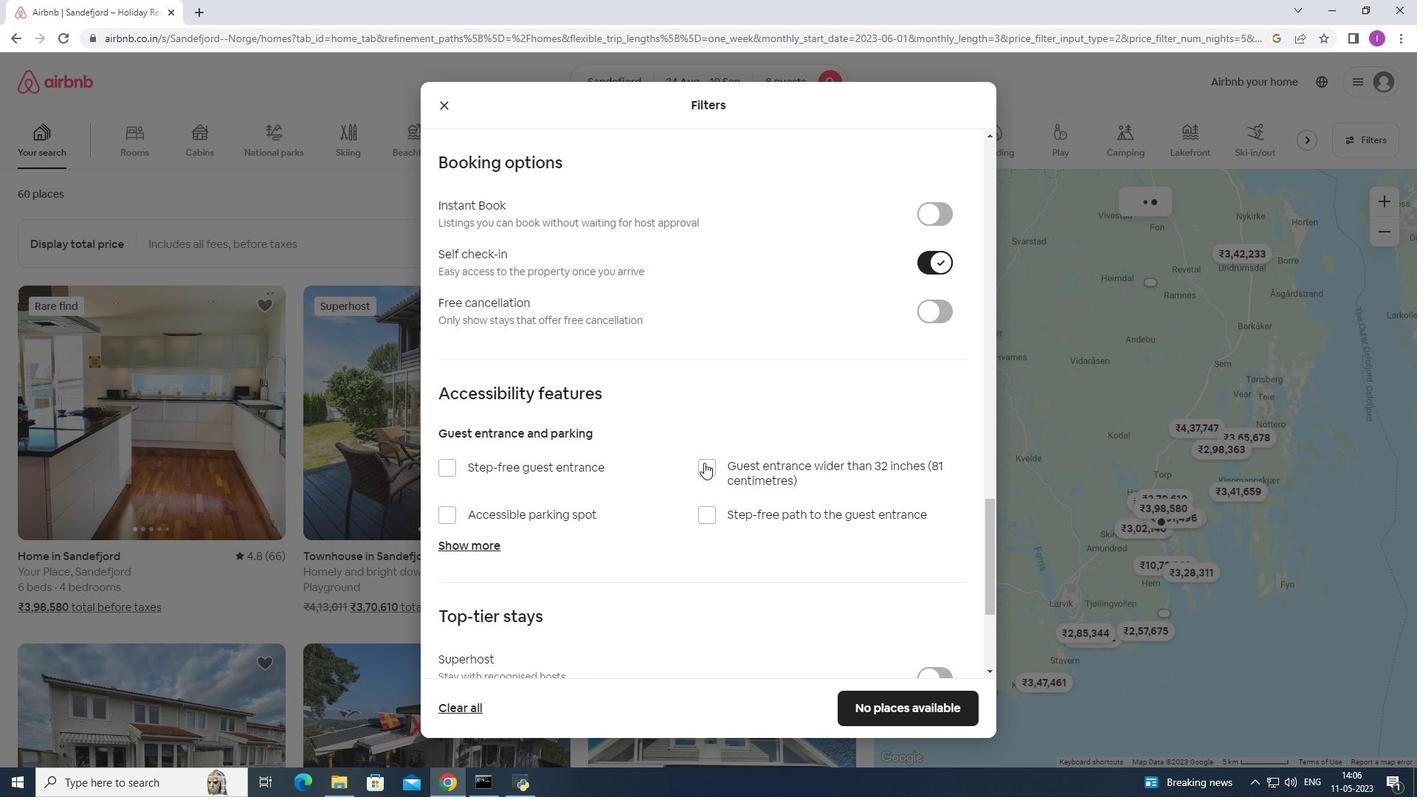 
Action: Mouse scrolled (677, 498) with delta (0, 0)
Screenshot: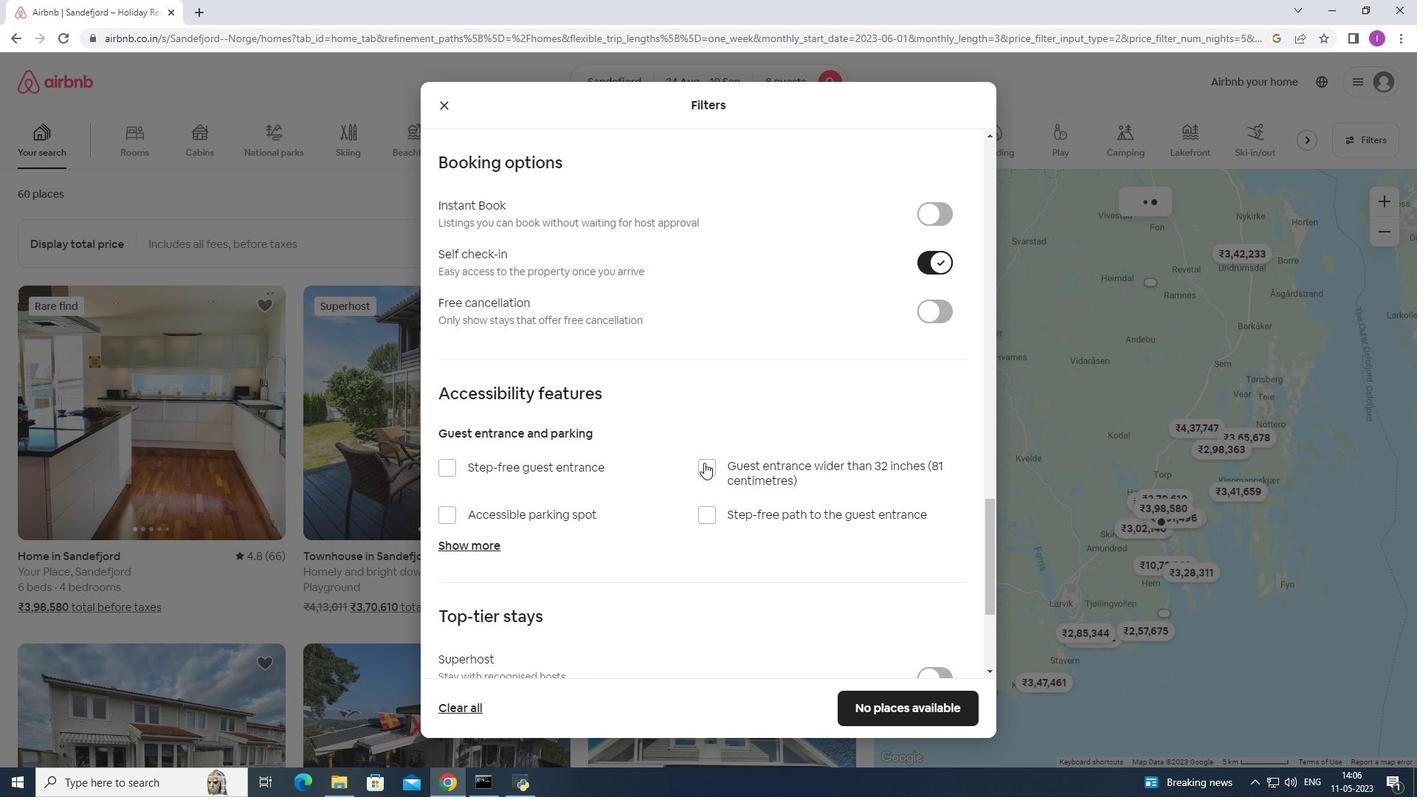 
Action: Mouse moved to (676, 498)
Screenshot: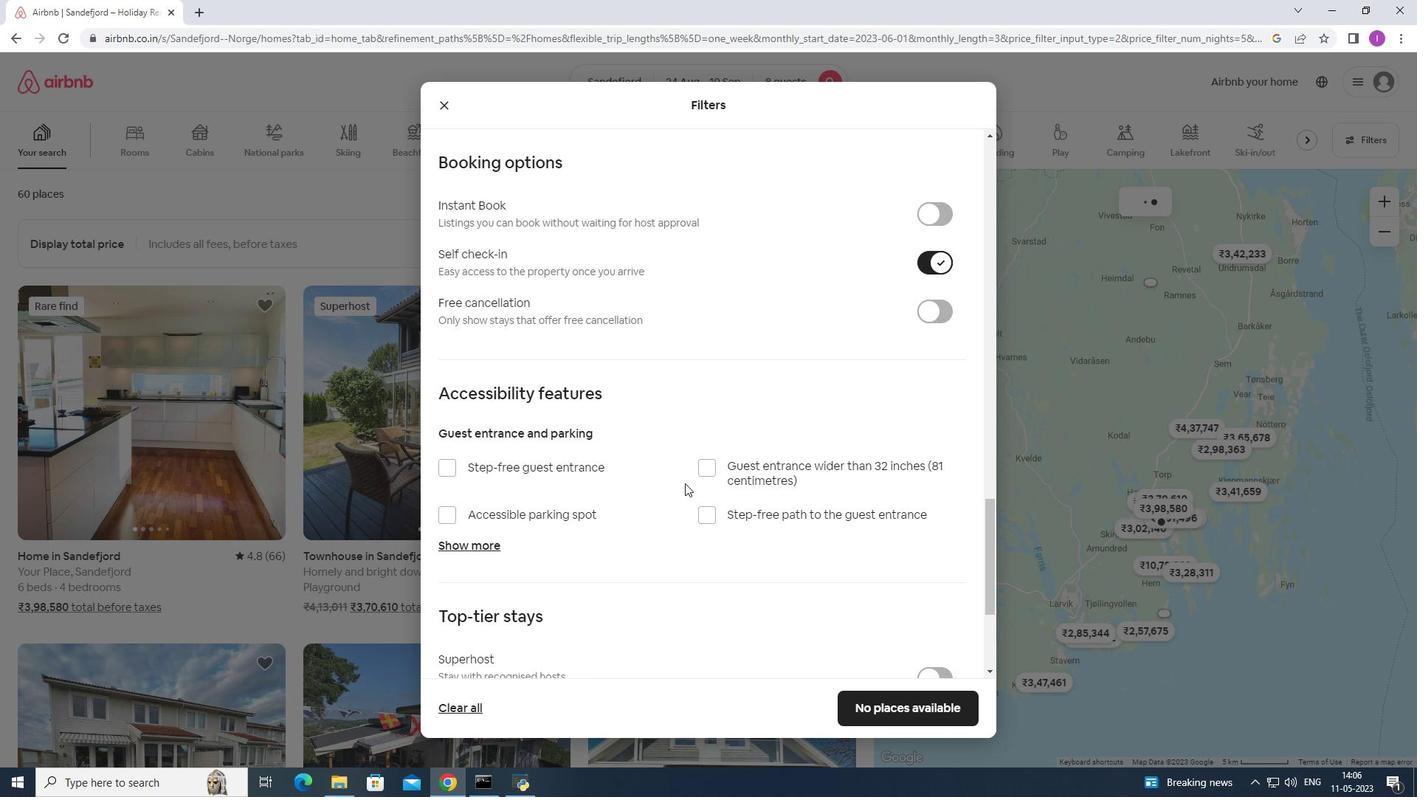 
Action: Mouse scrolled (676, 498) with delta (0, 0)
Screenshot: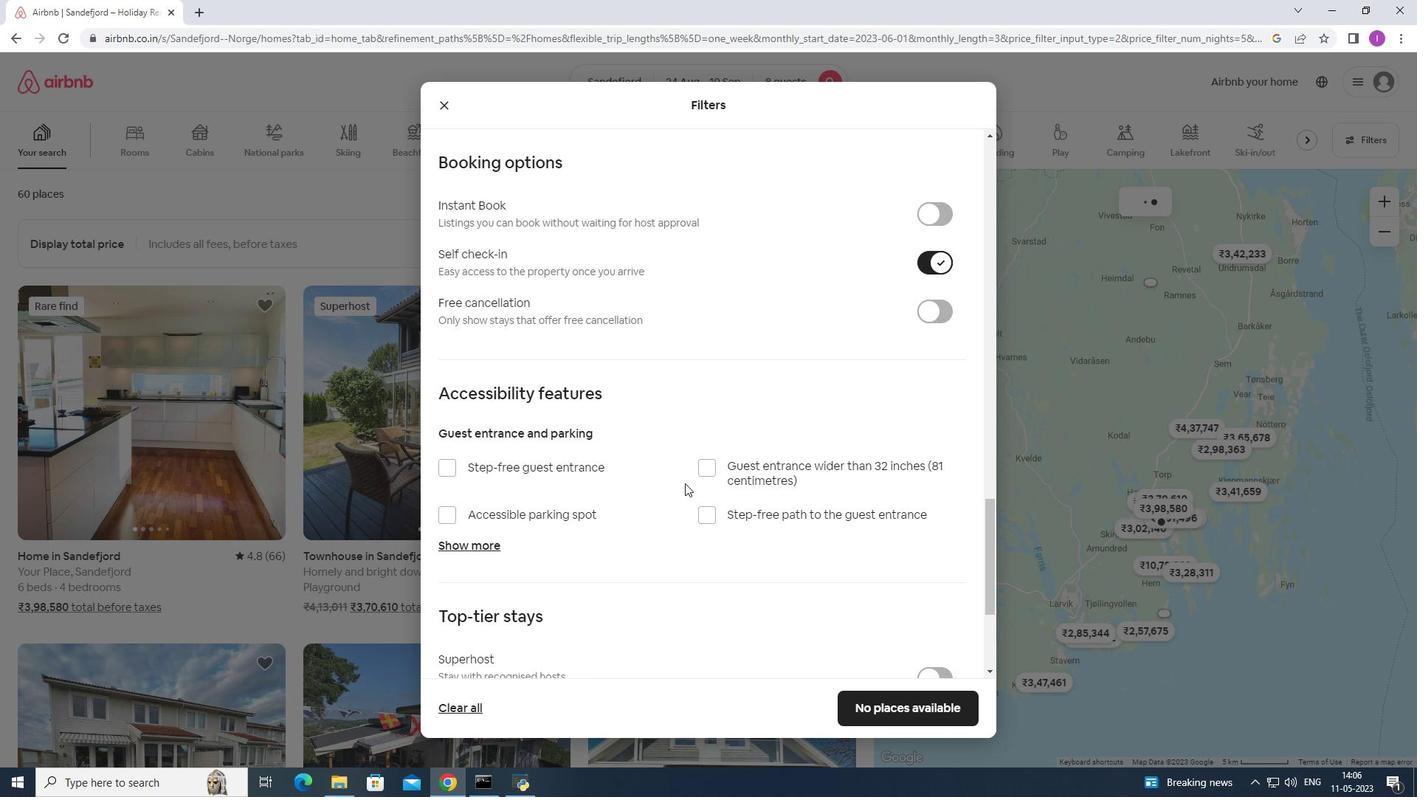 
Action: Mouse moved to (676, 499)
Screenshot: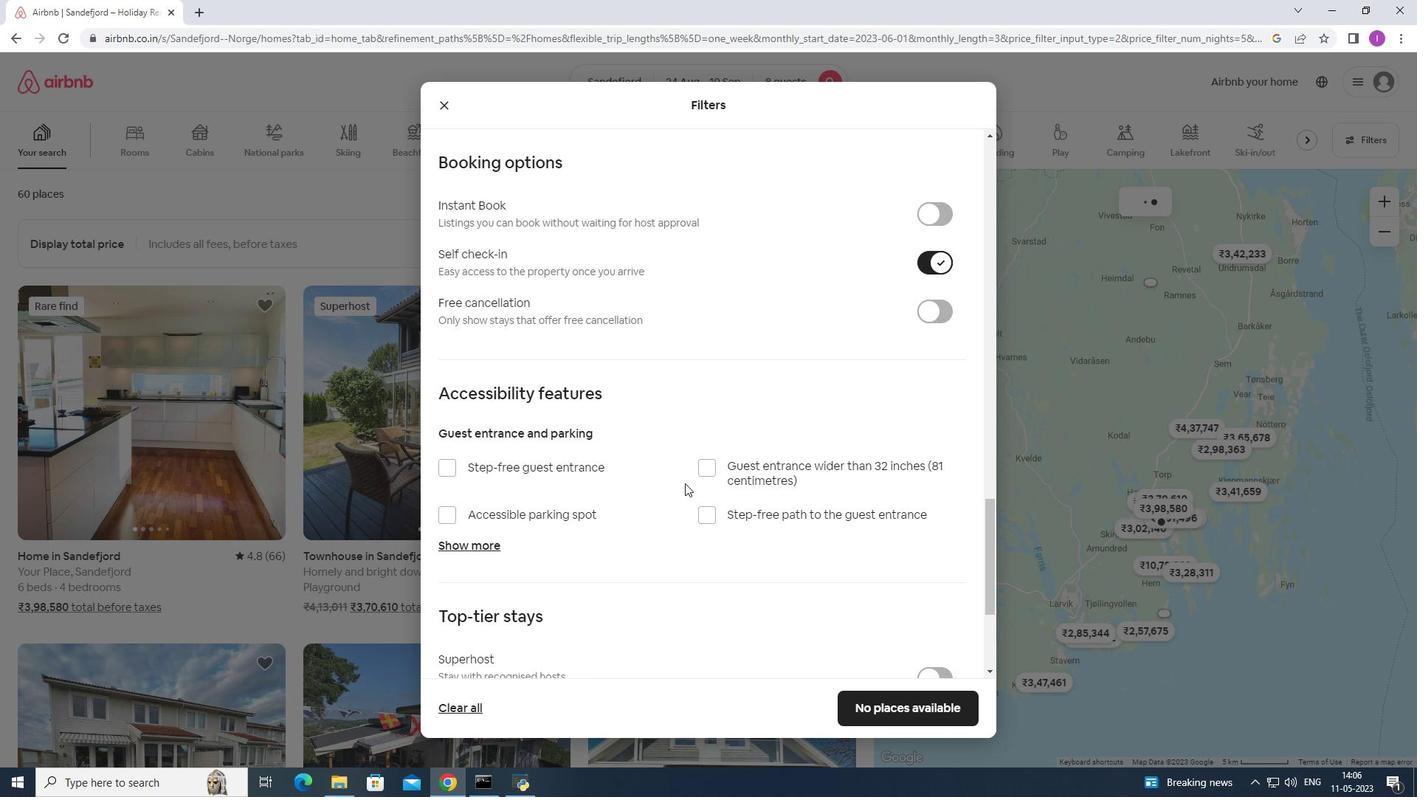 
Action: Mouse scrolled (676, 498) with delta (0, 0)
Screenshot: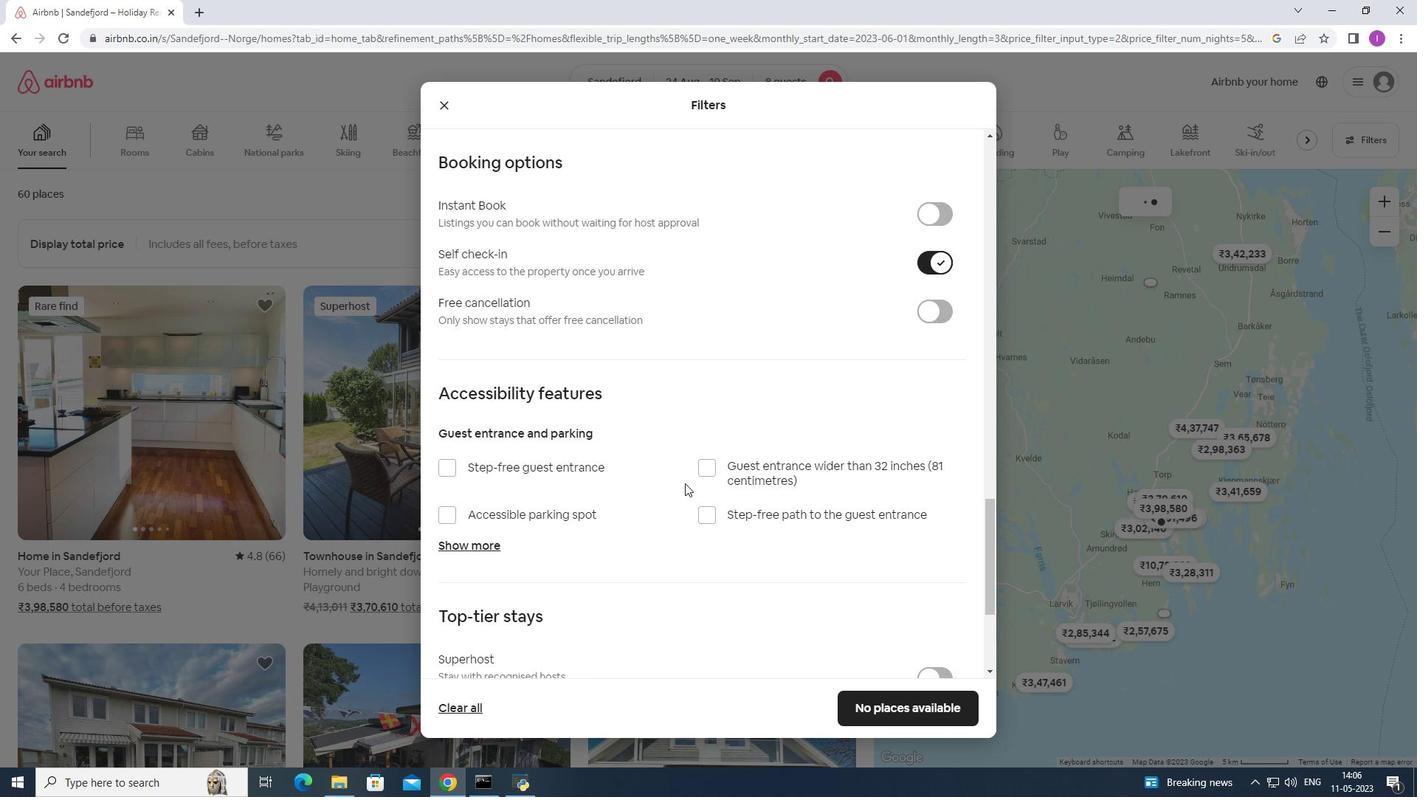 
Action: Mouse moved to (676, 500)
Screenshot: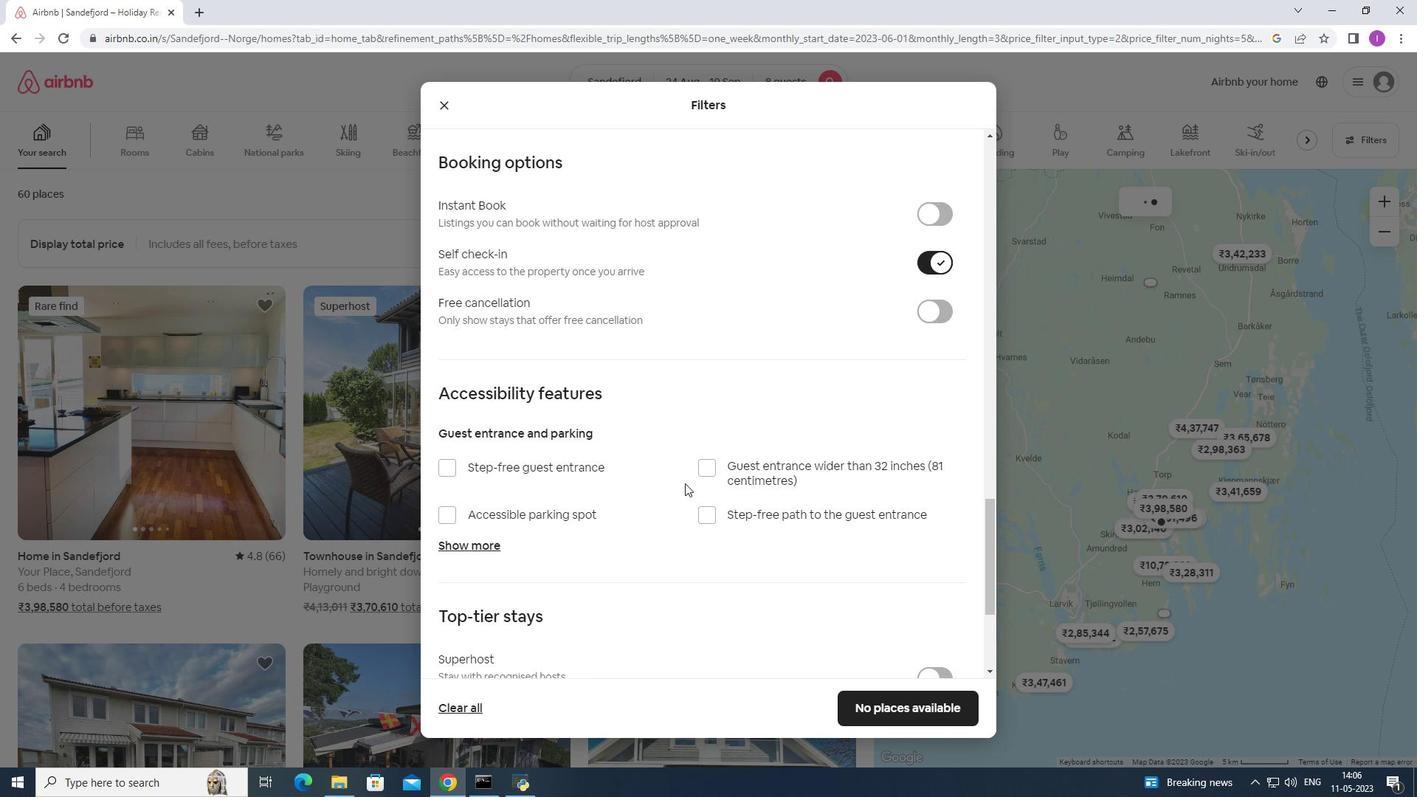 
Action: Mouse scrolled (676, 499) with delta (0, 0)
Screenshot: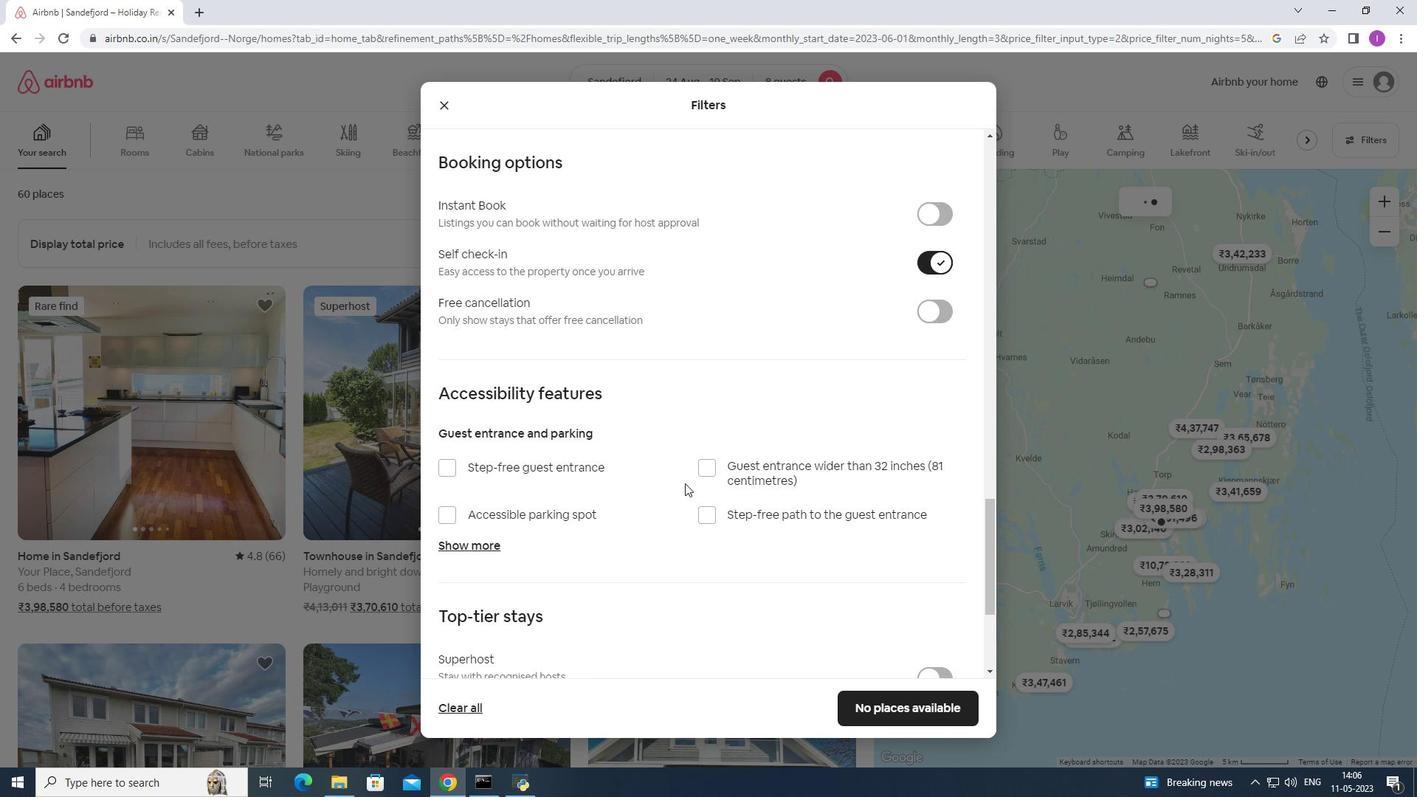 
Action: Mouse scrolled (676, 499) with delta (0, 0)
Screenshot: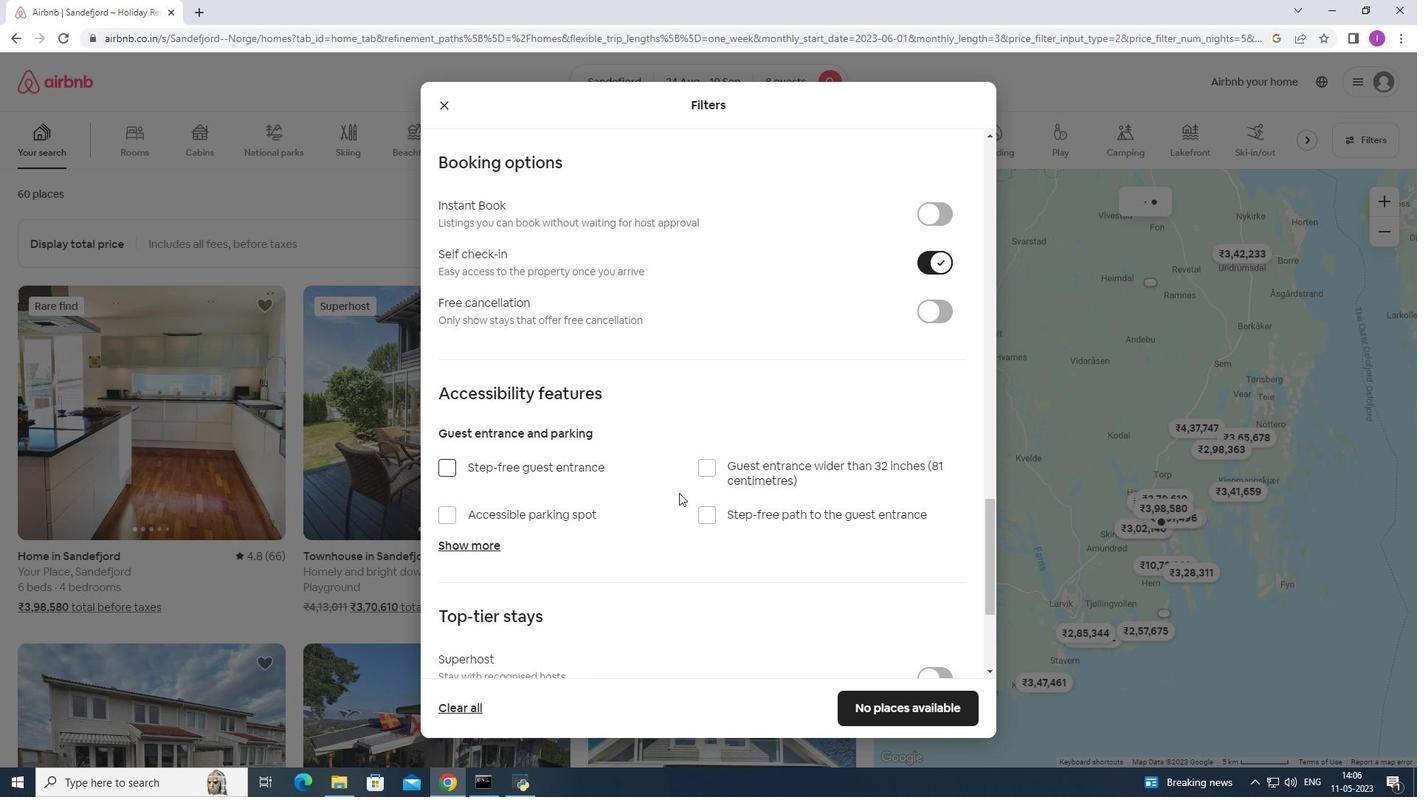 
Action: Mouse moved to (673, 498)
Screenshot: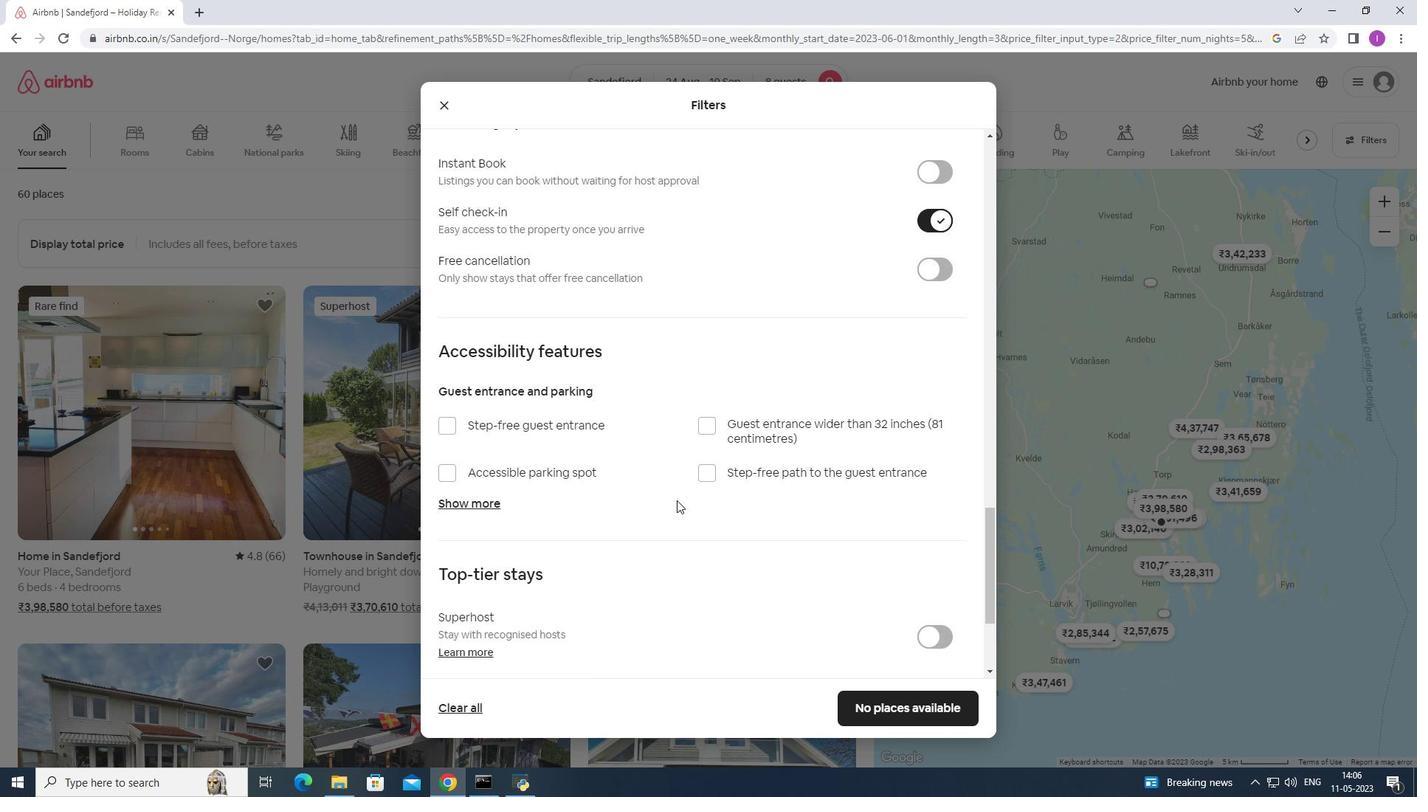 
Action: Mouse scrolled (673, 498) with delta (0, 0)
Screenshot: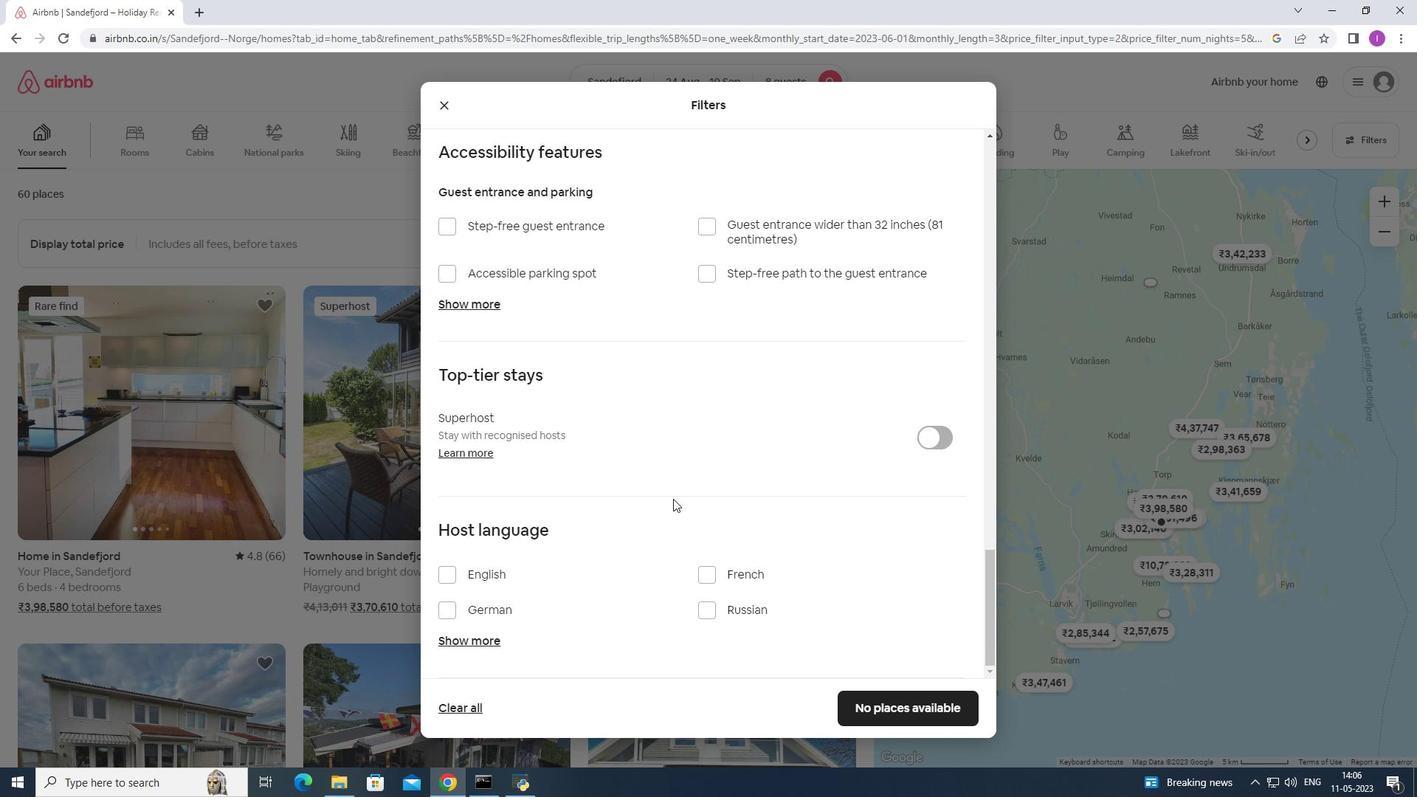 
Action: Mouse scrolled (673, 498) with delta (0, 0)
Screenshot: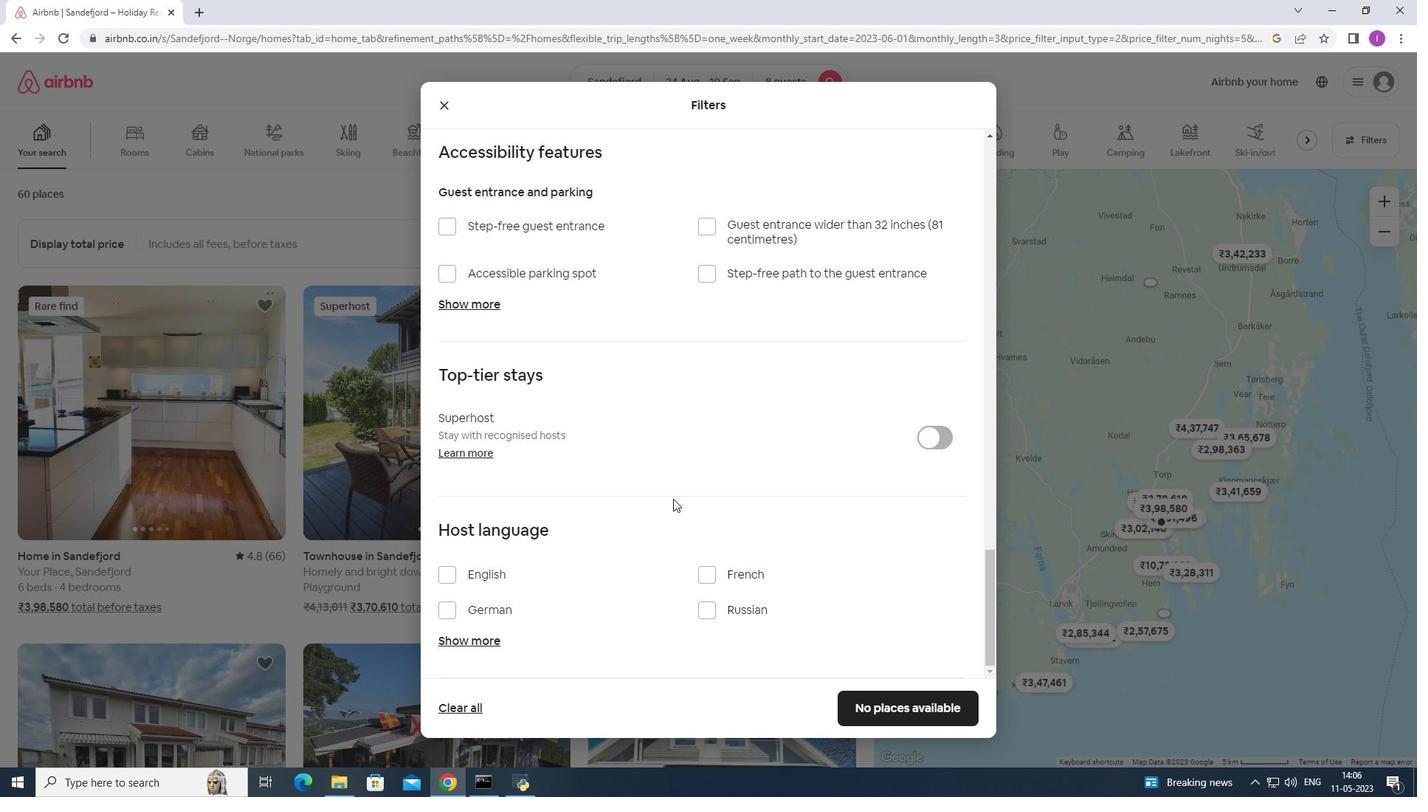 
Action: Mouse scrolled (673, 498) with delta (0, 0)
Screenshot: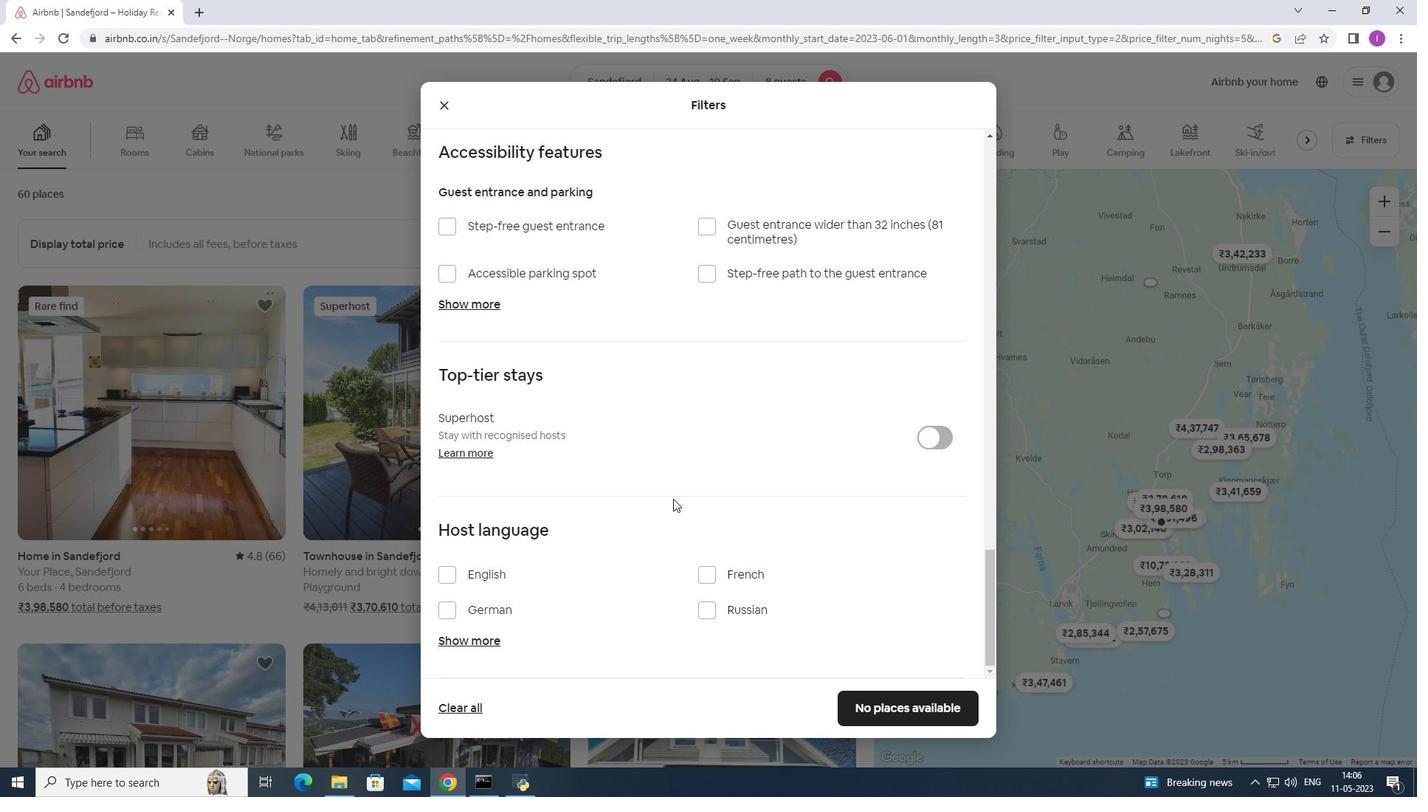 
Action: Mouse scrolled (673, 498) with delta (0, 0)
Screenshot: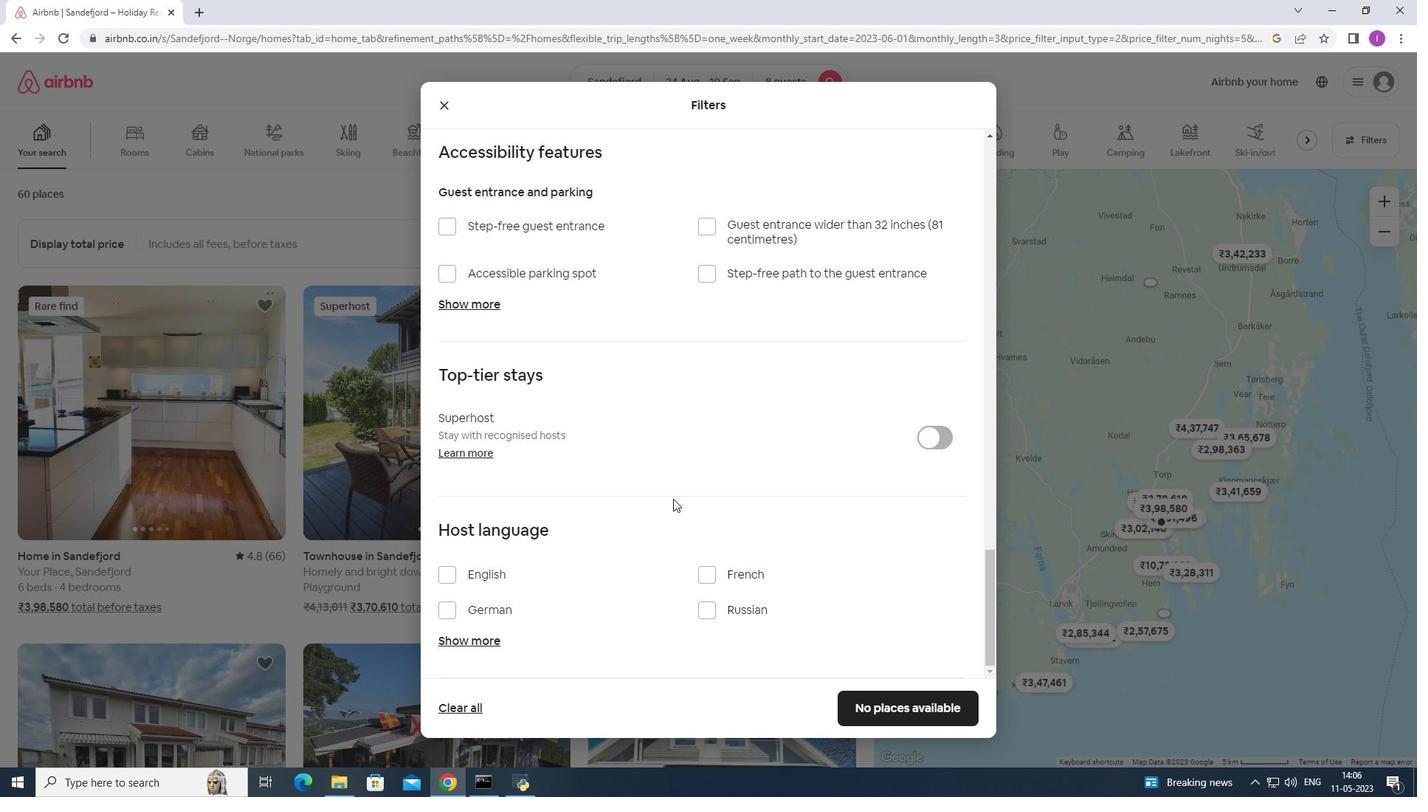 
Action: Mouse scrolled (673, 498) with delta (0, 0)
Screenshot: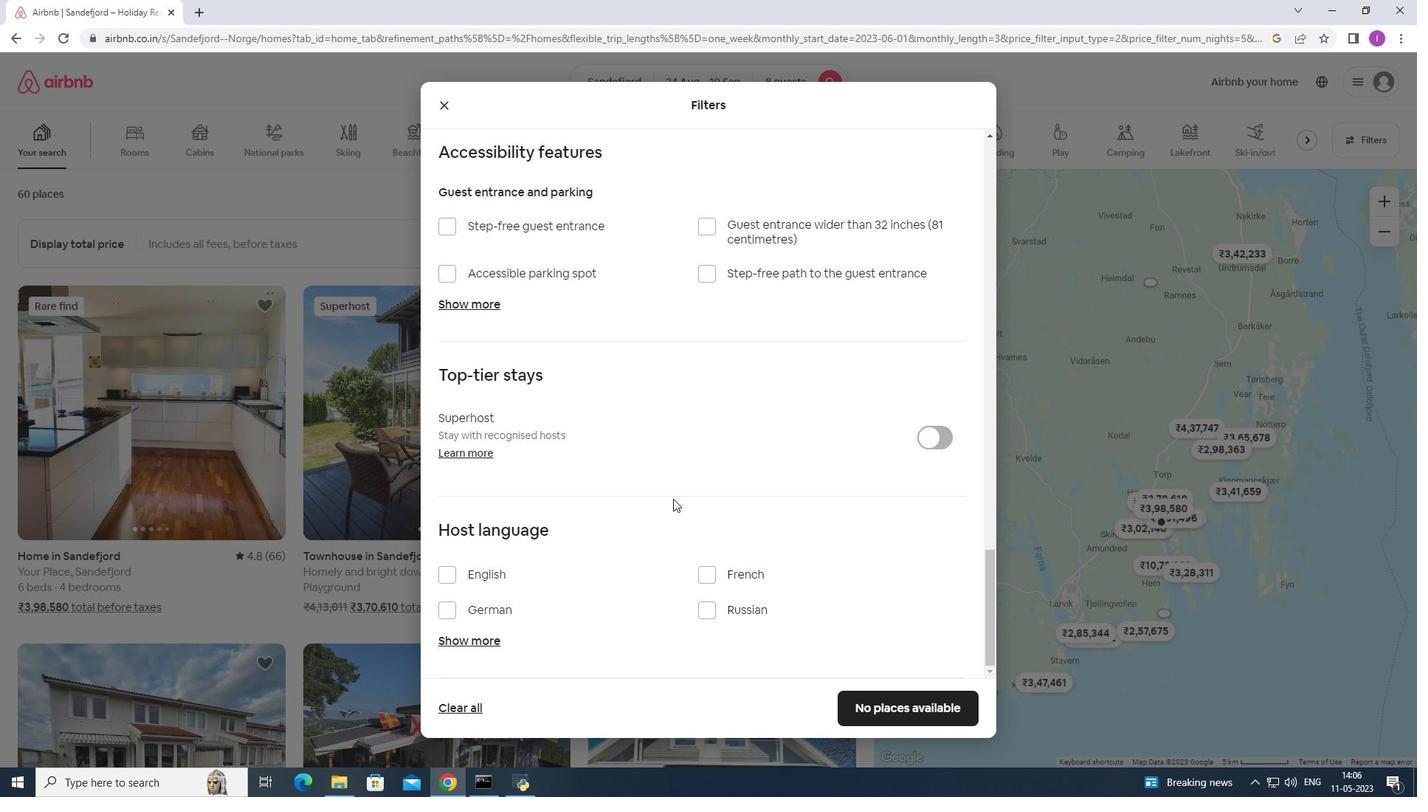 
Action: Mouse moved to (450, 582)
Screenshot: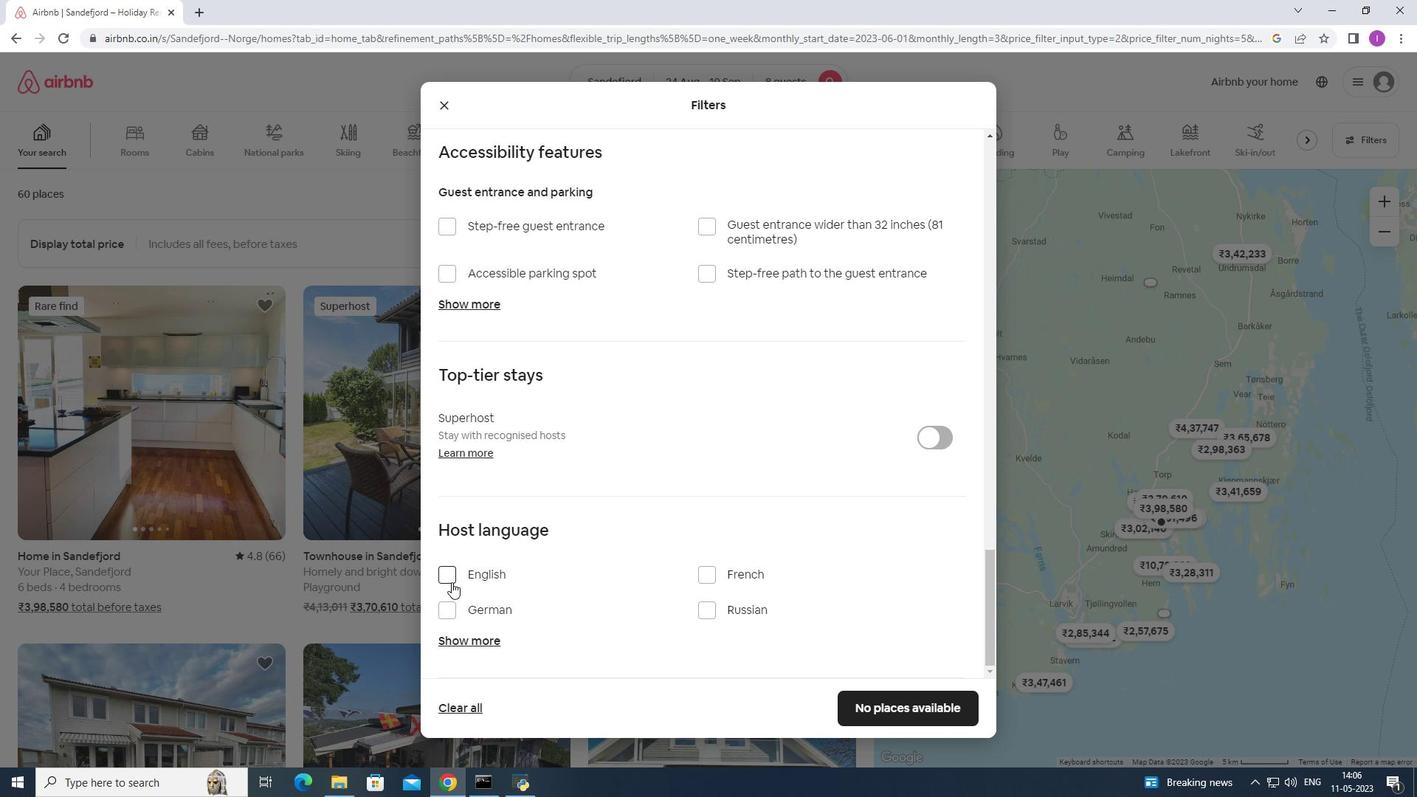 
Action: Mouse pressed left at (450, 582)
Screenshot: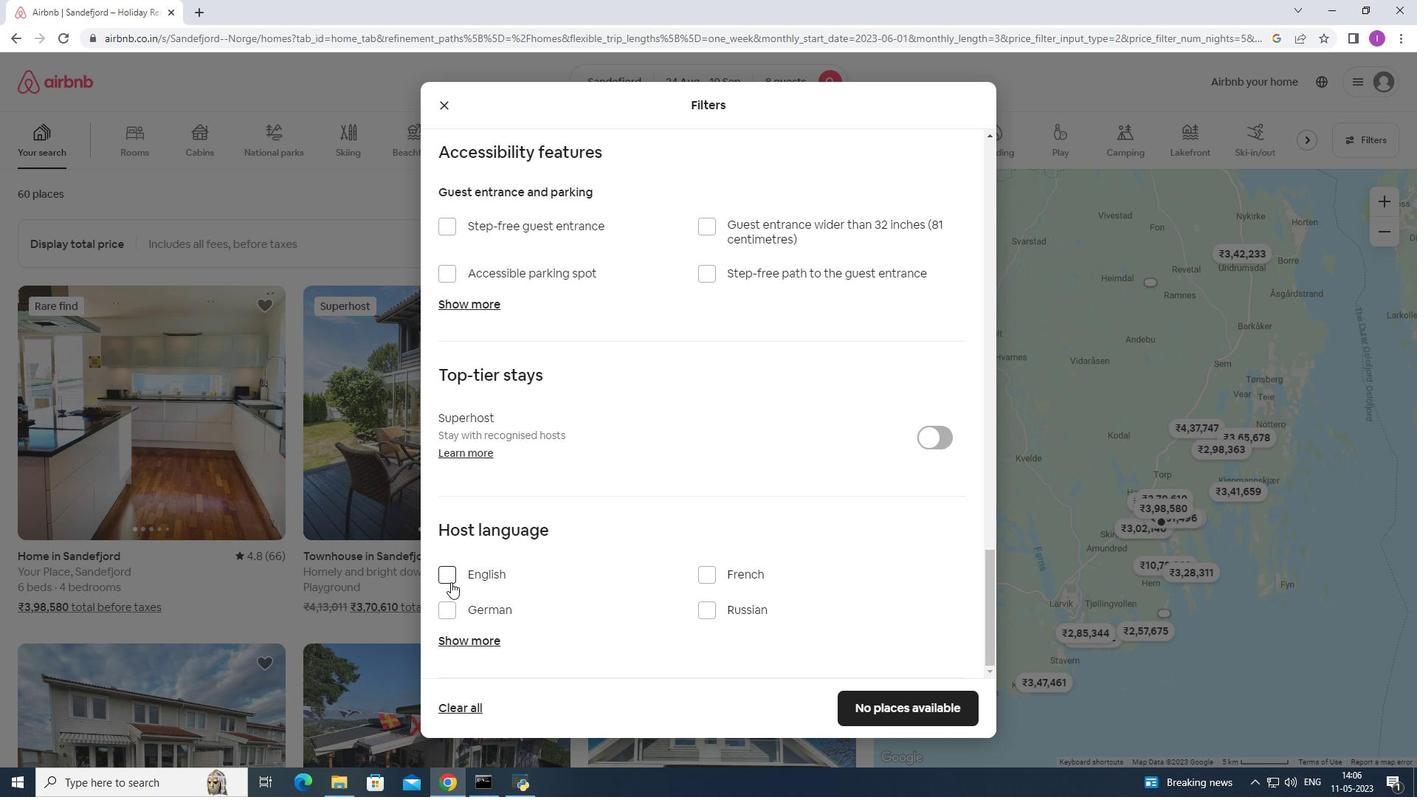 
Action: Mouse moved to (894, 701)
Screenshot: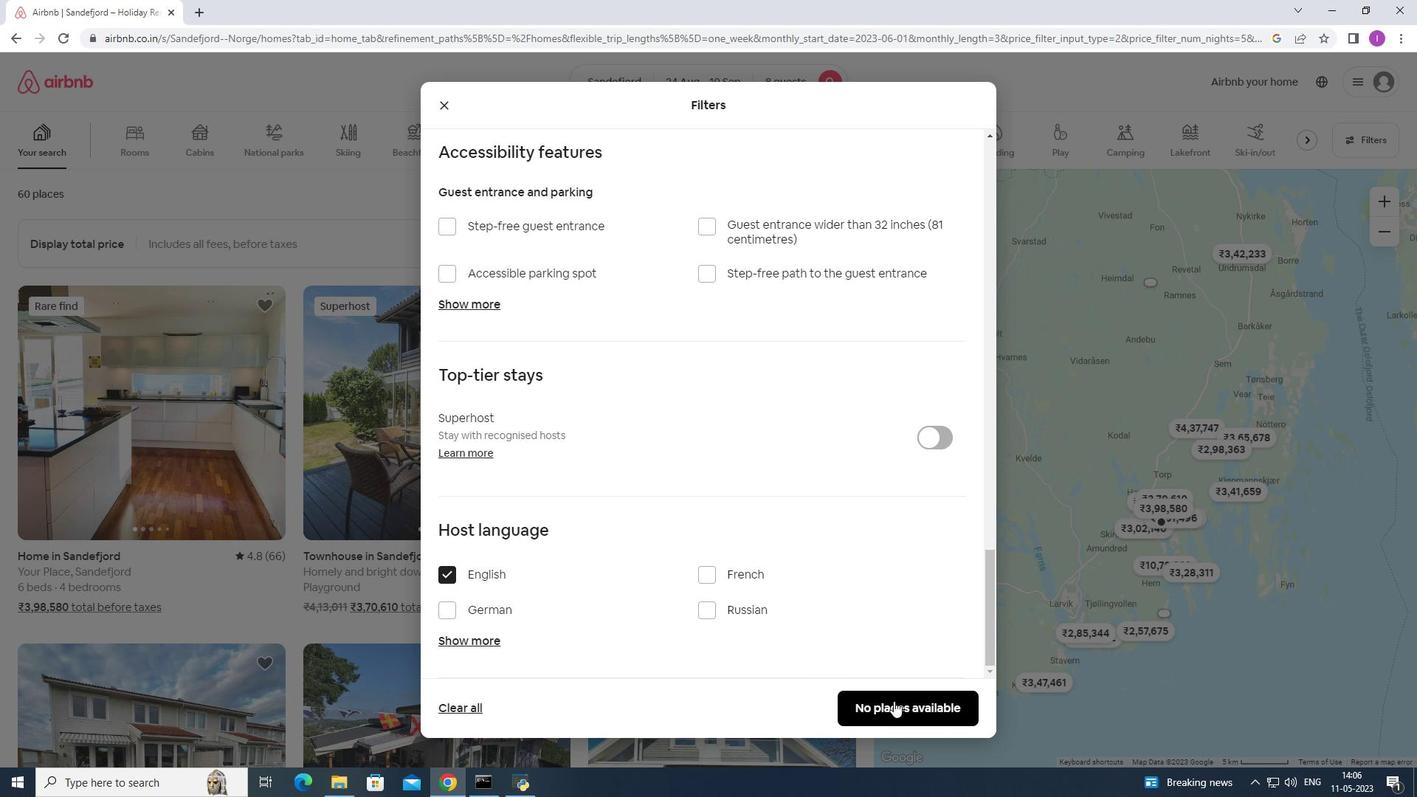 
Action: Mouse pressed left at (894, 701)
Screenshot: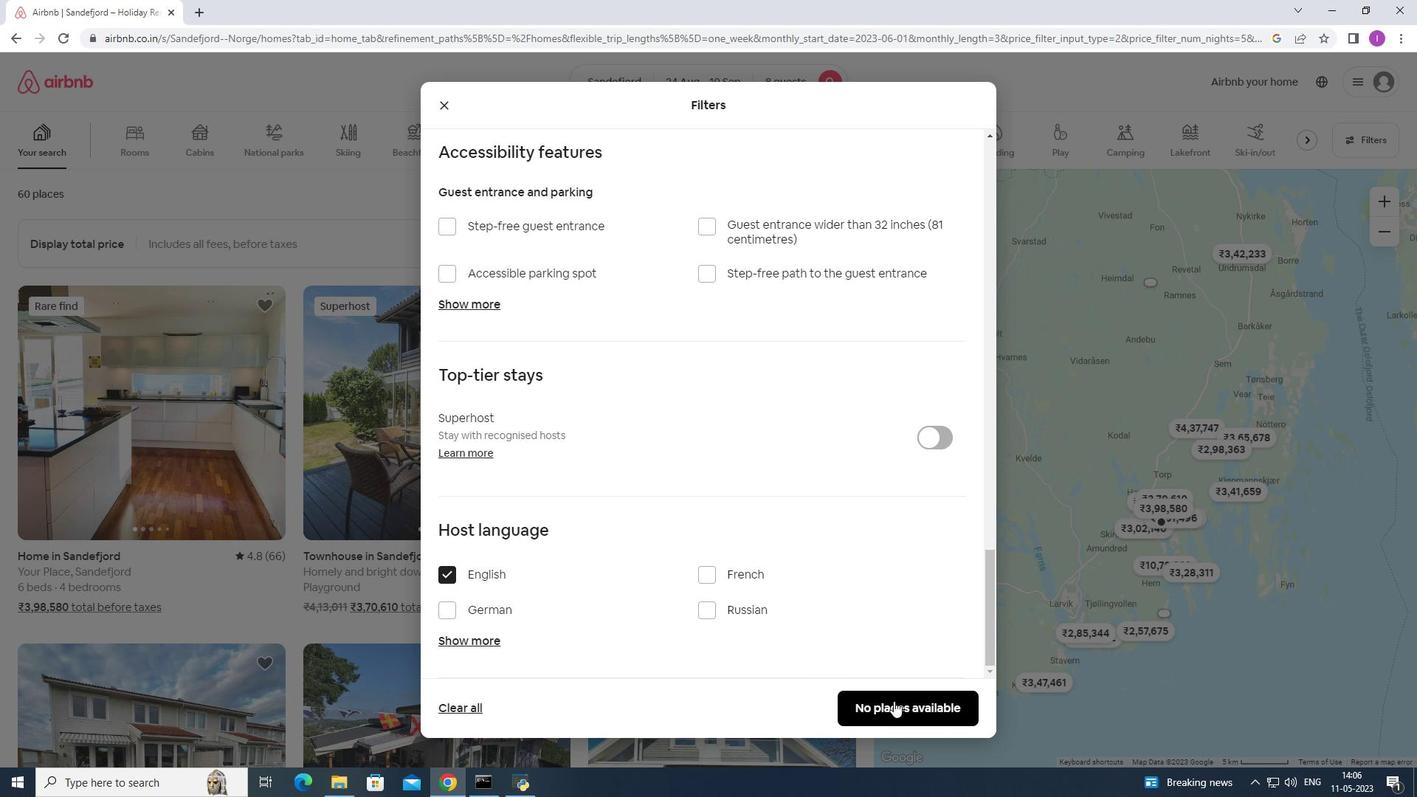 
Action: Mouse moved to (895, 692)
Screenshot: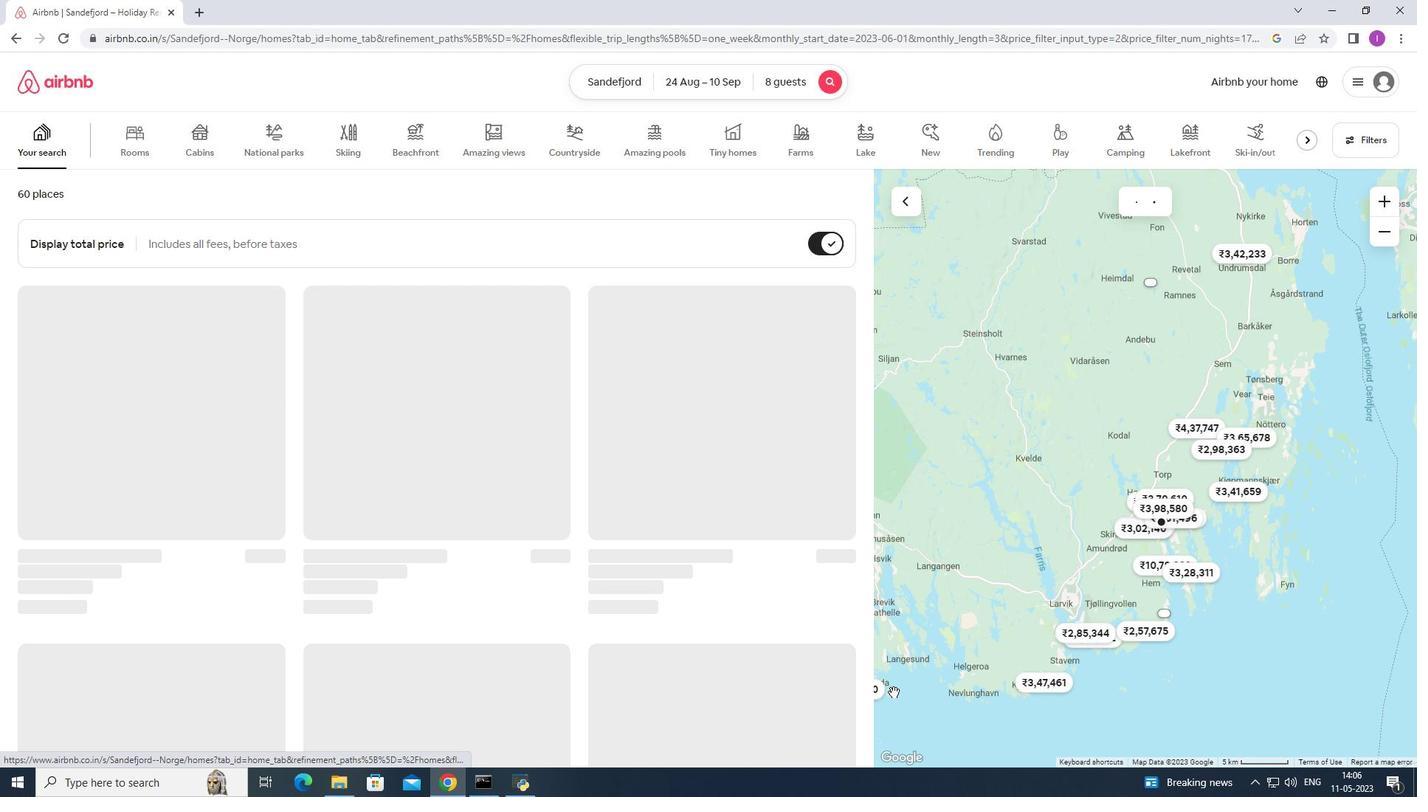 
